 Task: Research Airbnb options in Nanterre, France from 21st December, 2023 to 24th December, 2023 for 1 adult. Place can be private room with 1  bedroom having 1 bed and 1 bathroom. Property type can be flat. Amenities needed are: wifi.
Action: Mouse moved to (535, 143)
Screenshot: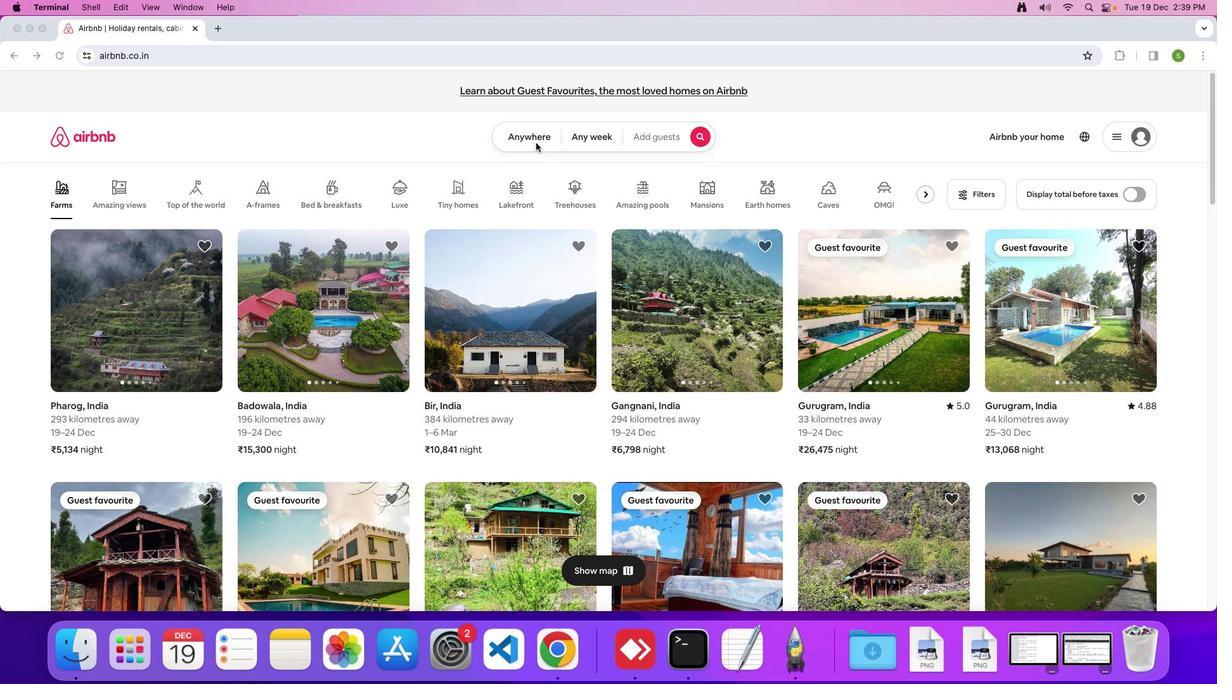 
Action: Mouse pressed left at (535, 143)
Screenshot: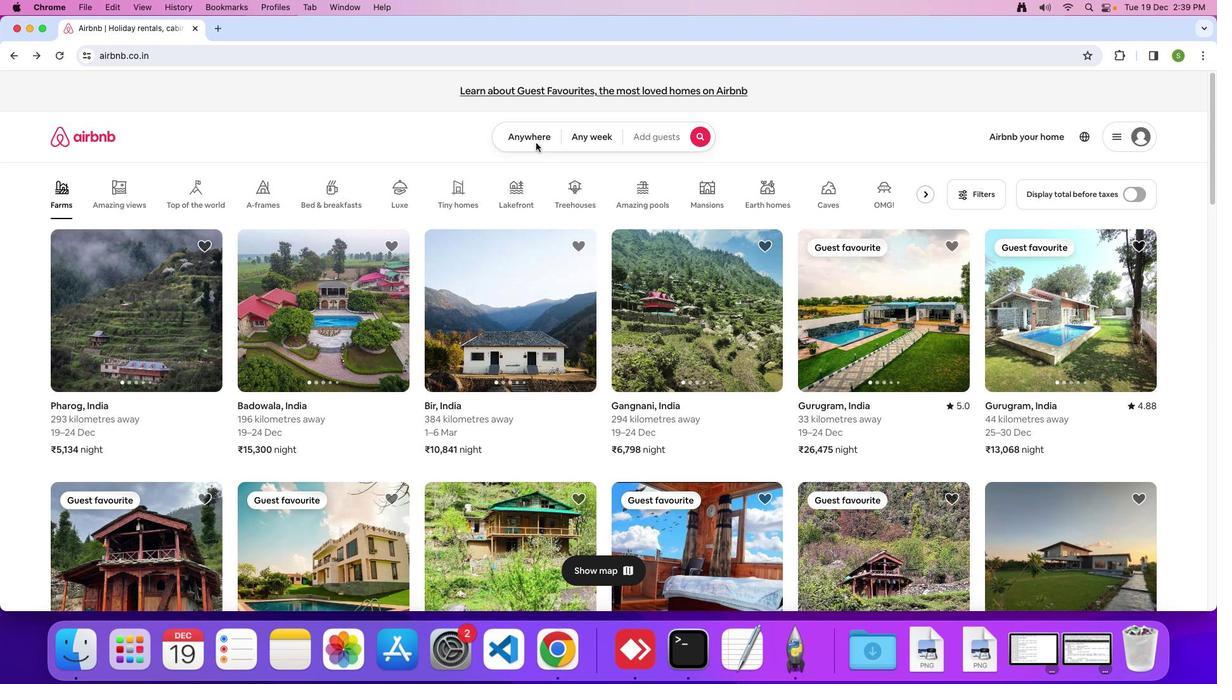 
Action: Mouse moved to (533, 140)
Screenshot: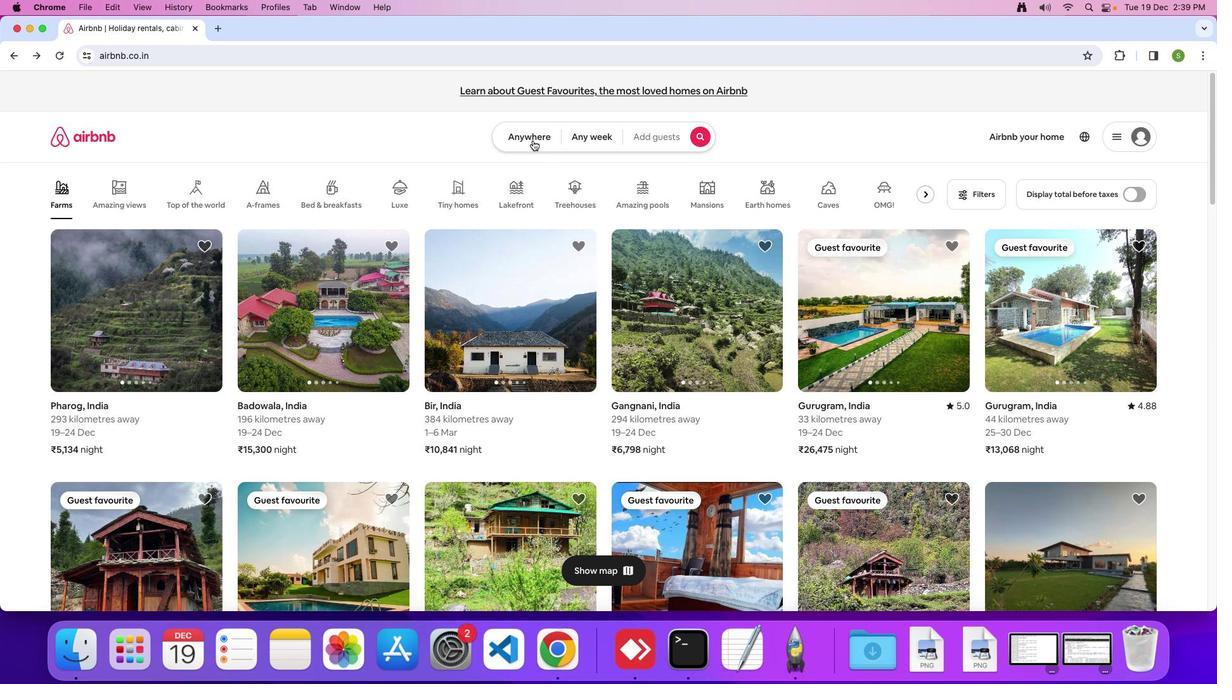 
Action: Mouse pressed left at (533, 140)
Screenshot: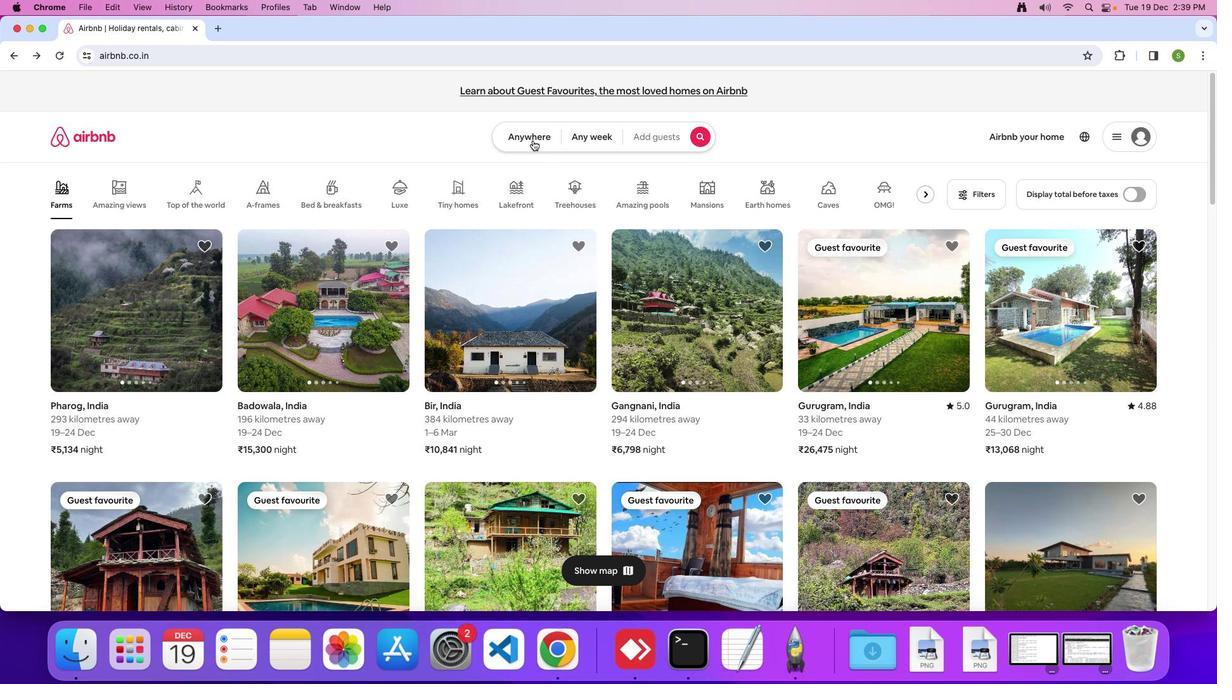 
Action: Mouse moved to (459, 187)
Screenshot: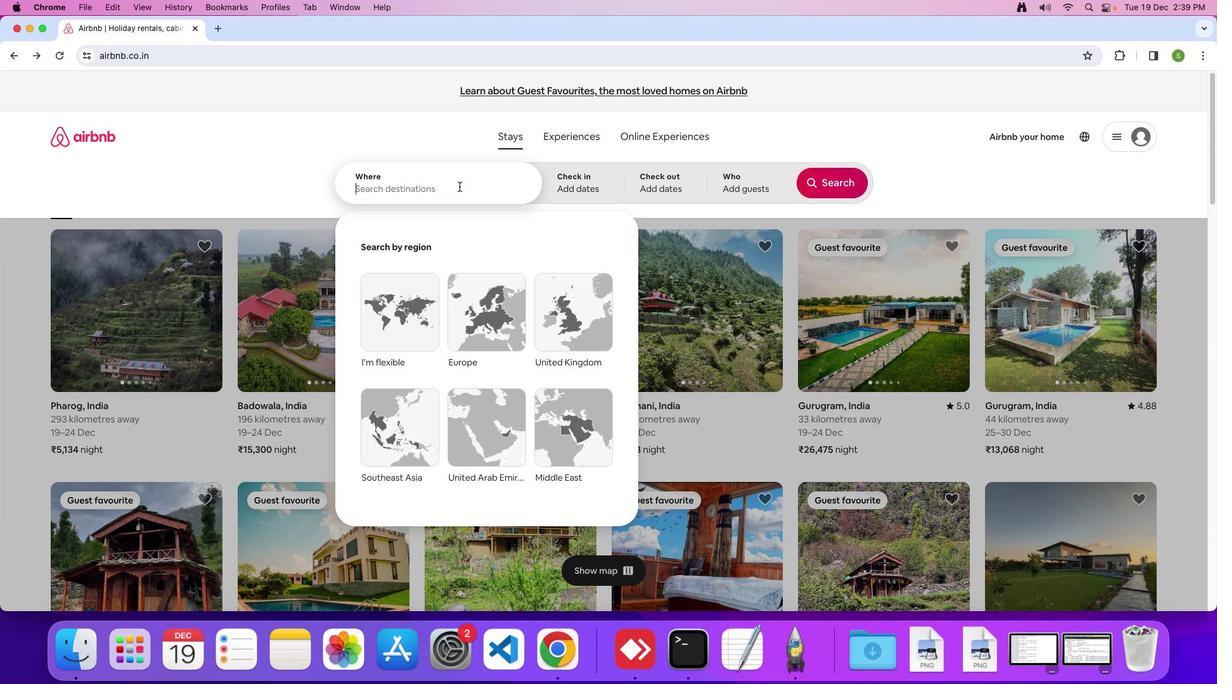 
Action: Mouse pressed left at (459, 187)
Screenshot: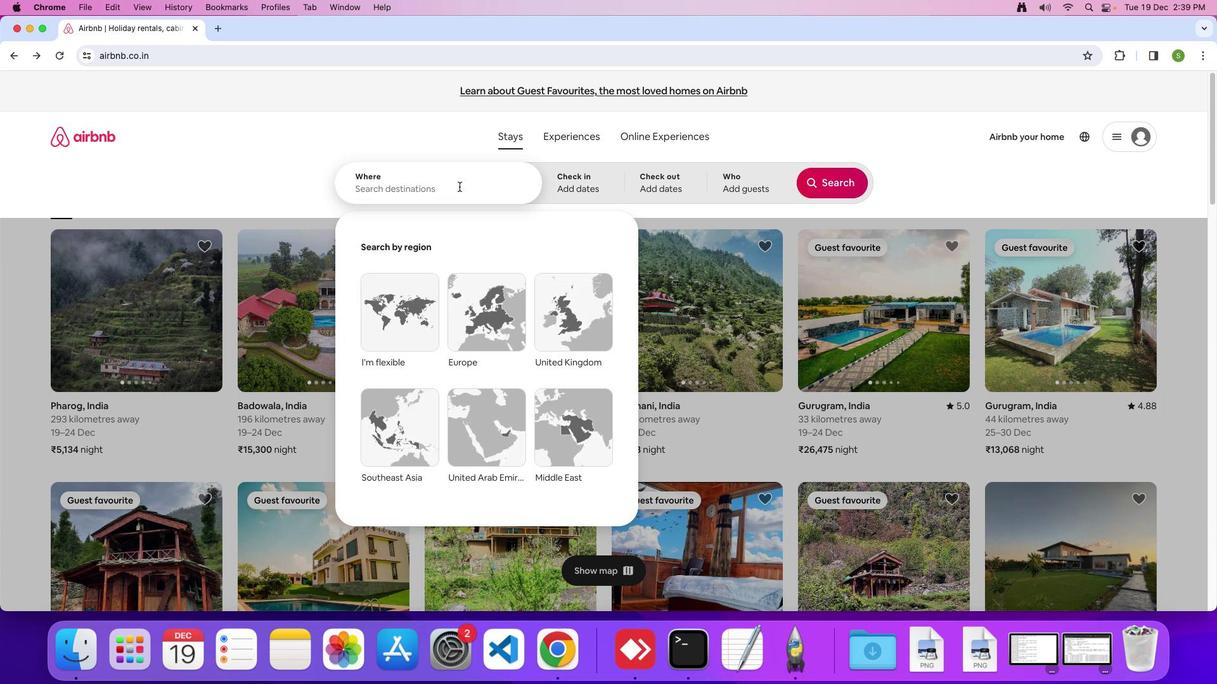 
Action: Mouse moved to (457, 187)
Screenshot: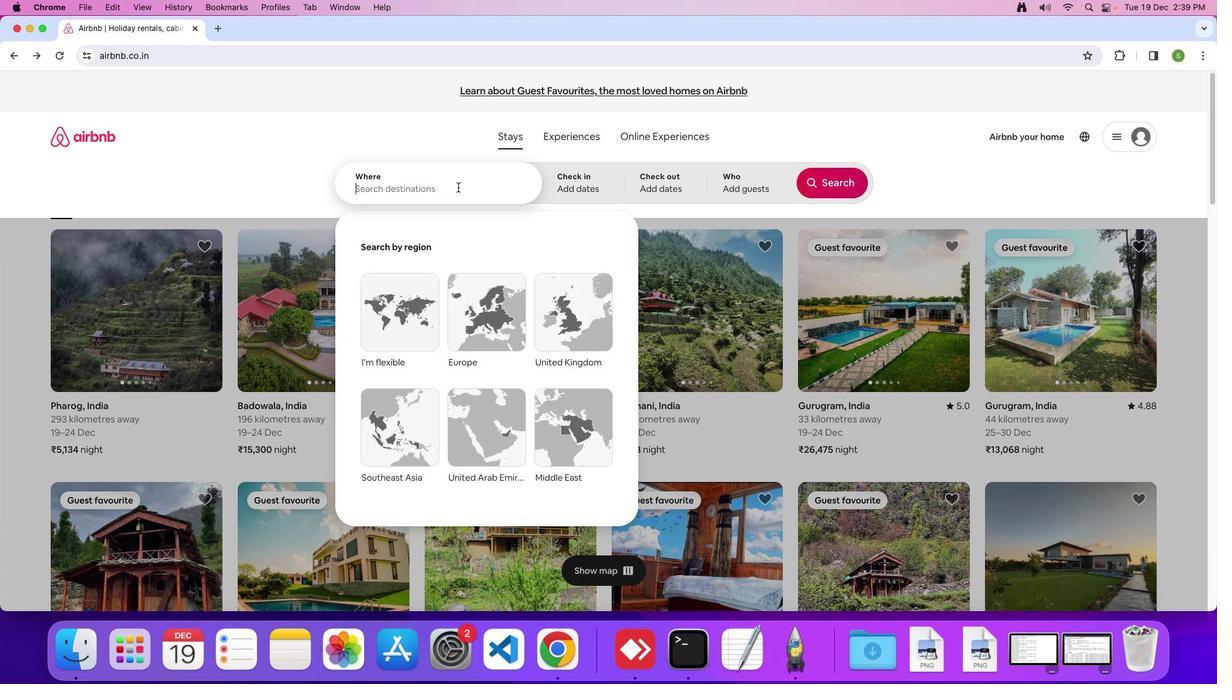 
Action: Key pressed 'N'Key.caps_lock'a''n''t''e''r''r''e'','Key.spaceKey.shift'F''r''a''n''c''e'Key.enter
Screenshot: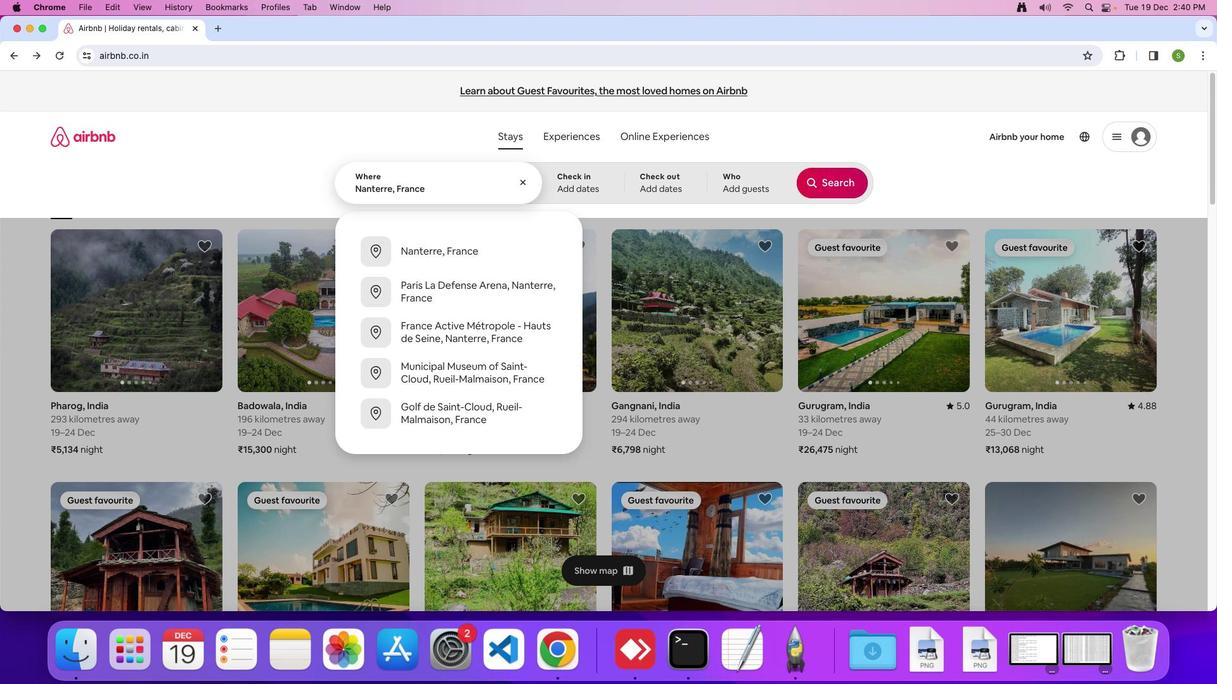 
Action: Mouse moved to (512, 429)
Screenshot: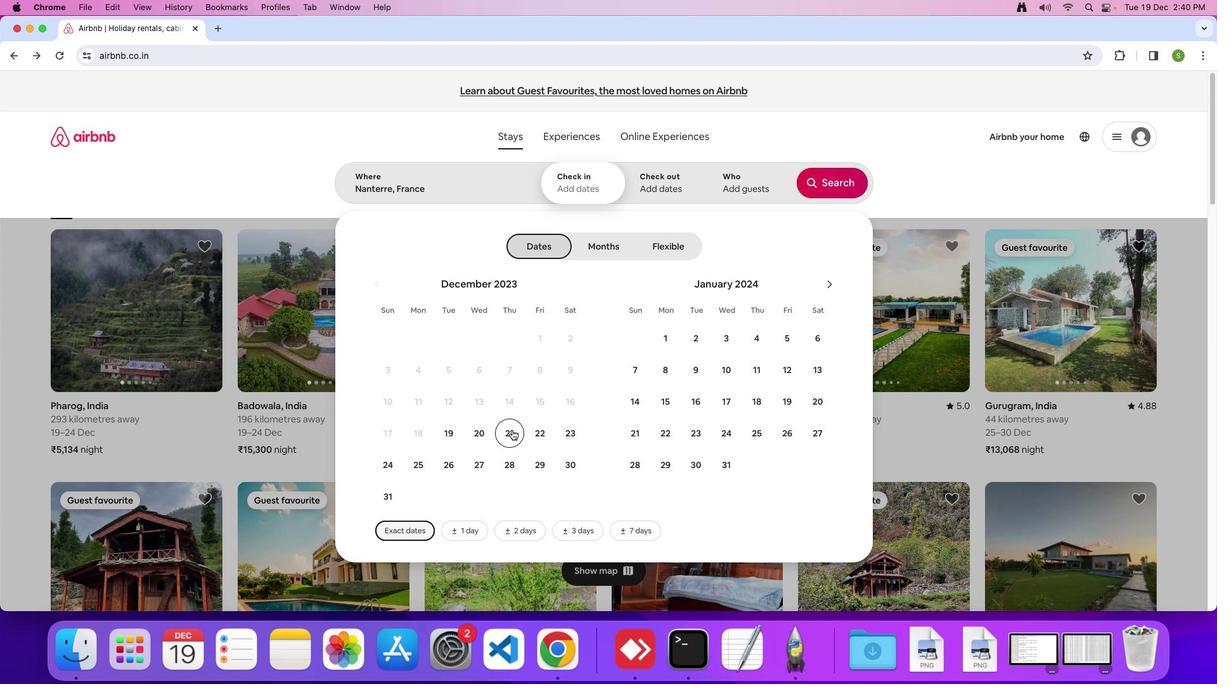 
Action: Mouse pressed left at (512, 429)
Screenshot: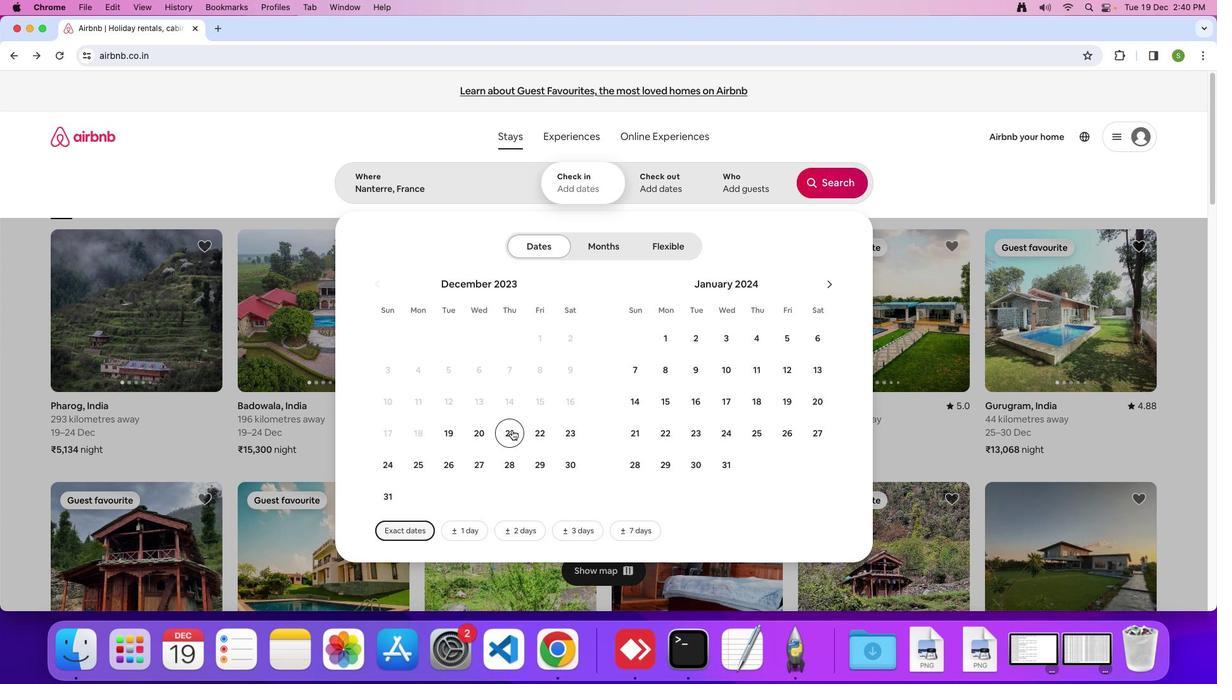 
Action: Mouse moved to (391, 473)
Screenshot: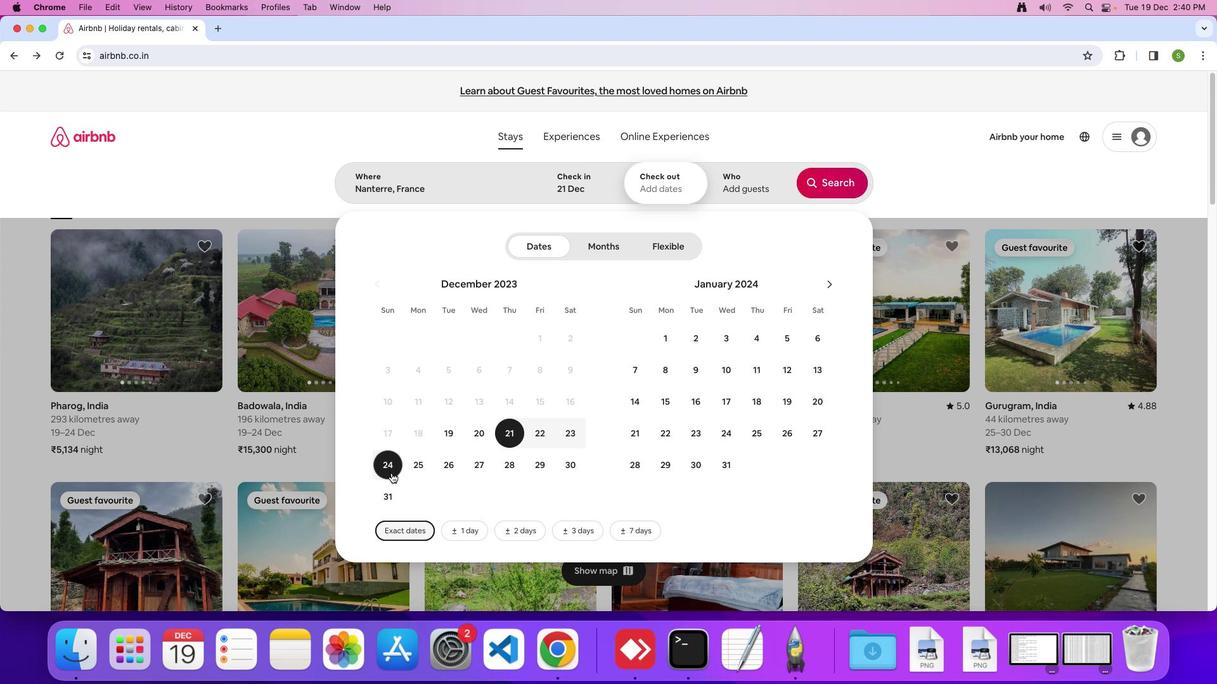 
Action: Mouse pressed left at (391, 473)
Screenshot: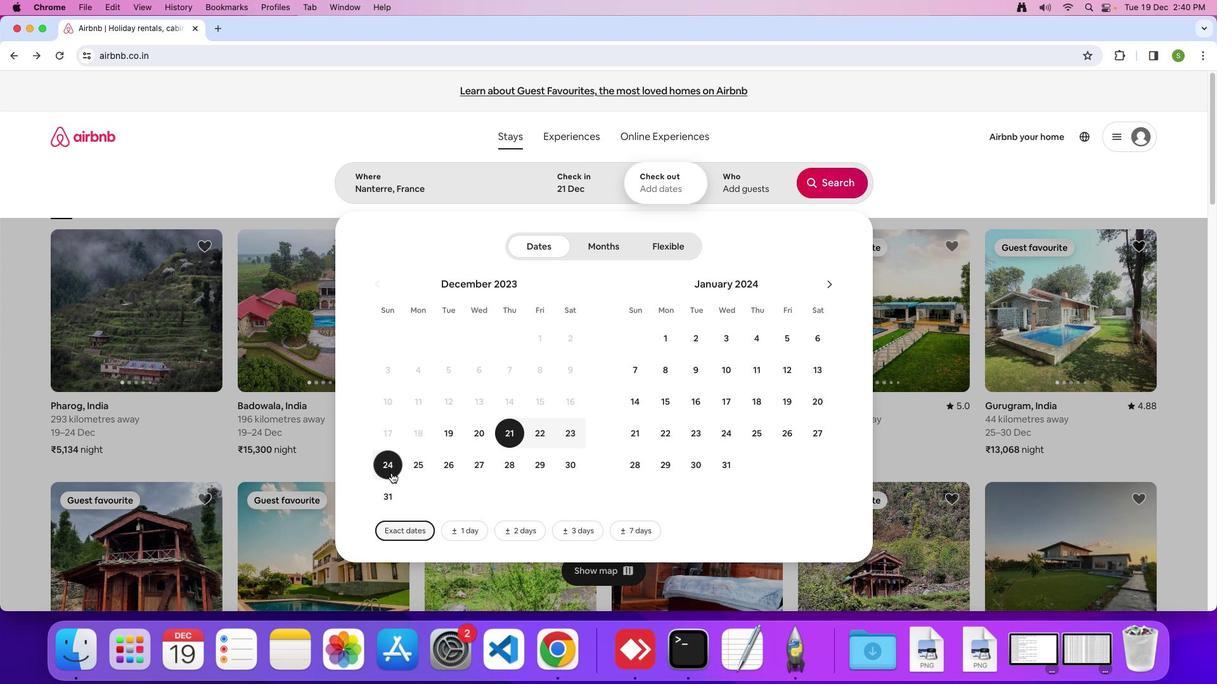 
Action: Mouse moved to (763, 183)
Screenshot: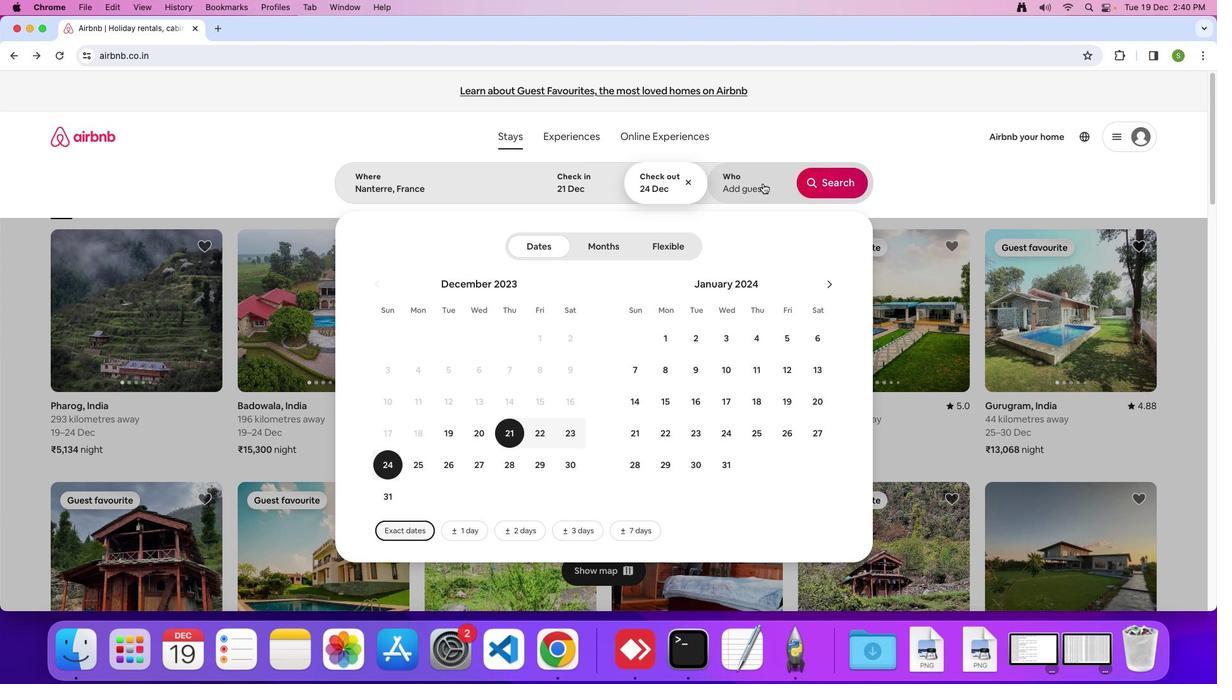 
Action: Mouse pressed left at (763, 183)
Screenshot: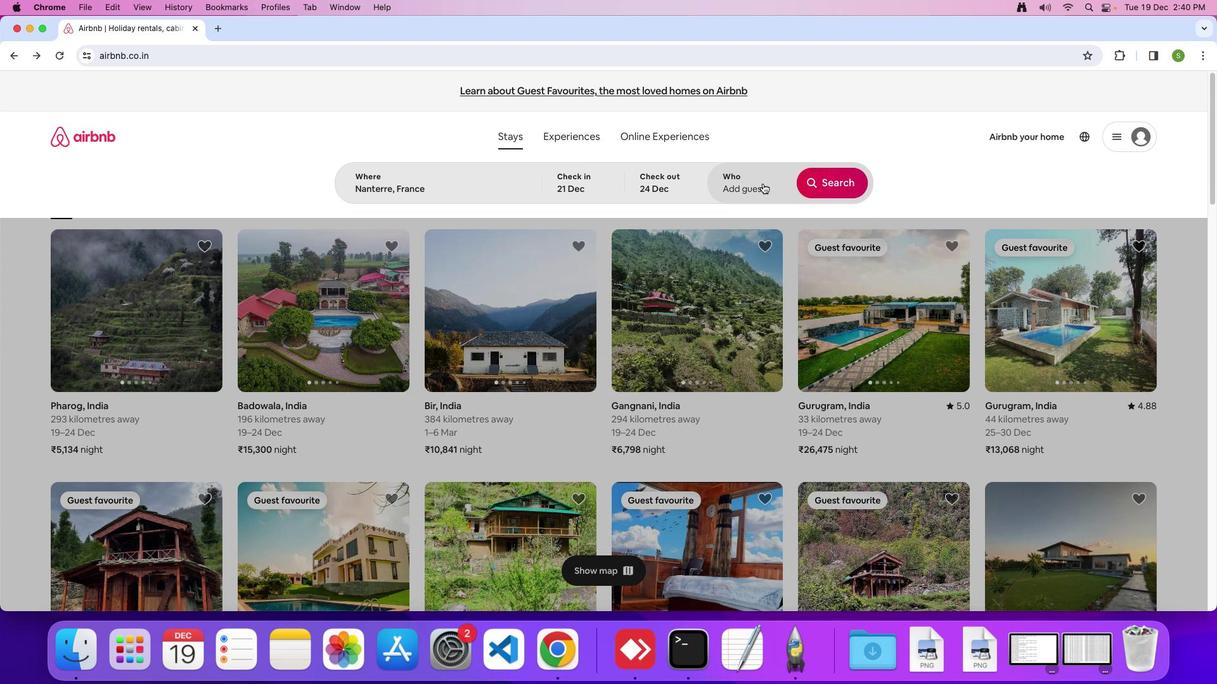 
Action: Mouse moved to (839, 250)
Screenshot: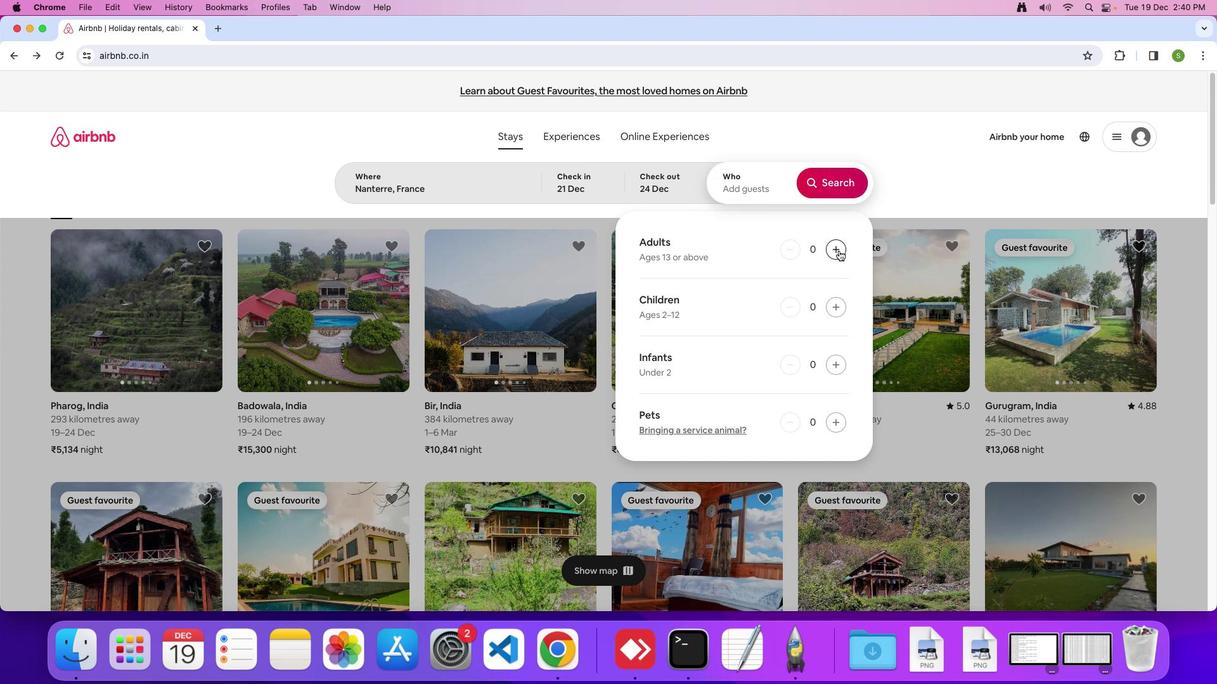 
Action: Mouse pressed left at (839, 250)
Screenshot: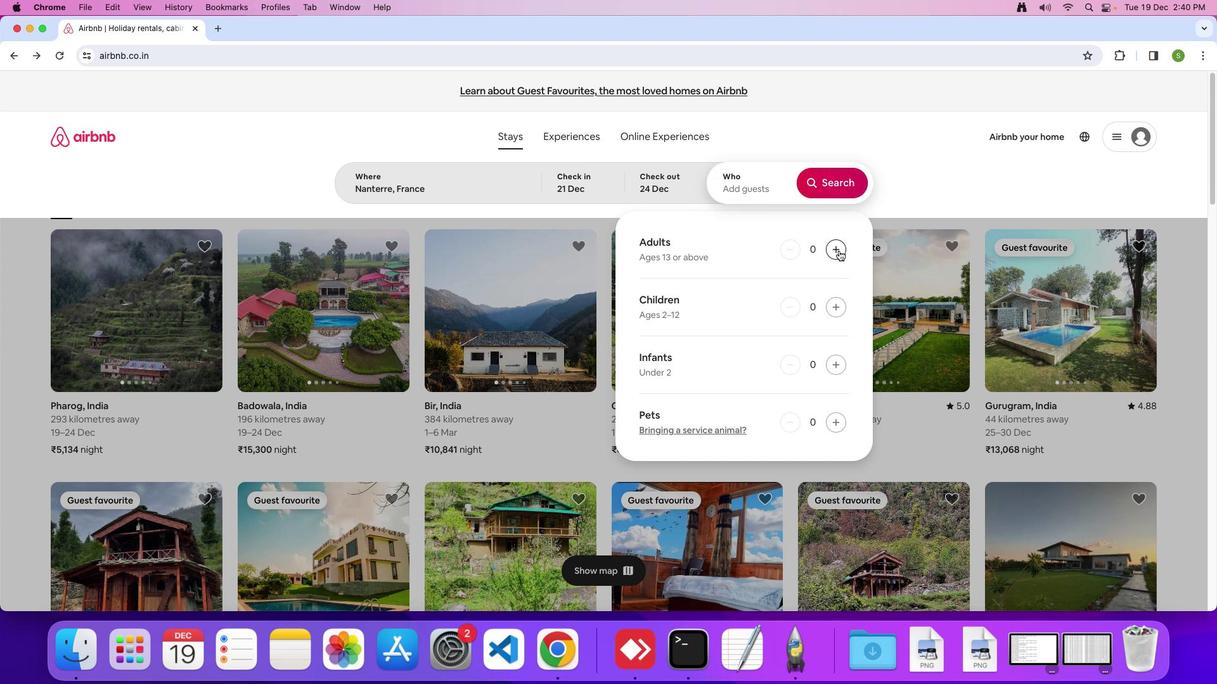 
Action: Mouse moved to (829, 184)
Screenshot: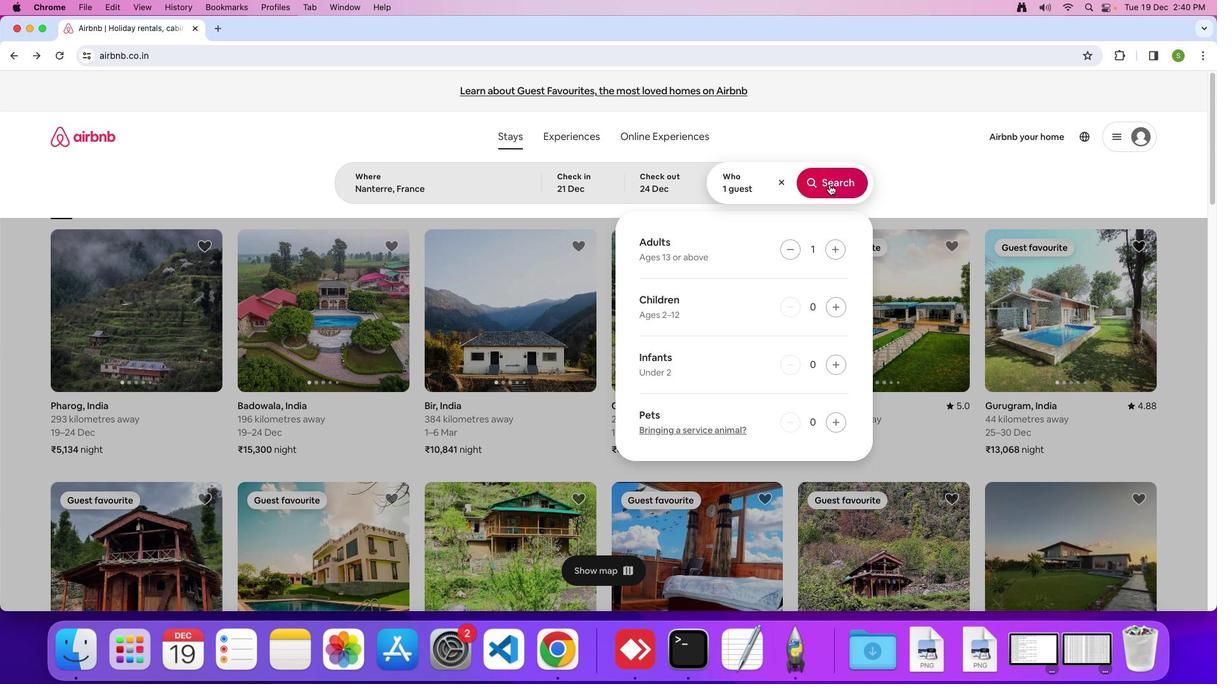 
Action: Mouse pressed left at (829, 184)
Screenshot: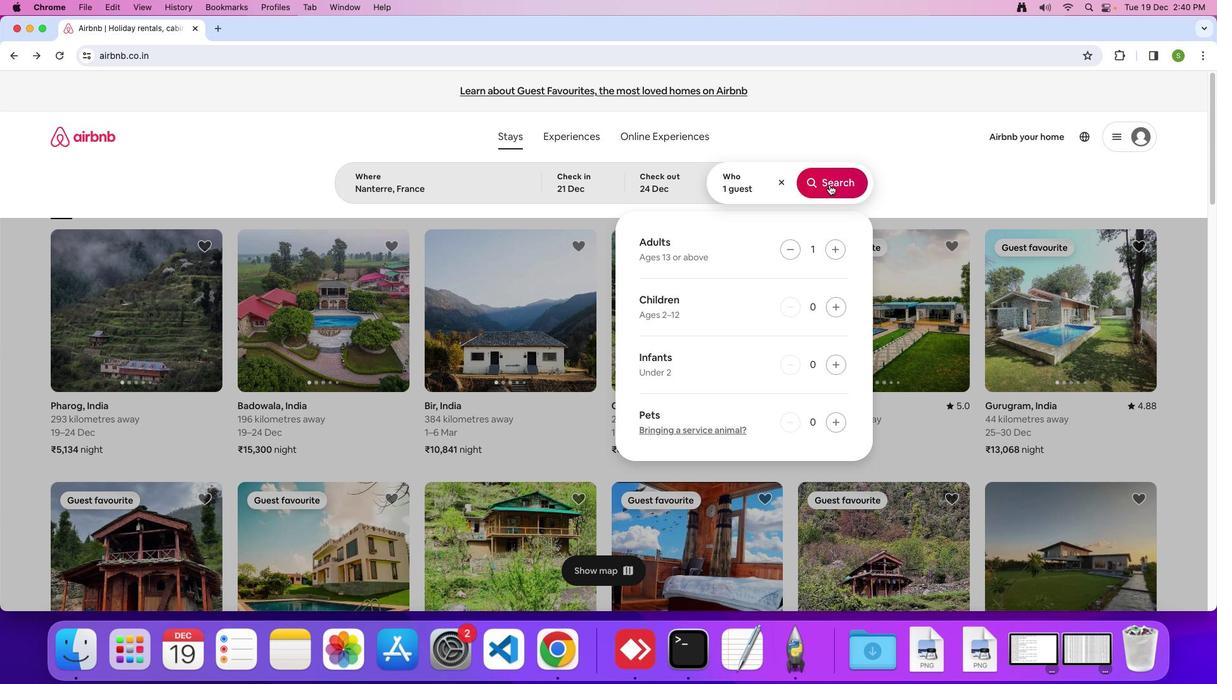 
Action: Mouse moved to (1016, 150)
Screenshot: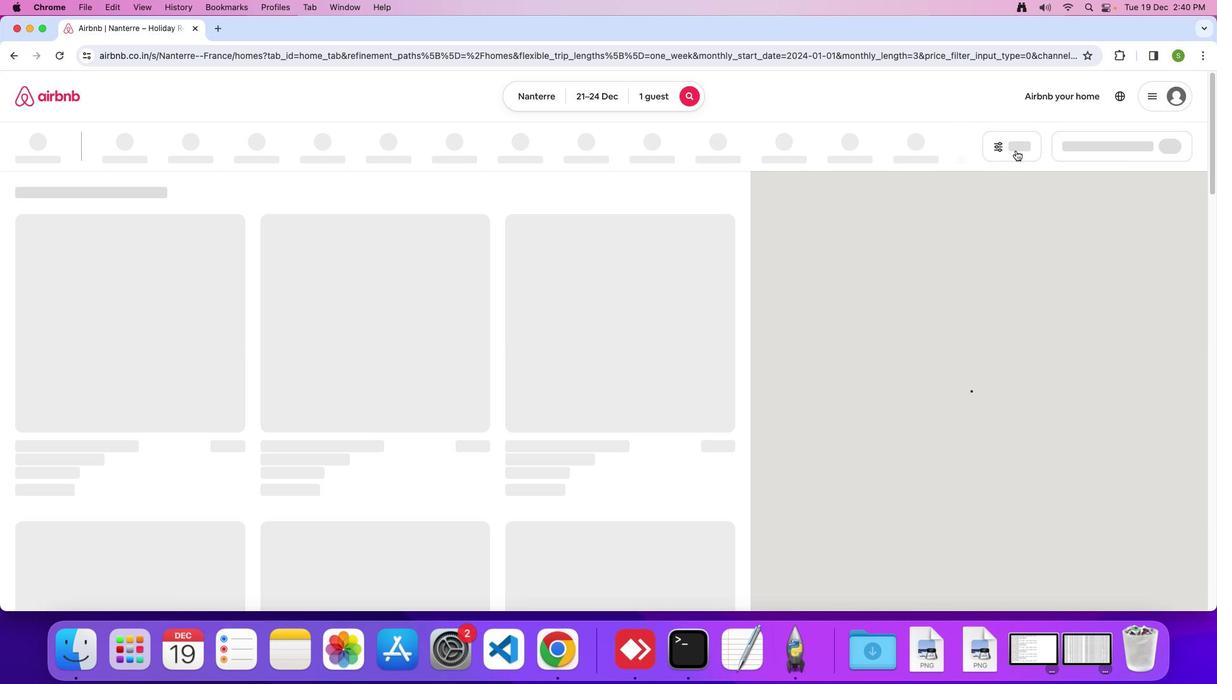 
Action: Mouse pressed left at (1016, 150)
Screenshot: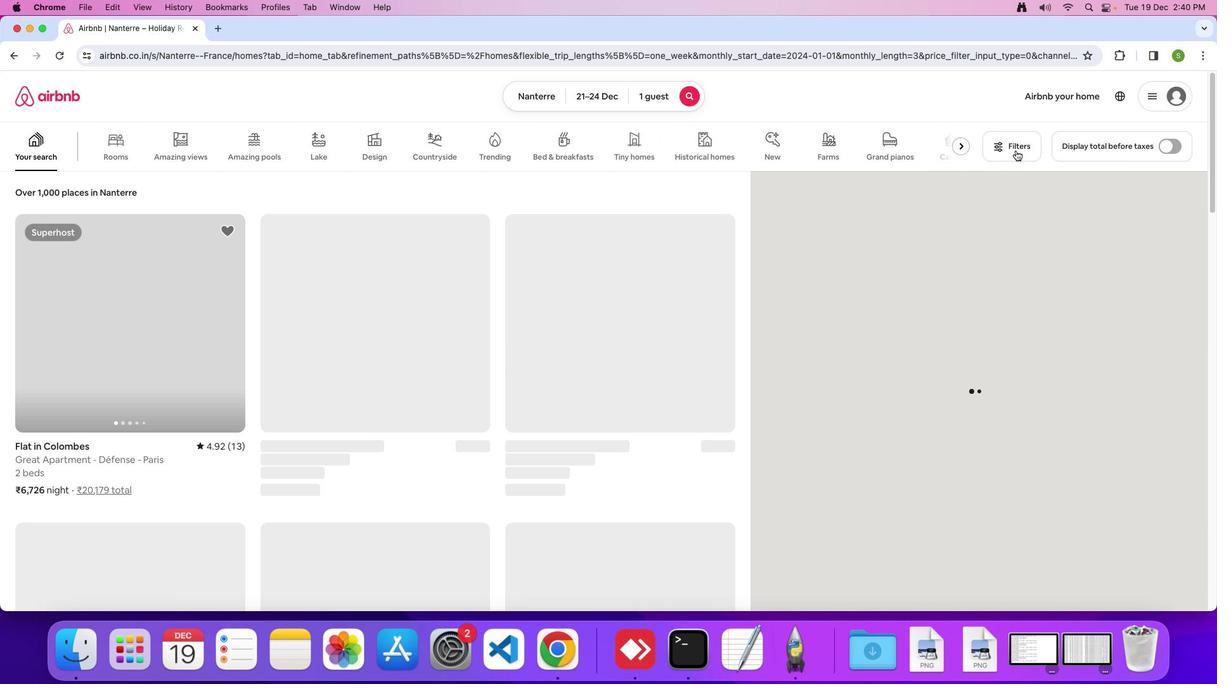 
Action: Mouse moved to (588, 364)
Screenshot: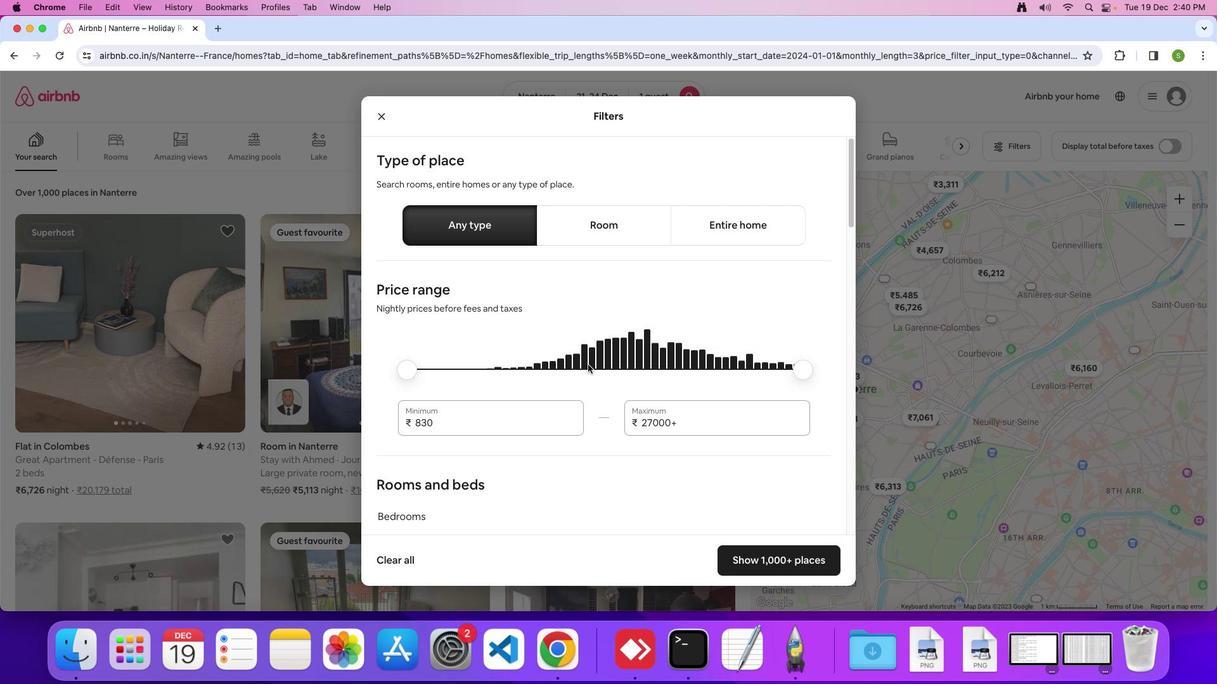 
Action: Mouse scrolled (588, 364) with delta (0, 0)
Screenshot: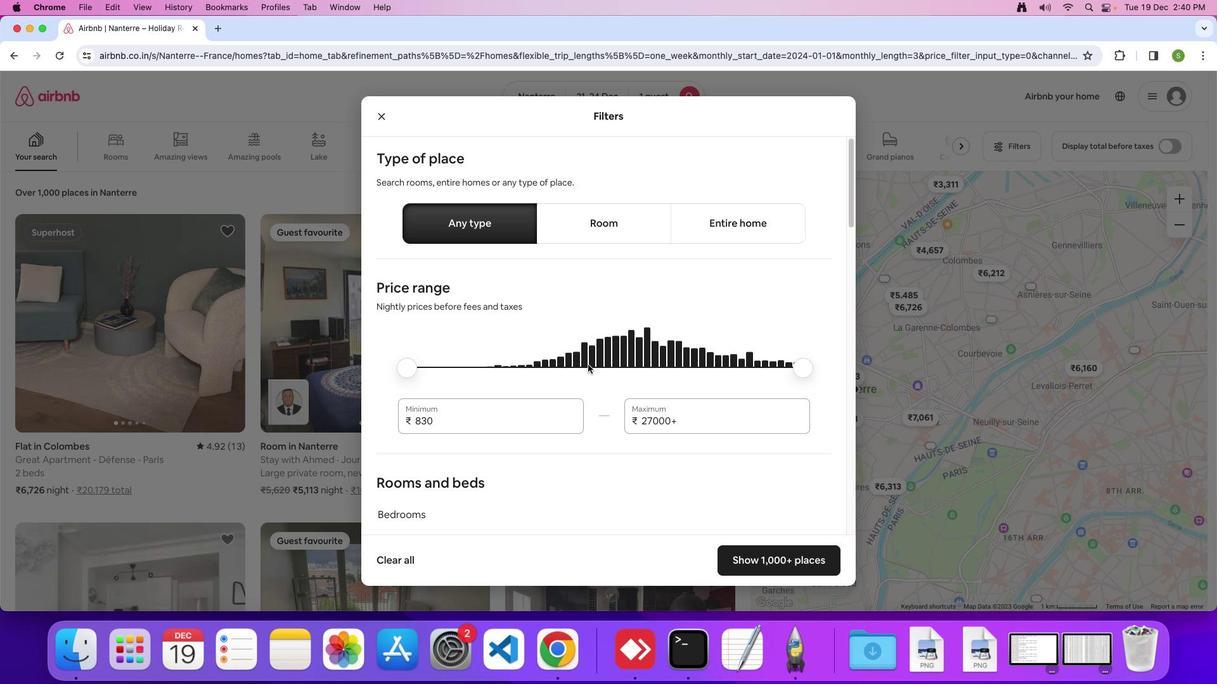 
Action: Mouse scrolled (588, 364) with delta (0, 0)
Screenshot: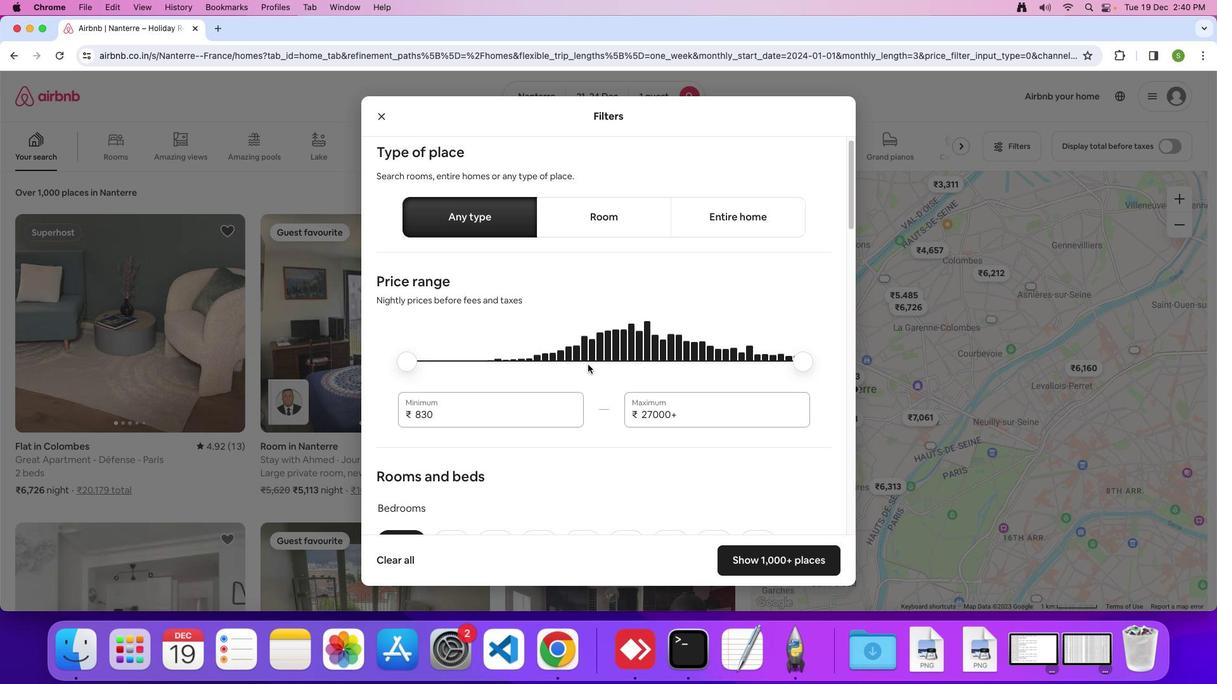 
Action: Mouse scrolled (588, 364) with delta (0, 0)
Screenshot: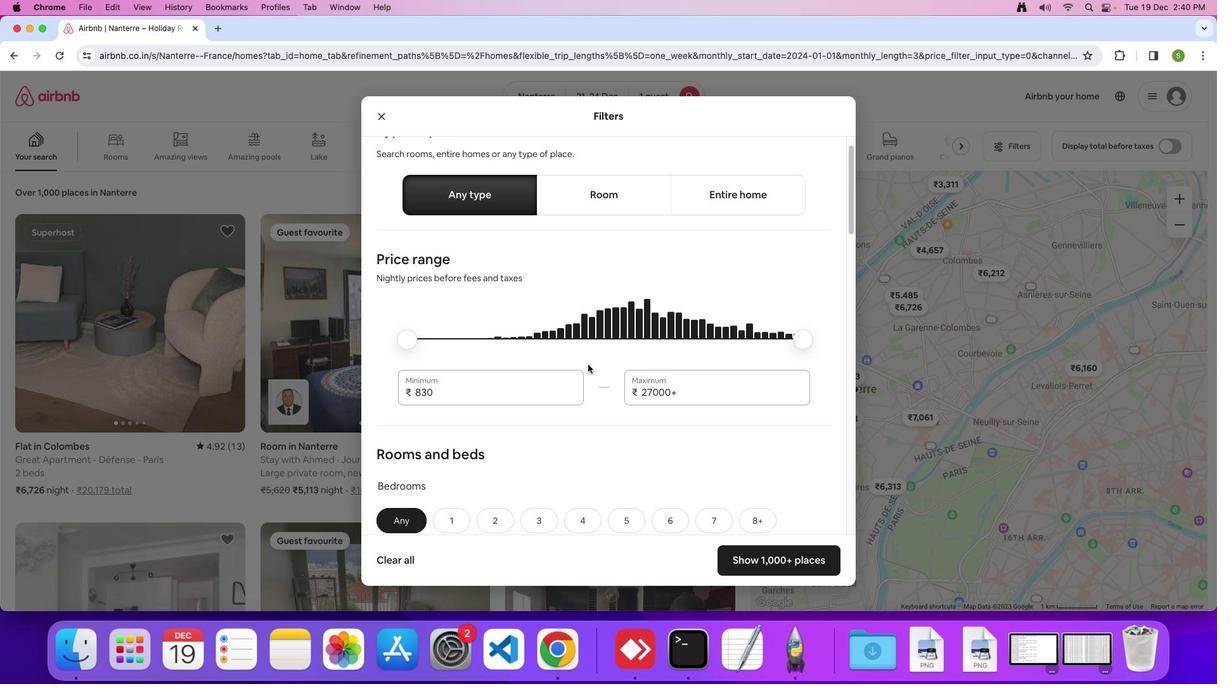 
Action: Mouse scrolled (588, 364) with delta (0, 0)
Screenshot: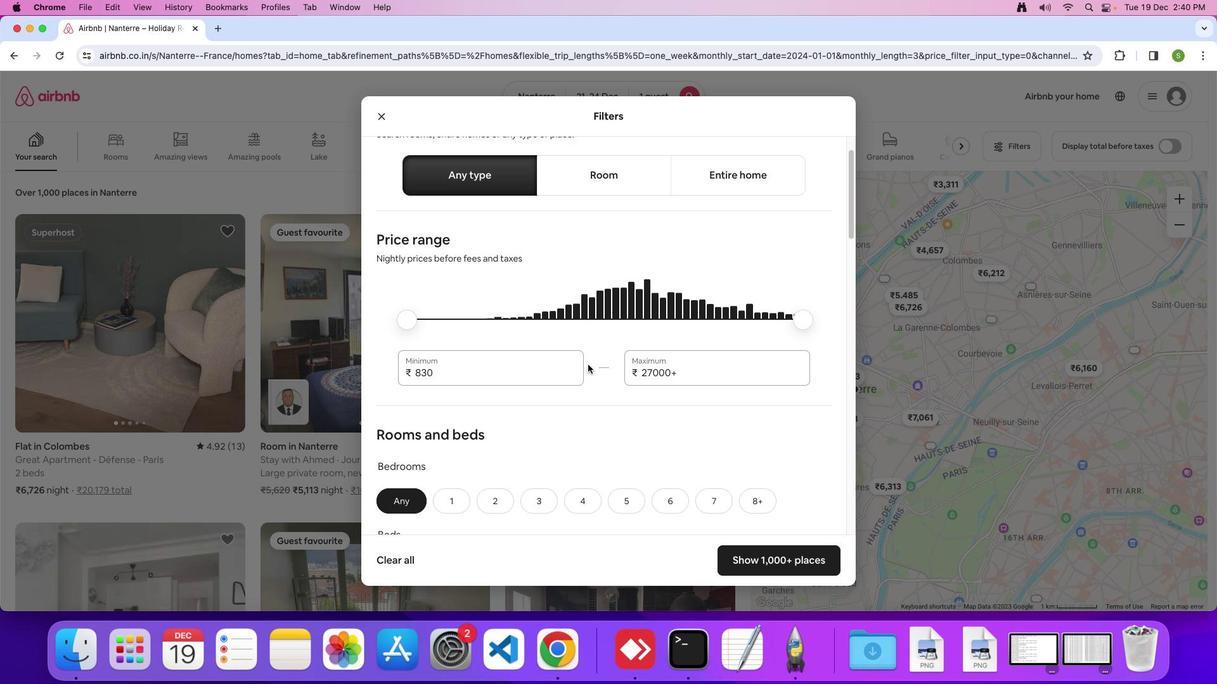 
Action: Mouse scrolled (588, 364) with delta (0, 0)
Screenshot: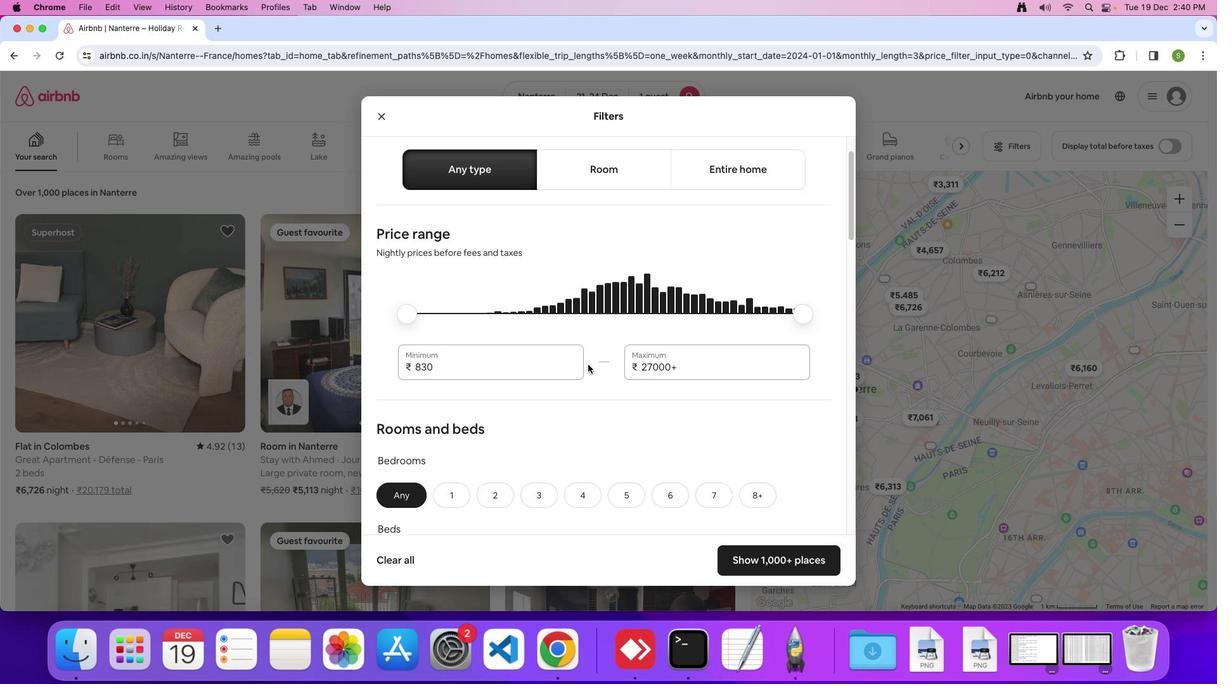 
Action: Mouse scrolled (588, 364) with delta (0, -1)
Screenshot: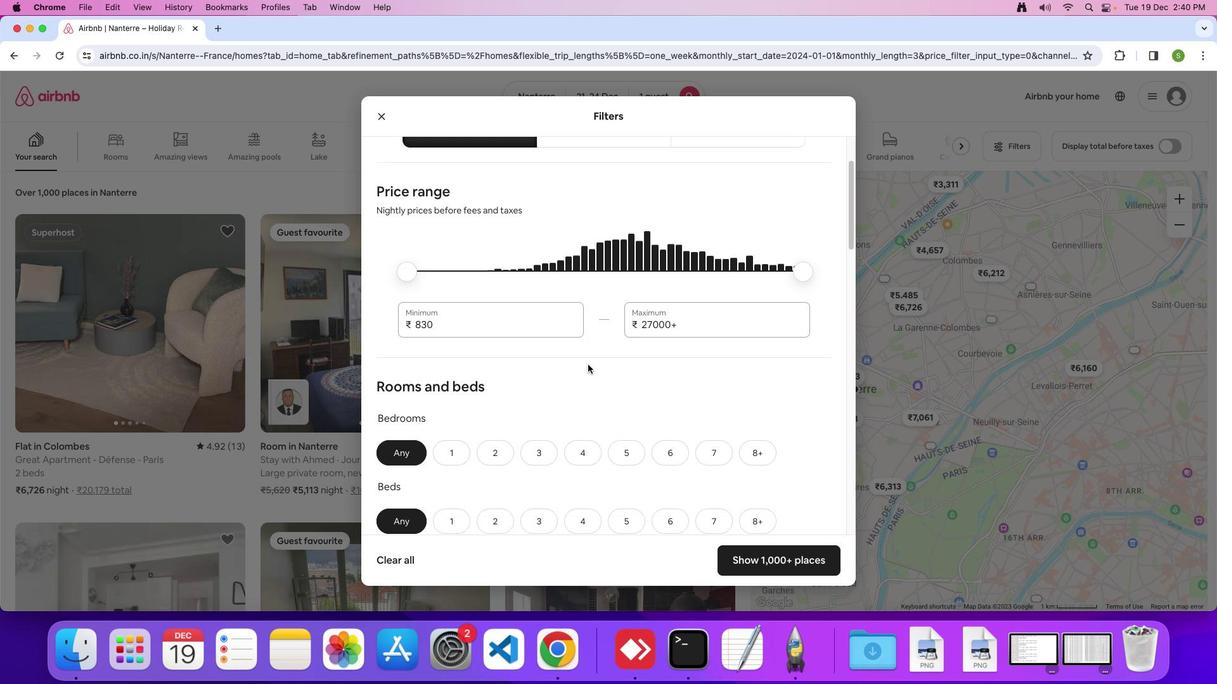 
Action: Mouse scrolled (588, 364) with delta (0, 0)
Screenshot: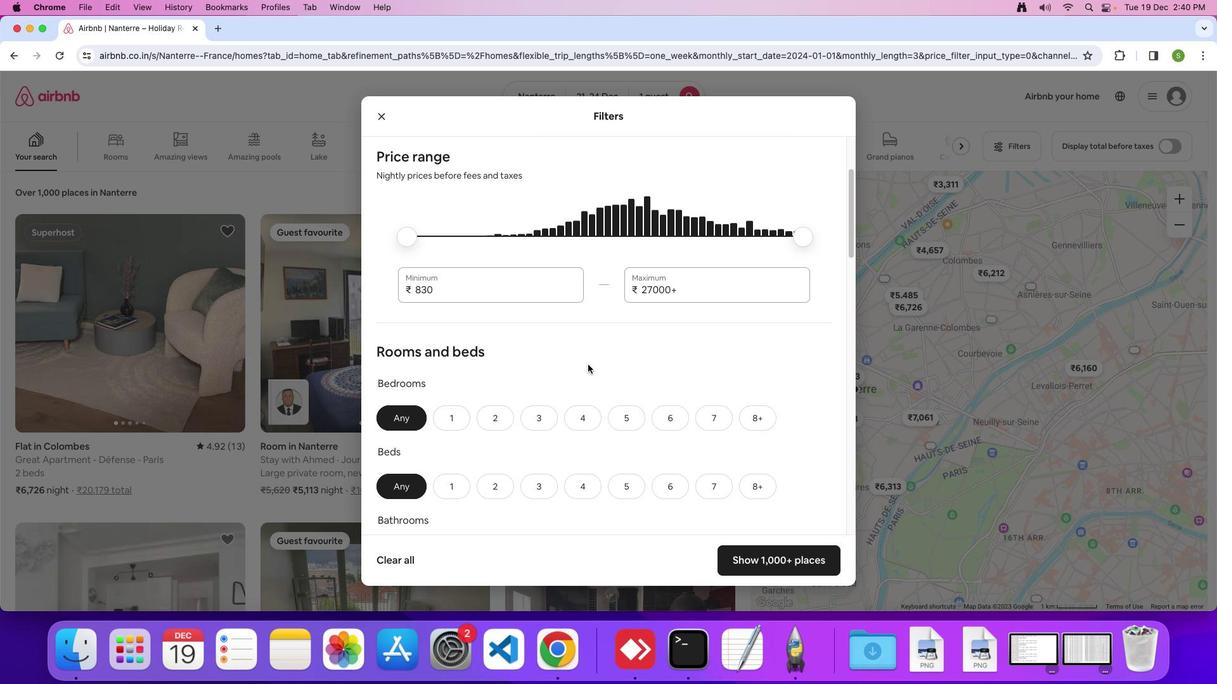 
Action: Mouse scrolled (588, 364) with delta (0, 0)
Screenshot: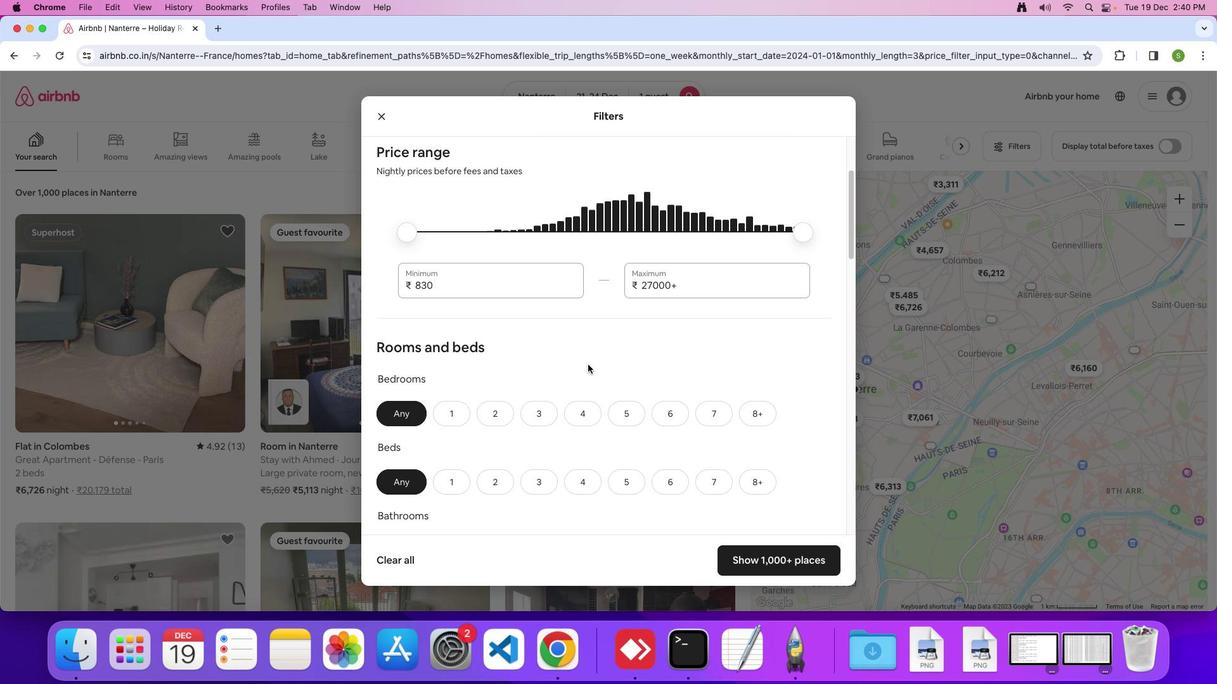 
Action: Mouse scrolled (588, 364) with delta (0, 0)
Screenshot: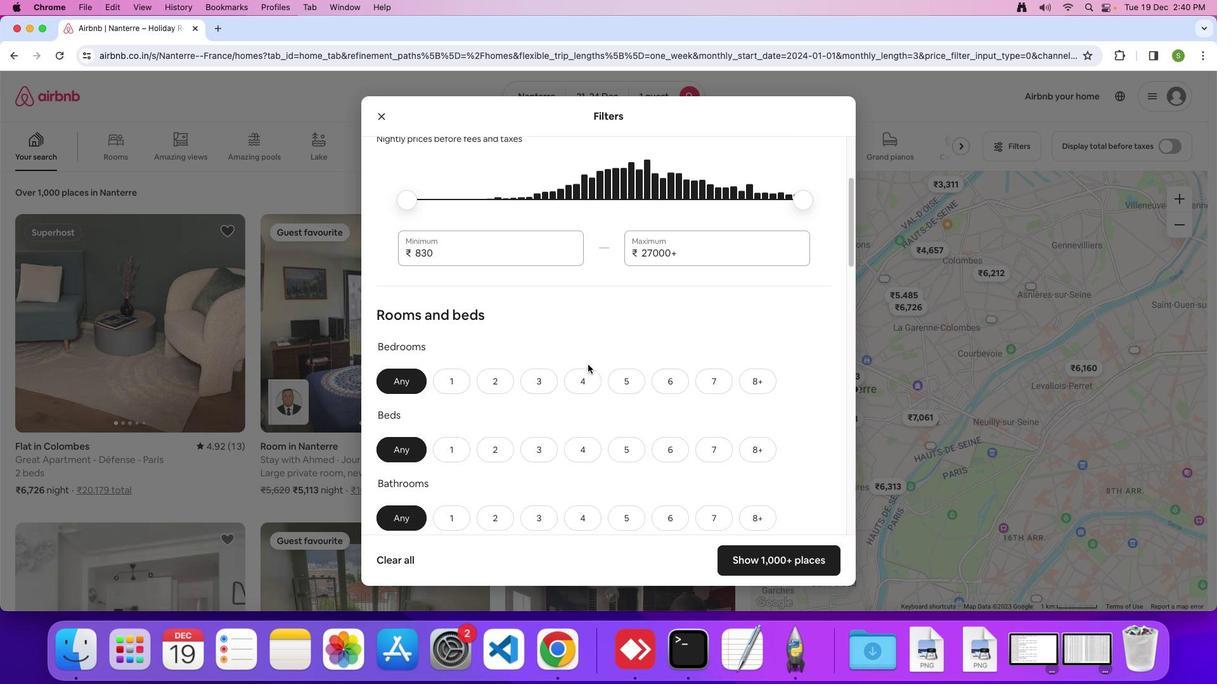
Action: Mouse scrolled (588, 364) with delta (0, 0)
Screenshot: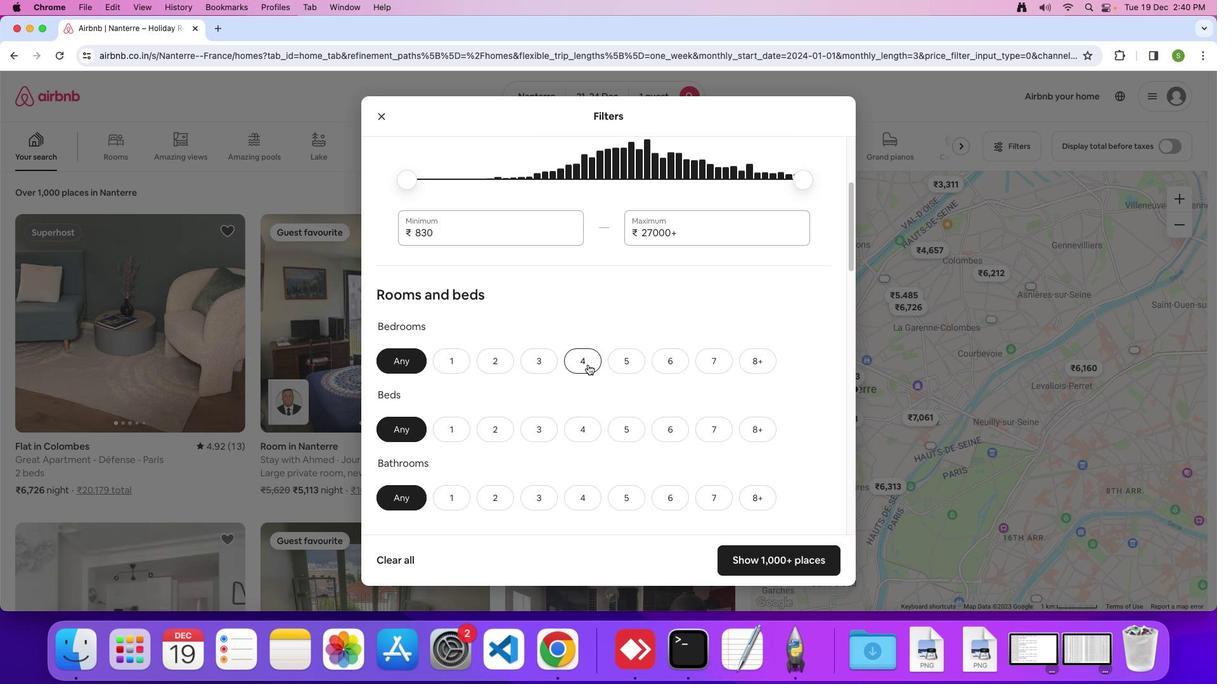 
Action: Mouse moved to (588, 364)
Screenshot: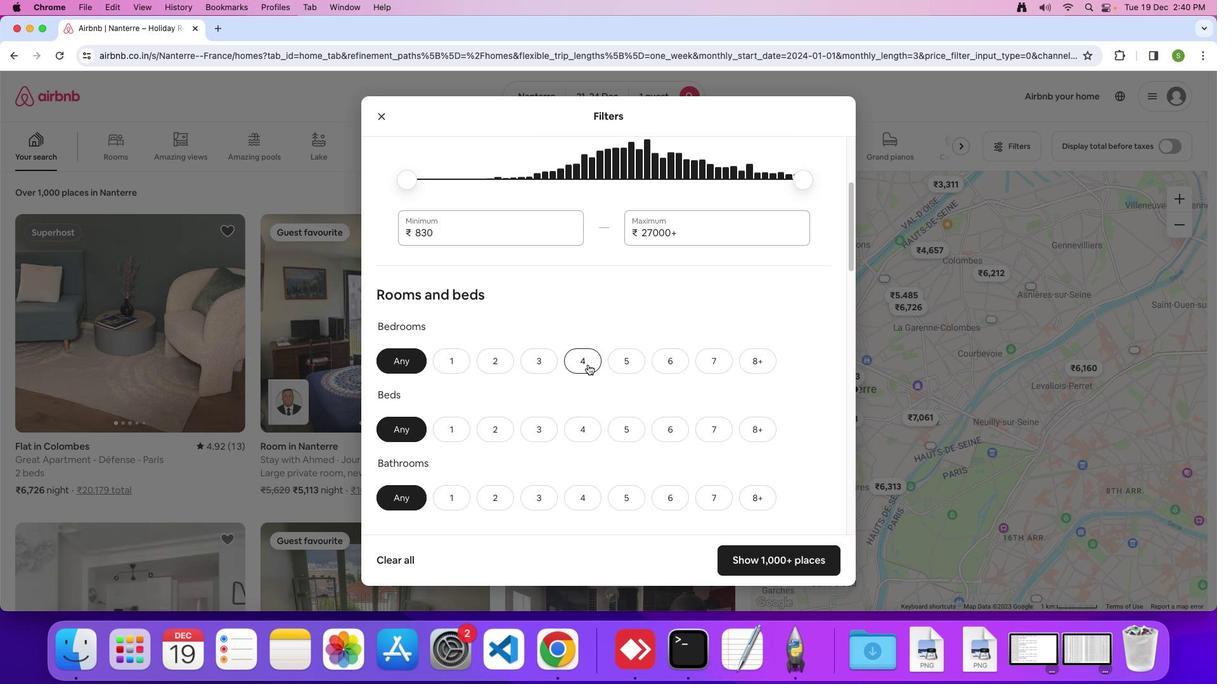 
Action: Mouse scrolled (588, 364) with delta (0, 0)
Screenshot: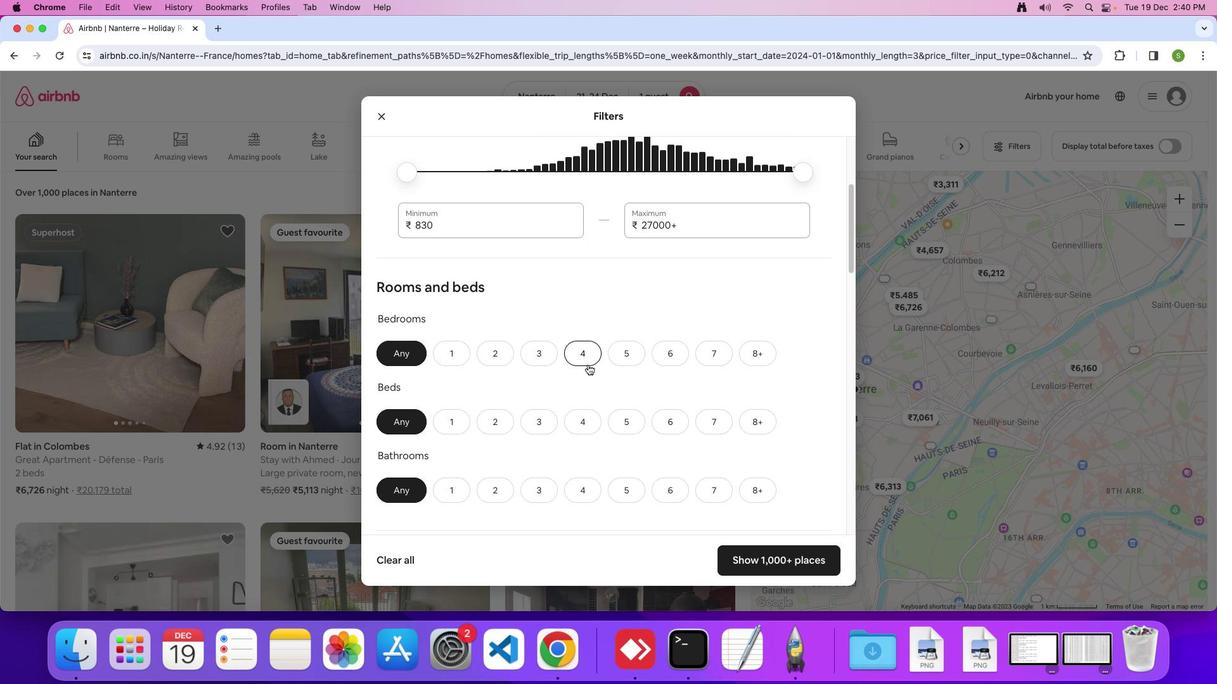 
Action: Mouse scrolled (588, 364) with delta (0, 0)
Screenshot: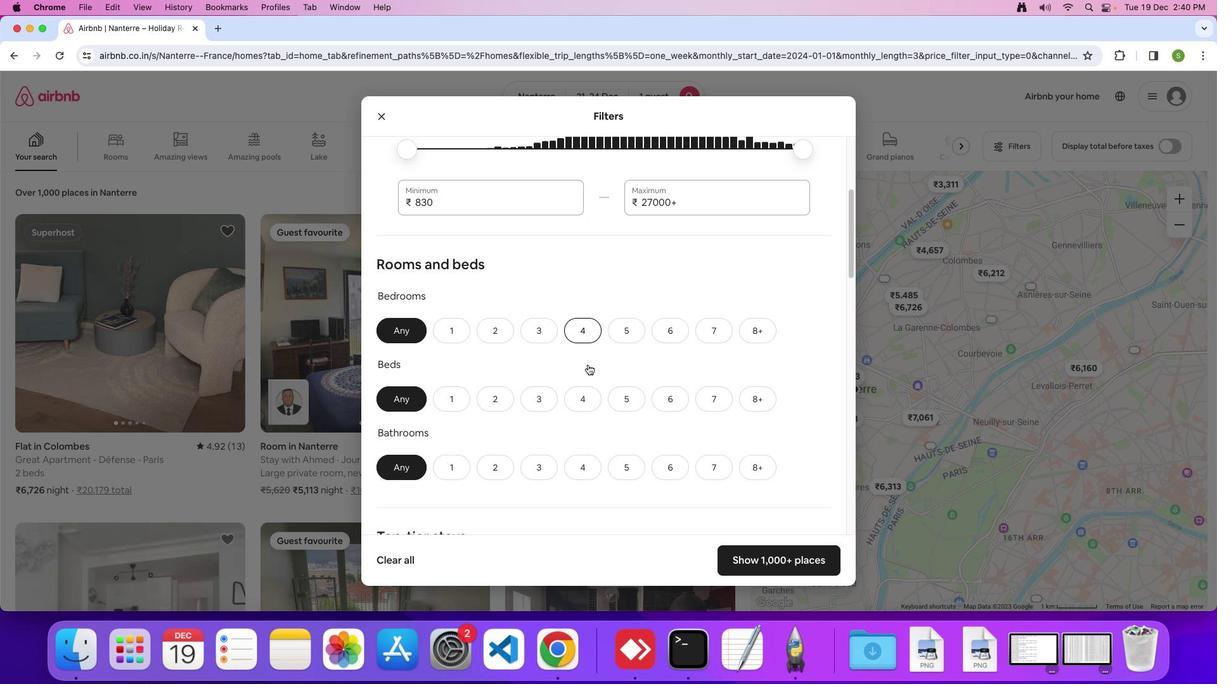 
Action: Mouse moved to (459, 302)
Screenshot: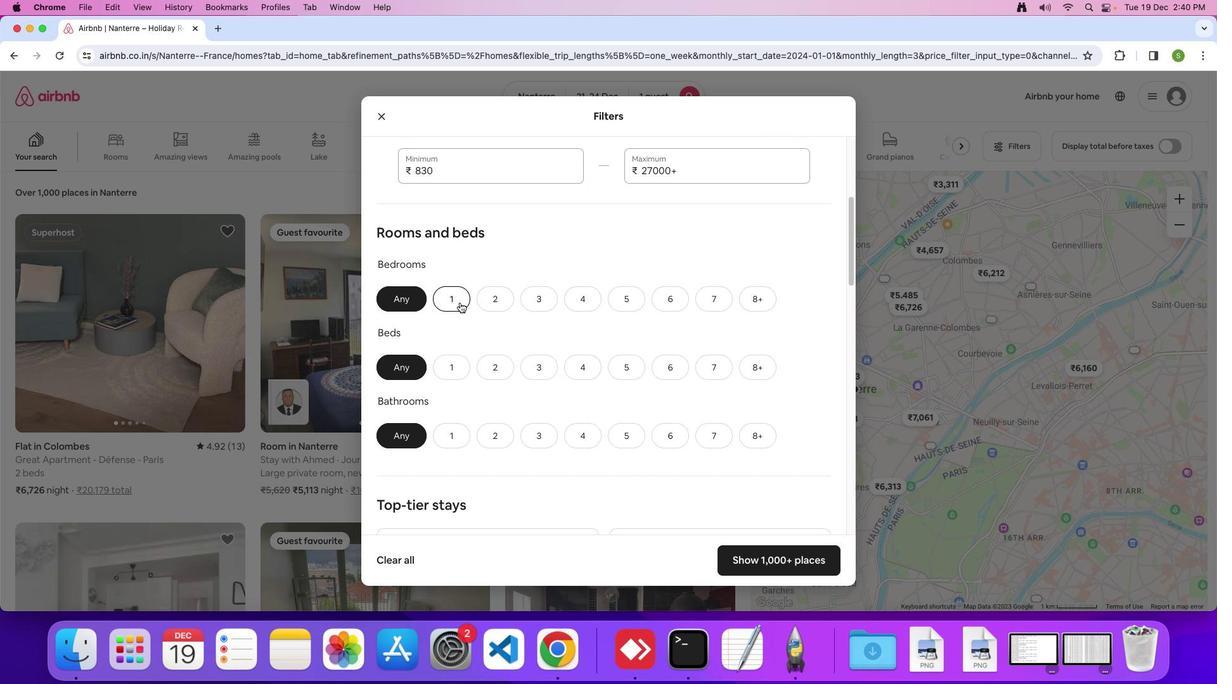 
Action: Mouse pressed left at (459, 302)
Screenshot: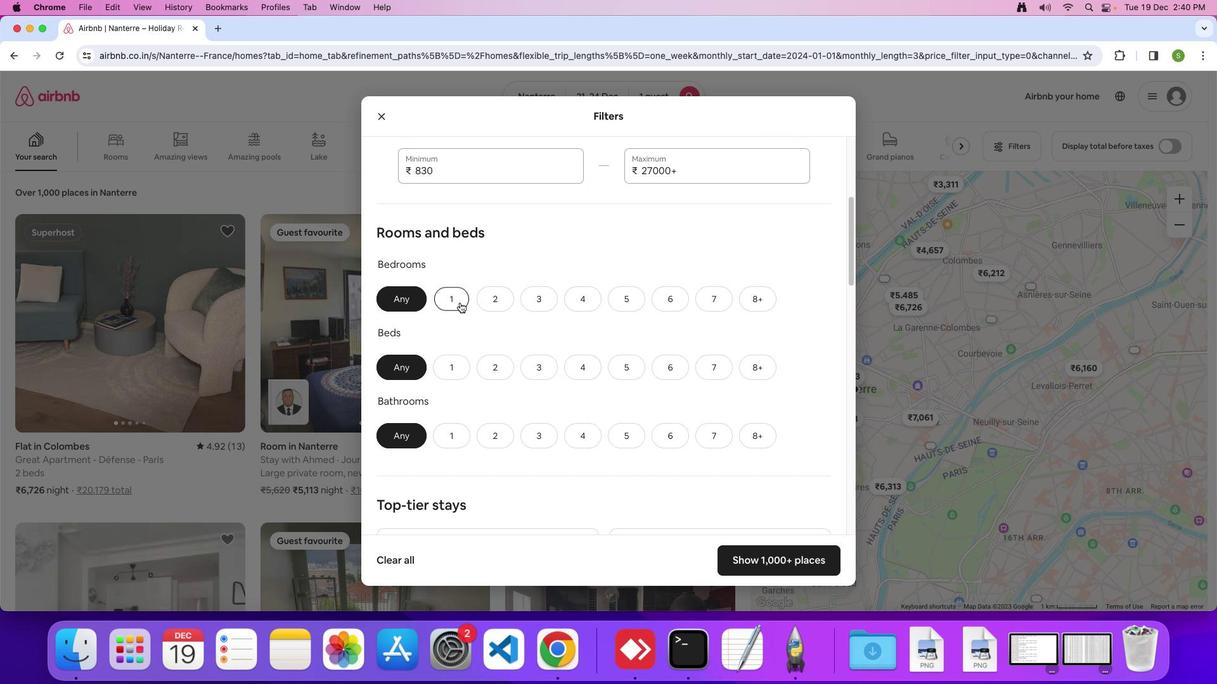 
Action: Mouse moved to (449, 369)
Screenshot: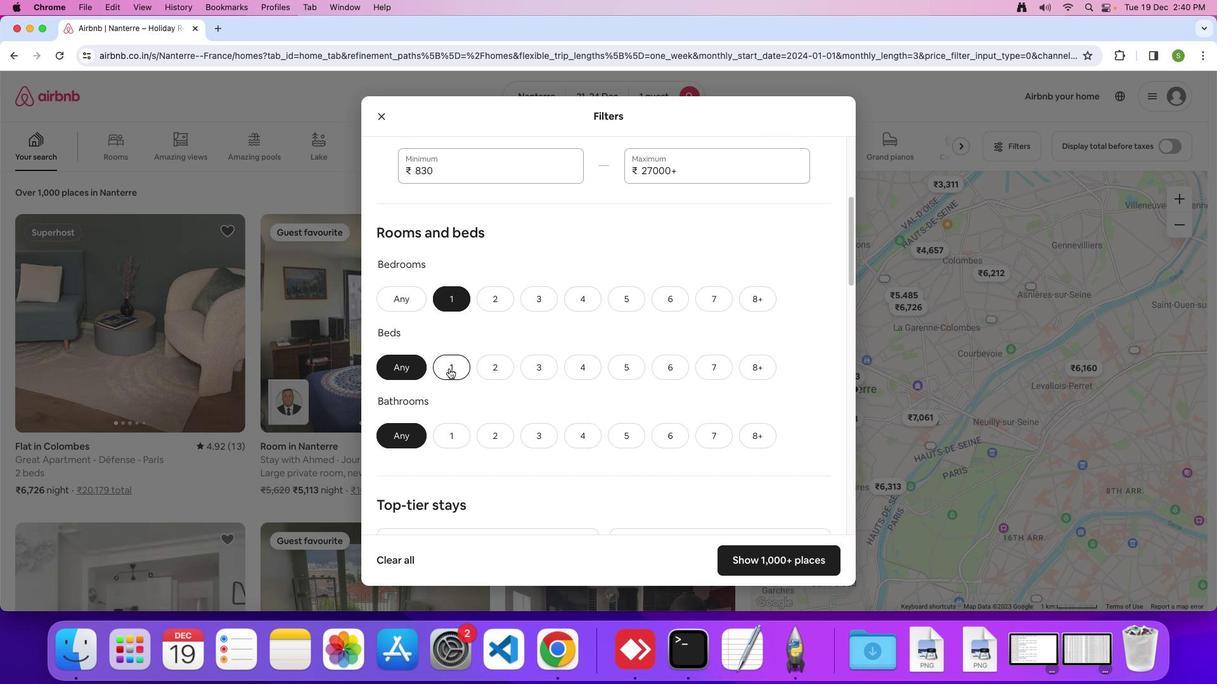 
Action: Mouse pressed left at (449, 369)
Screenshot: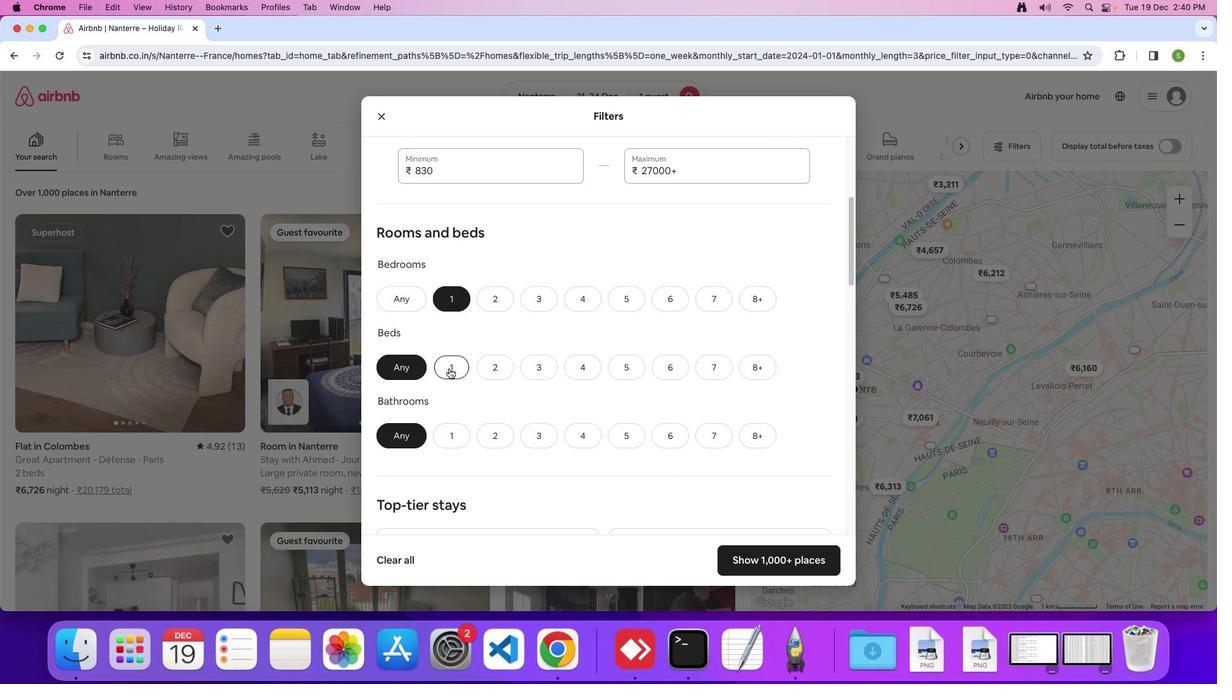 
Action: Mouse moved to (454, 435)
Screenshot: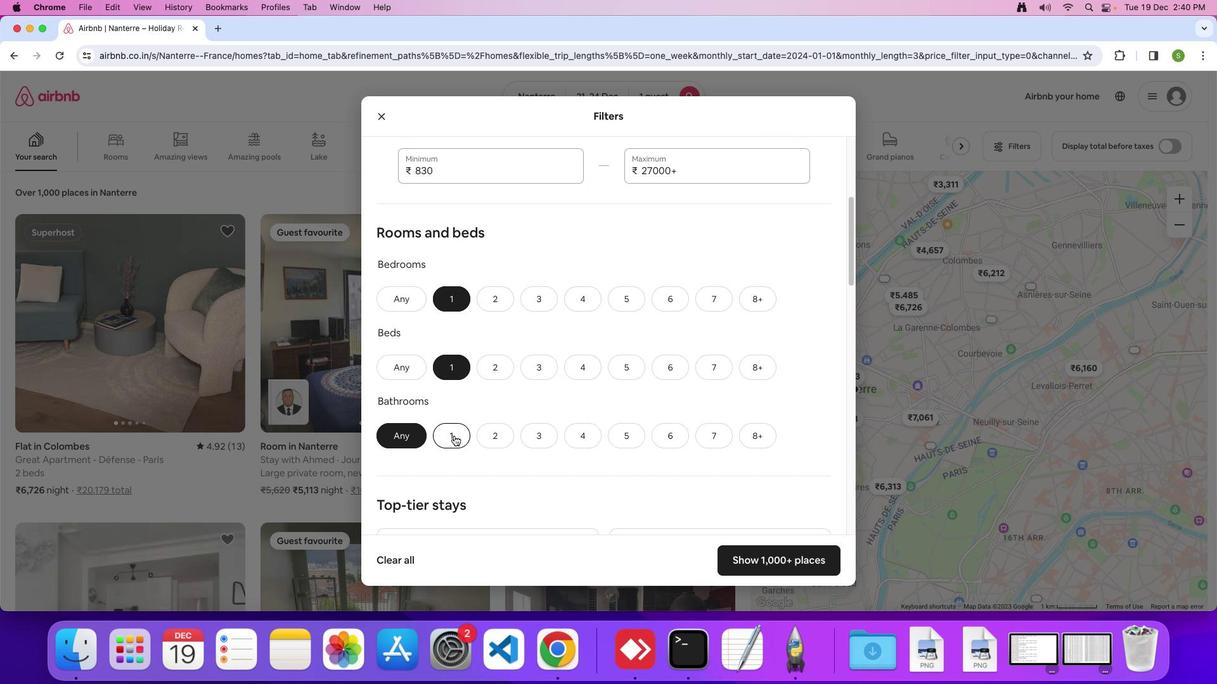 
Action: Mouse pressed left at (454, 435)
Screenshot: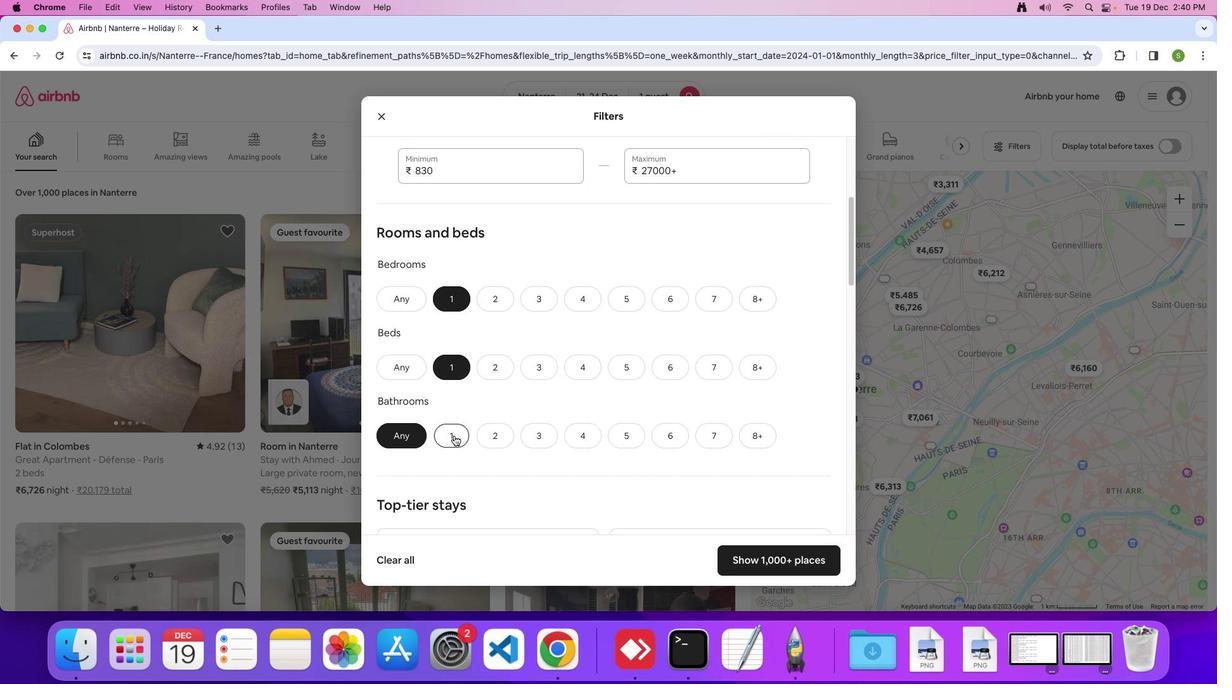 
Action: Mouse moved to (639, 346)
Screenshot: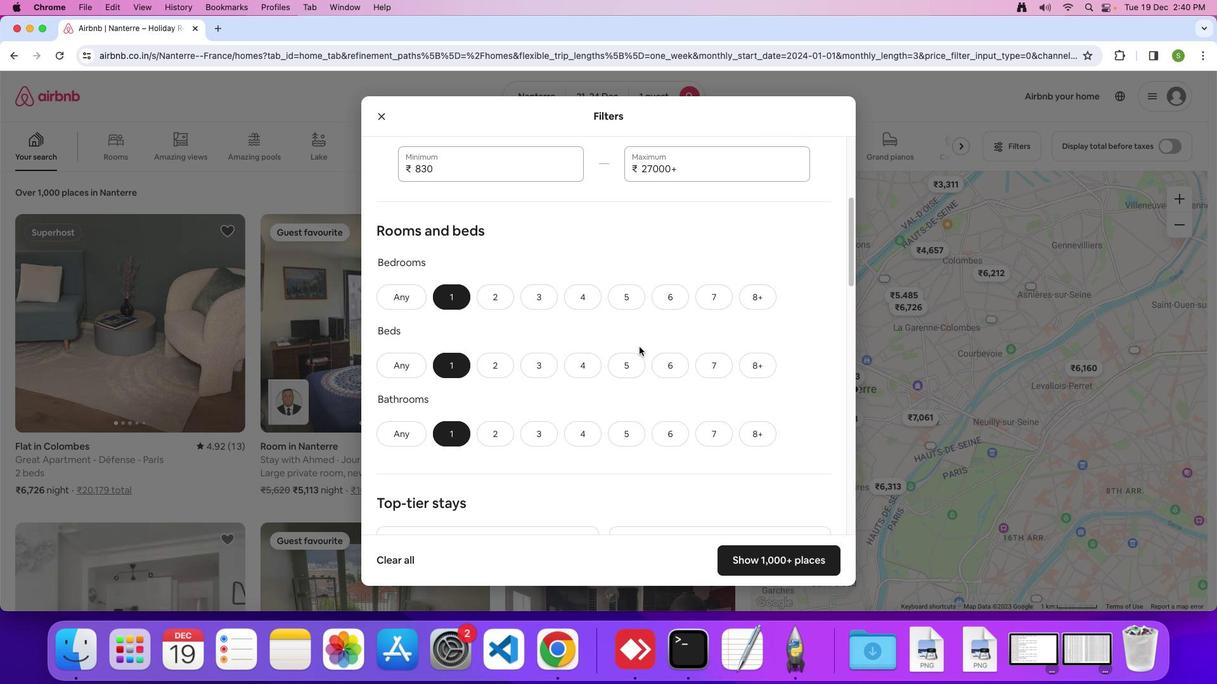 
Action: Mouse scrolled (639, 346) with delta (0, 0)
Screenshot: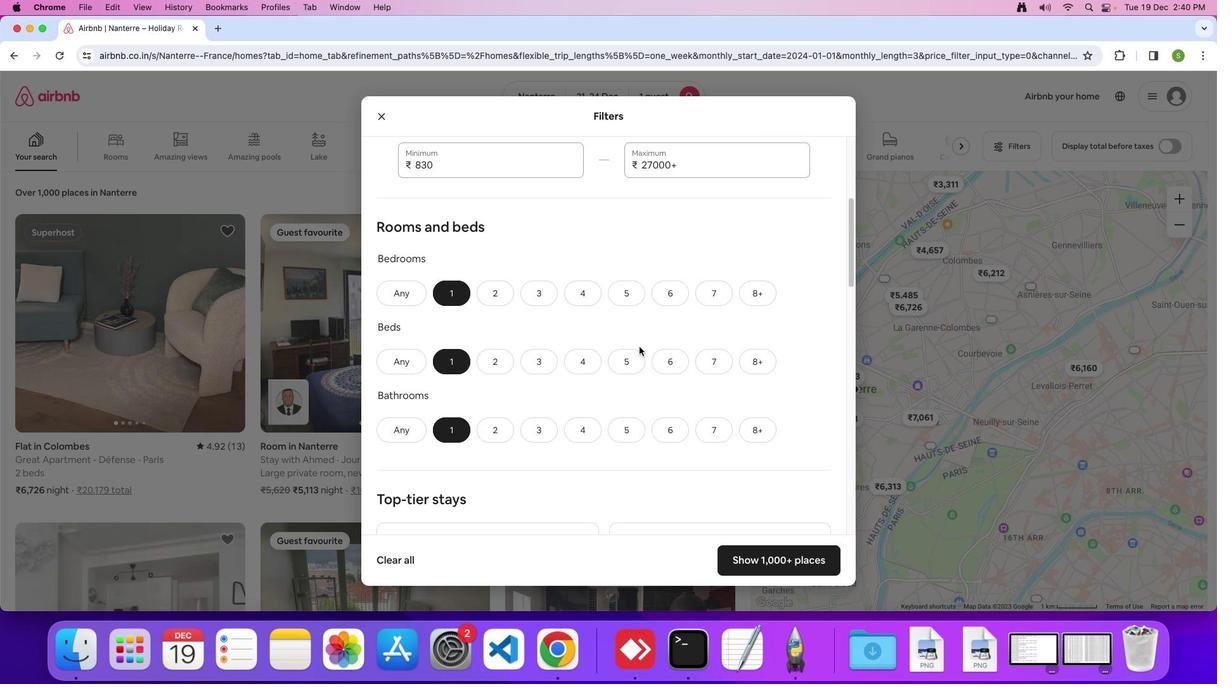 
Action: Mouse scrolled (639, 346) with delta (0, 0)
Screenshot: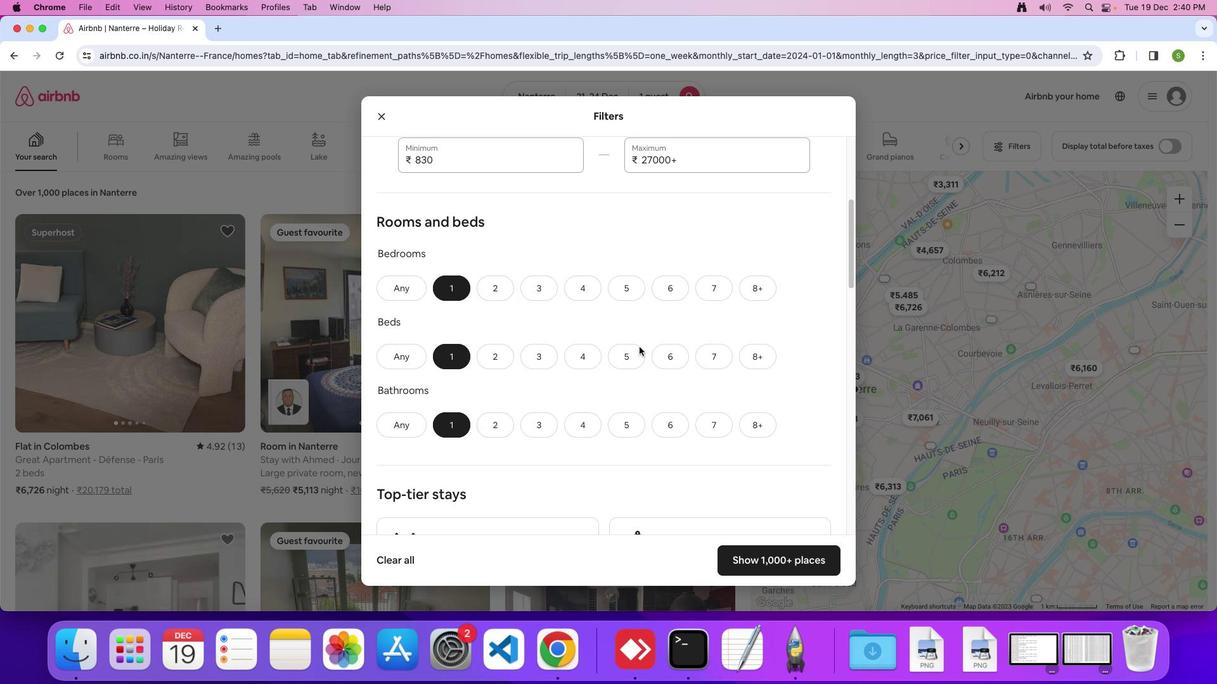 
Action: Mouse scrolled (639, 346) with delta (0, 0)
Screenshot: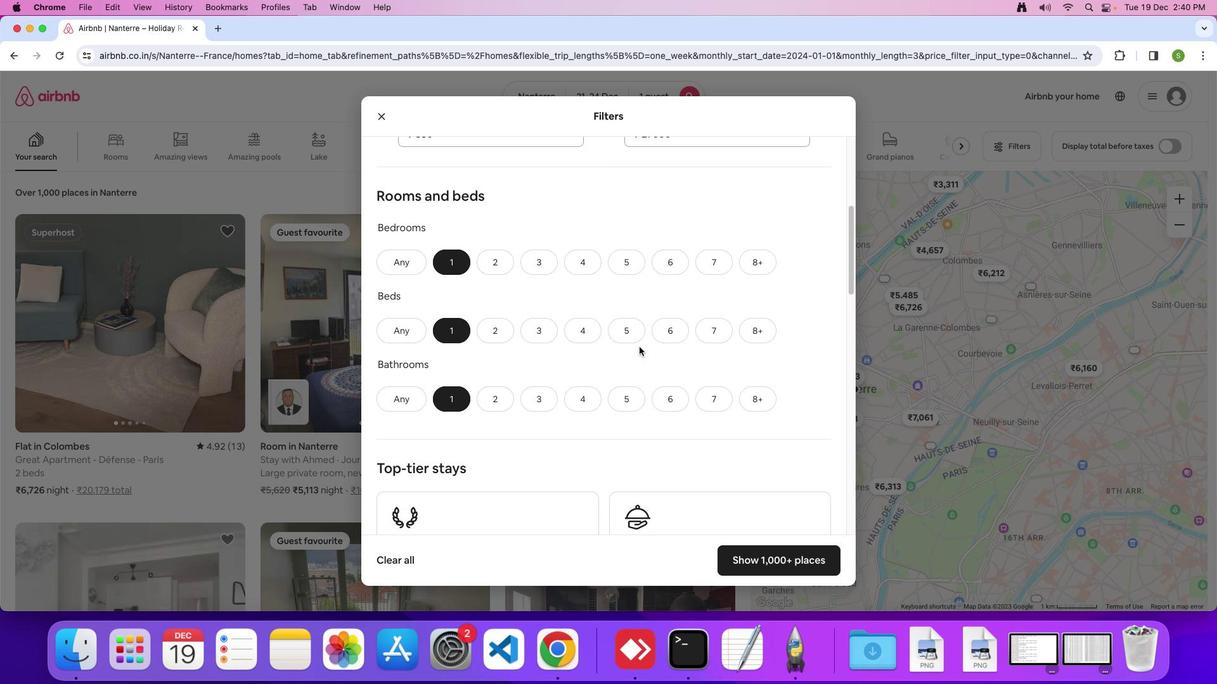
Action: Mouse moved to (639, 346)
Screenshot: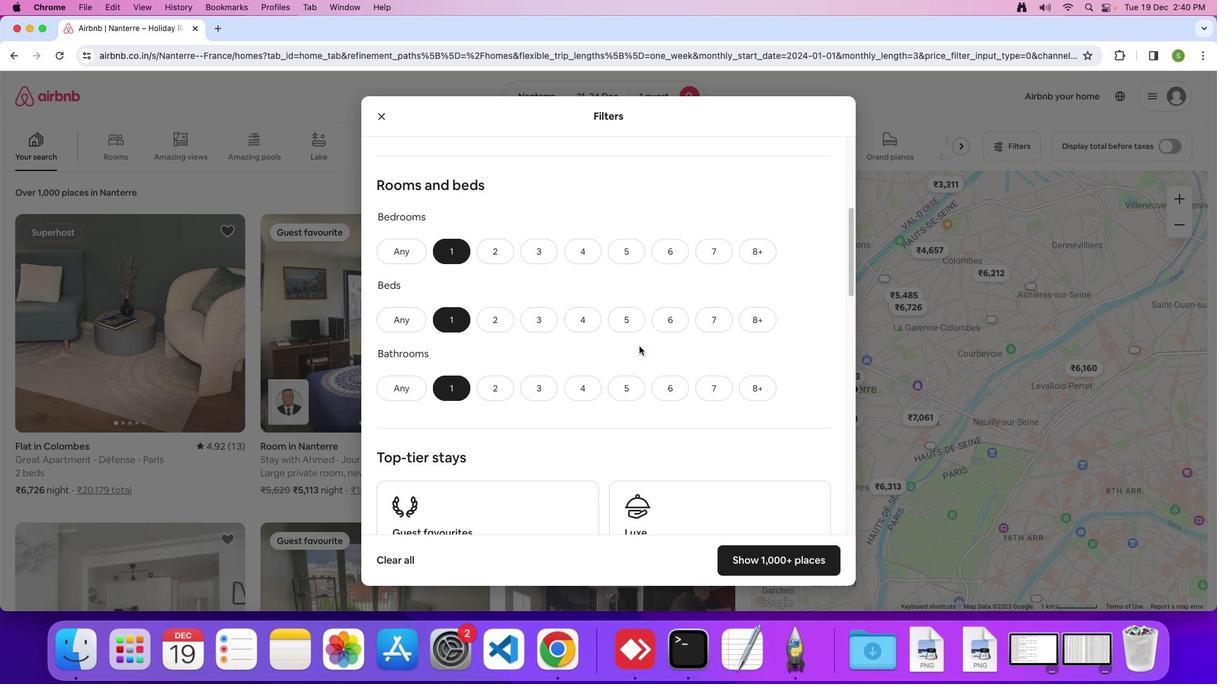 
Action: Mouse scrolled (639, 346) with delta (0, 0)
Screenshot: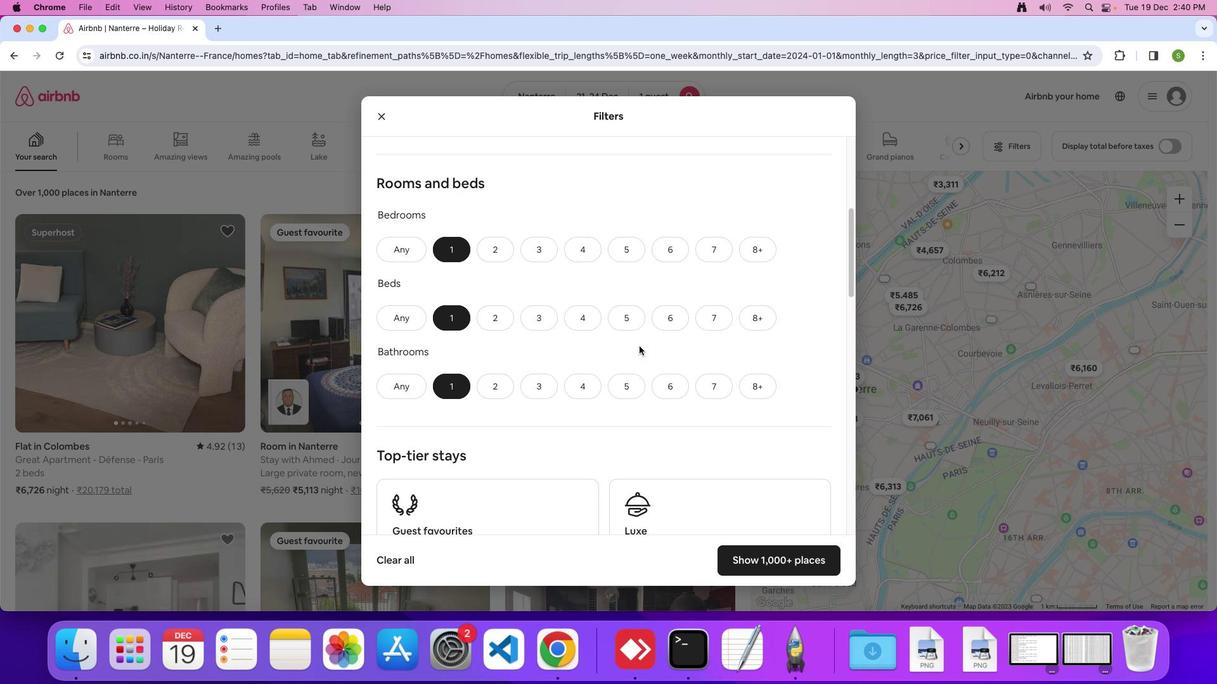 
Action: Mouse moved to (639, 346)
Screenshot: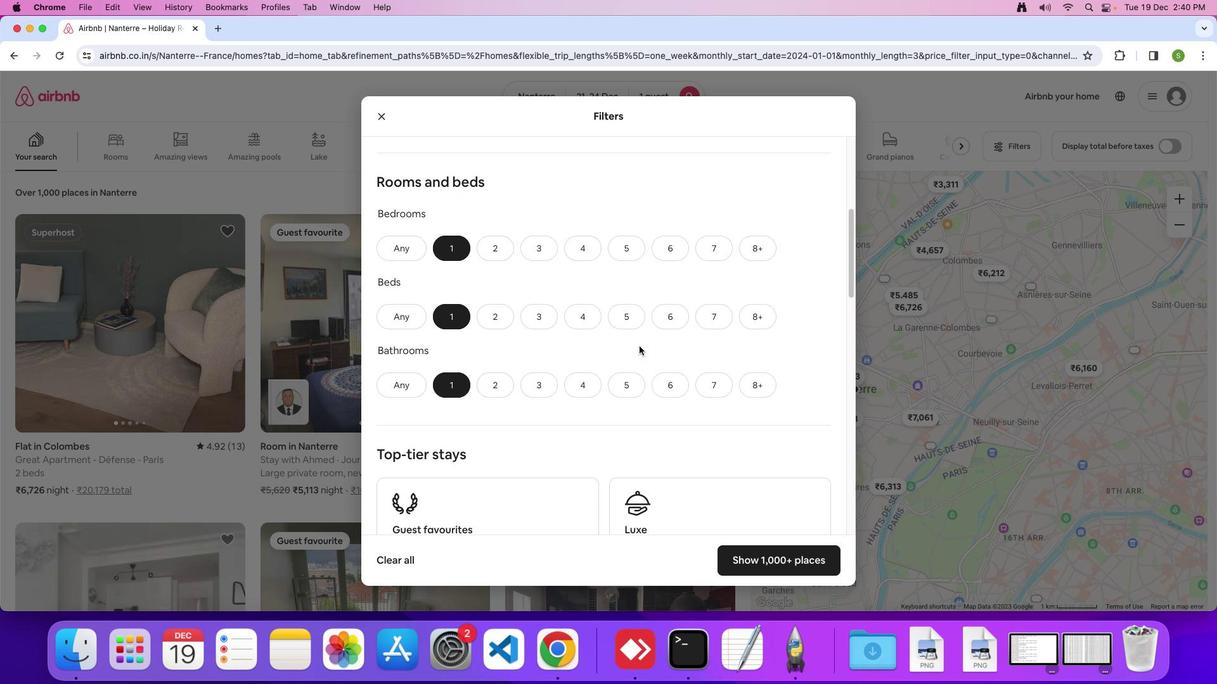 
Action: Mouse scrolled (639, 346) with delta (0, 0)
Screenshot: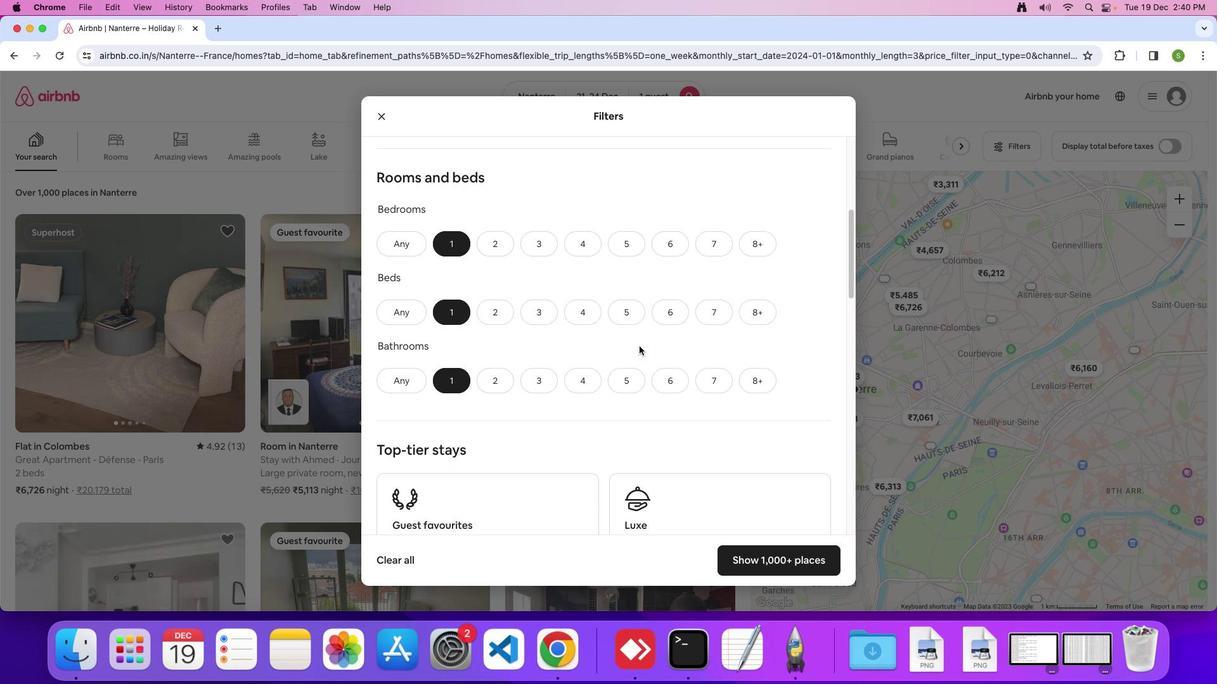 
Action: Mouse moved to (638, 345)
Screenshot: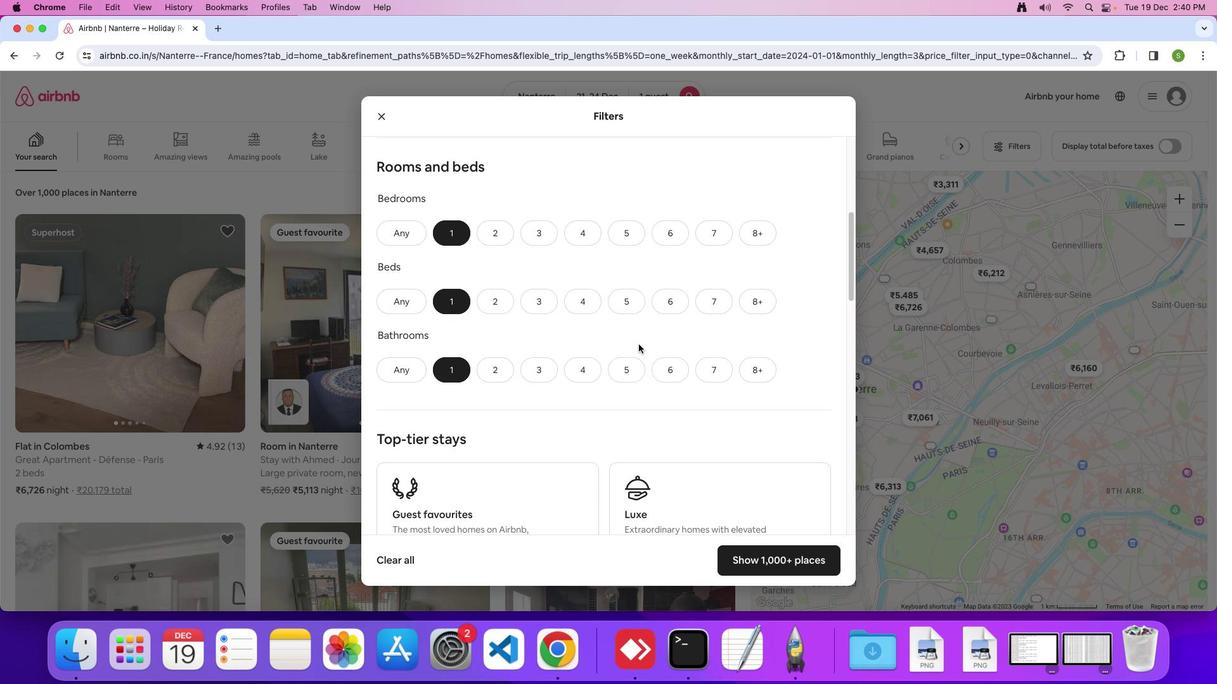 
Action: Mouse scrolled (638, 345) with delta (0, 0)
Screenshot: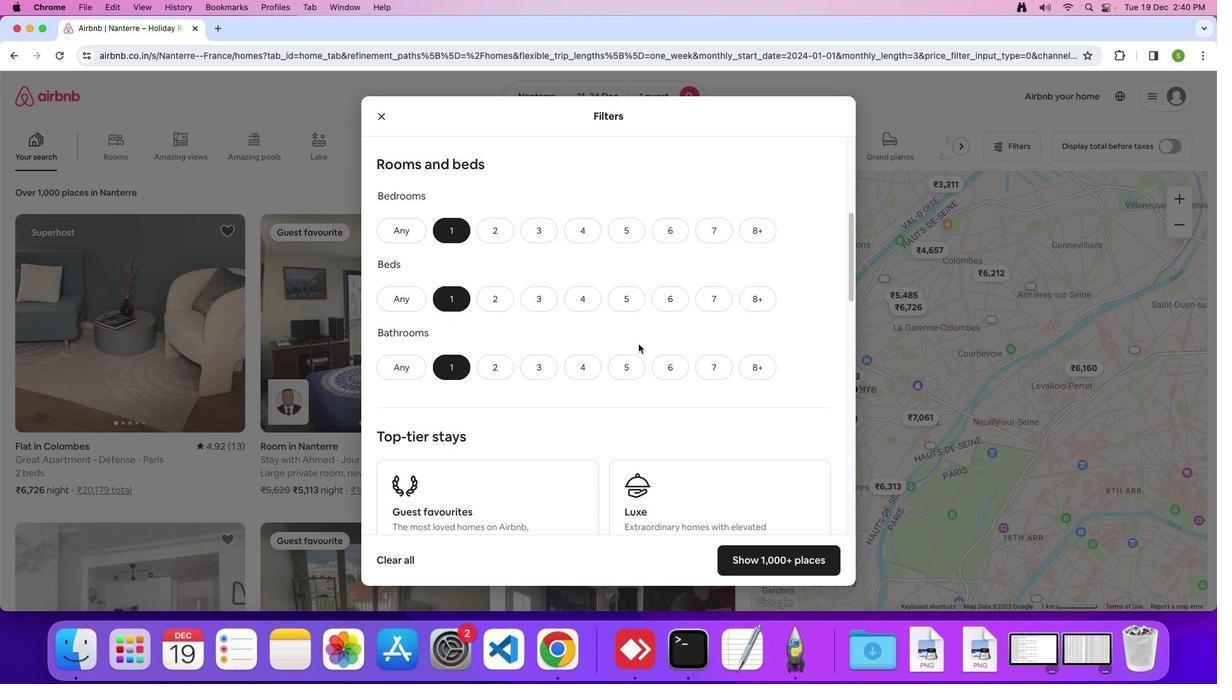 
Action: Mouse moved to (638, 345)
Screenshot: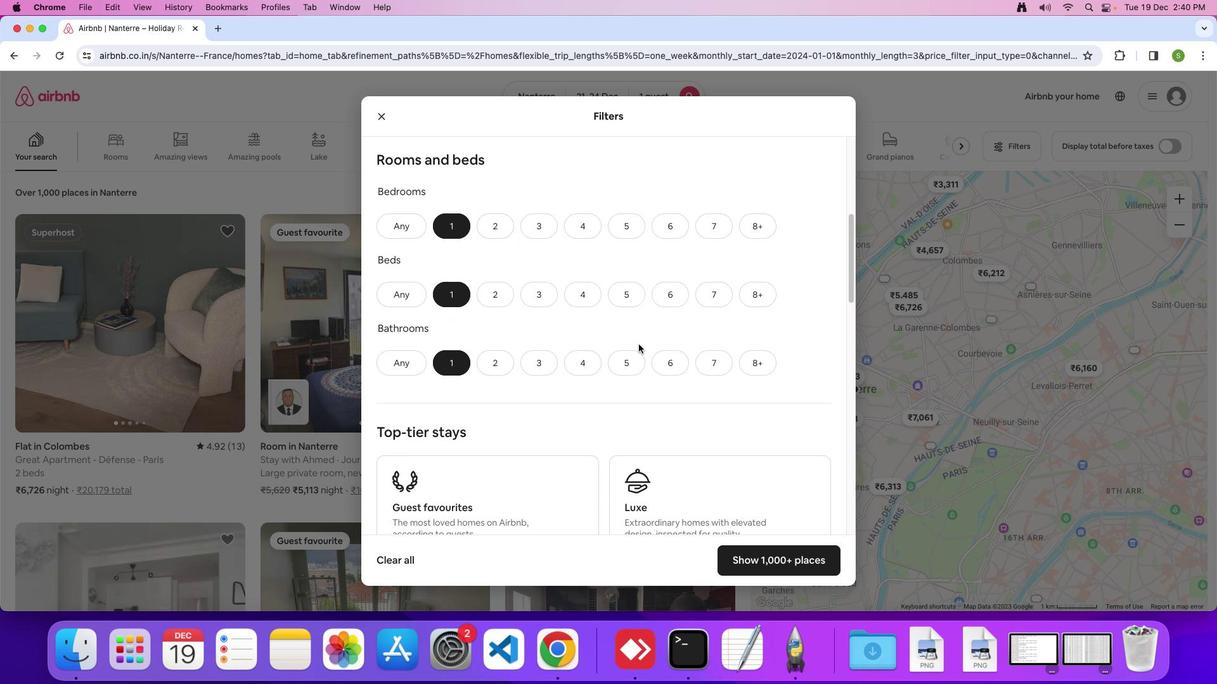 
Action: Mouse scrolled (638, 345) with delta (0, 0)
Screenshot: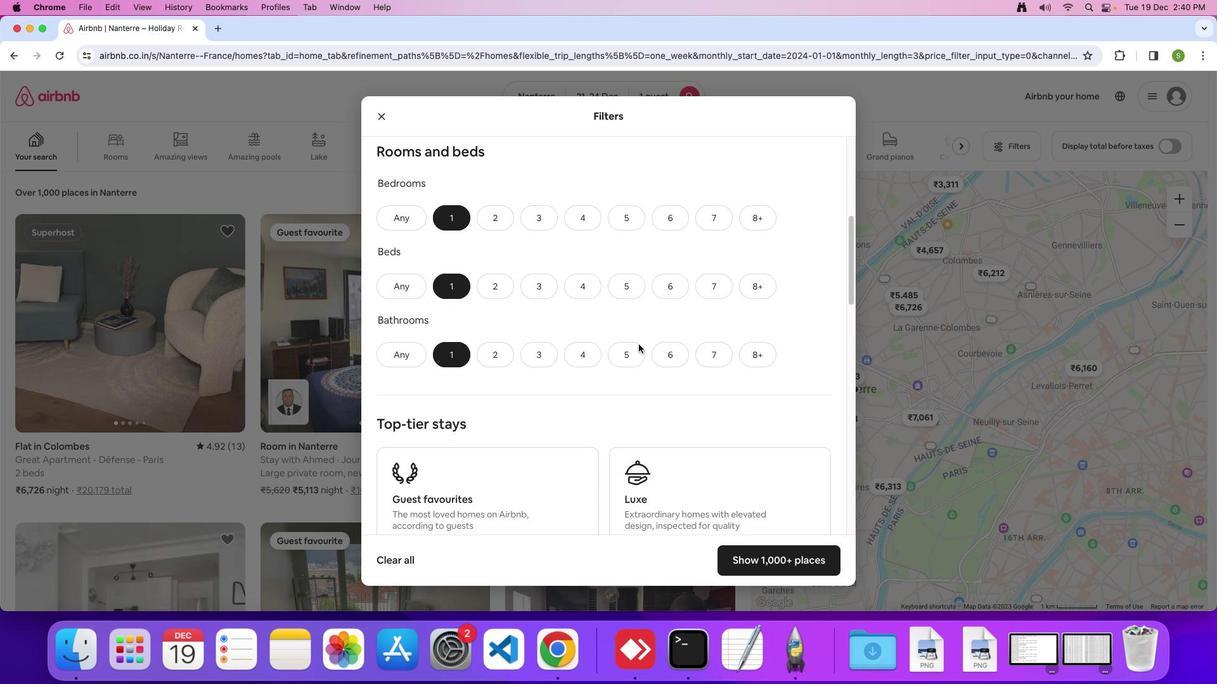 
Action: Mouse scrolled (638, 345) with delta (0, 0)
Screenshot: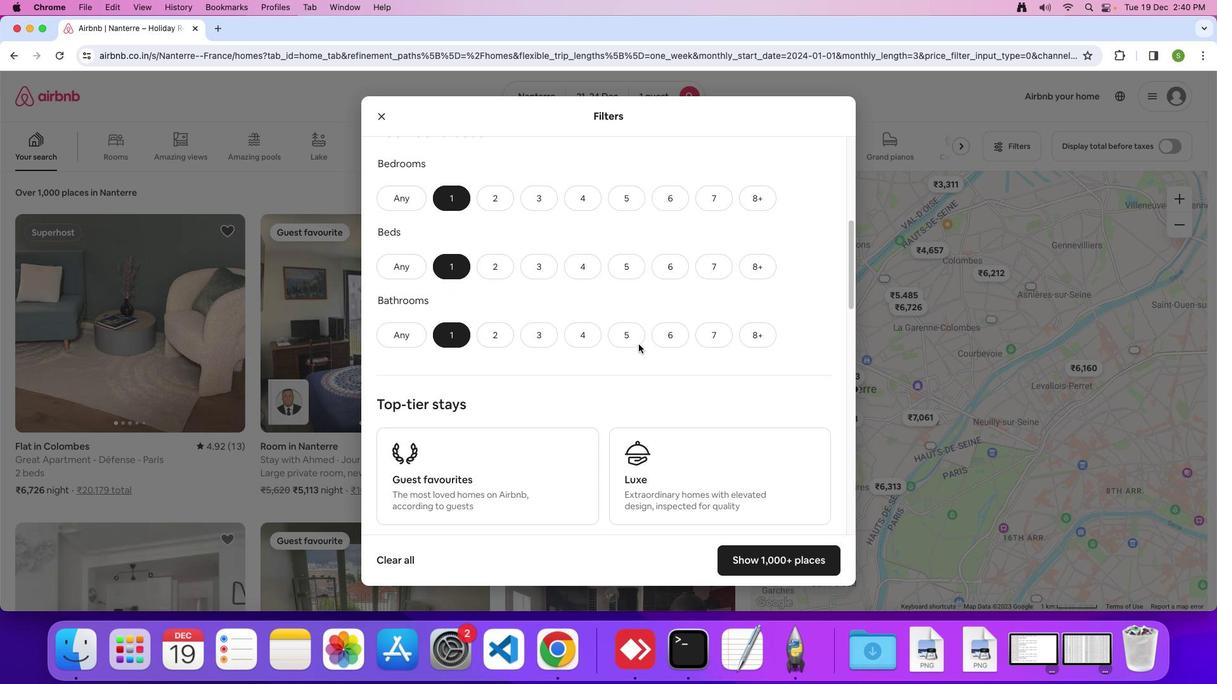 
Action: Mouse scrolled (638, 345) with delta (0, 0)
Screenshot: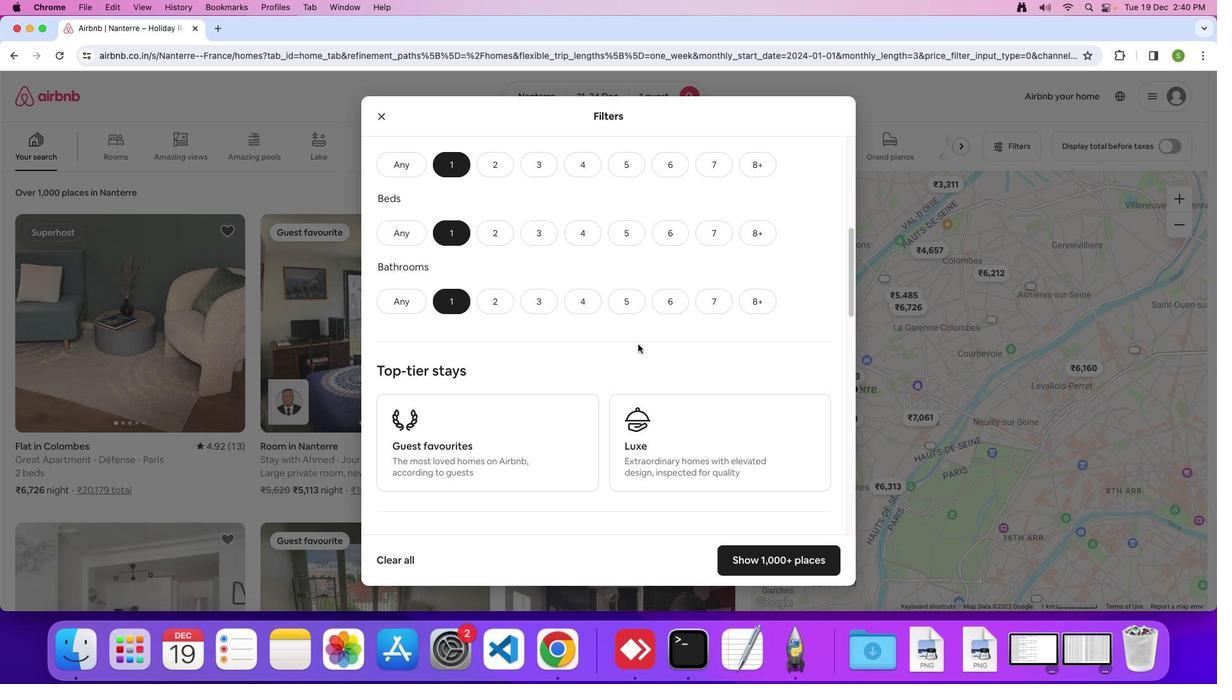 
Action: Mouse moved to (638, 345)
Screenshot: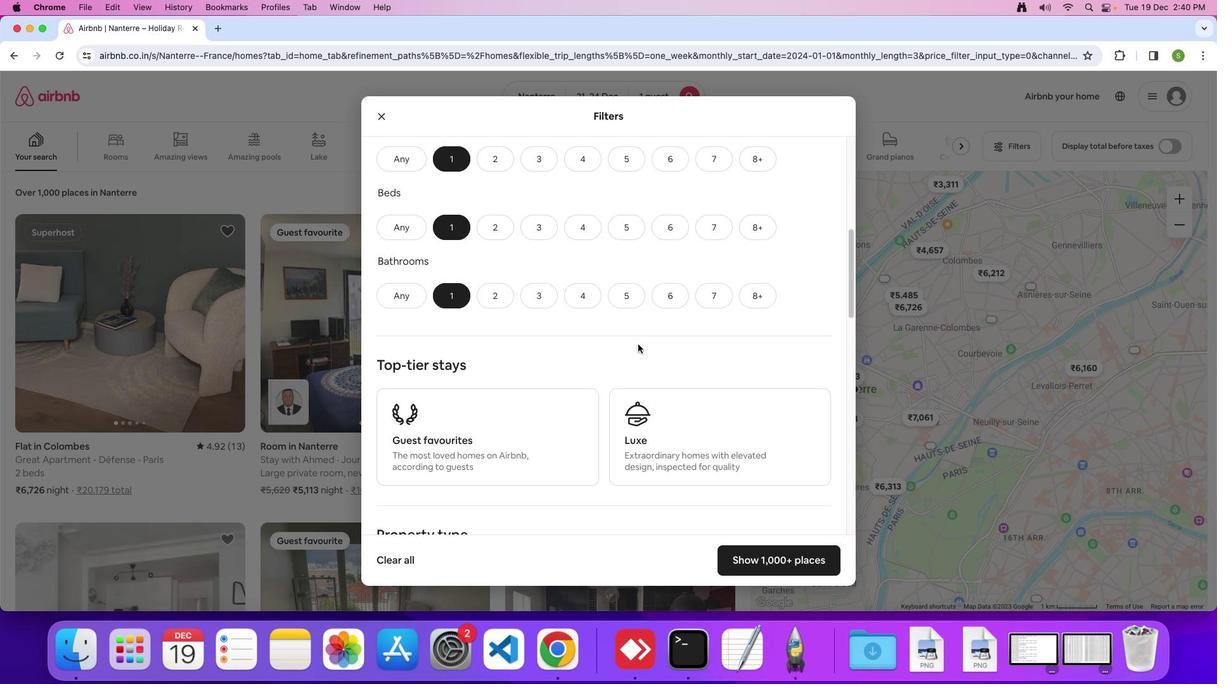 
Action: Mouse scrolled (638, 345) with delta (0, 0)
Screenshot: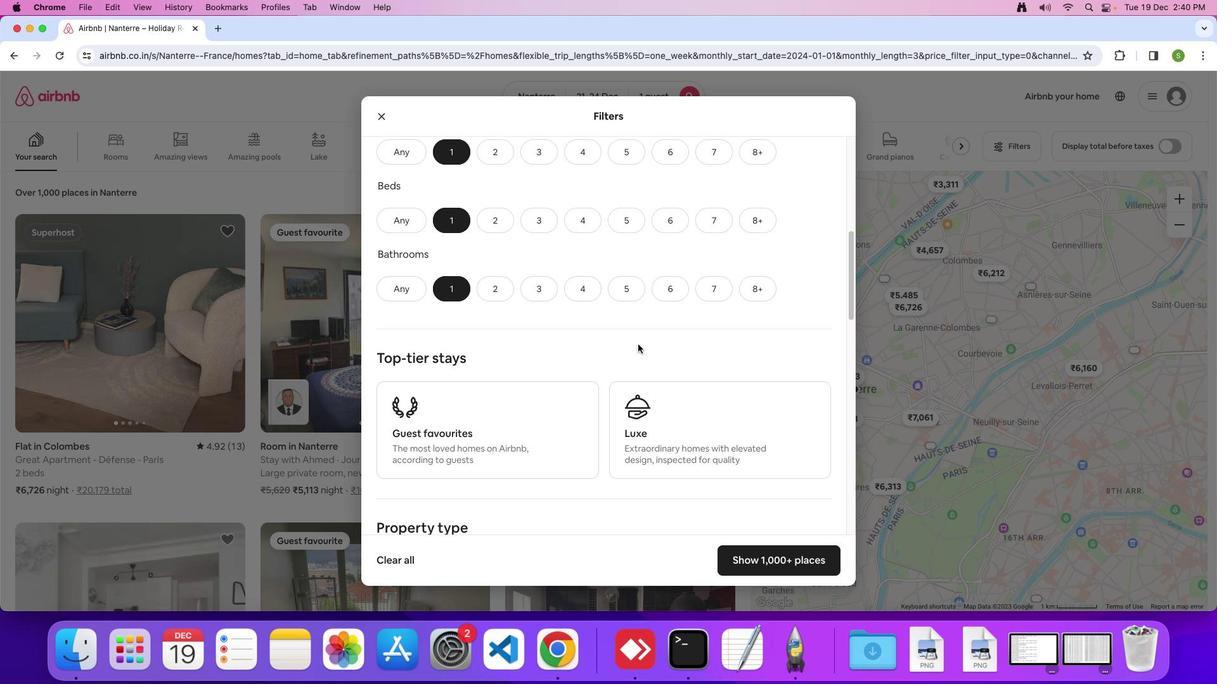 
Action: Mouse scrolled (638, 345) with delta (0, 0)
Screenshot: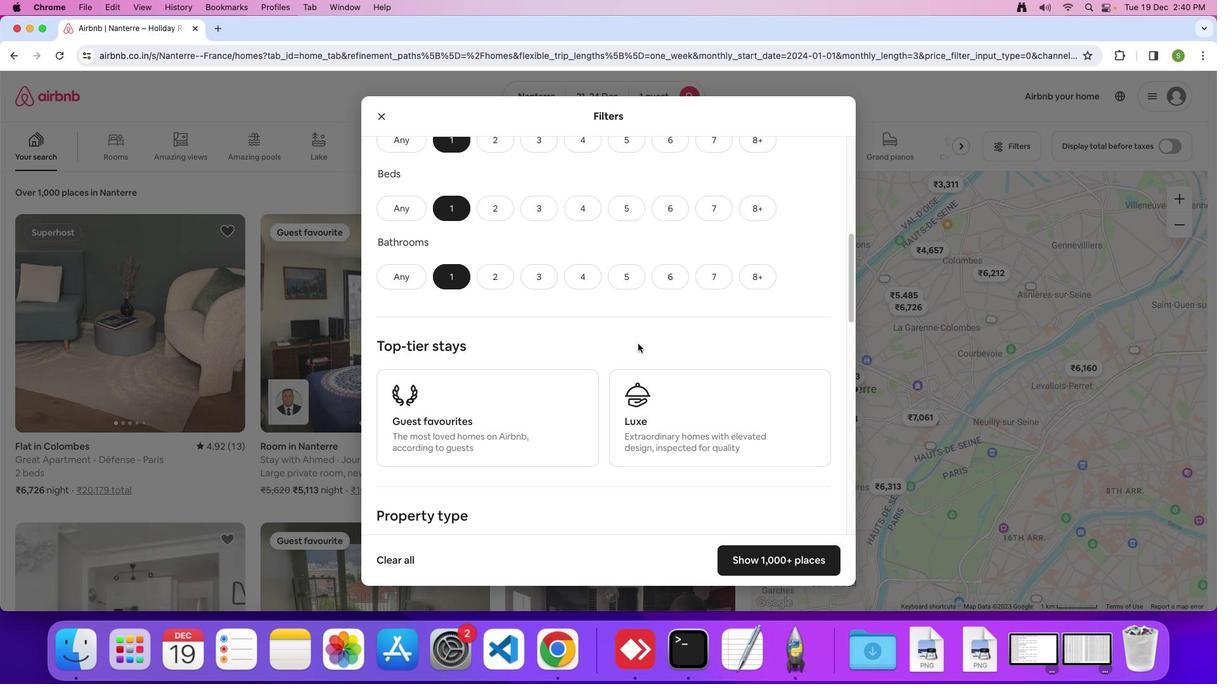 
Action: Mouse moved to (638, 344)
Screenshot: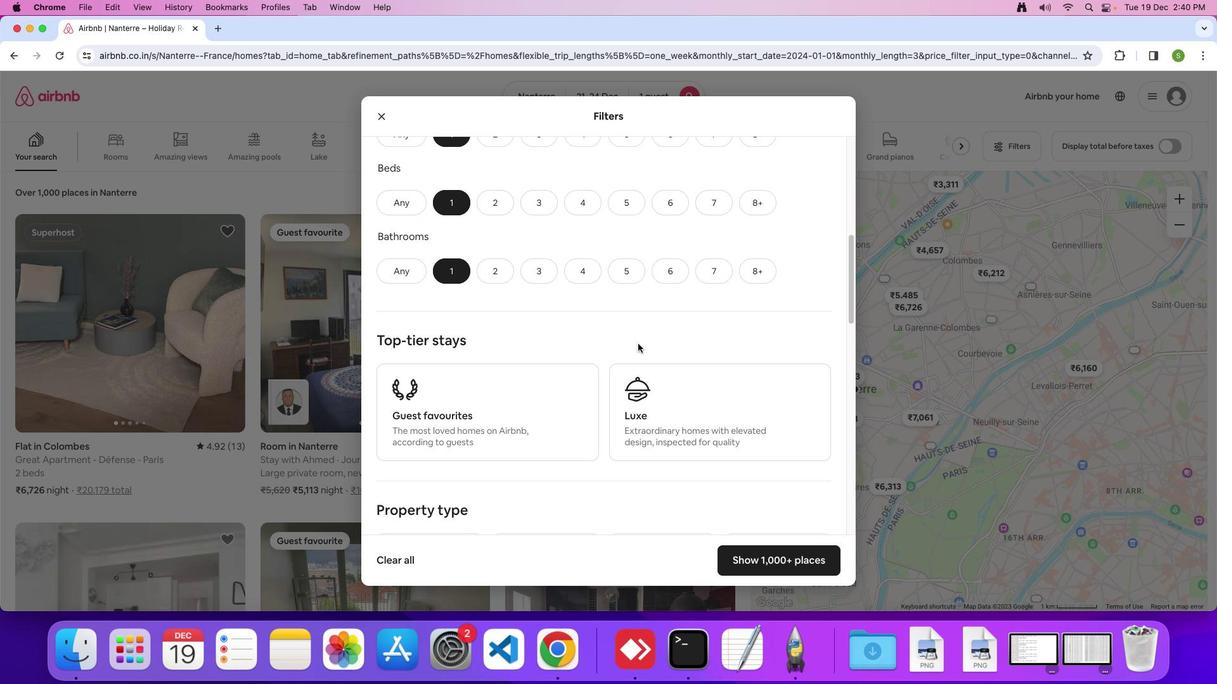 
Action: Mouse scrolled (638, 344) with delta (0, 0)
Screenshot: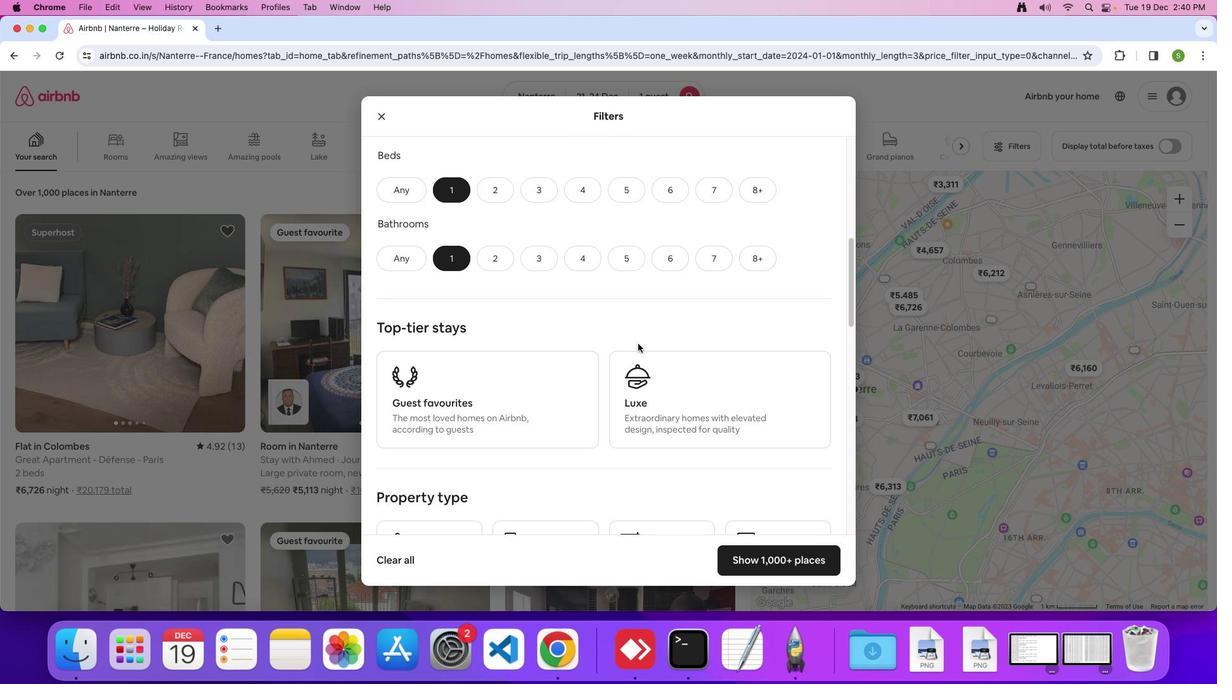 
Action: Mouse moved to (638, 344)
Screenshot: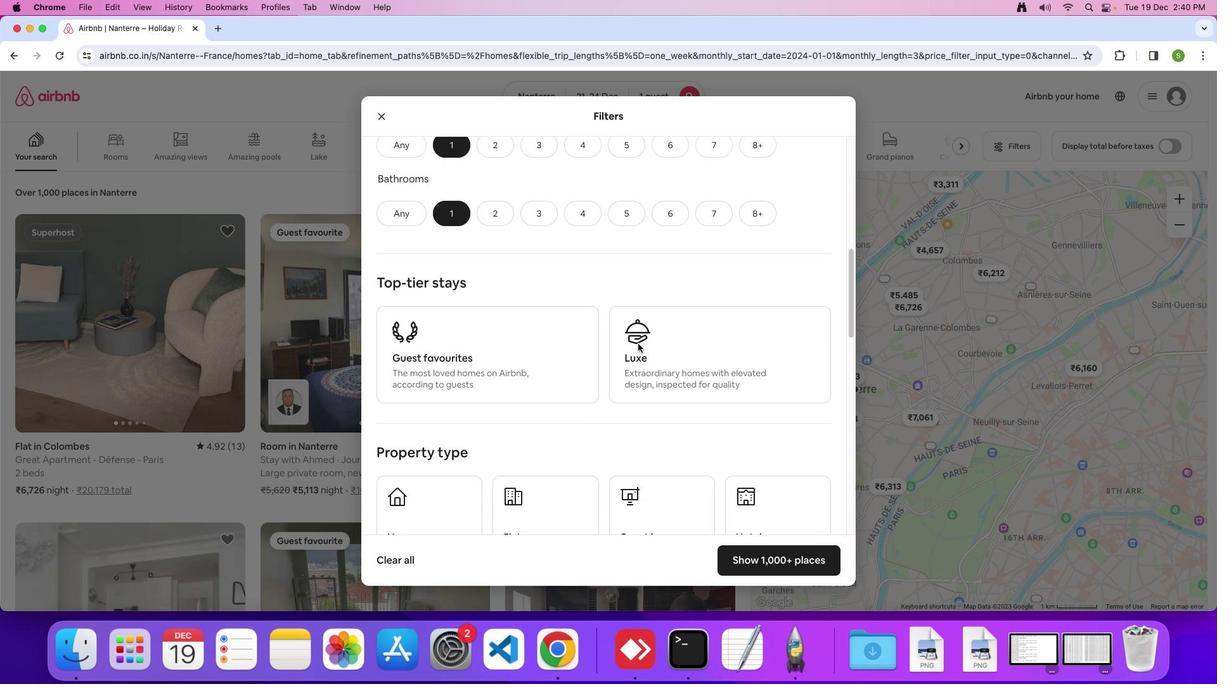 
Action: Mouse scrolled (638, 344) with delta (0, -1)
Screenshot: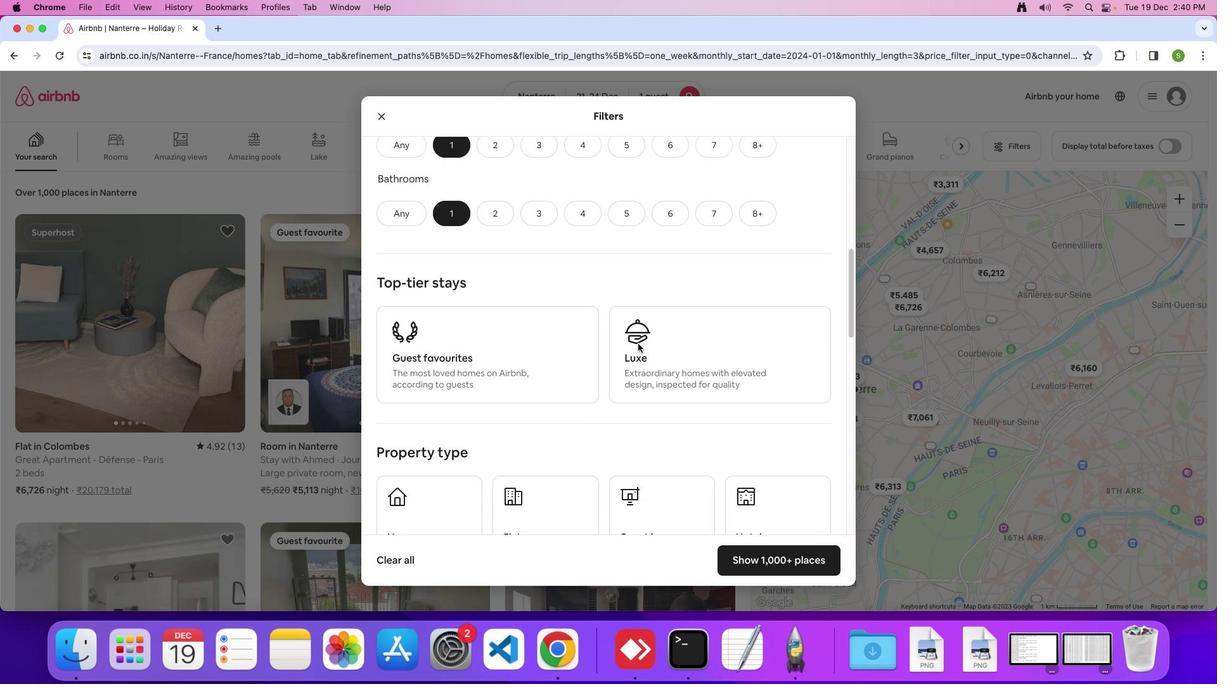 
Action: Mouse moved to (638, 344)
Screenshot: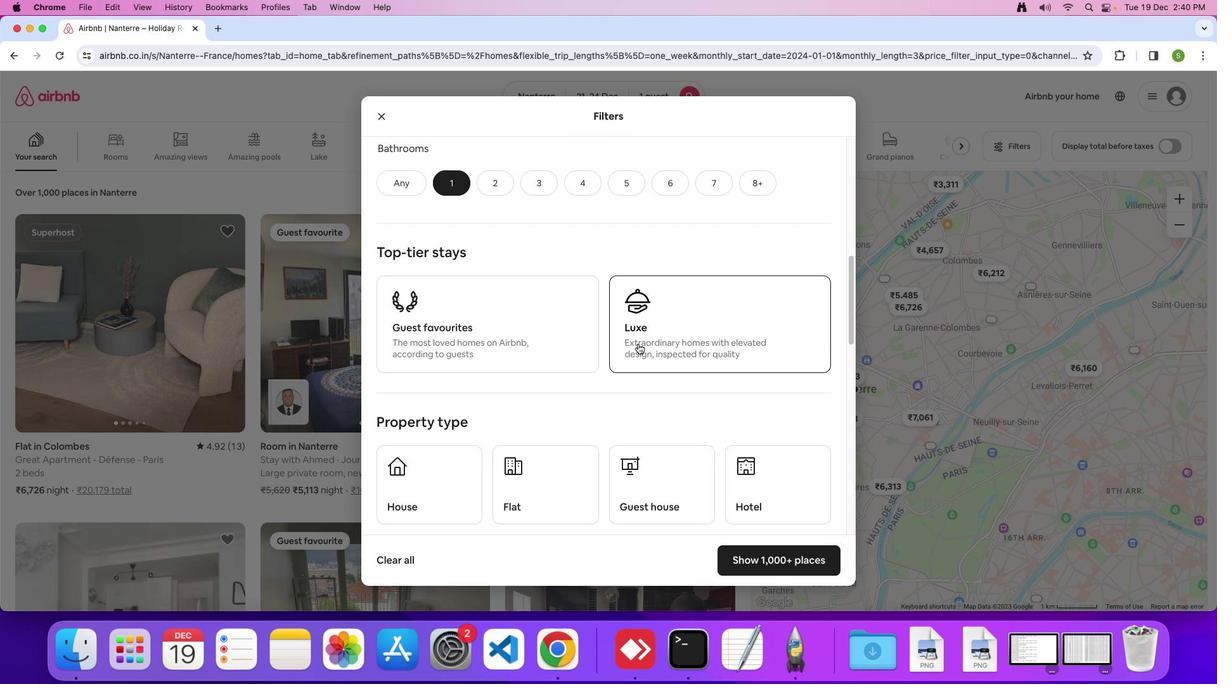 
Action: Mouse scrolled (638, 344) with delta (0, 0)
Screenshot: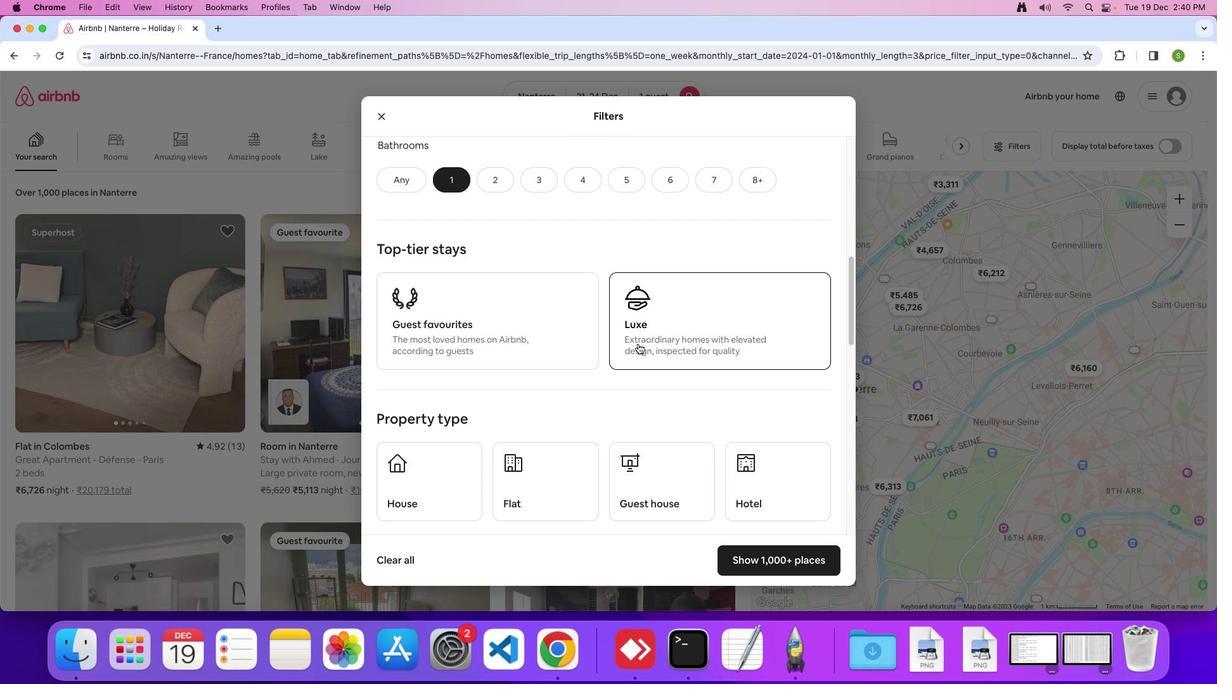 
Action: Mouse scrolled (638, 344) with delta (0, 0)
Screenshot: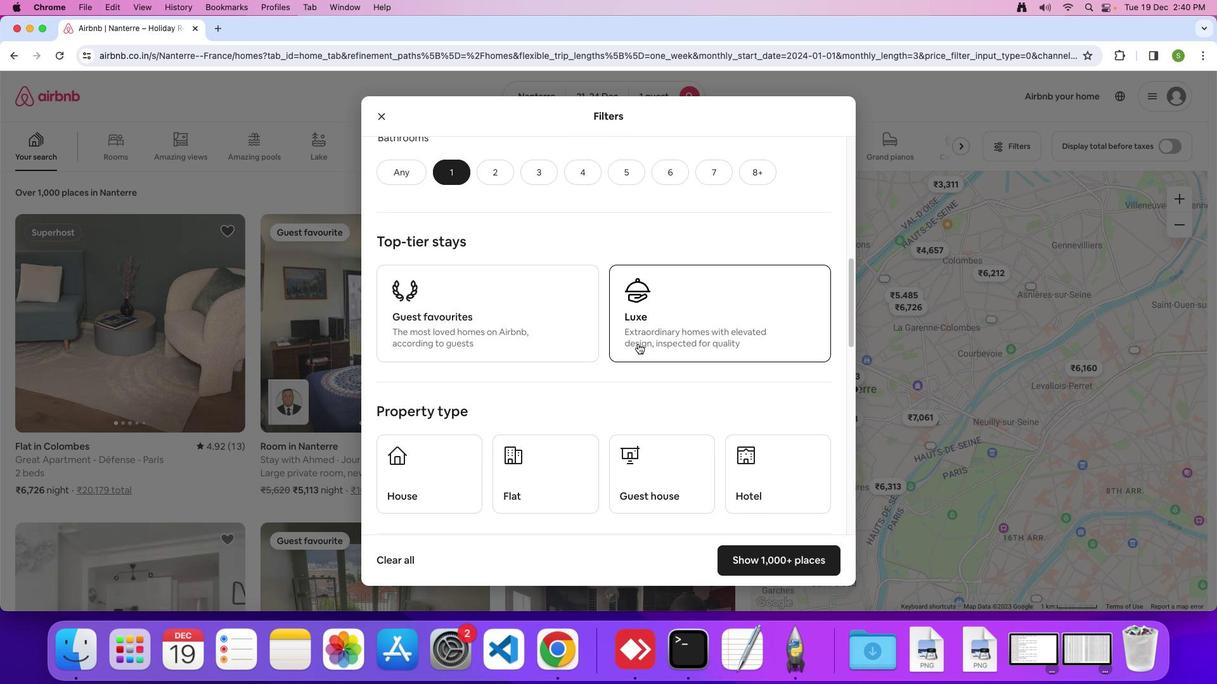 
Action: Mouse scrolled (638, 344) with delta (0, 0)
Screenshot: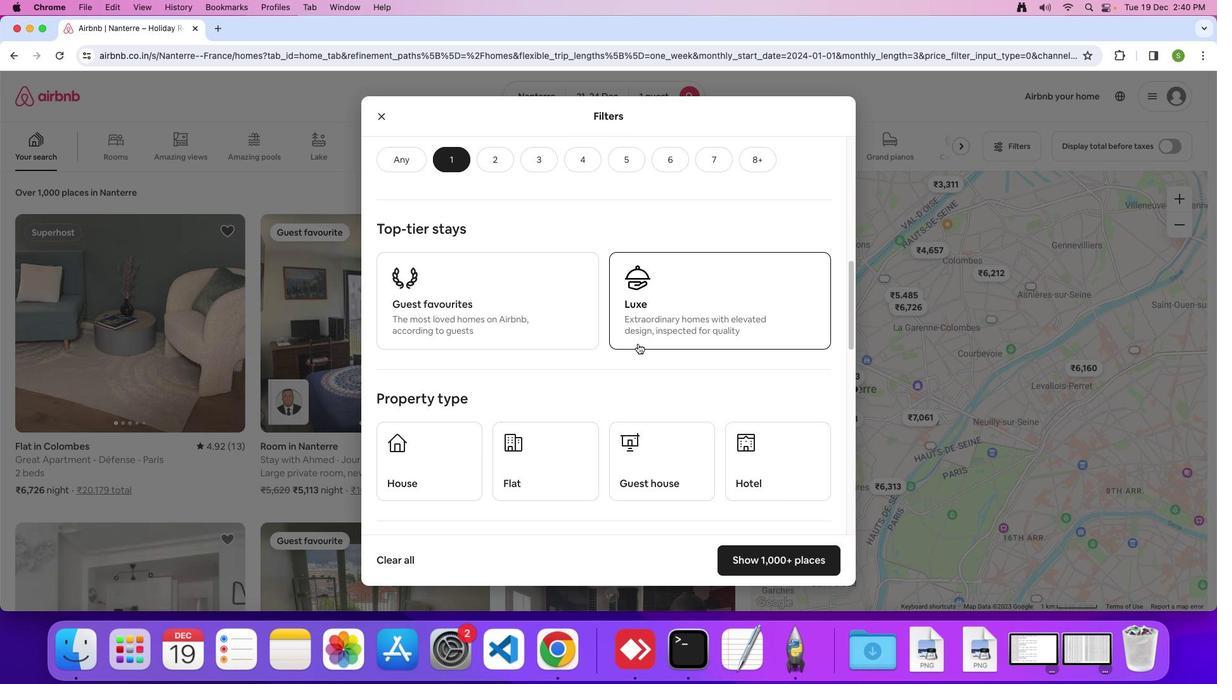 
Action: Mouse scrolled (638, 344) with delta (0, 0)
Screenshot: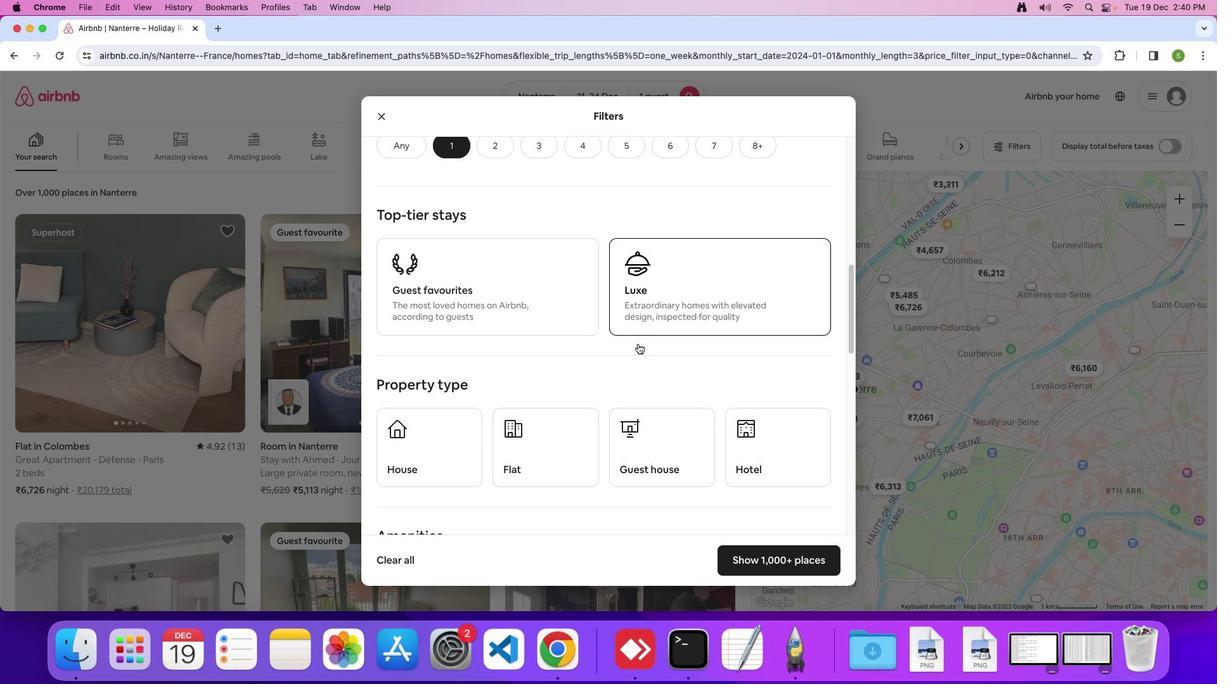 
Action: Mouse scrolled (638, 344) with delta (0, -1)
Screenshot: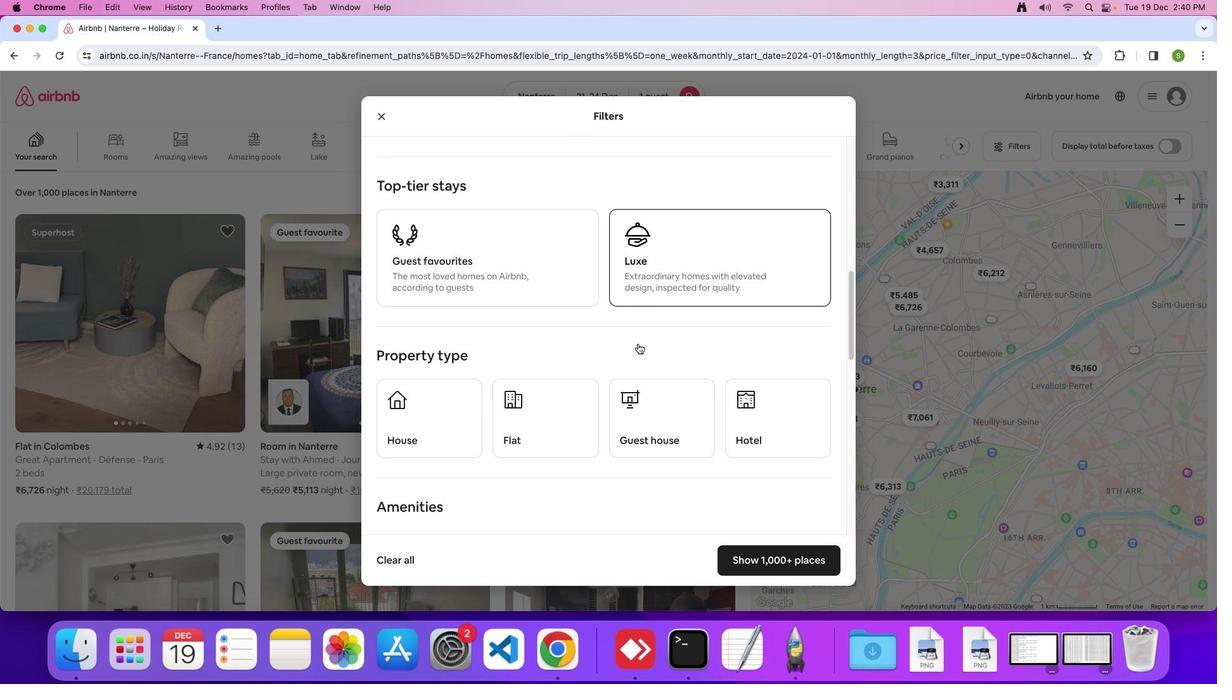 
Action: Mouse moved to (551, 367)
Screenshot: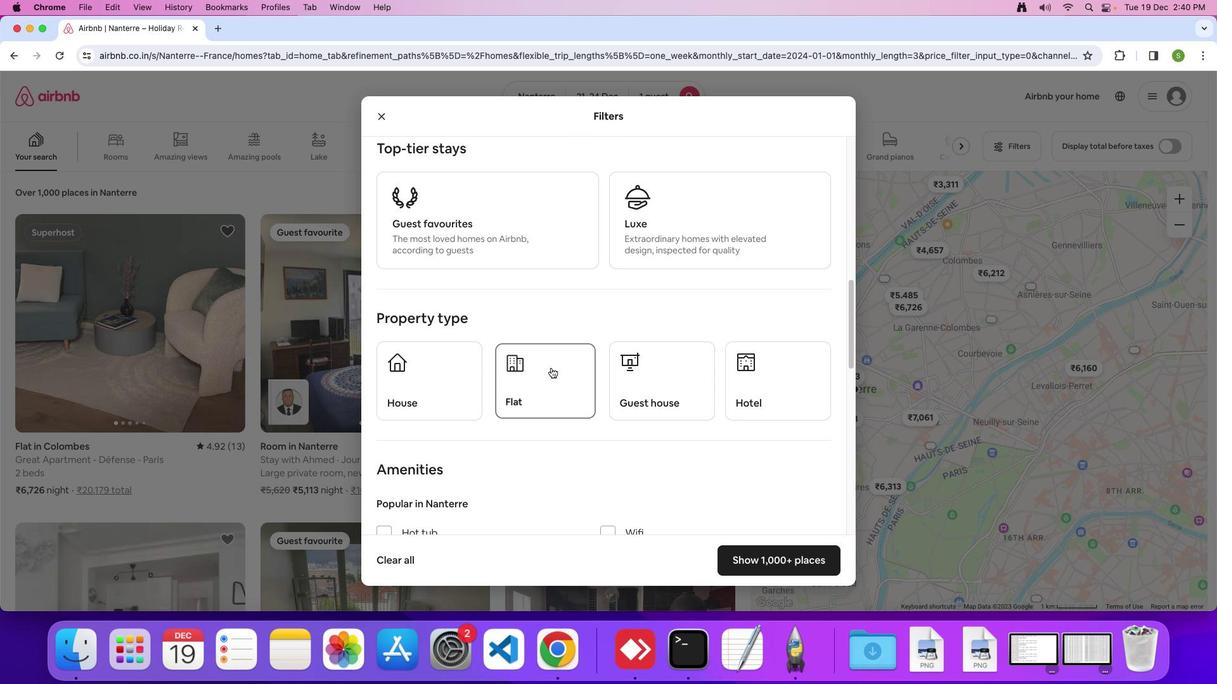 
Action: Mouse pressed left at (551, 367)
Screenshot: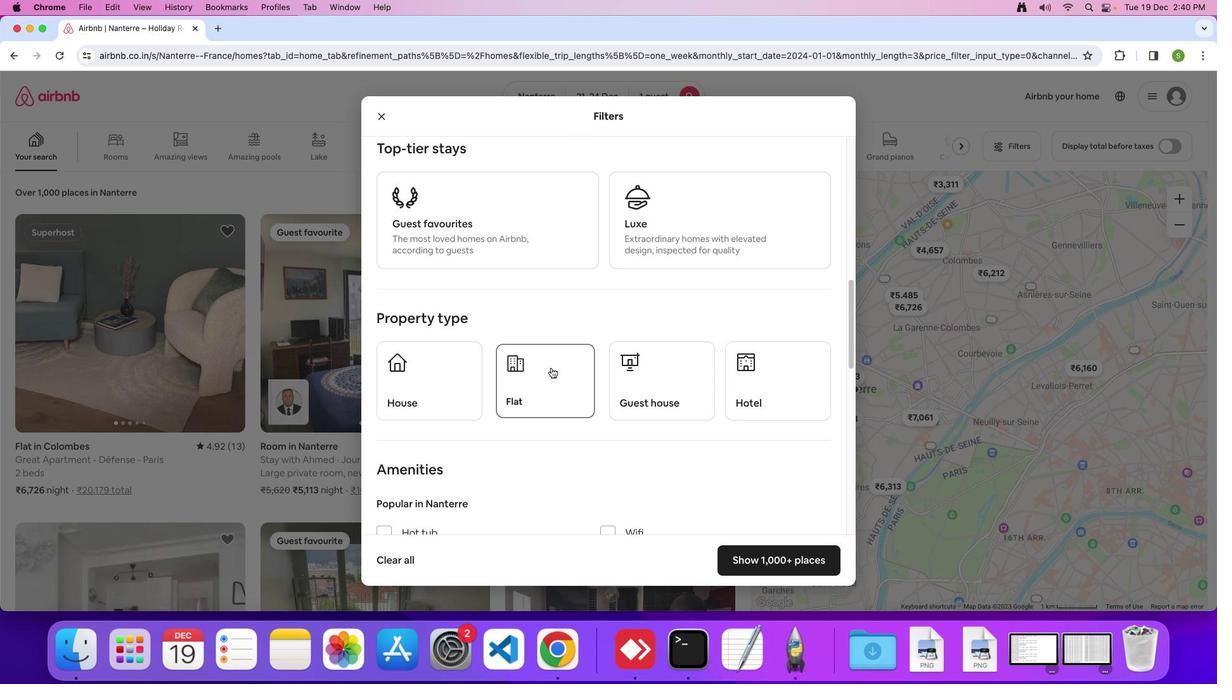 
Action: Mouse moved to (622, 341)
Screenshot: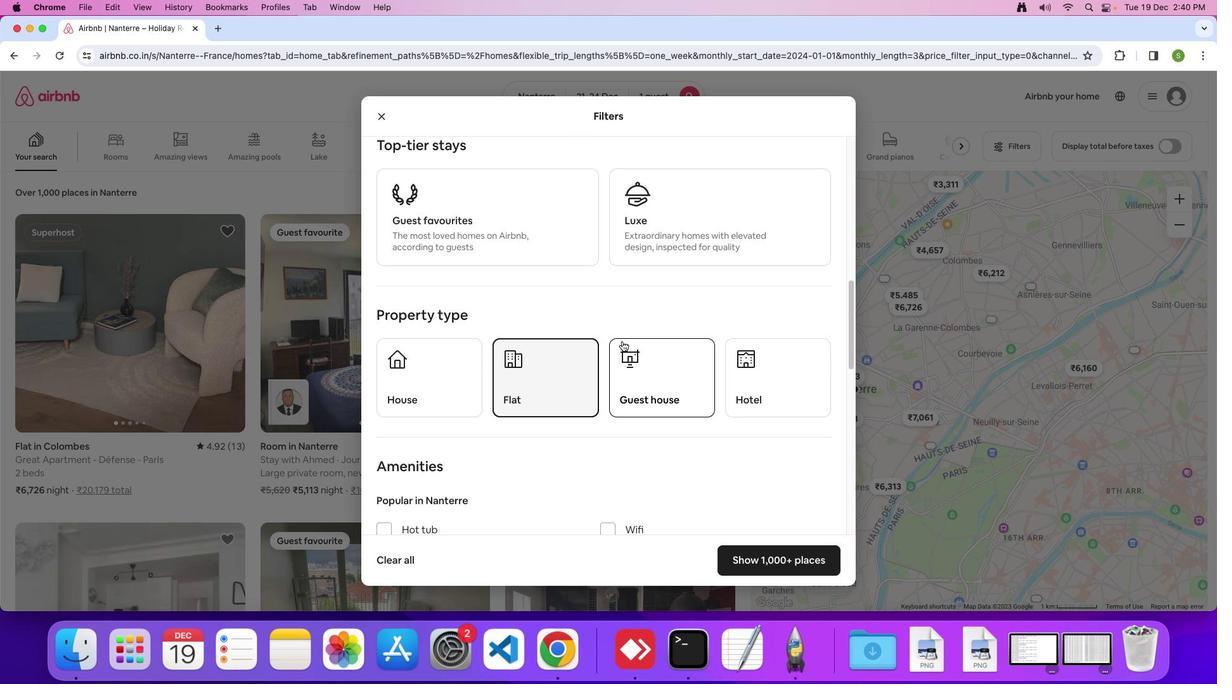 
Action: Mouse scrolled (622, 341) with delta (0, 0)
Screenshot: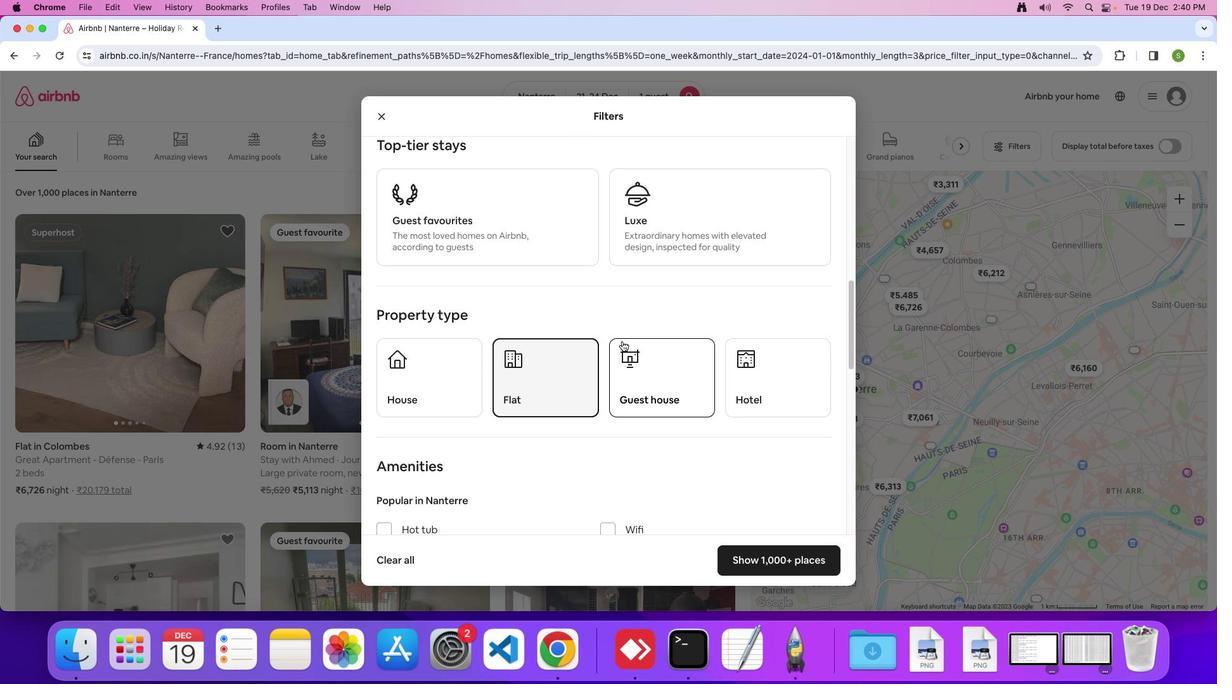 
Action: Mouse scrolled (622, 341) with delta (0, 0)
Screenshot: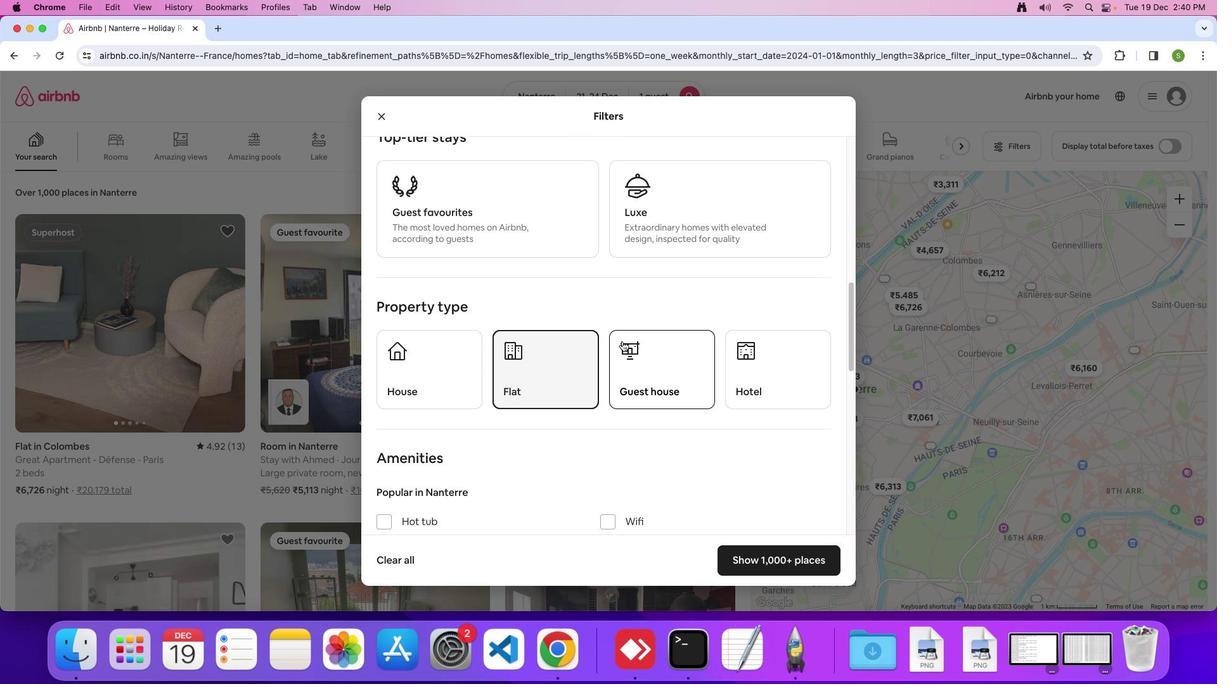
Action: Mouse scrolled (622, 341) with delta (0, 0)
Screenshot: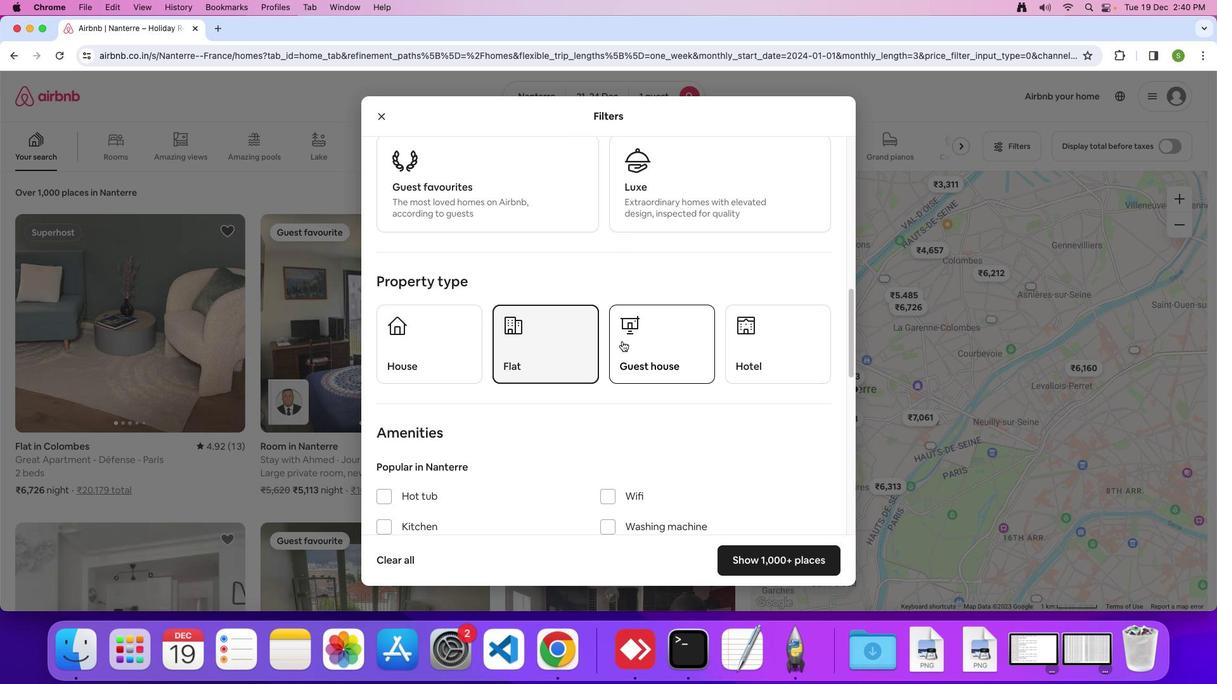 
Action: Mouse scrolled (622, 341) with delta (0, 0)
Screenshot: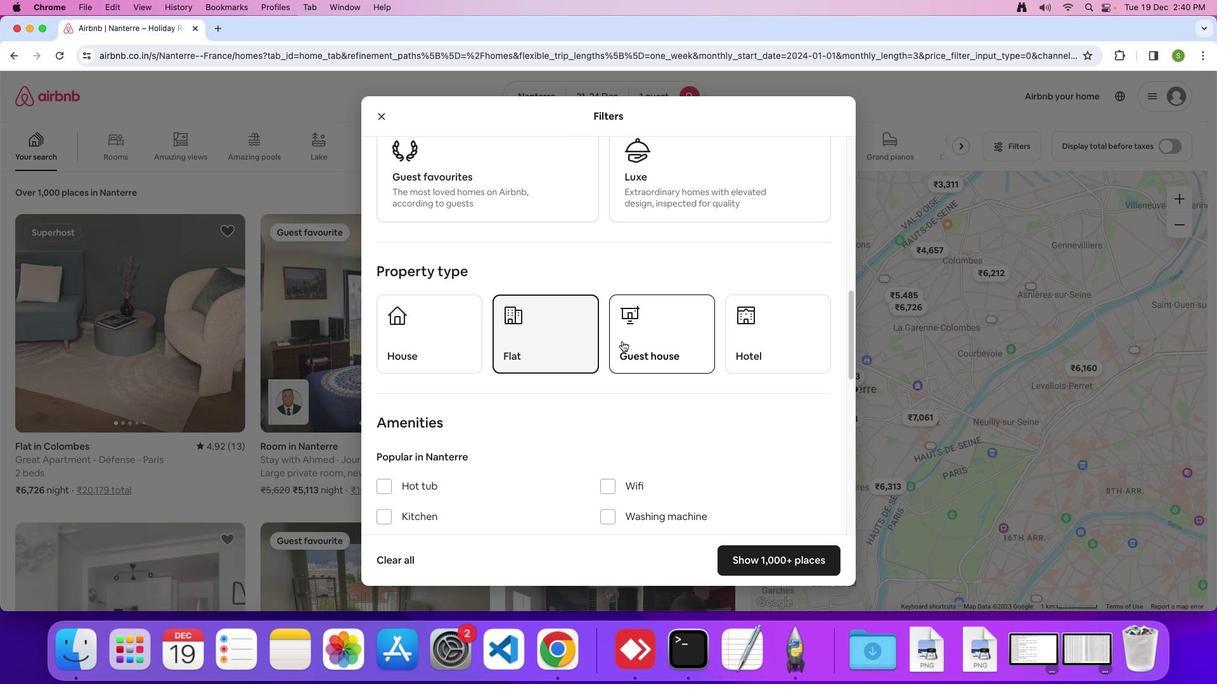 
Action: Mouse moved to (622, 341)
Screenshot: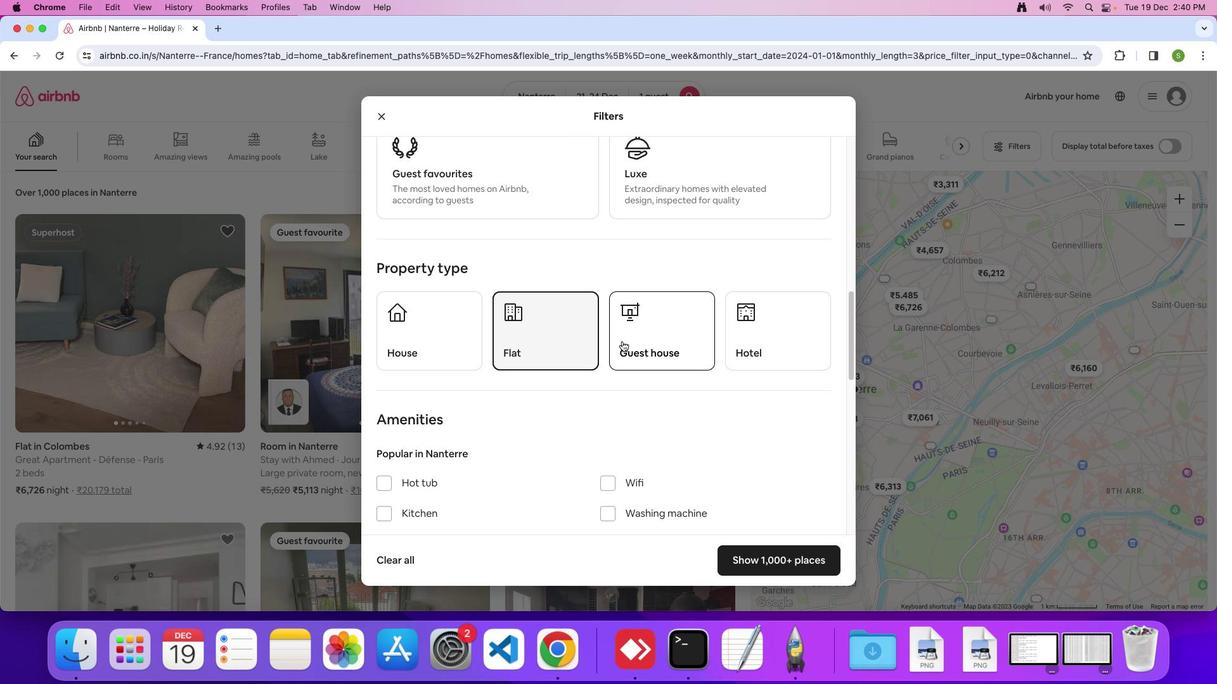 
Action: Mouse scrolled (622, 341) with delta (0, 0)
Screenshot: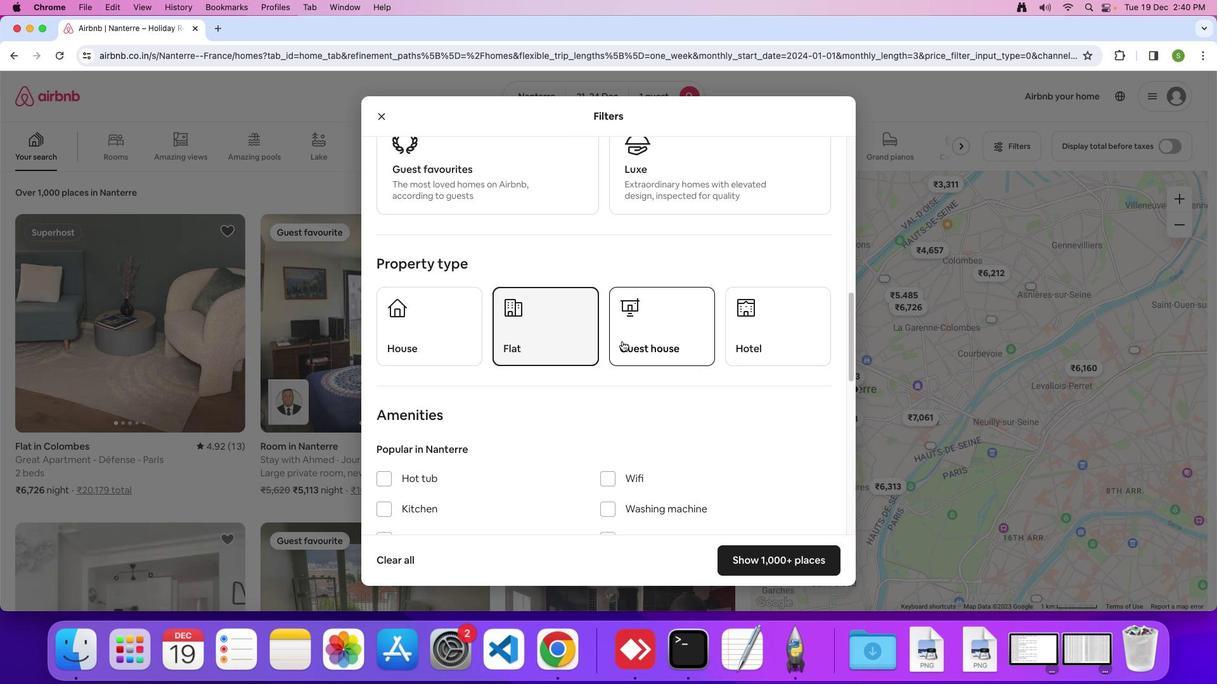 
Action: Mouse scrolled (622, 341) with delta (0, 0)
Screenshot: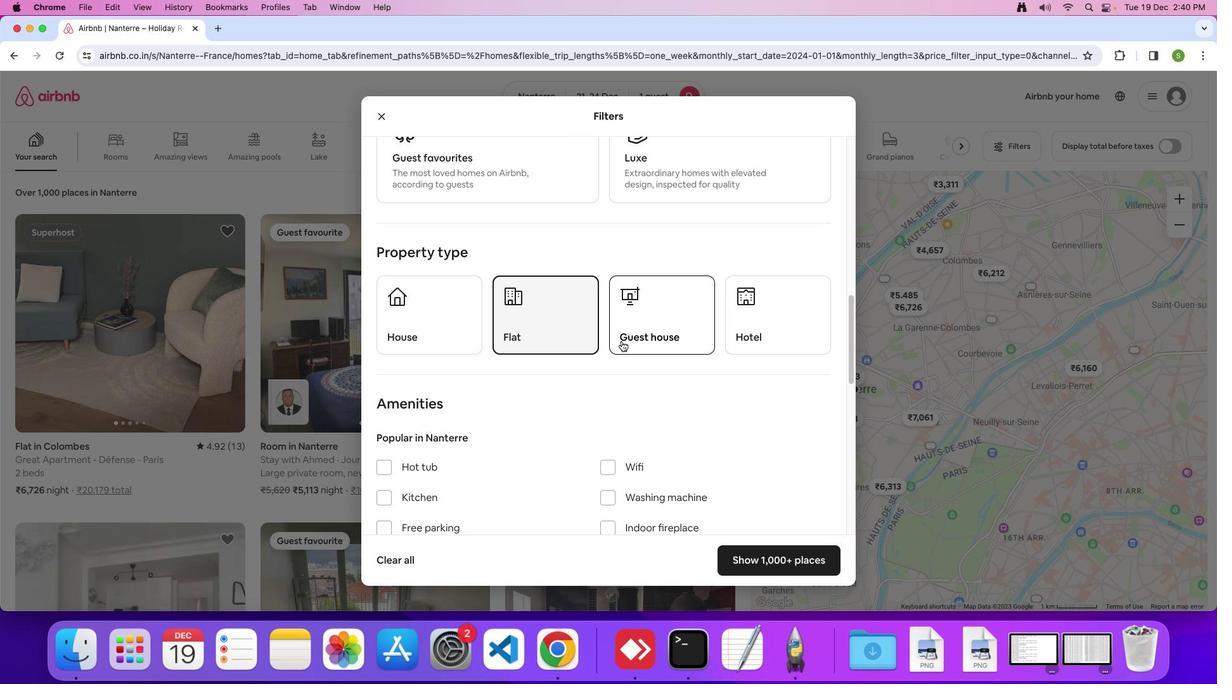 
Action: Mouse moved to (622, 341)
Screenshot: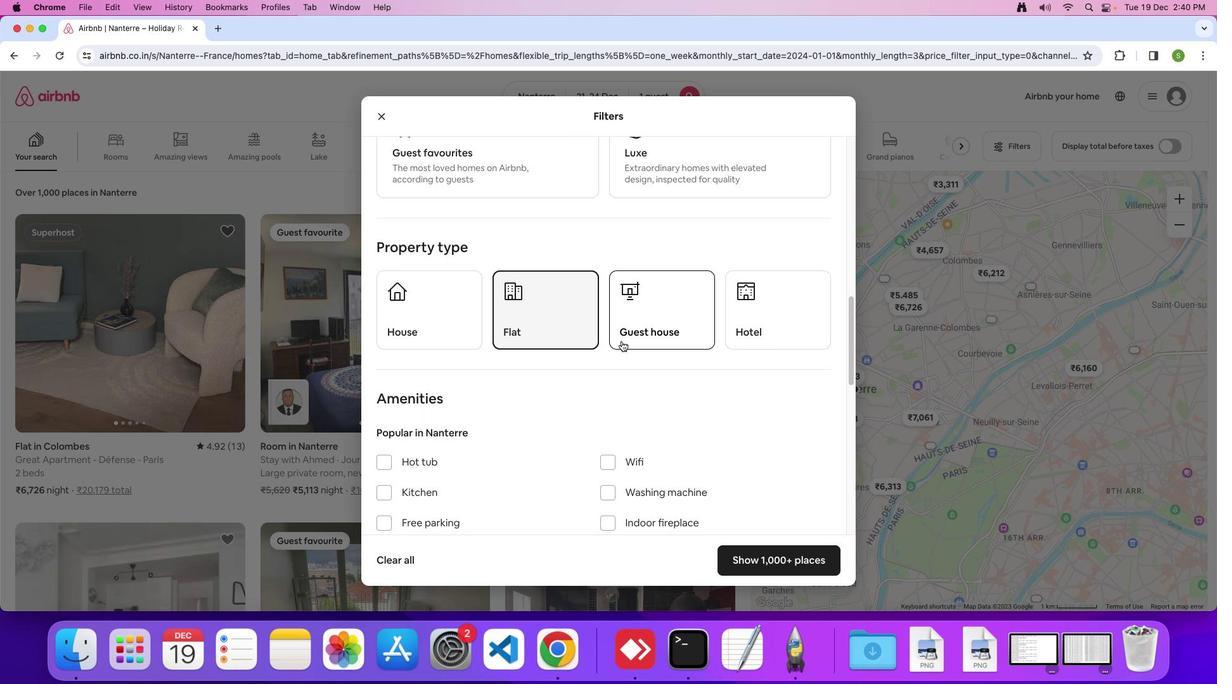 
Action: Mouse scrolled (622, 341) with delta (0, 0)
Screenshot: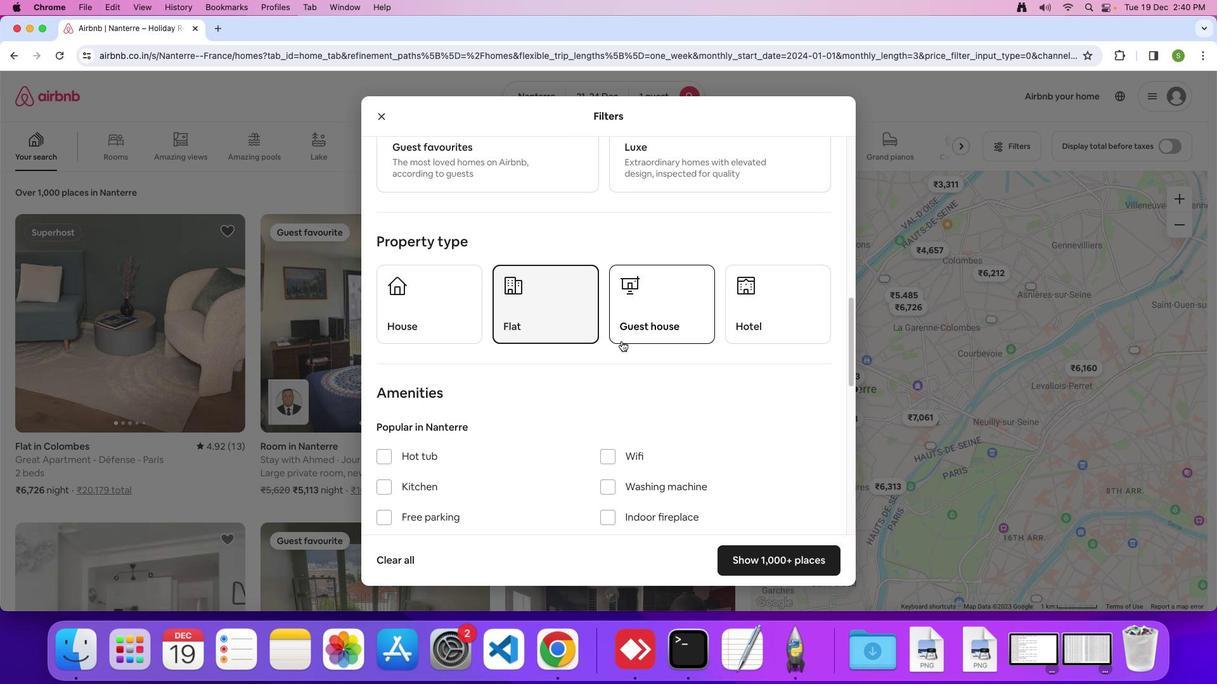 
Action: Mouse scrolled (622, 341) with delta (0, 0)
Screenshot: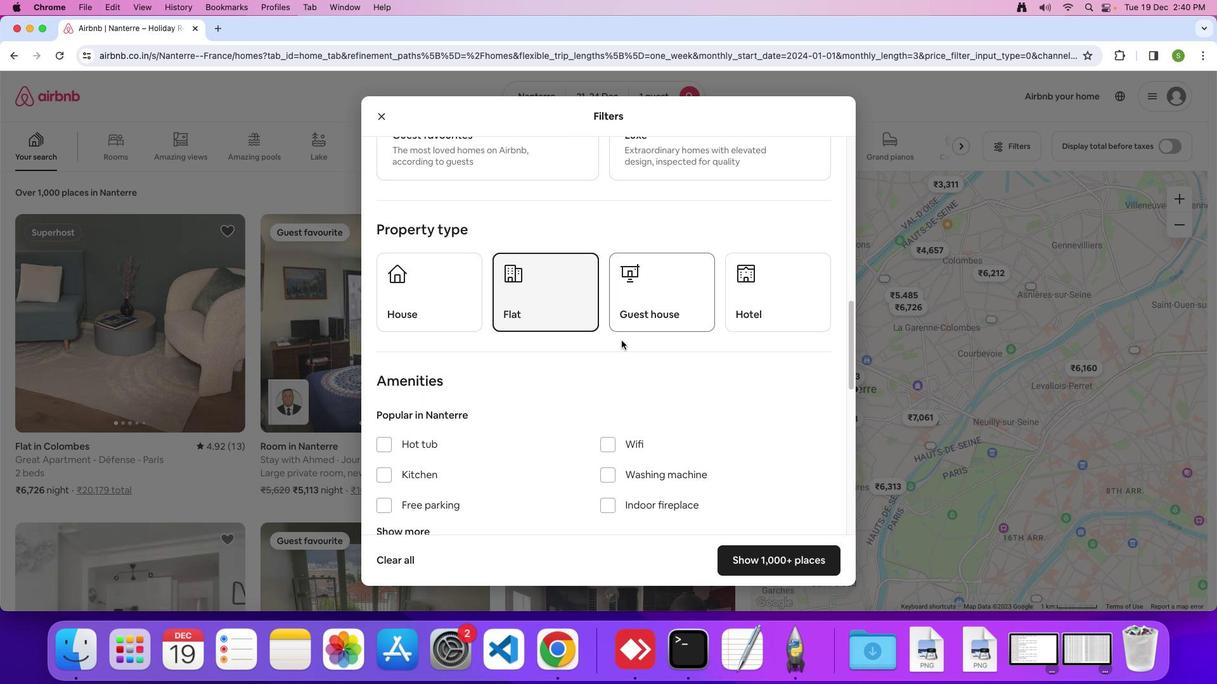 
Action: Mouse scrolled (622, 341) with delta (0, 0)
Screenshot: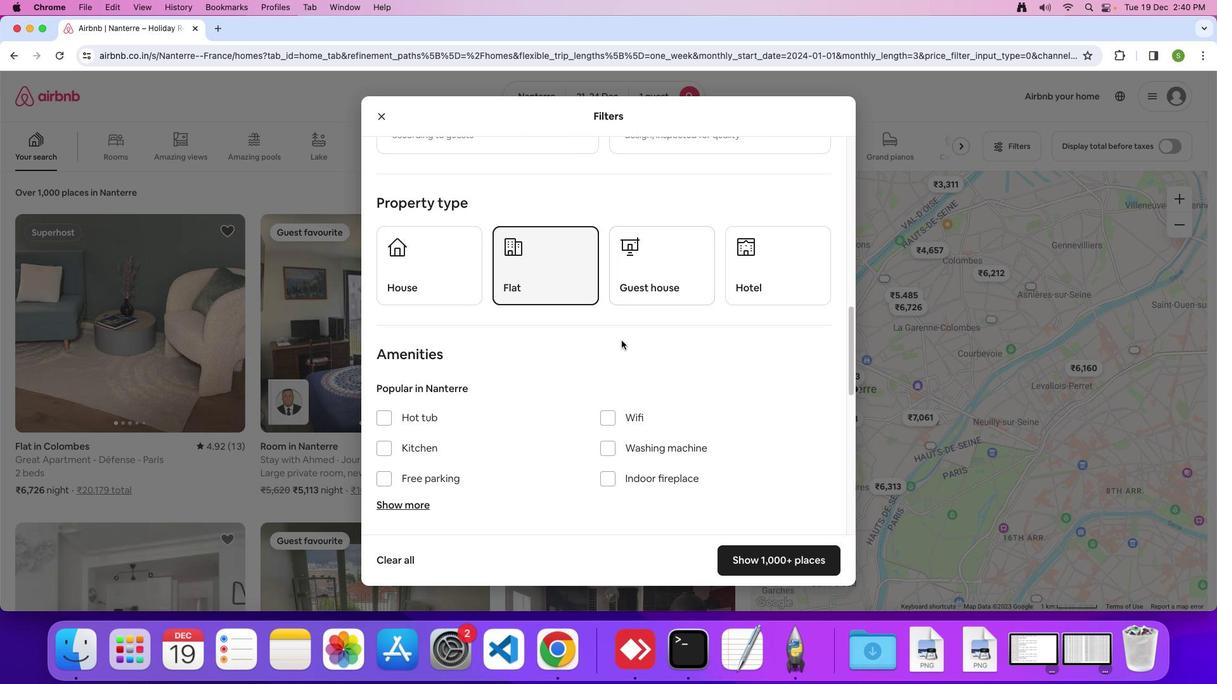 
Action: Mouse moved to (622, 341)
Screenshot: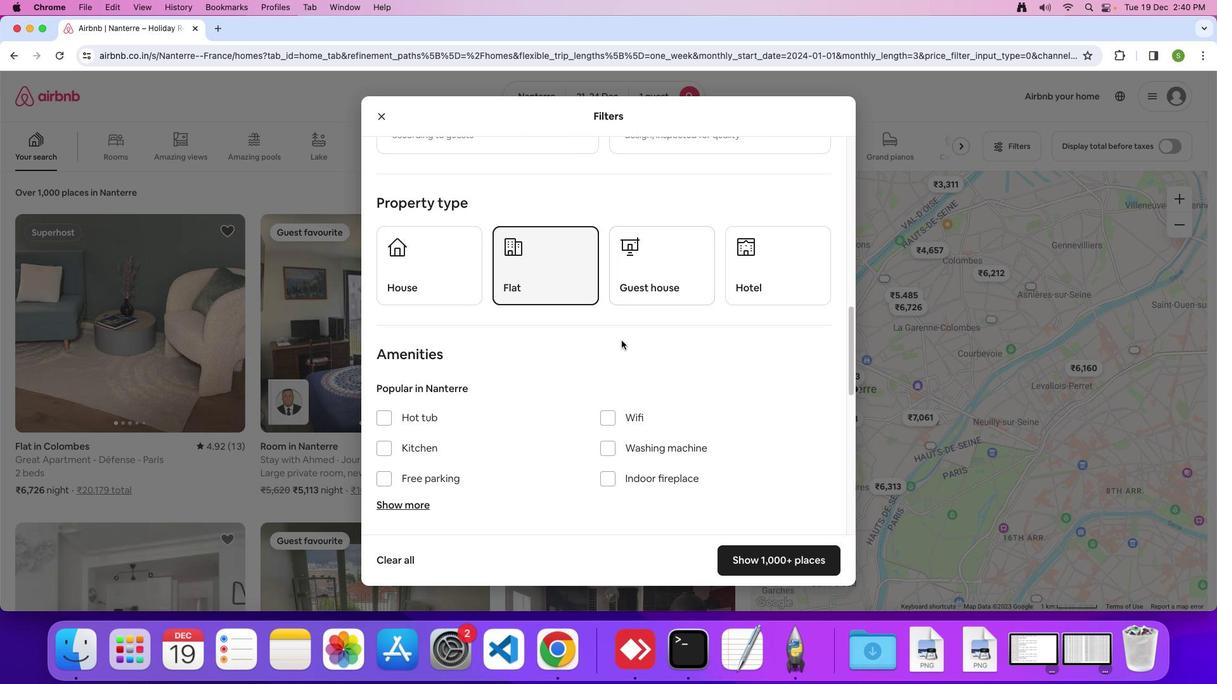 
Action: Mouse scrolled (622, 341) with delta (0, -1)
Screenshot: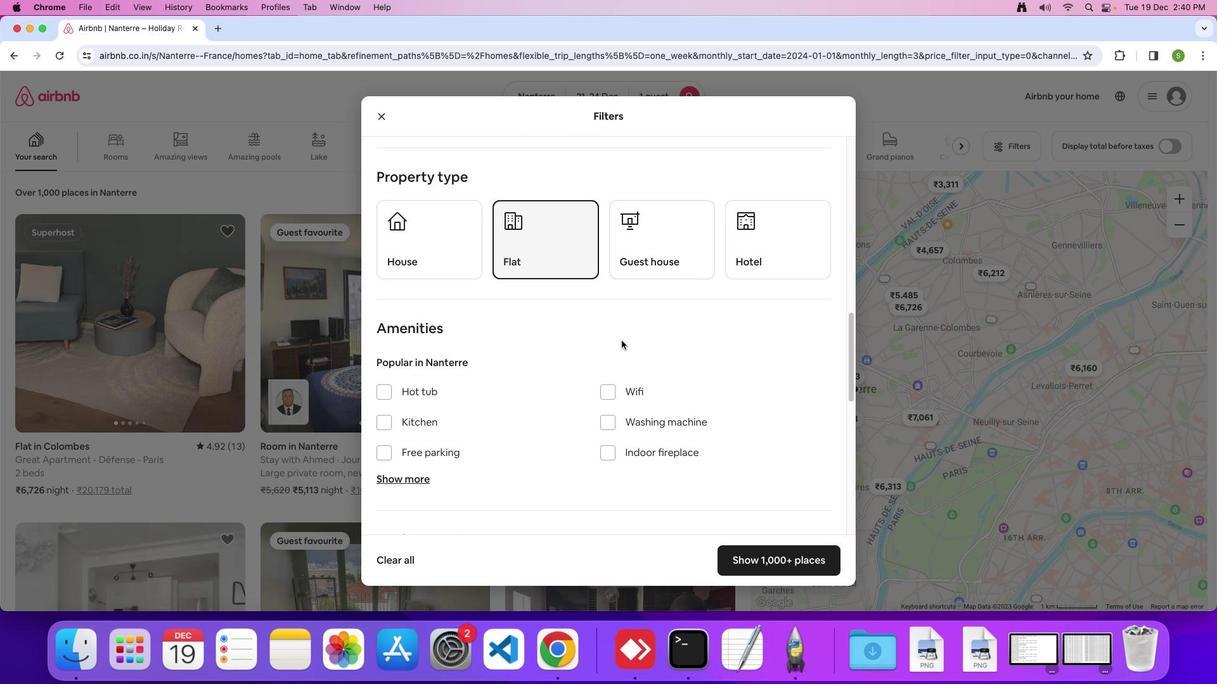 
Action: Mouse moved to (604, 345)
Screenshot: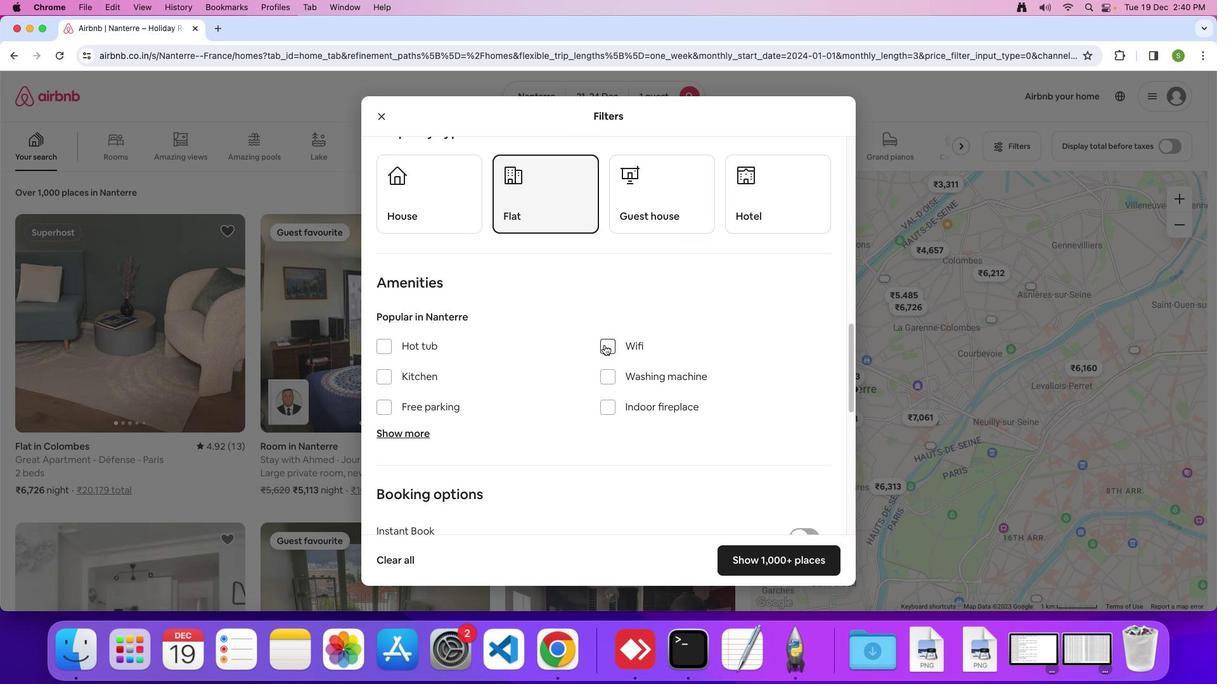 
Action: Mouse pressed left at (604, 345)
Screenshot: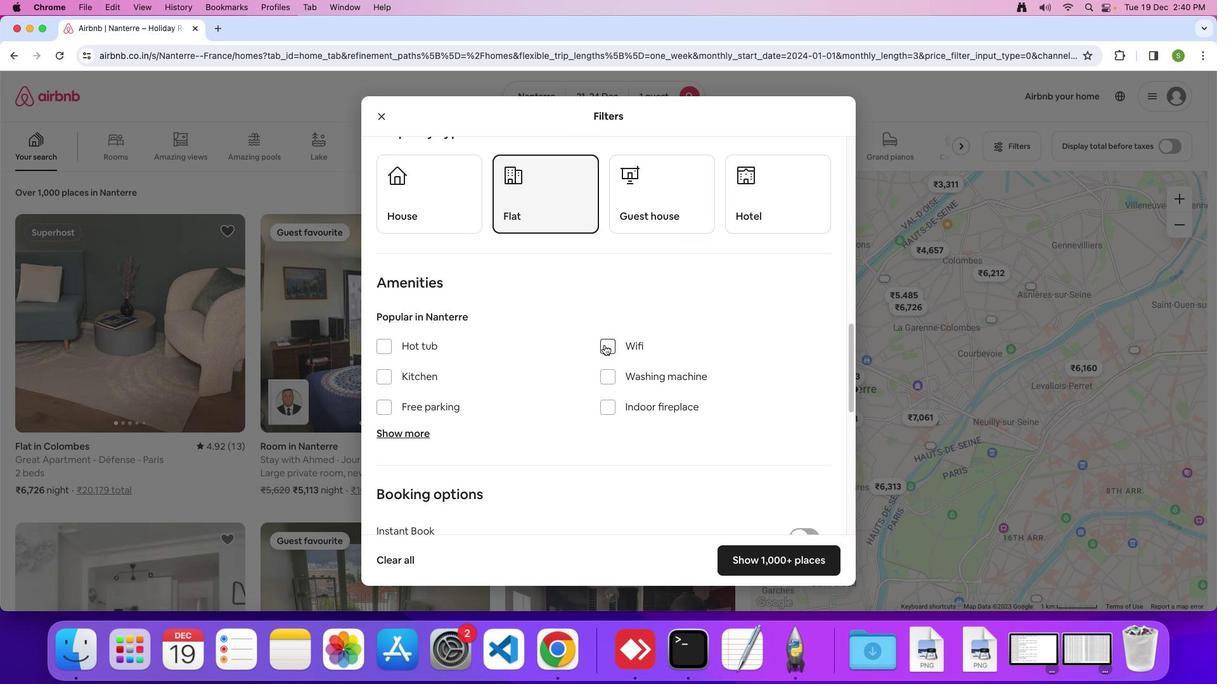 
Action: Mouse moved to (564, 339)
Screenshot: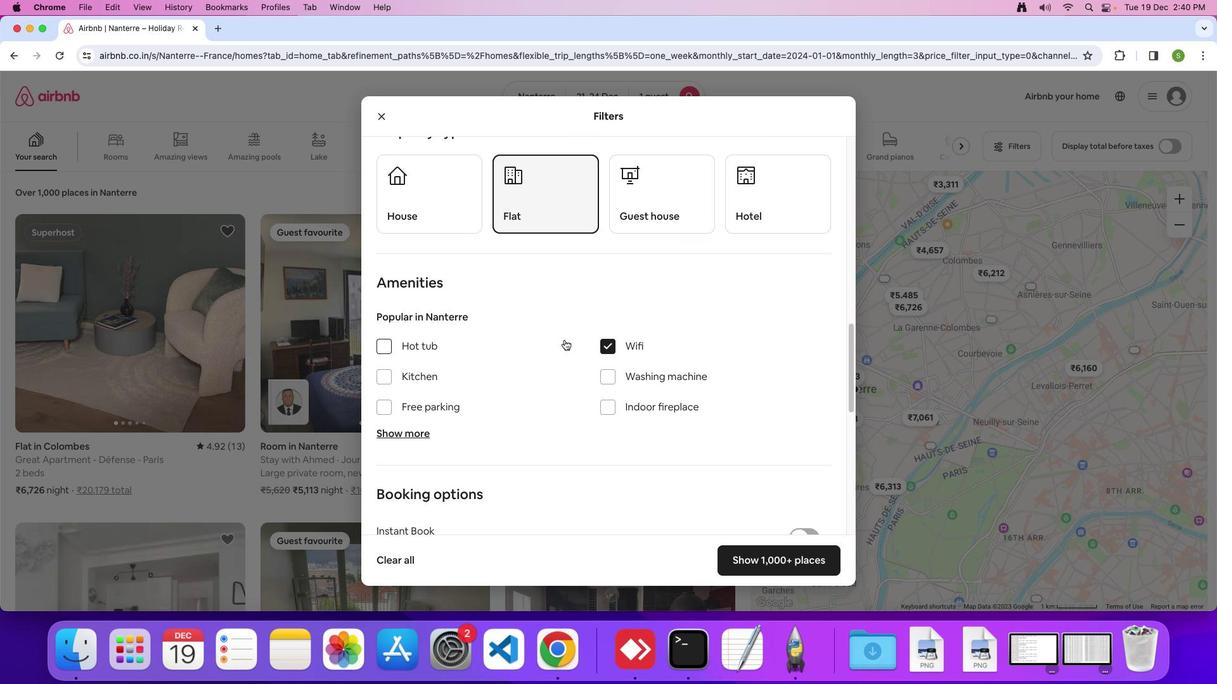 
Action: Mouse scrolled (564, 339) with delta (0, 0)
Screenshot: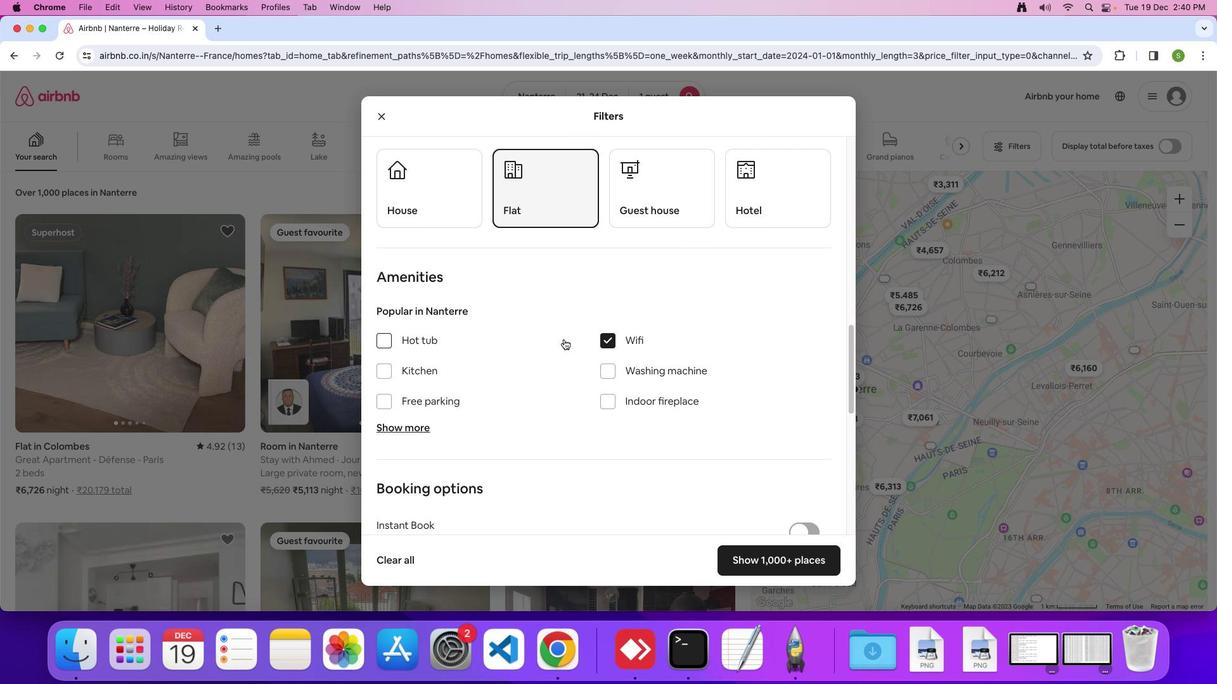 
Action: Mouse moved to (564, 339)
Screenshot: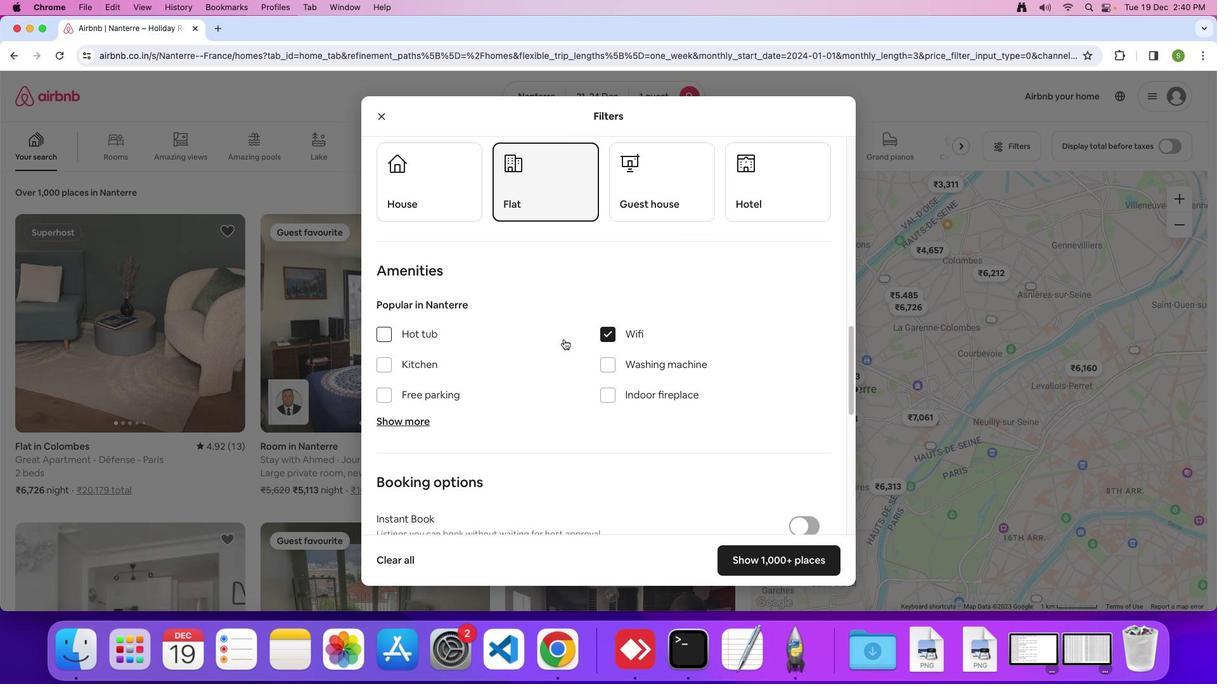 
Action: Mouse scrolled (564, 339) with delta (0, 0)
Screenshot: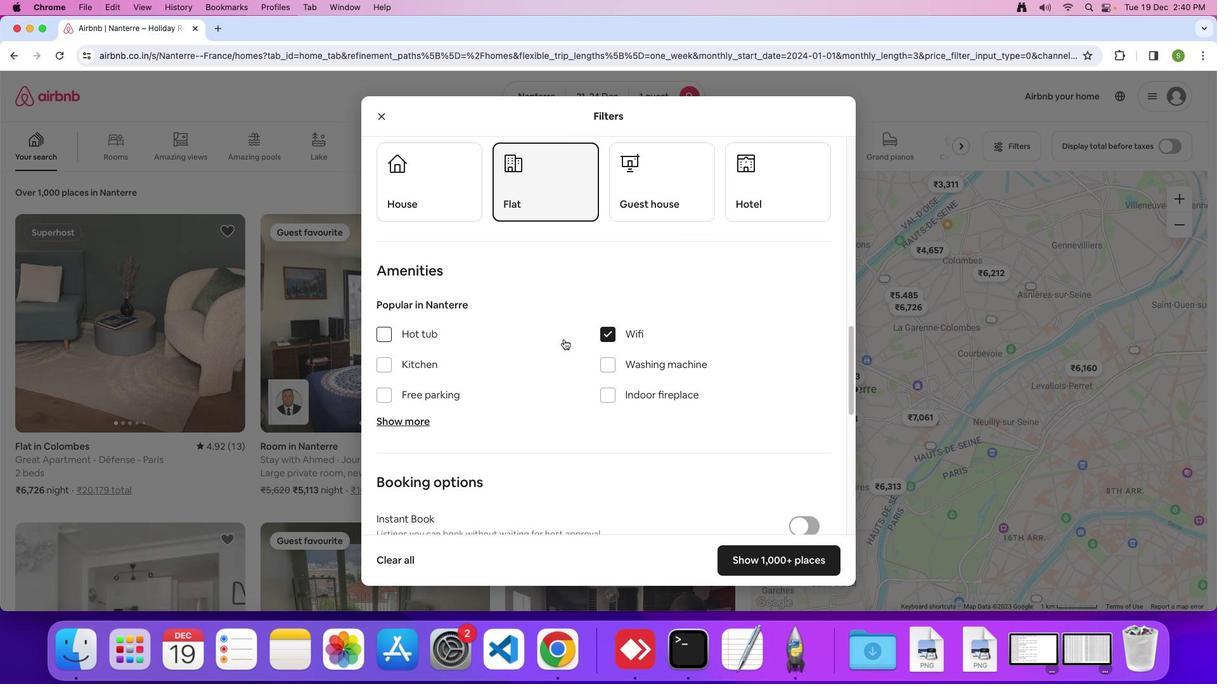 
Action: Mouse moved to (564, 339)
Screenshot: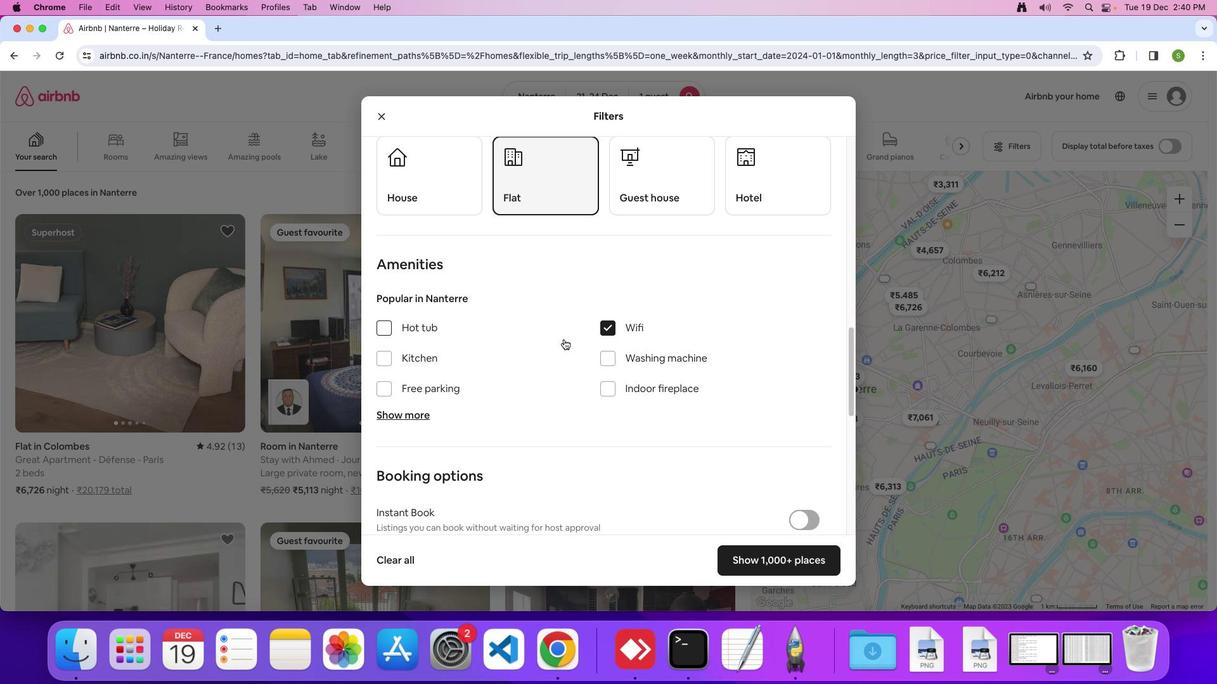 
Action: Mouse scrolled (564, 339) with delta (0, 0)
Screenshot: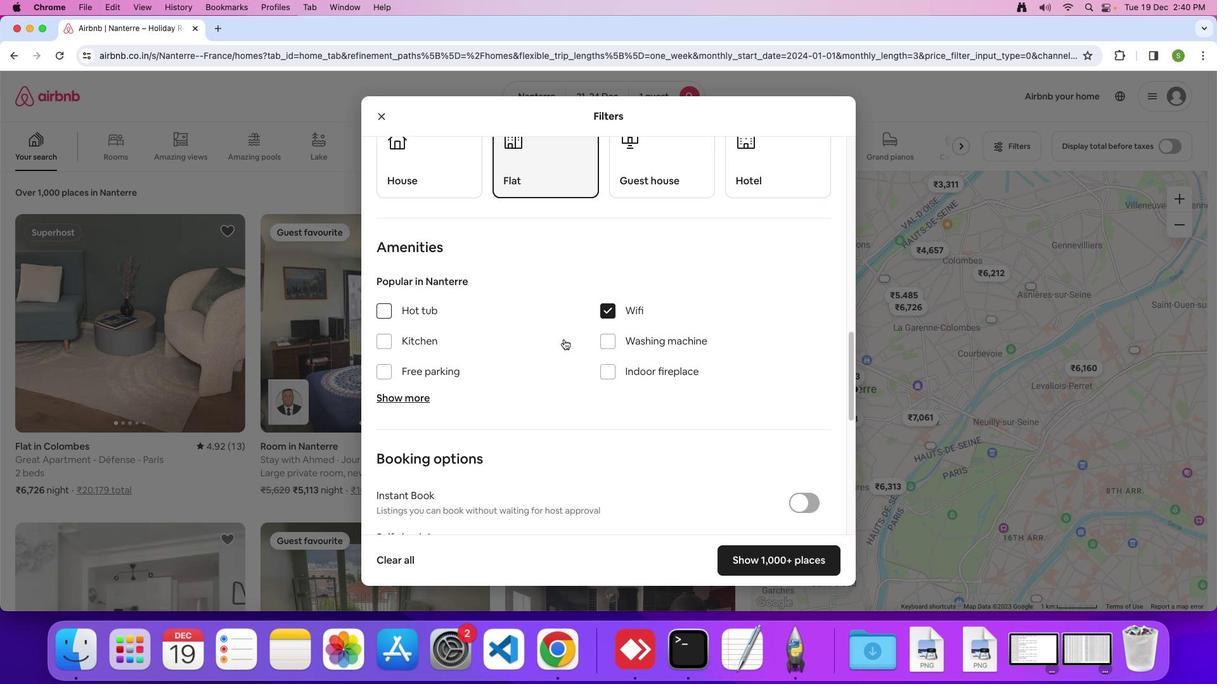 
Action: Mouse moved to (564, 339)
Screenshot: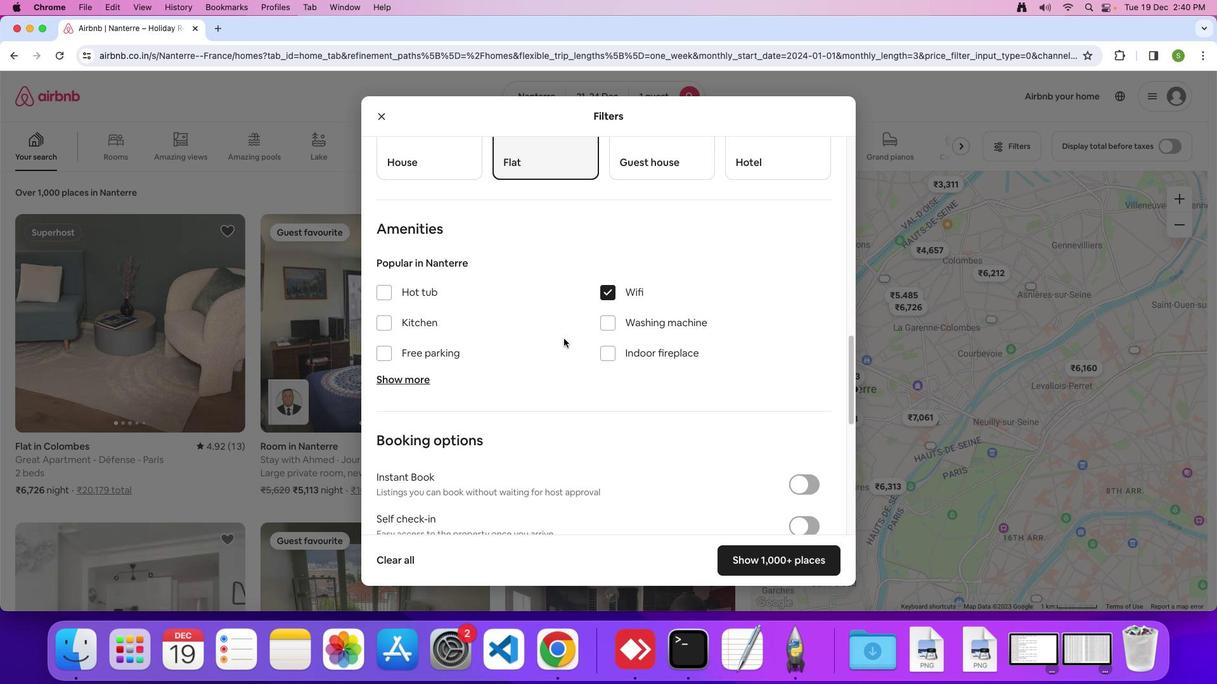
Action: Mouse scrolled (564, 339) with delta (0, 0)
Screenshot: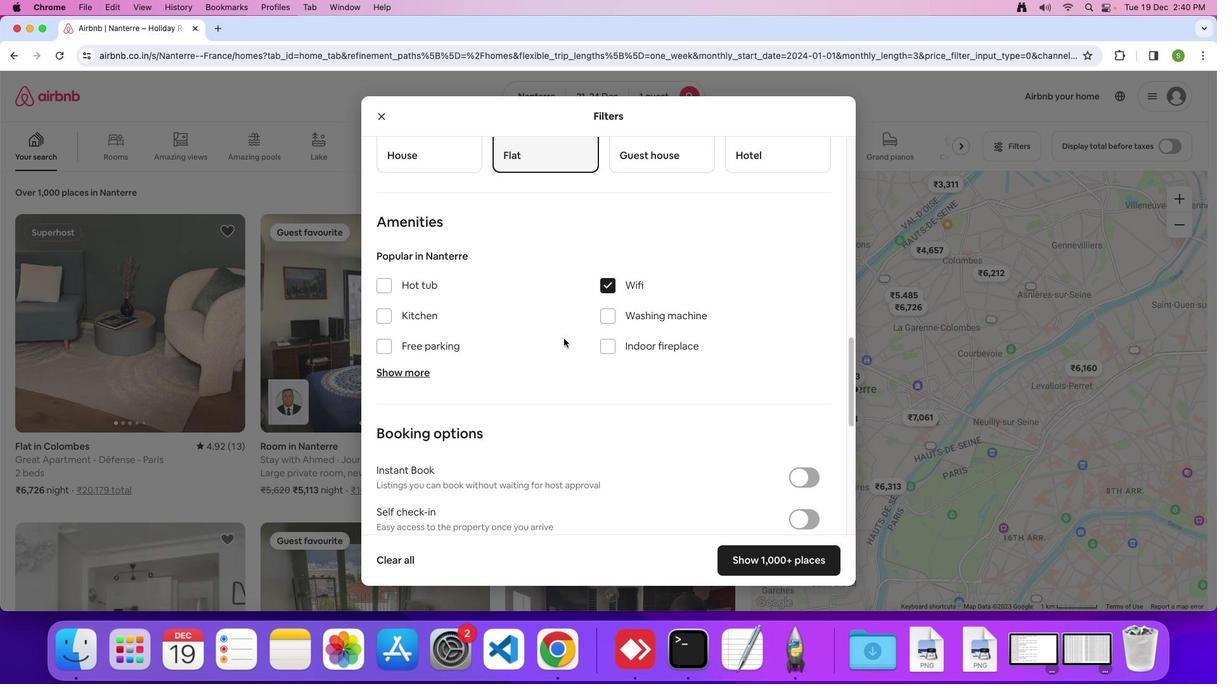 
Action: Mouse moved to (564, 339)
Screenshot: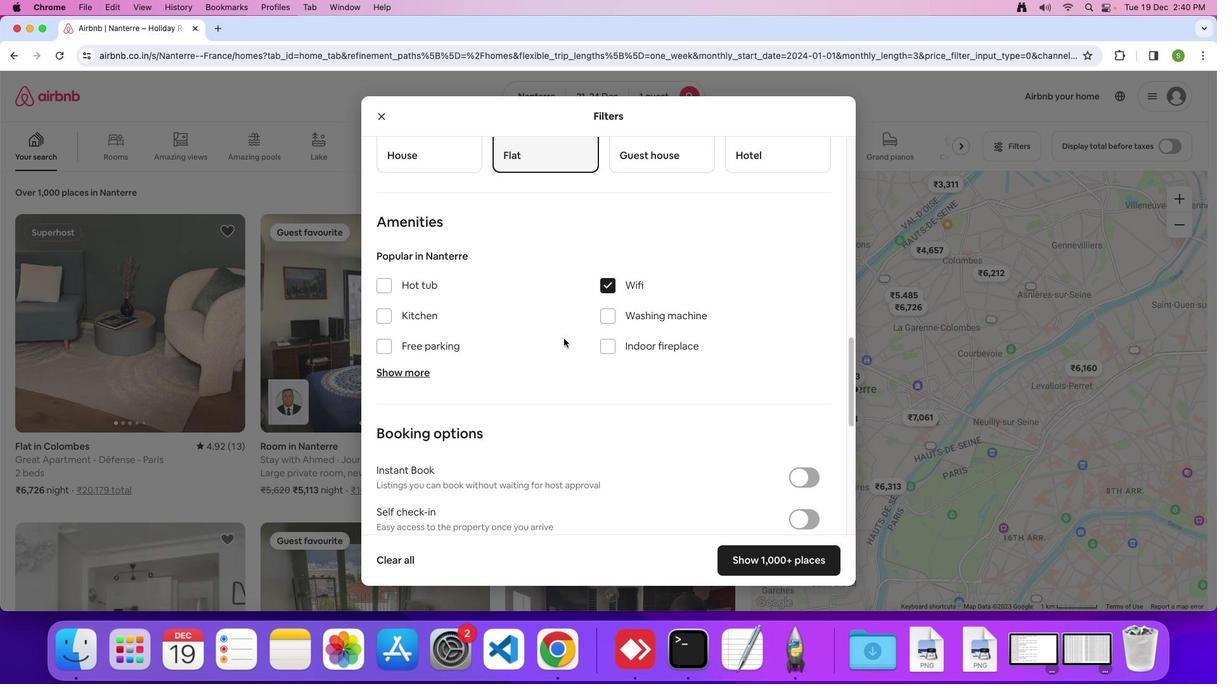 
Action: Mouse scrolled (564, 339) with delta (0, 0)
Screenshot: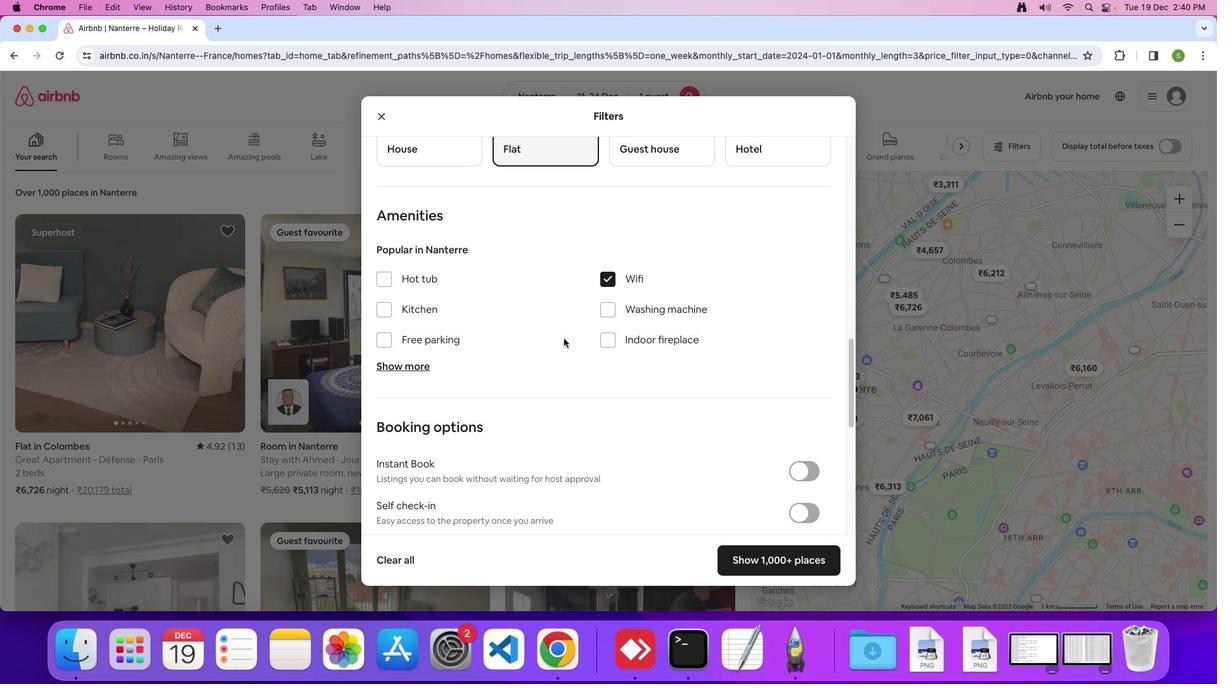 
Action: Mouse moved to (565, 337)
Screenshot: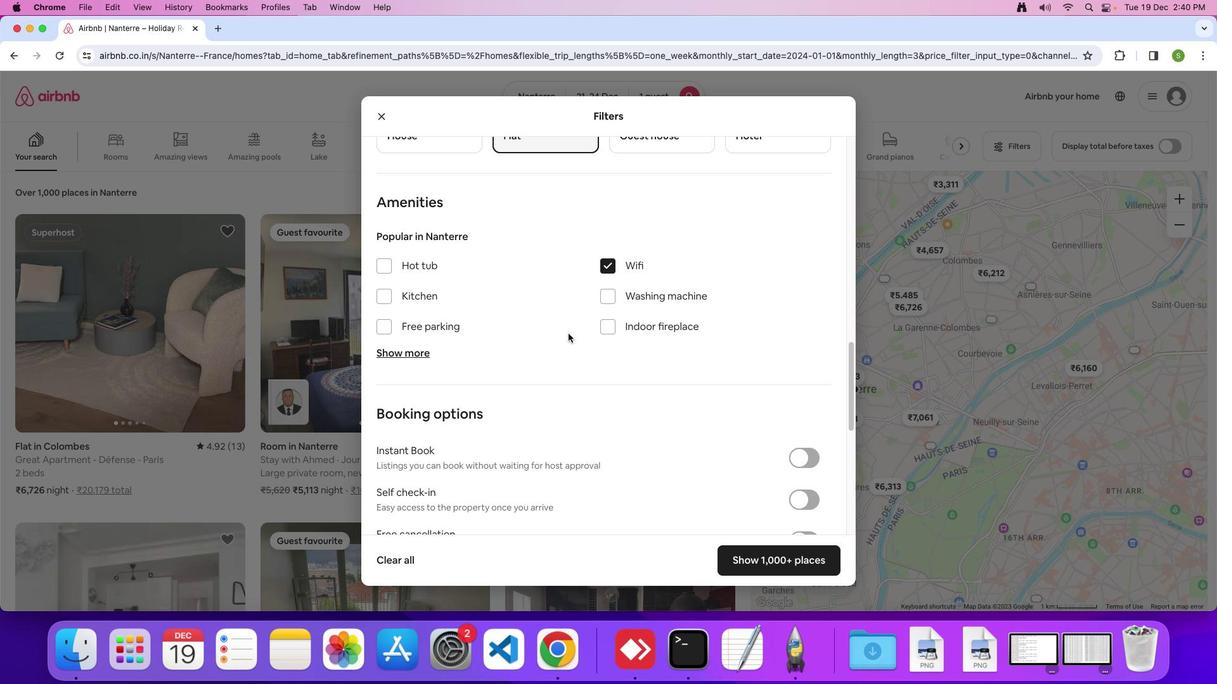 
Action: Mouse scrolled (565, 337) with delta (0, 0)
Screenshot: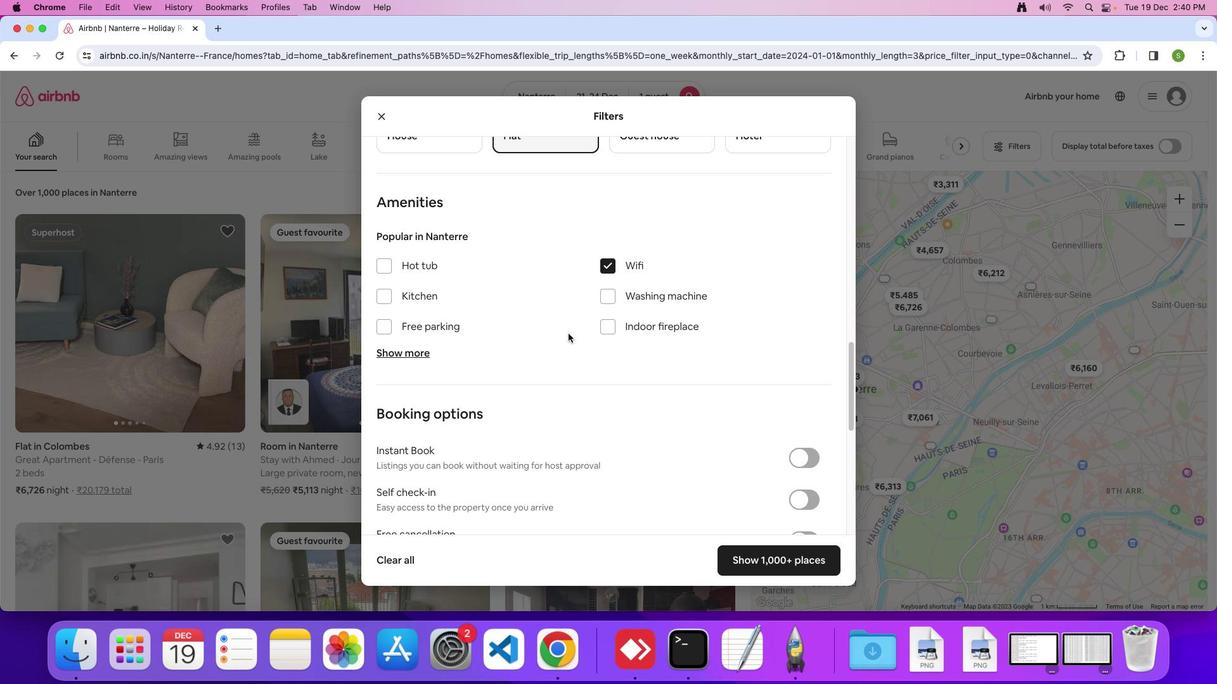 
Action: Mouse moved to (566, 335)
Screenshot: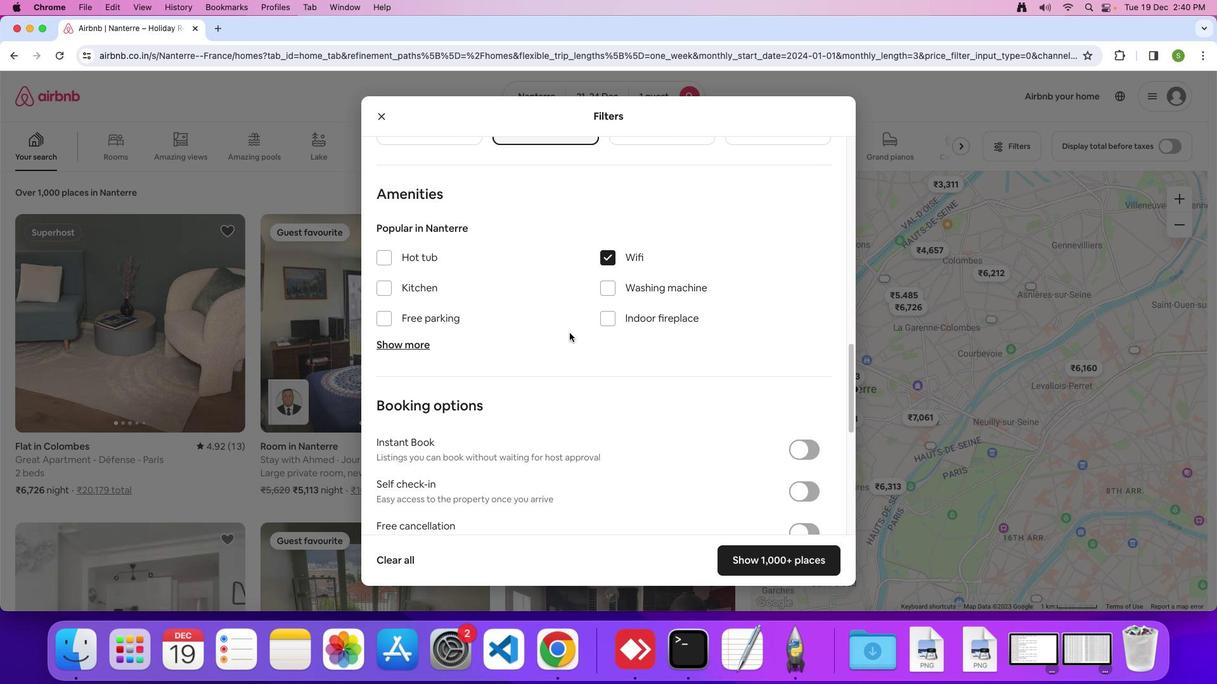 
Action: Mouse scrolled (566, 335) with delta (0, 0)
Screenshot: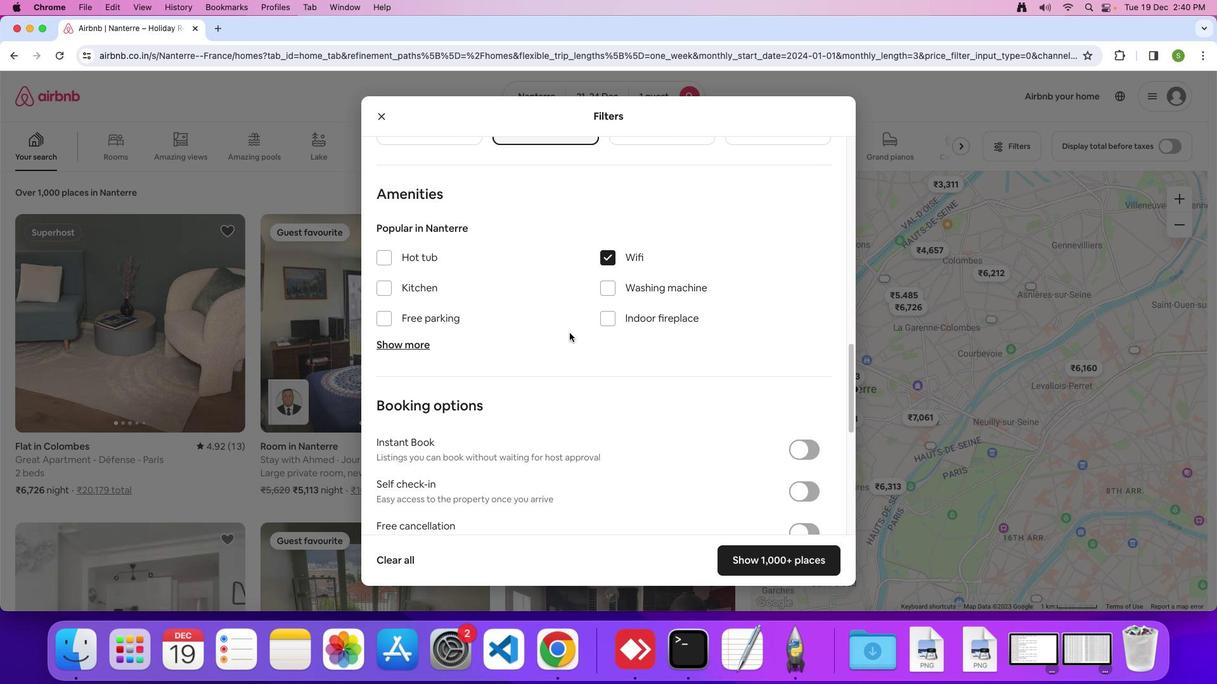 
Action: Mouse moved to (568, 334)
Screenshot: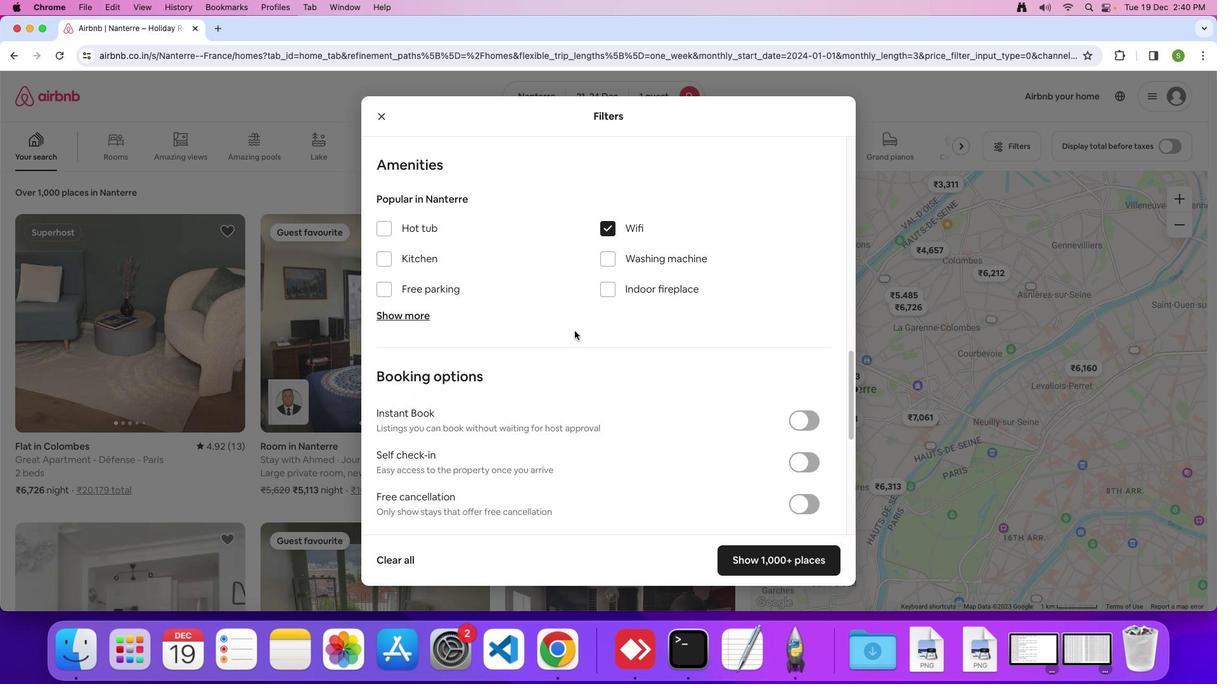 
Action: Mouse scrolled (568, 334) with delta (0, 0)
Screenshot: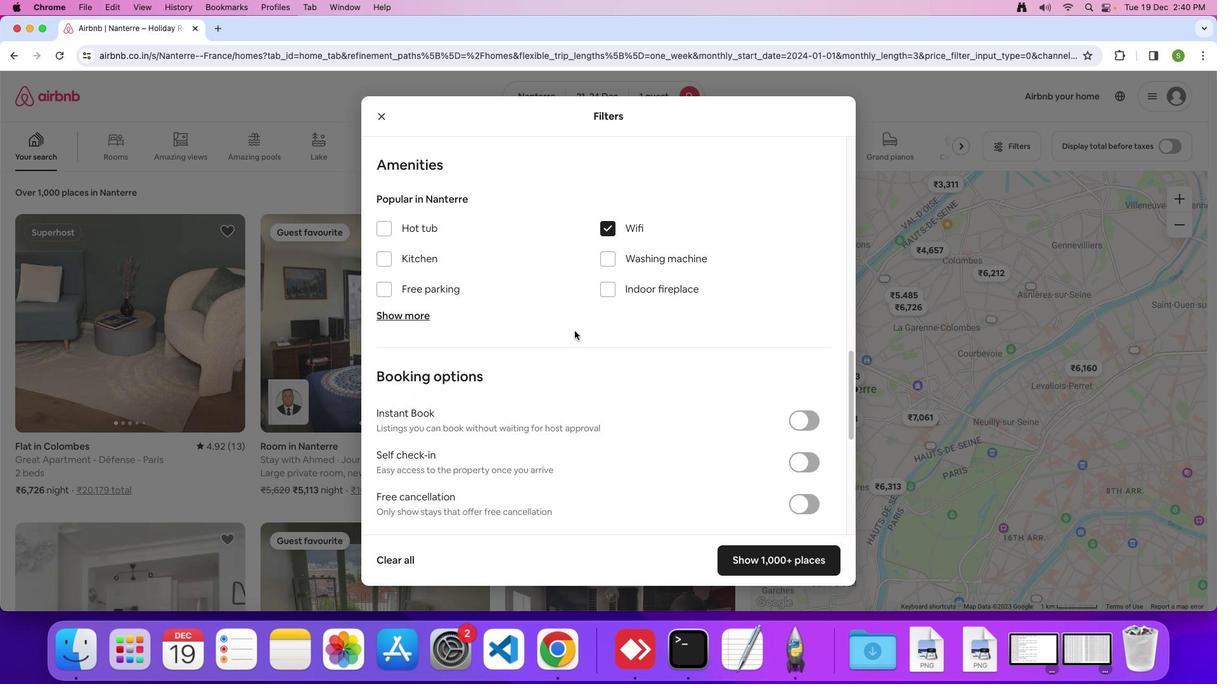 
Action: Mouse moved to (620, 336)
Screenshot: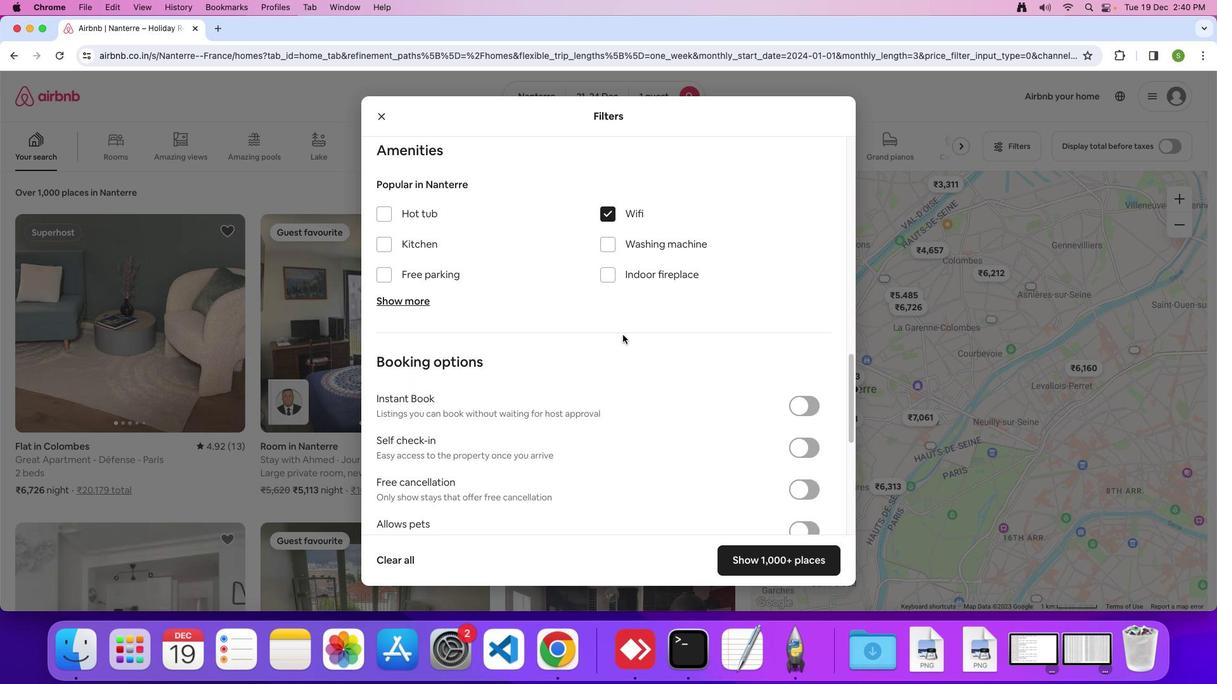 
Action: Mouse scrolled (620, 336) with delta (0, 0)
Screenshot: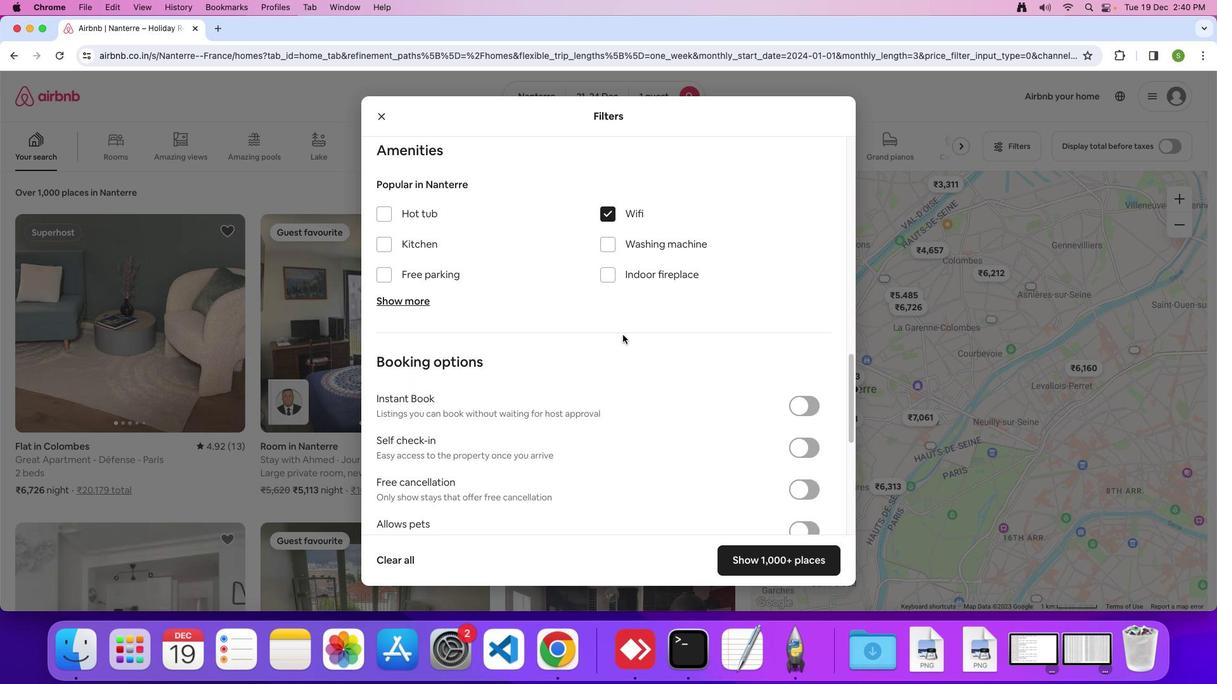 
Action: Mouse moved to (622, 336)
Screenshot: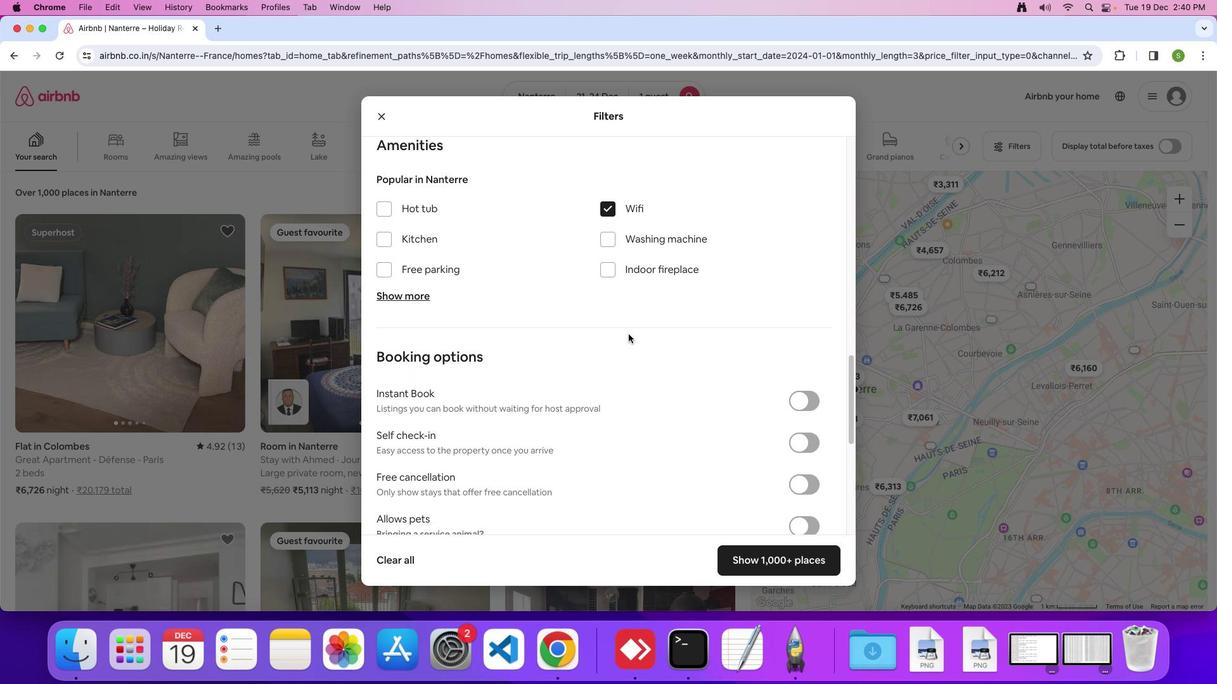 
Action: Mouse scrolled (622, 336) with delta (0, 0)
Screenshot: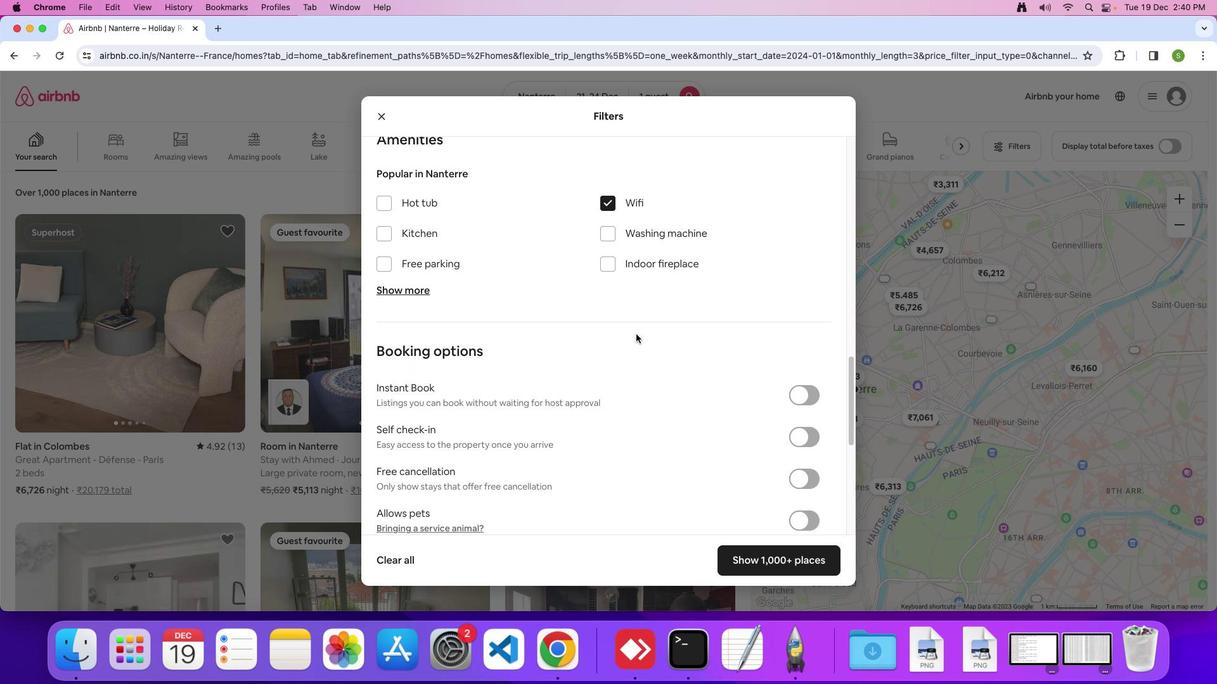 
Action: Mouse moved to (710, 346)
Screenshot: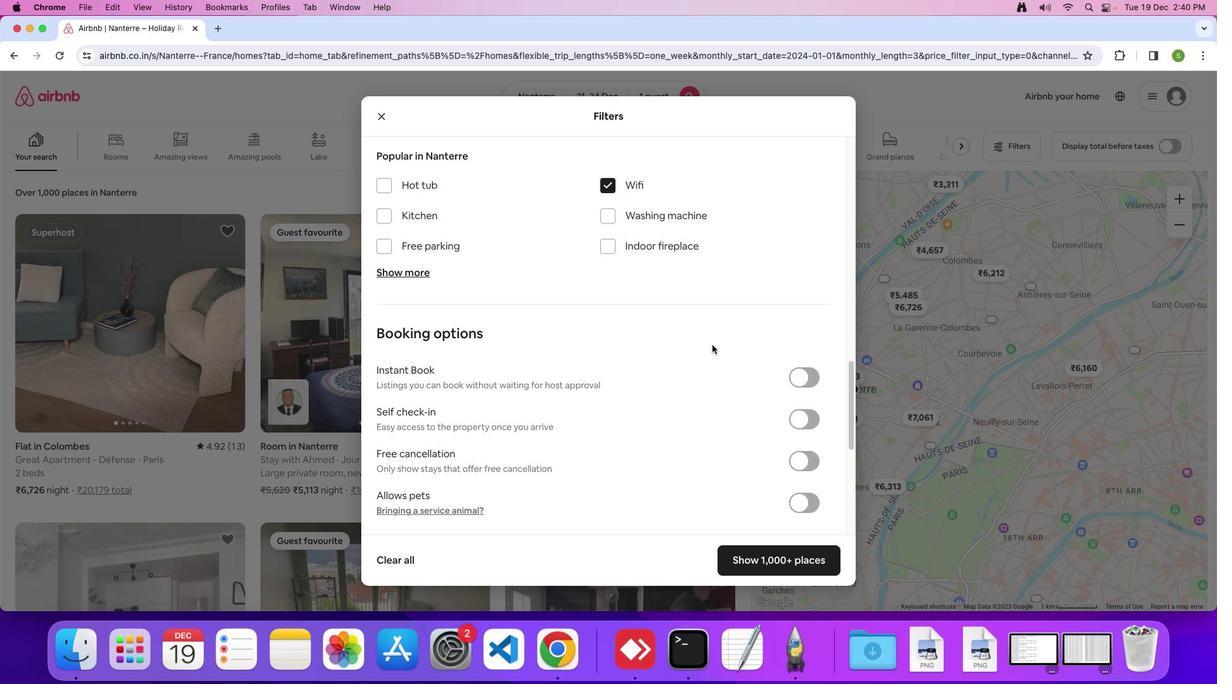 
Action: Mouse scrolled (710, 346) with delta (0, 0)
Screenshot: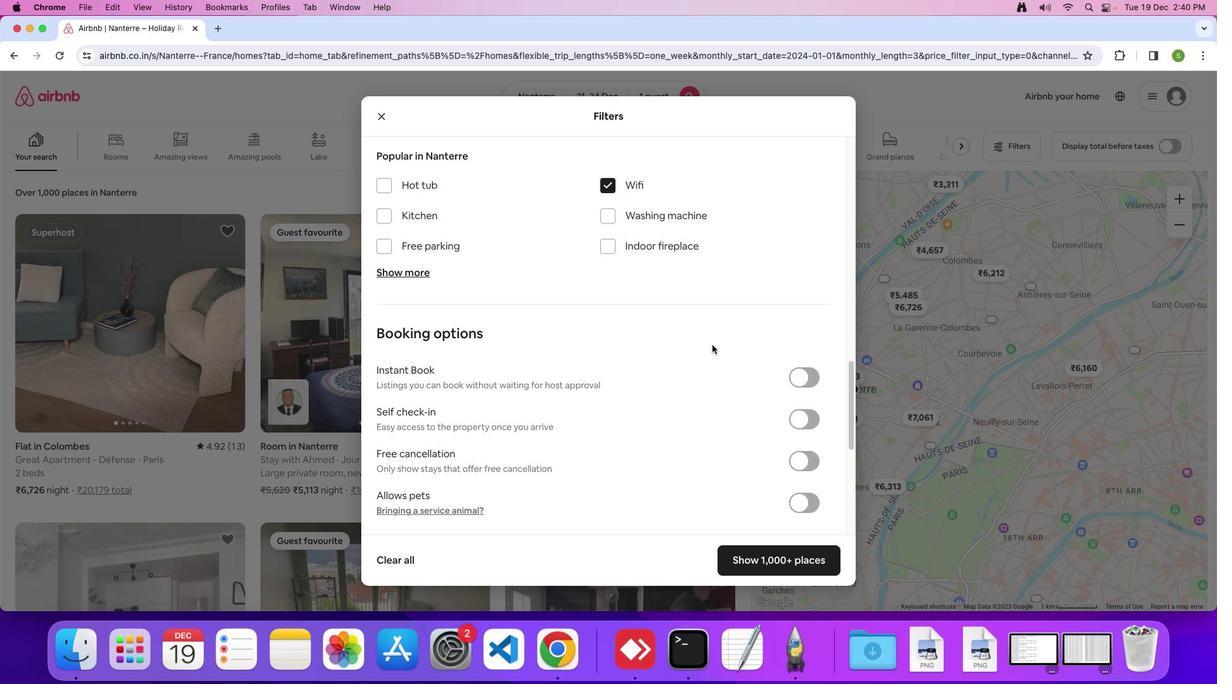 
Action: Mouse moved to (712, 345)
Screenshot: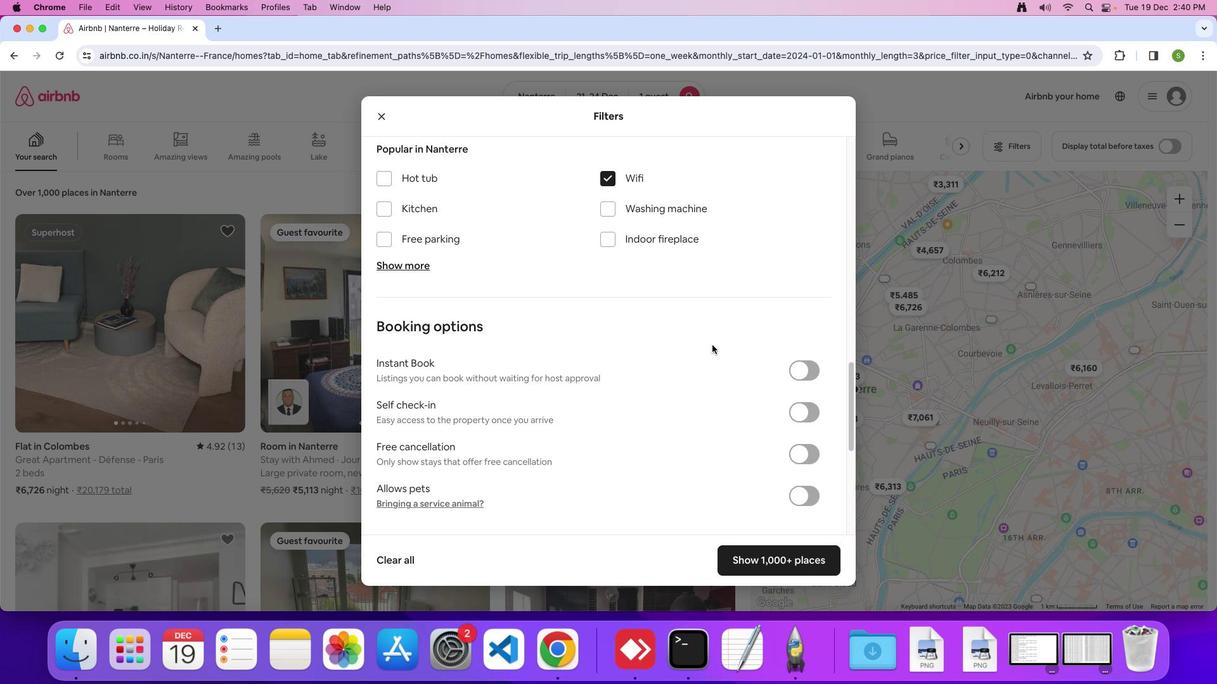 
Action: Mouse scrolled (712, 345) with delta (0, 0)
Screenshot: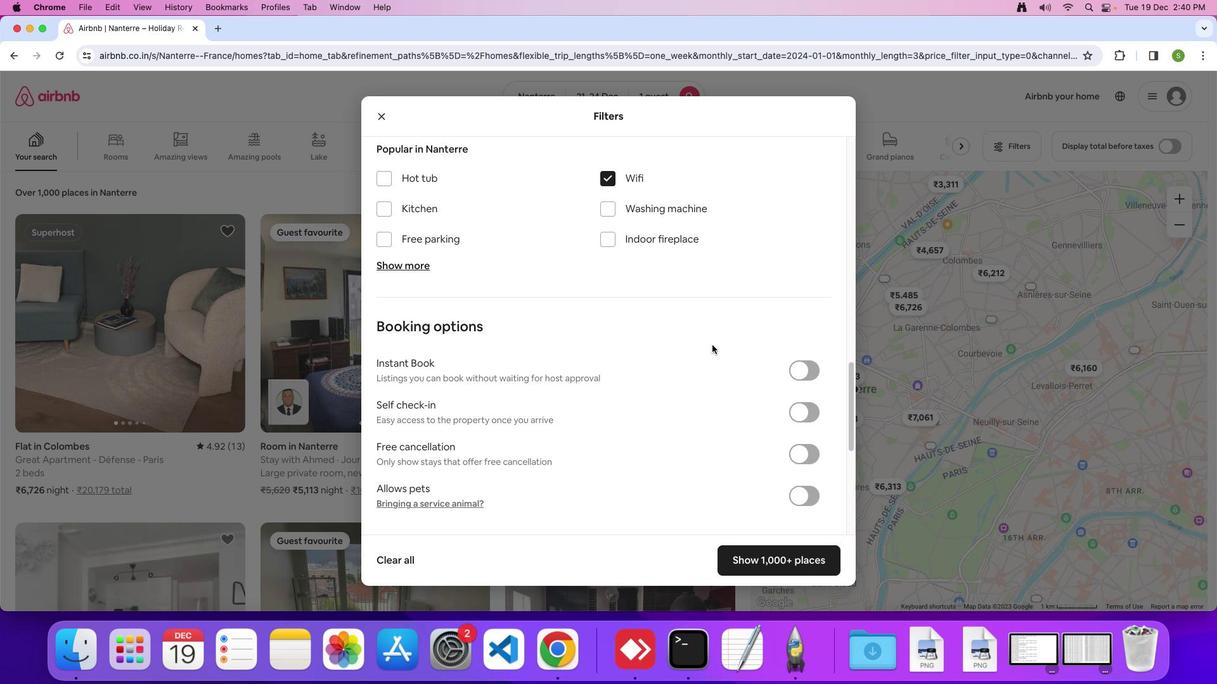 
Action: Mouse moved to (721, 349)
Screenshot: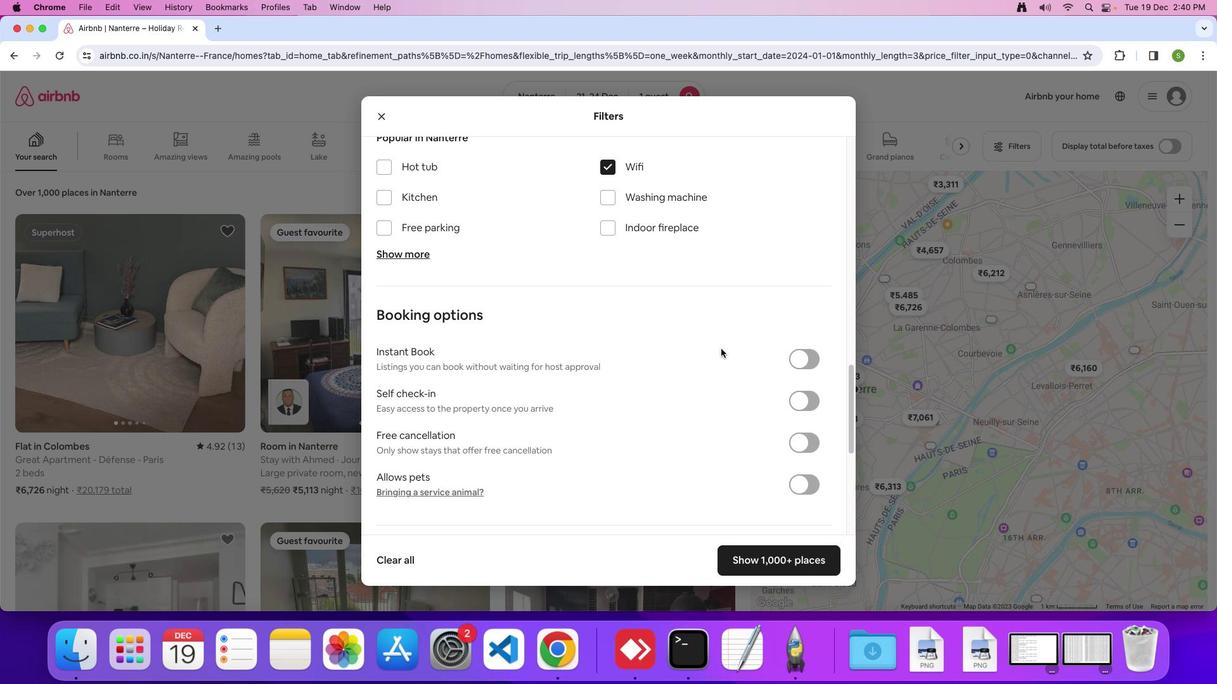 
Action: Mouse scrolled (721, 349) with delta (0, 0)
Screenshot: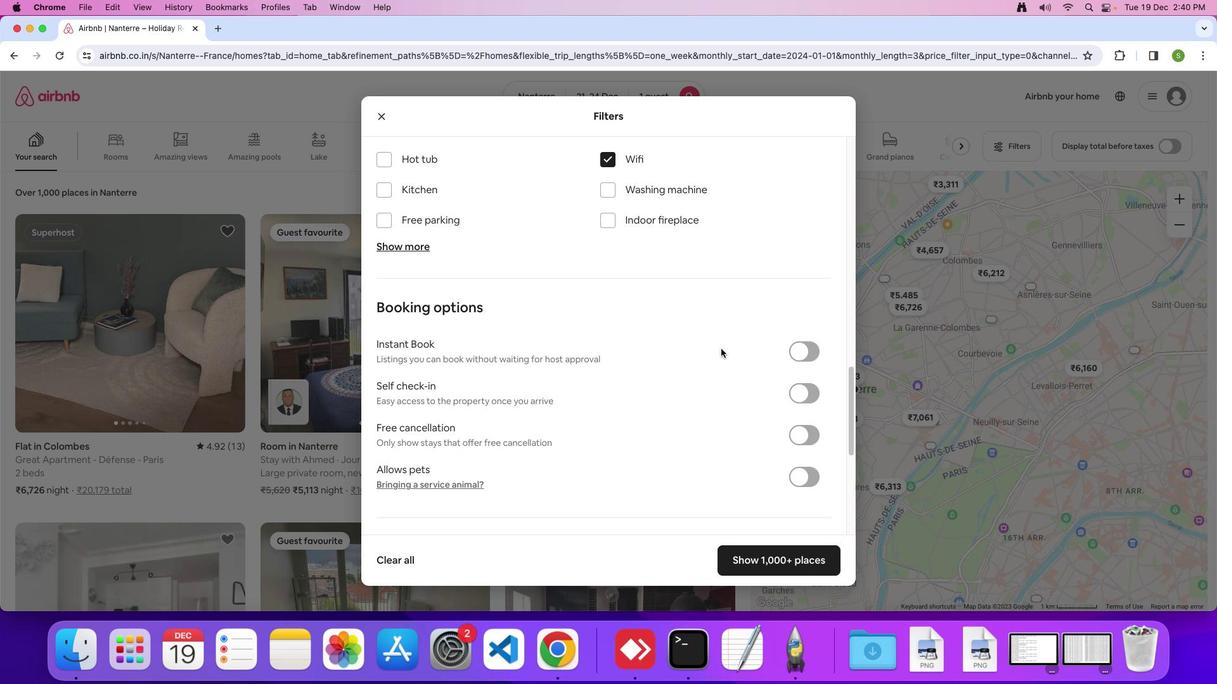 
Action: Mouse scrolled (721, 349) with delta (0, 0)
Screenshot: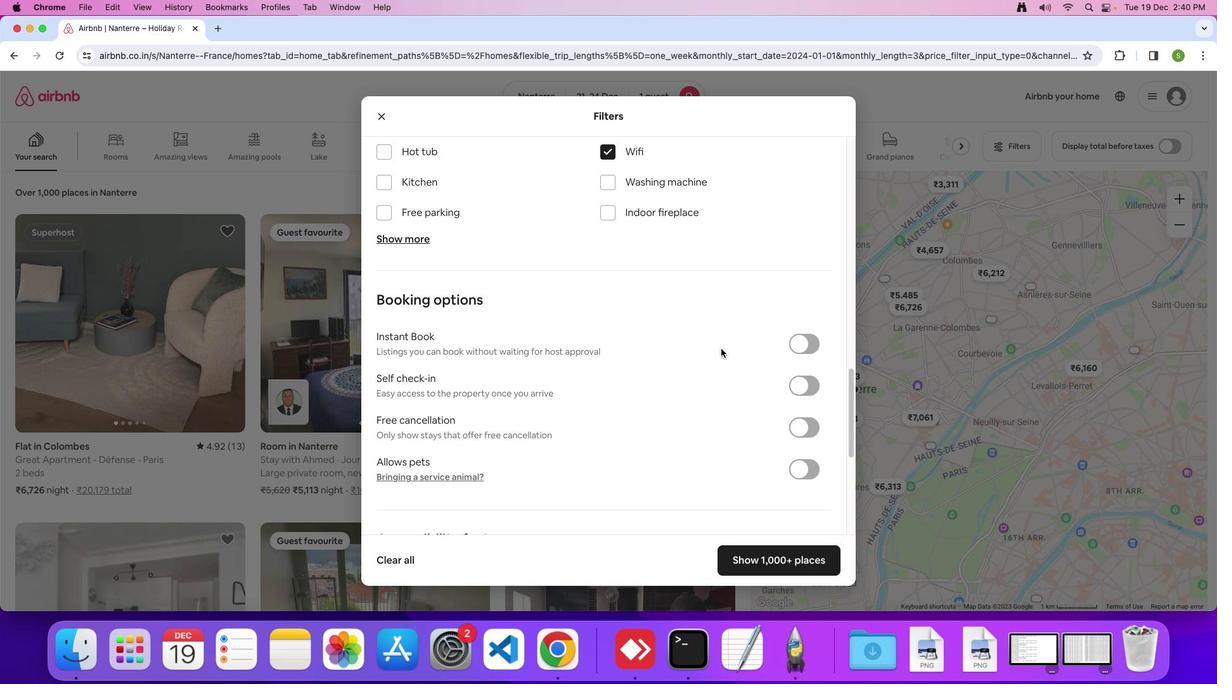 
Action: Mouse scrolled (721, 349) with delta (0, -1)
Screenshot: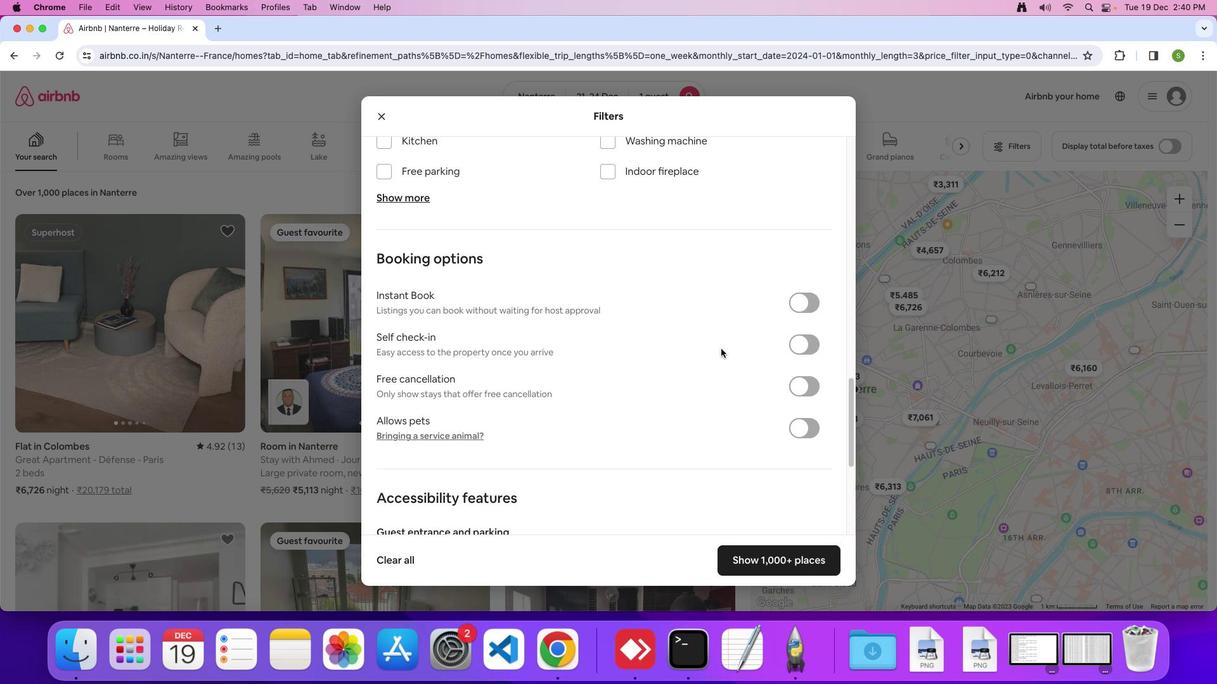
Action: Mouse scrolled (721, 349) with delta (0, 0)
Screenshot: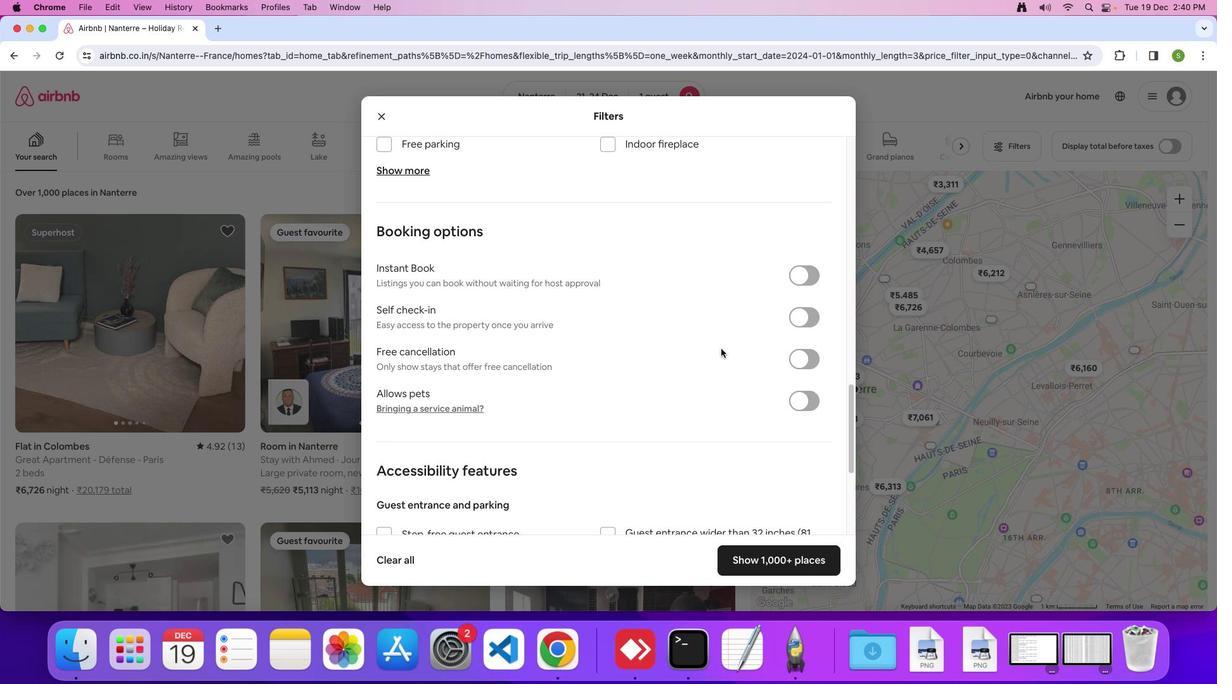 
Action: Mouse scrolled (721, 349) with delta (0, 0)
Screenshot: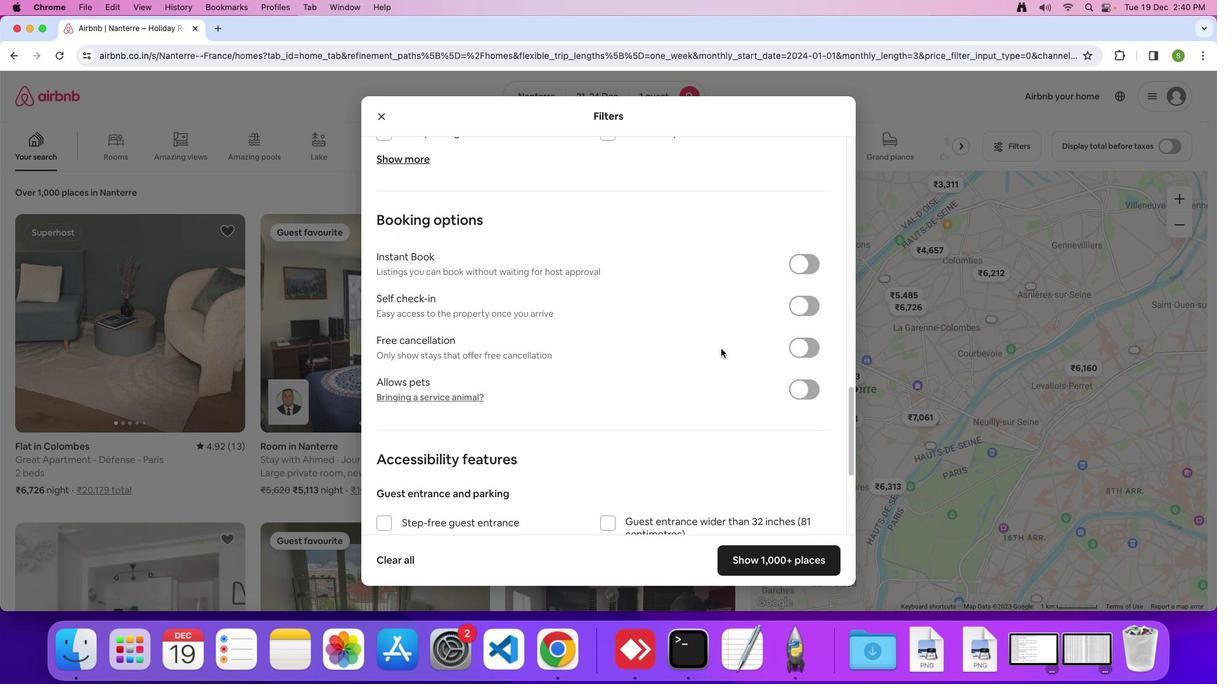 
Action: Mouse scrolled (721, 349) with delta (0, 0)
Screenshot: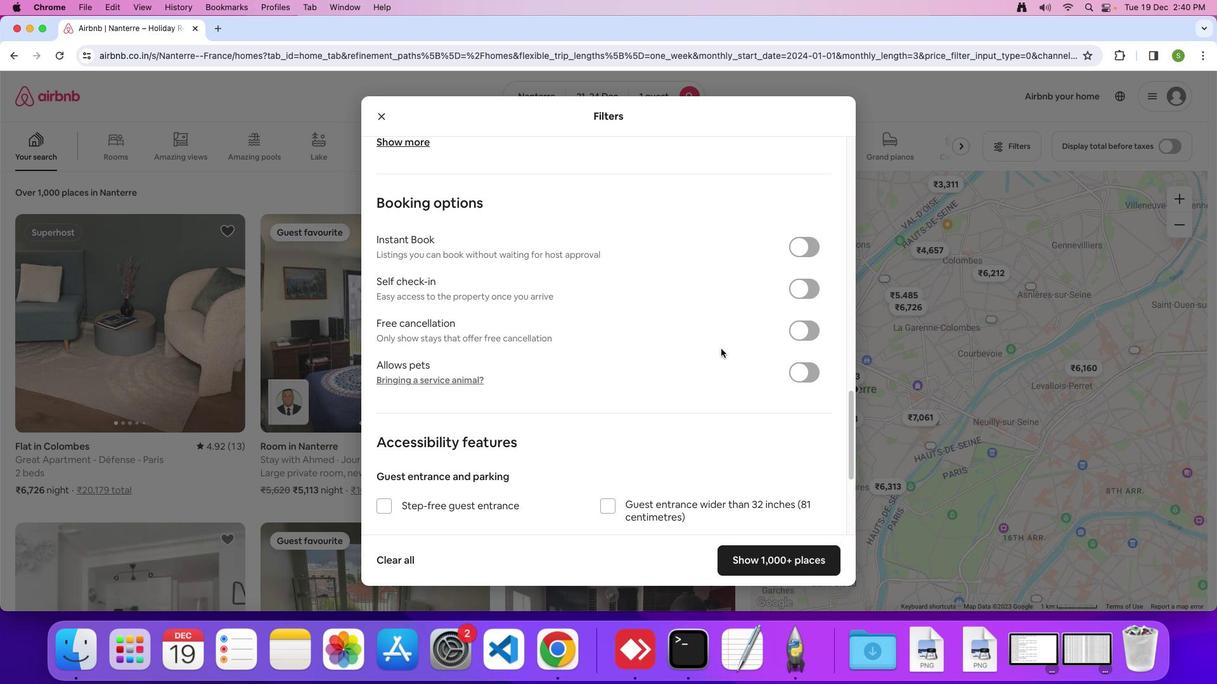 
Action: Mouse scrolled (721, 349) with delta (0, 0)
Screenshot: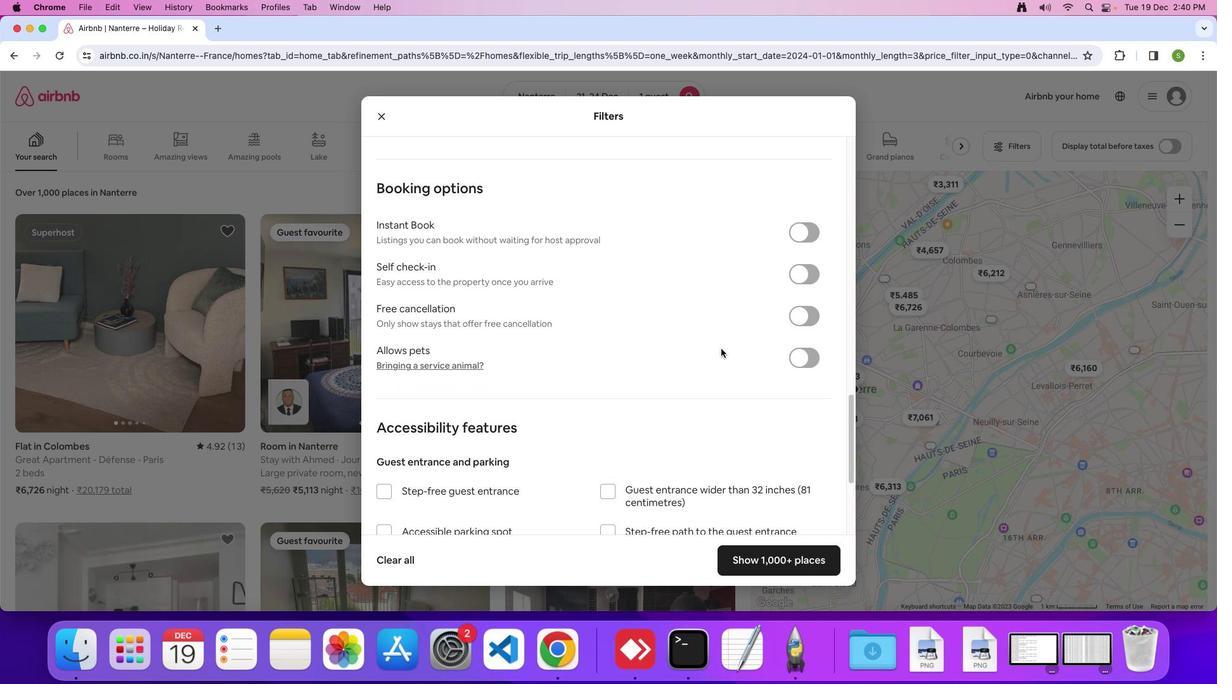
Action: Mouse scrolled (721, 349) with delta (0, -1)
Screenshot: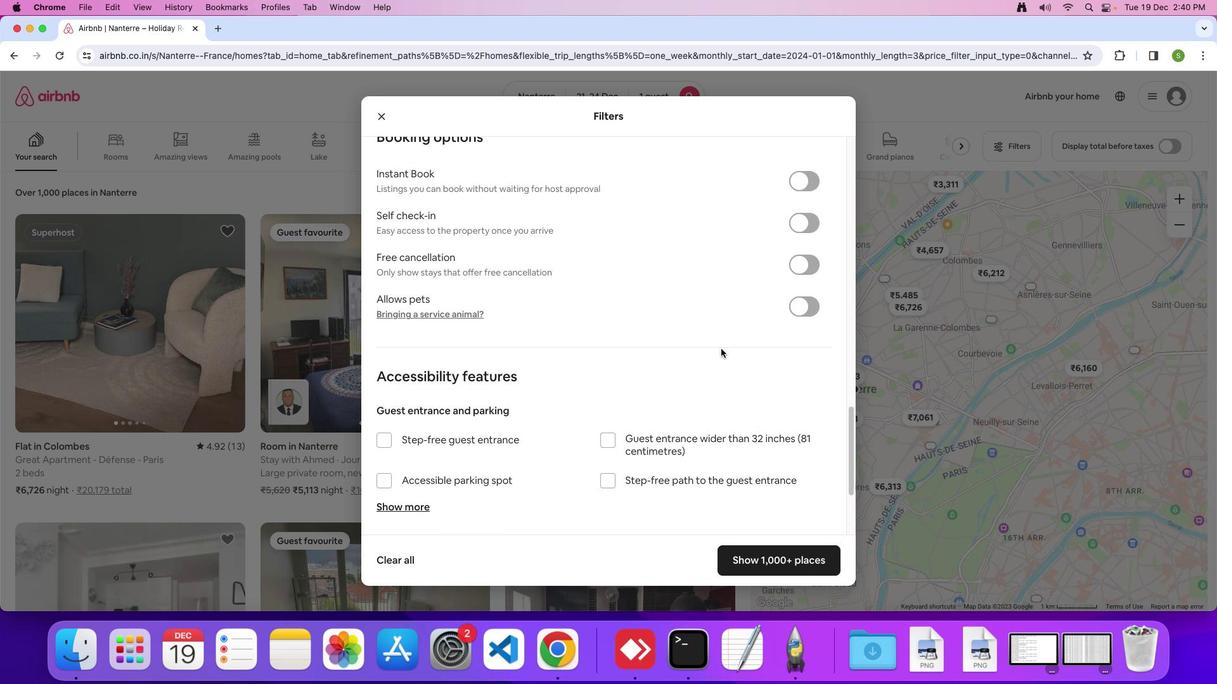 
Action: Mouse scrolled (721, 349) with delta (0, 0)
Screenshot: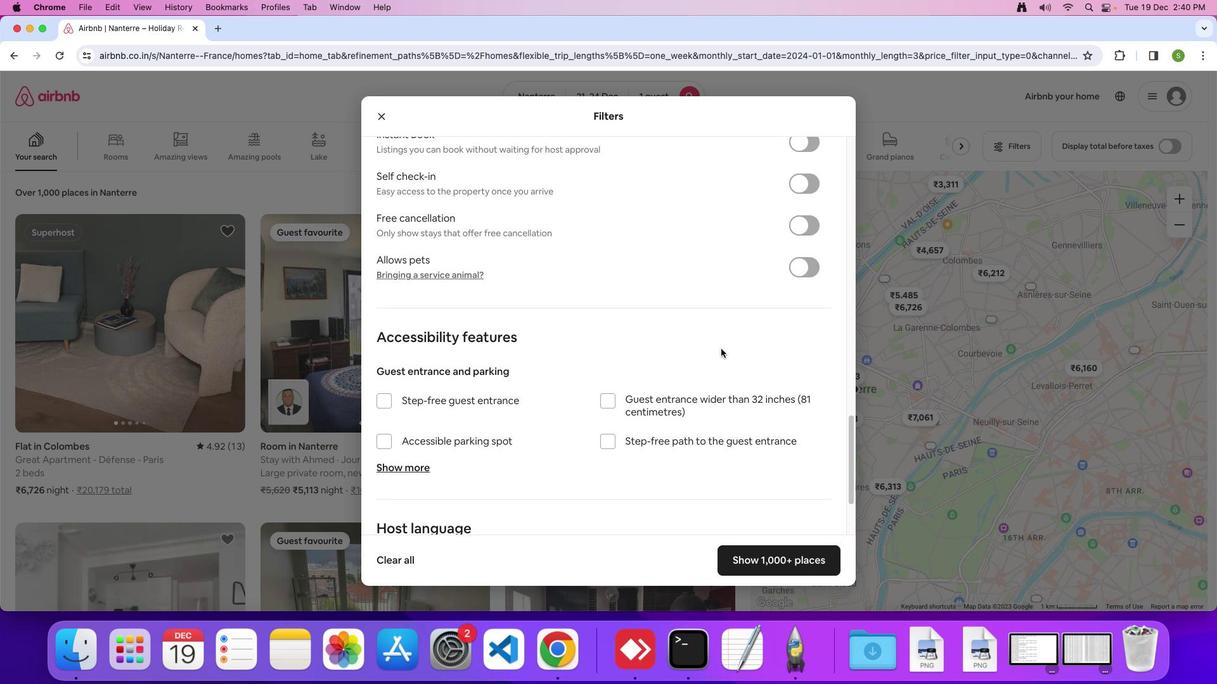 
Action: Mouse scrolled (721, 349) with delta (0, 0)
Screenshot: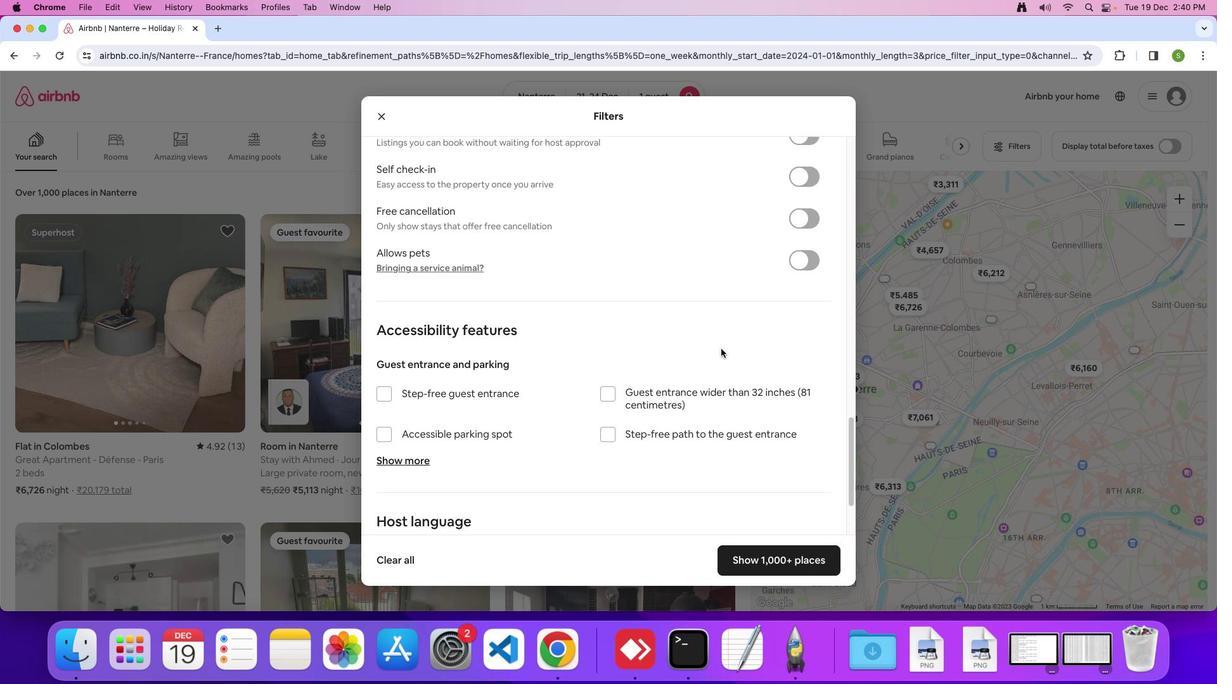 
Action: Mouse scrolled (721, 349) with delta (0, 0)
Screenshot: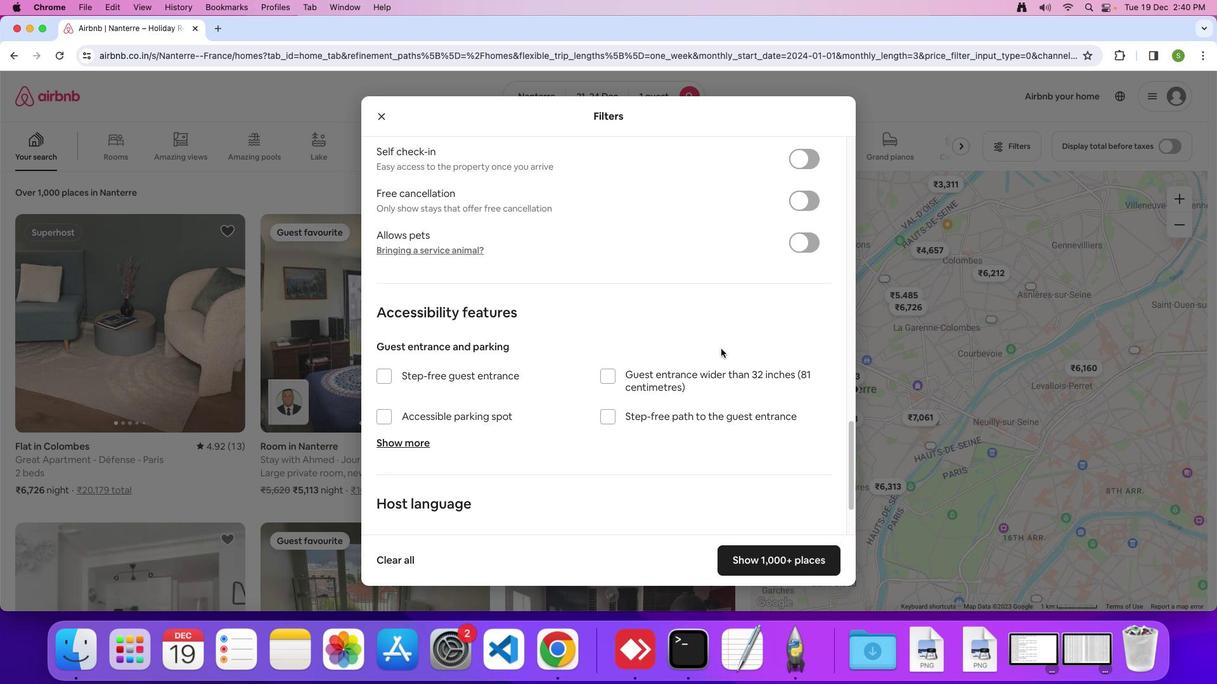 
Action: Mouse scrolled (721, 349) with delta (0, 0)
Screenshot: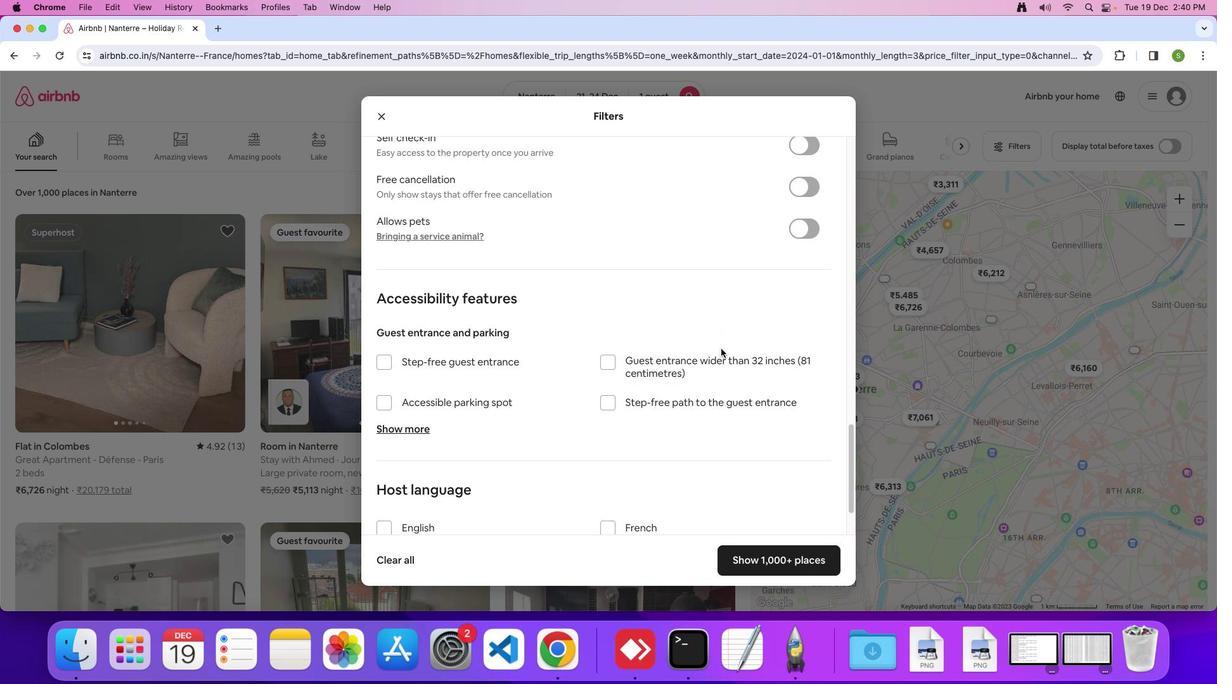 
Action: Mouse scrolled (721, 349) with delta (0, -1)
Screenshot: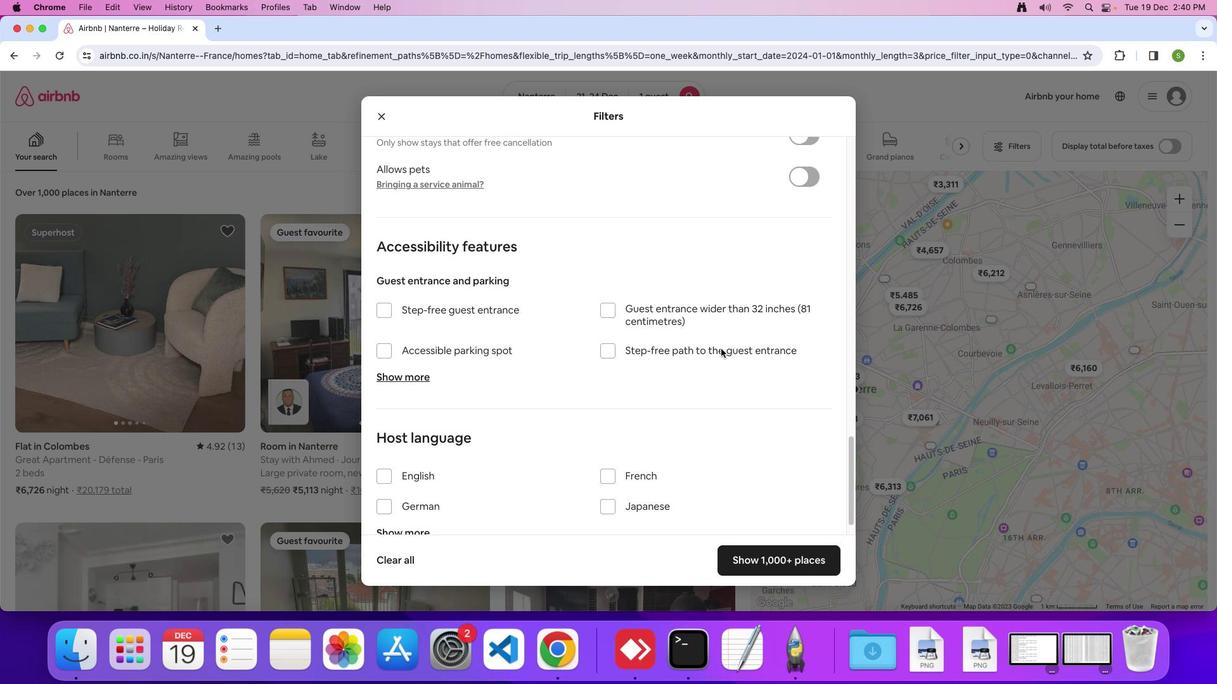 
Action: Mouse scrolled (721, 349) with delta (0, 0)
Screenshot: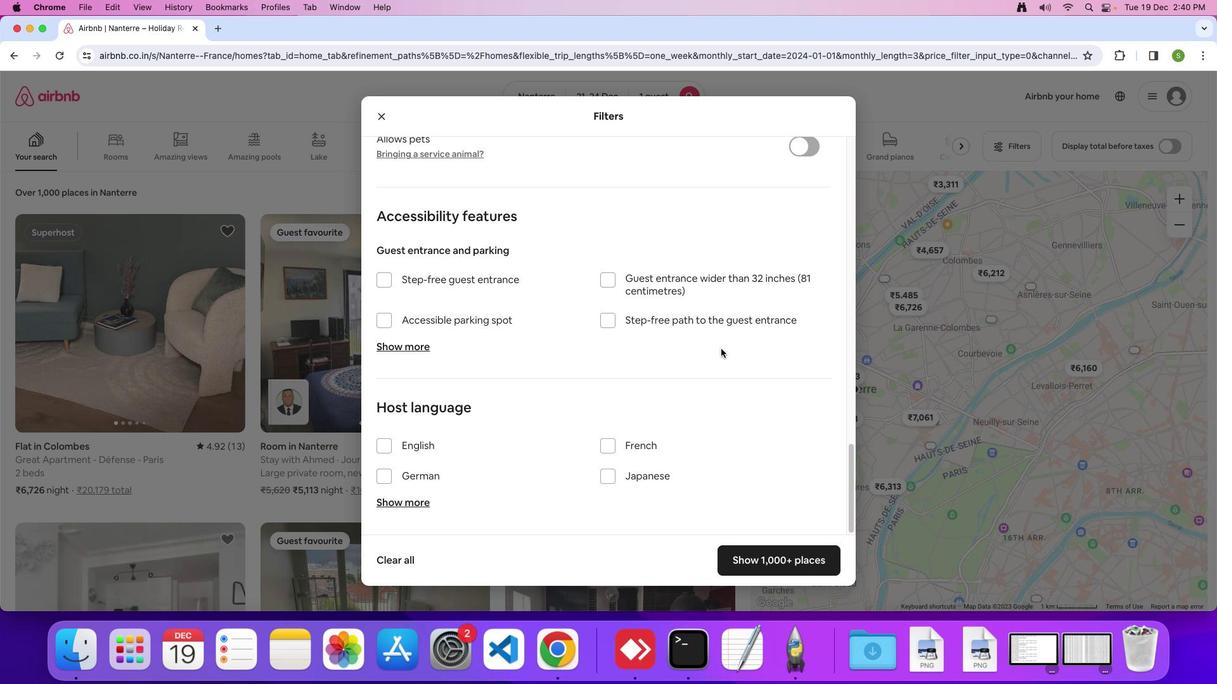 
Action: Mouse scrolled (721, 349) with delta (0, 0)
Screenshot: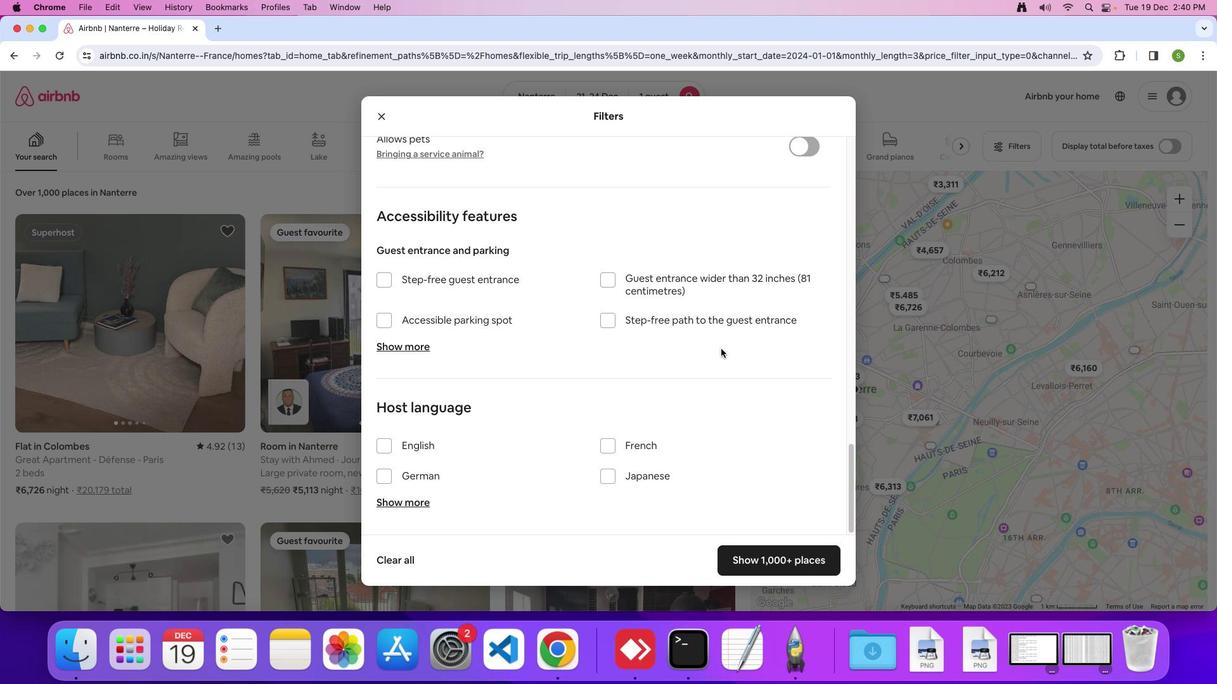 
Action: Mouse moved to (721, 349)
Screenshot: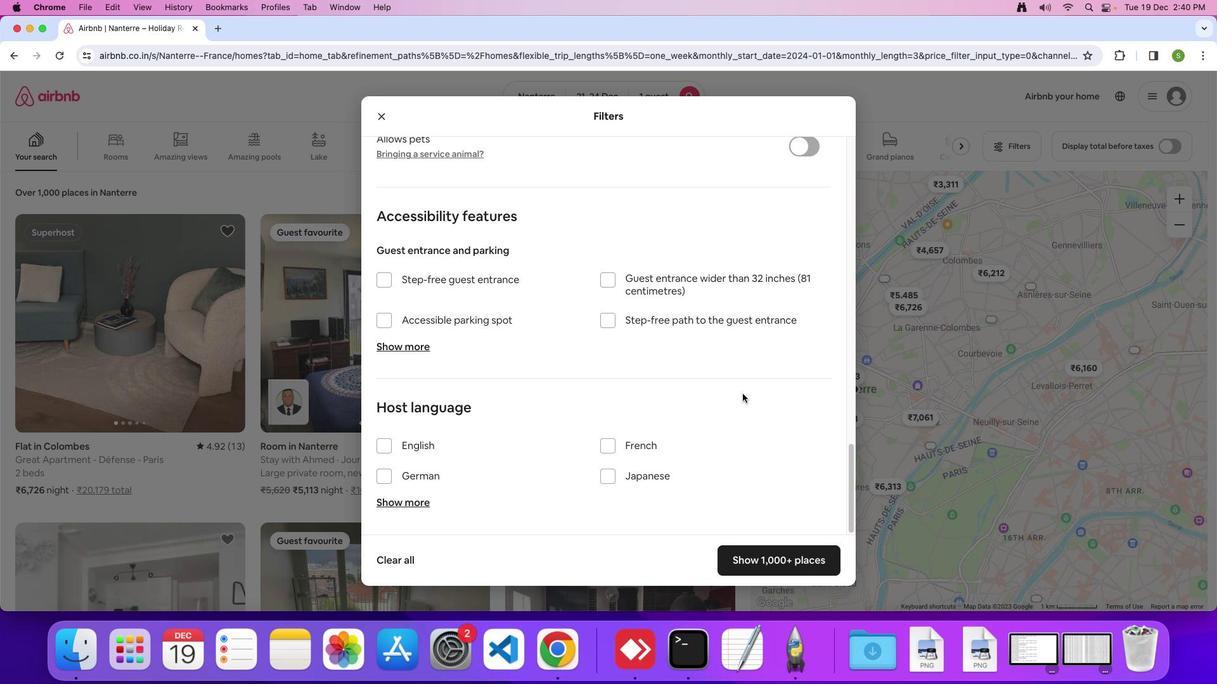 
Action: Mouse scrolled (721, 349) with delta (0, 0)
Screenshot: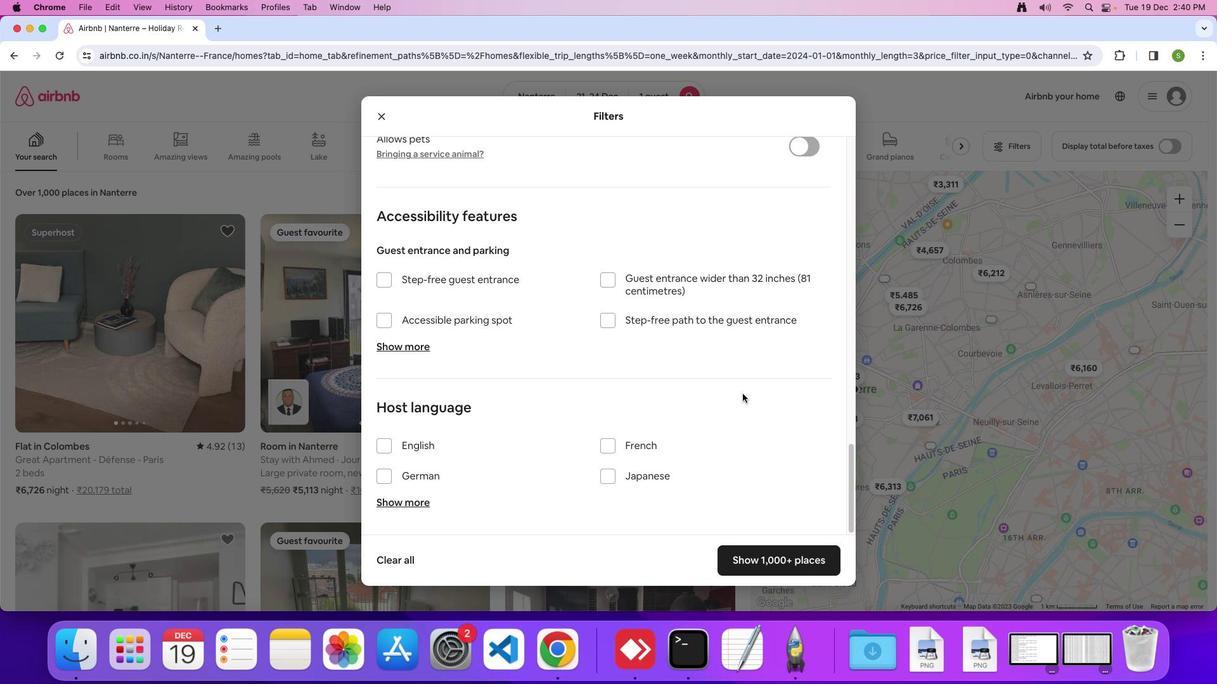 
Action: Mouse moved to (782, 559)
Screenshot: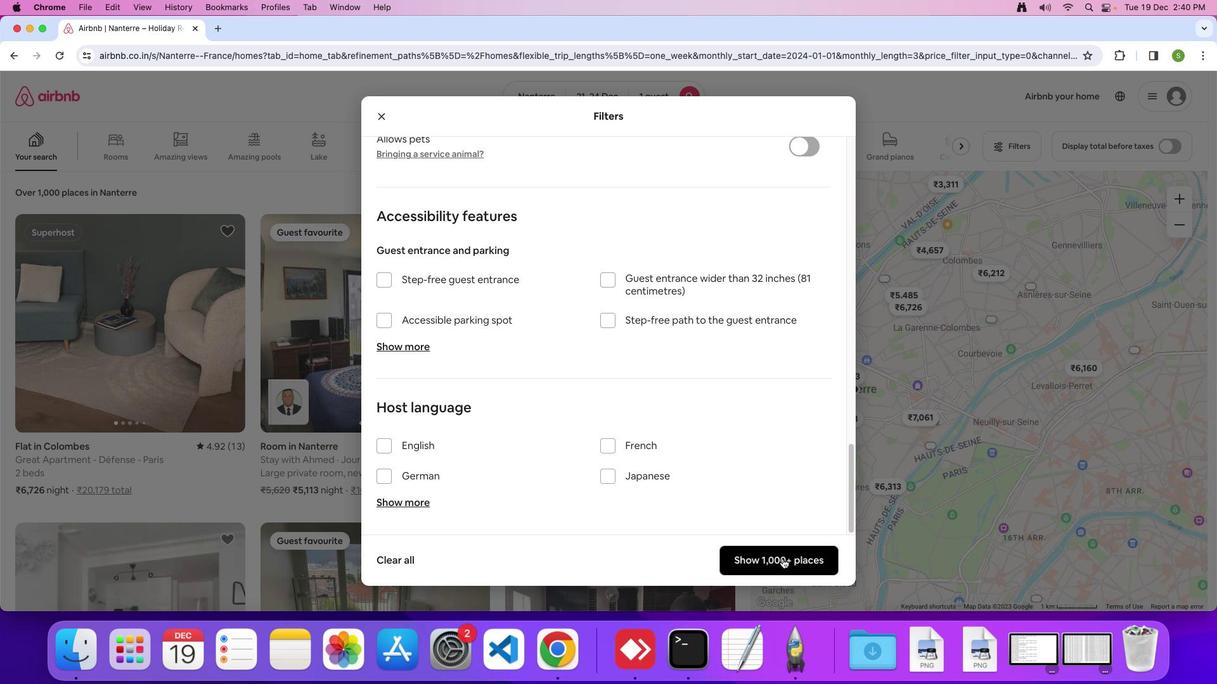 
Action: Mouse pressed left at (782, 559)
Screenshot: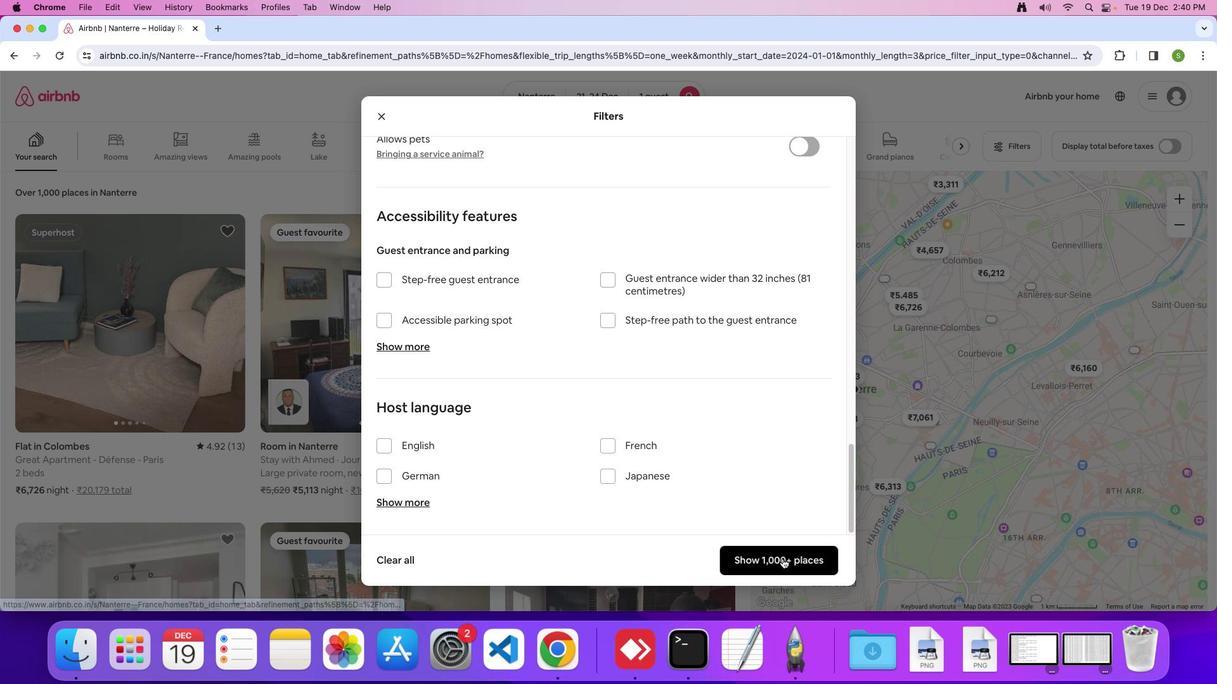 
Action: Mouse moved to (161, 313)
Screenshot: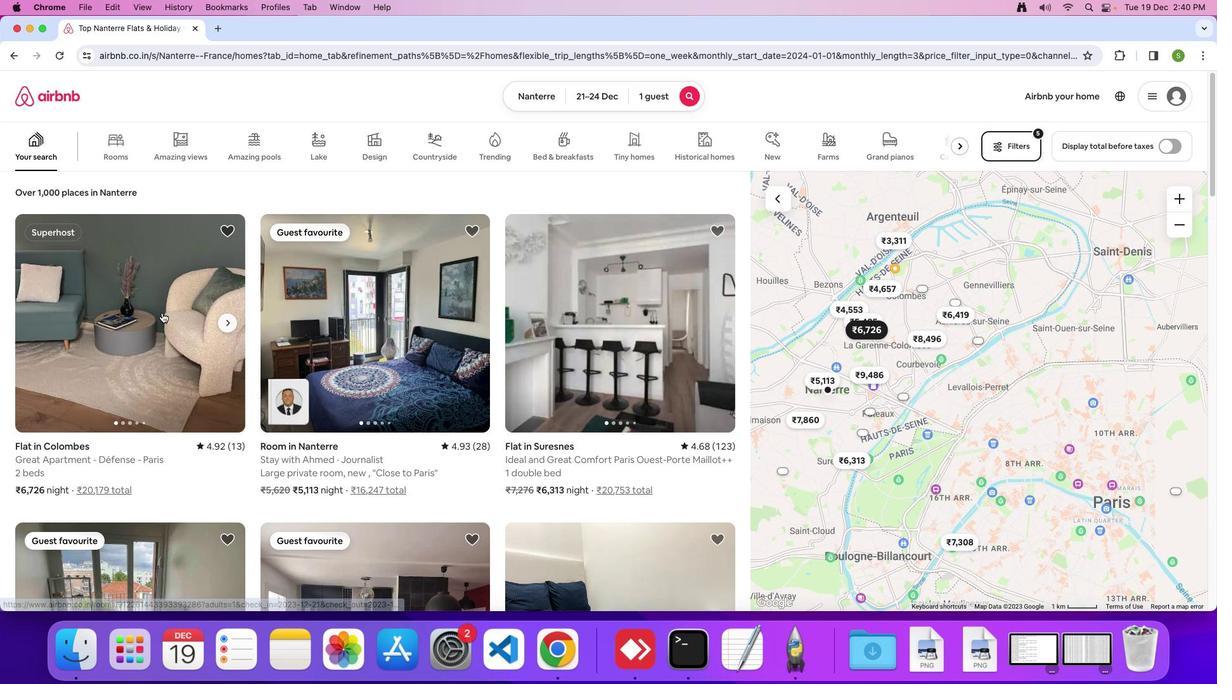 
Action: Mouse pressed left at (161, 313)
Screenshot: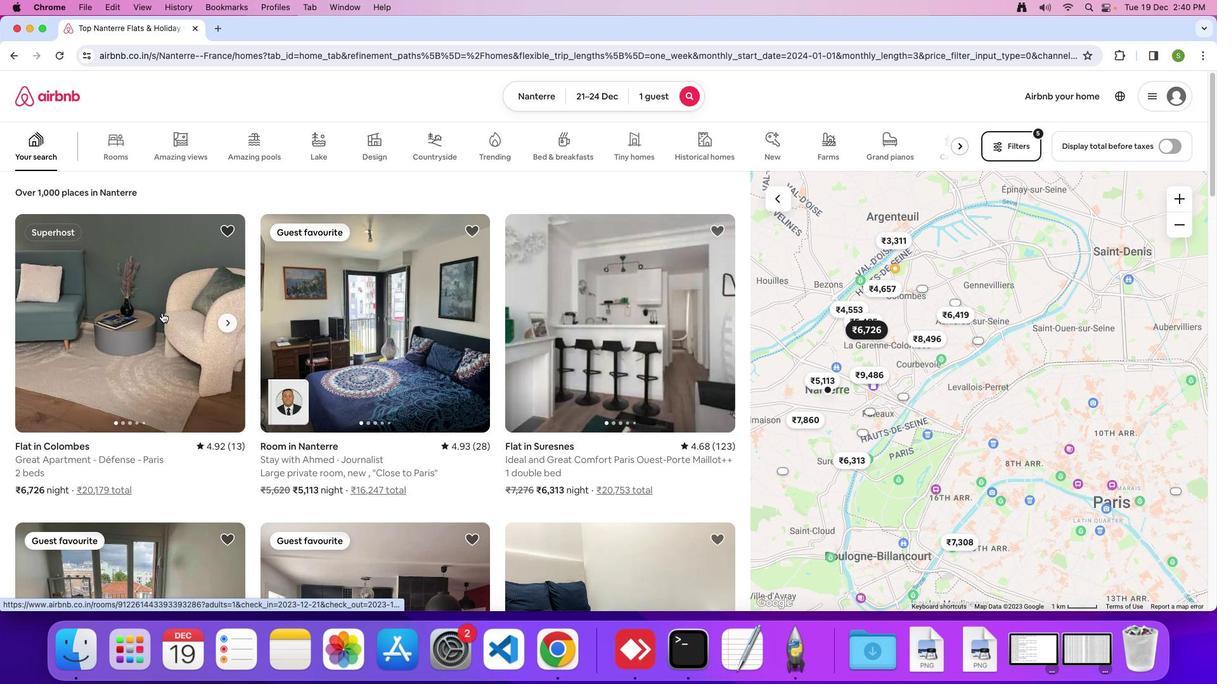 
Action: Mouse moved to (500, 265)
Screenshot: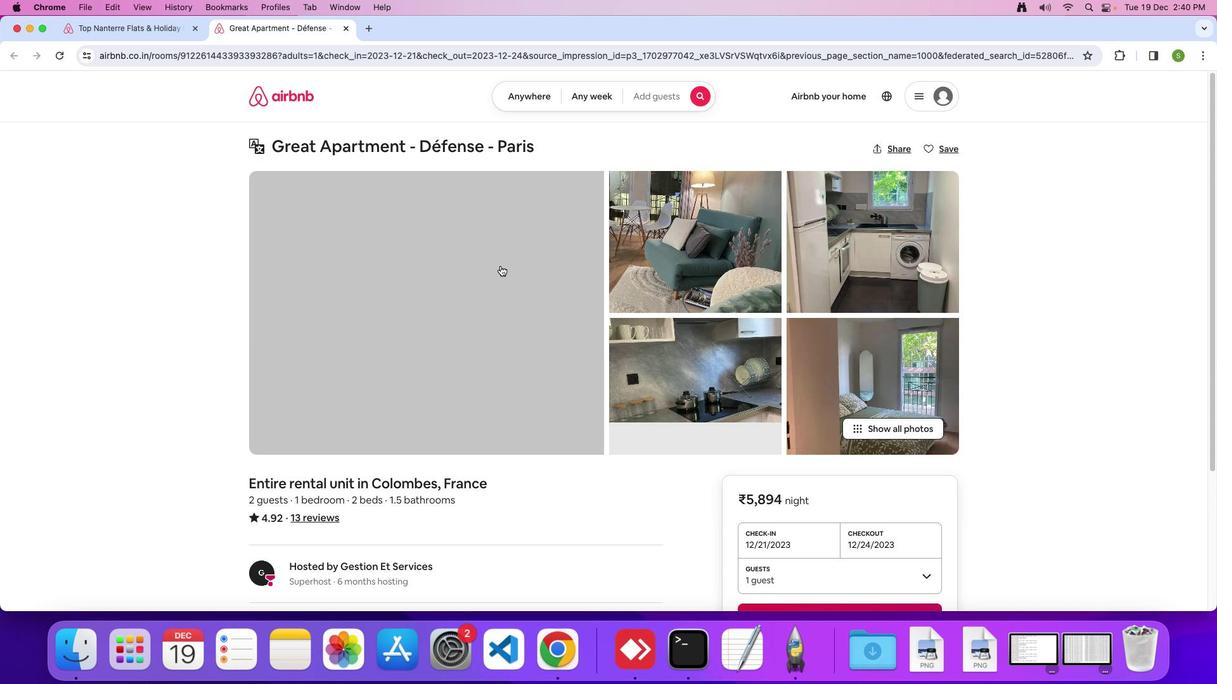 
Action: Mouse pressed left at (500, 265)
Screenshot: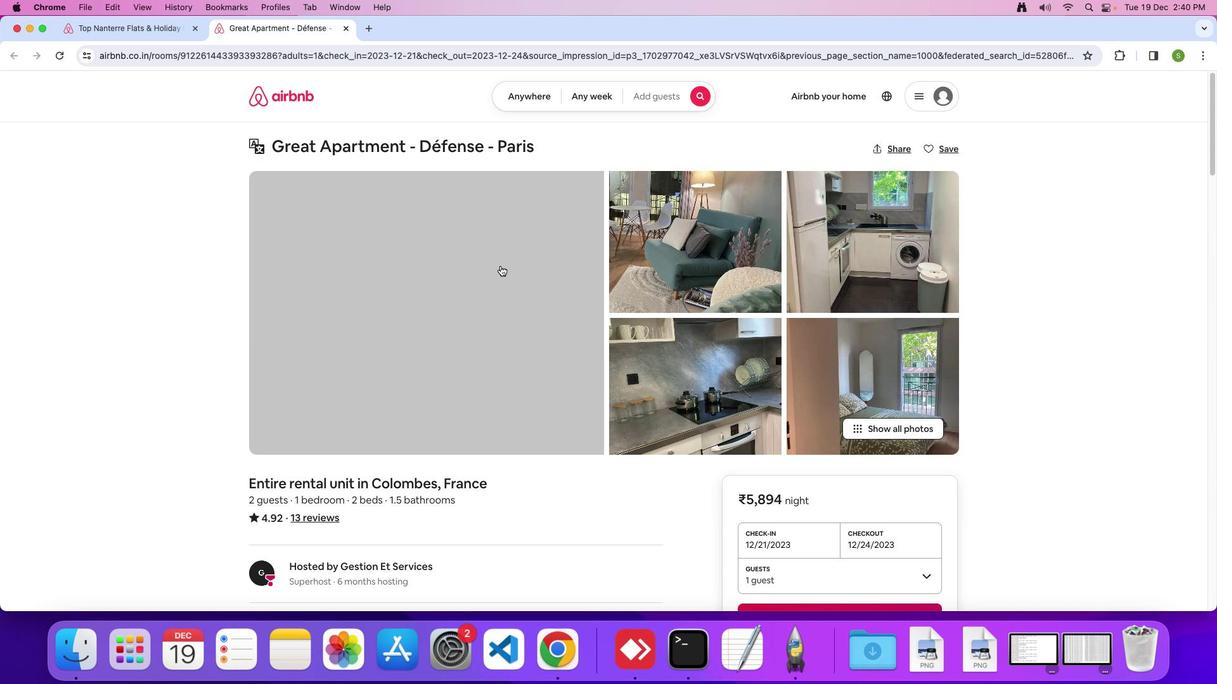 
Action: Mouse moved to (610, 308)
Screenshot: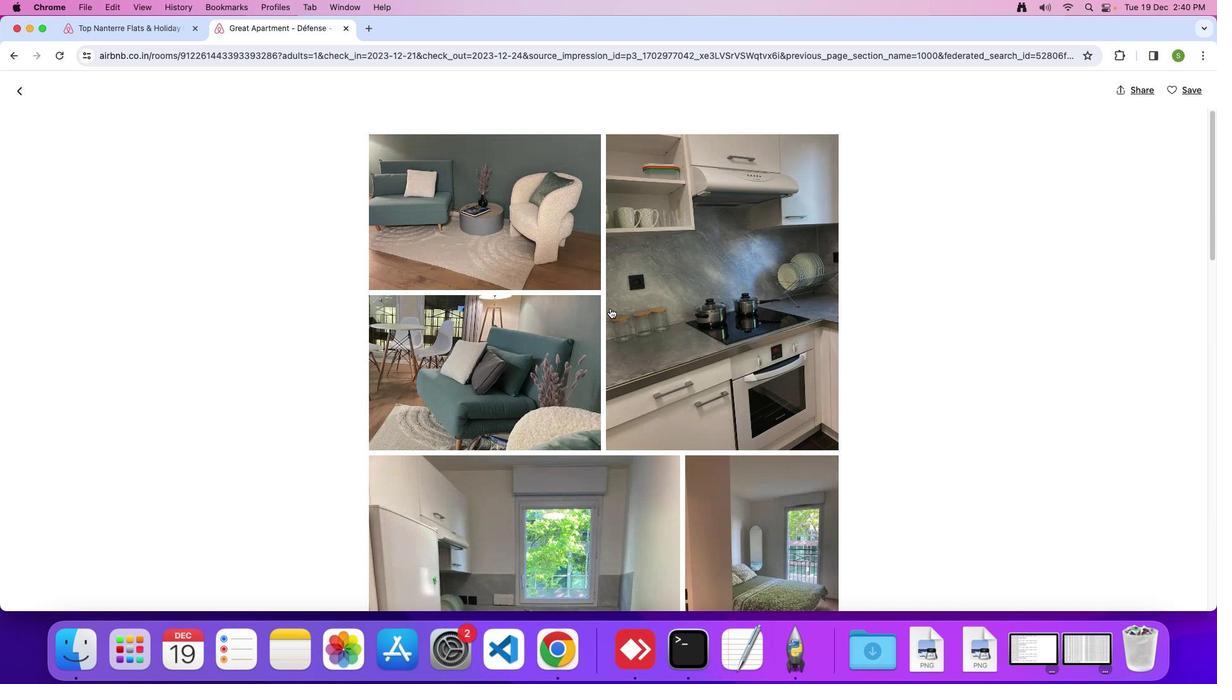 
Action: Mouse scrolled (610, 308) with delta (0, 0)
Screenshot: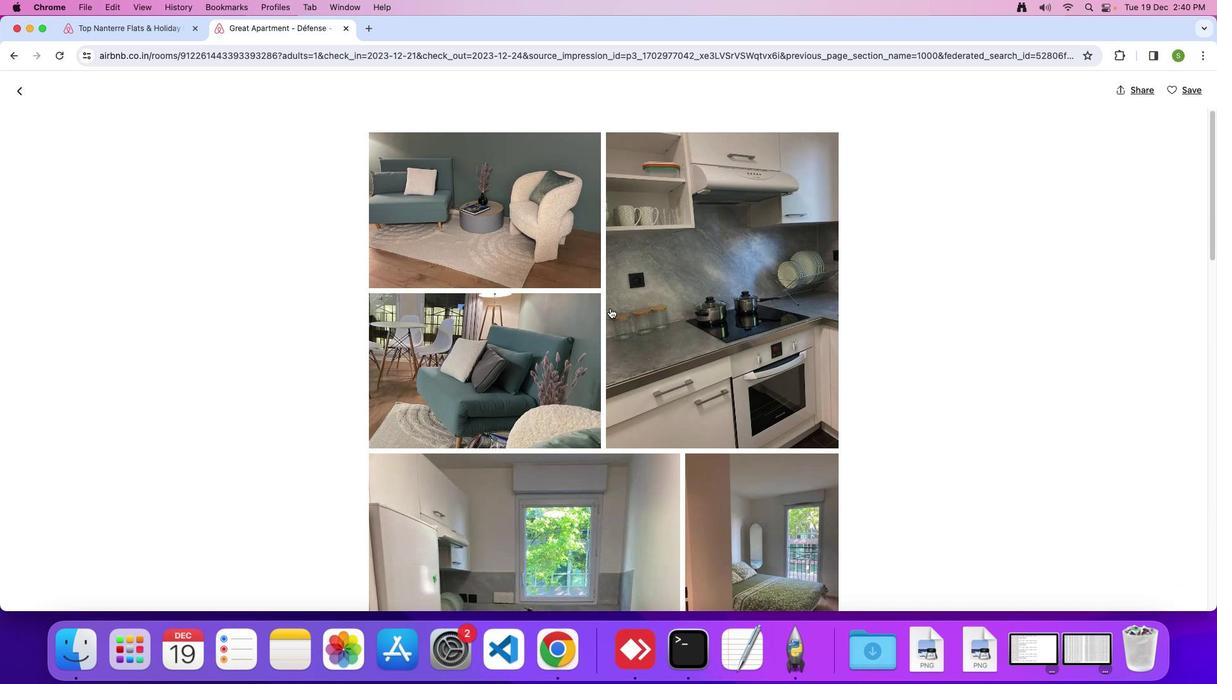 
Action: Mouse scrolled (610, 308) with delta (0, 0)
Screenshot: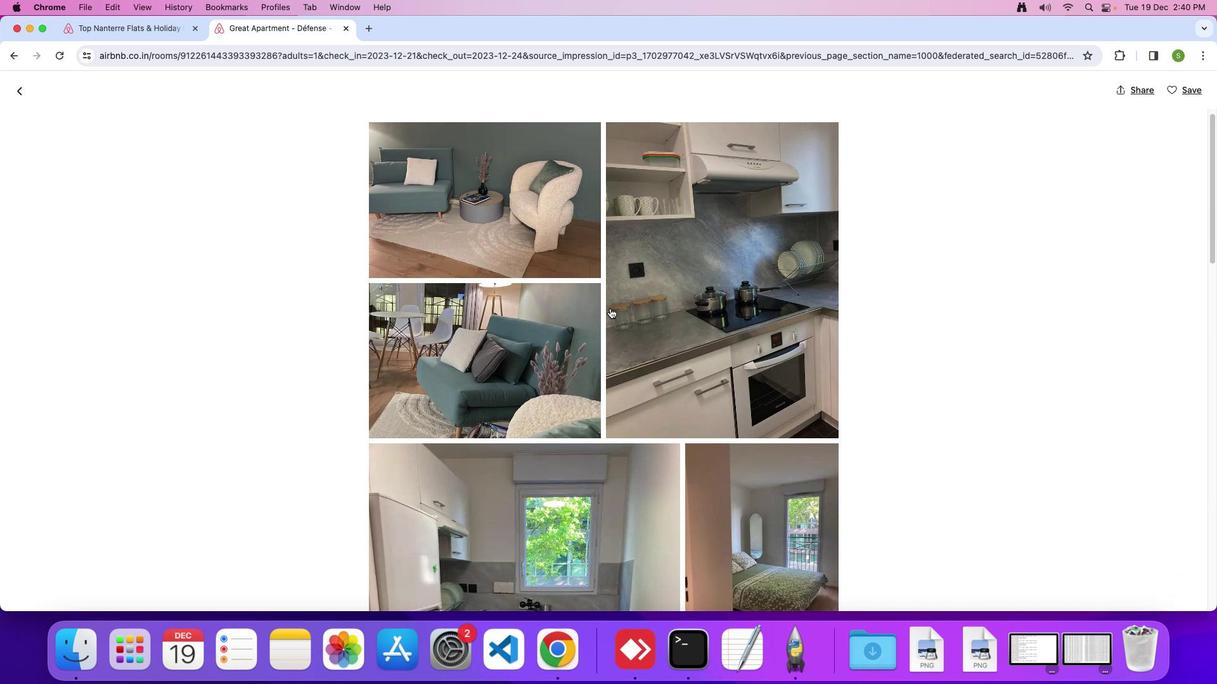 
Action: Mouse scrolled (610, 308) with delta (0, -1)
Screenshot: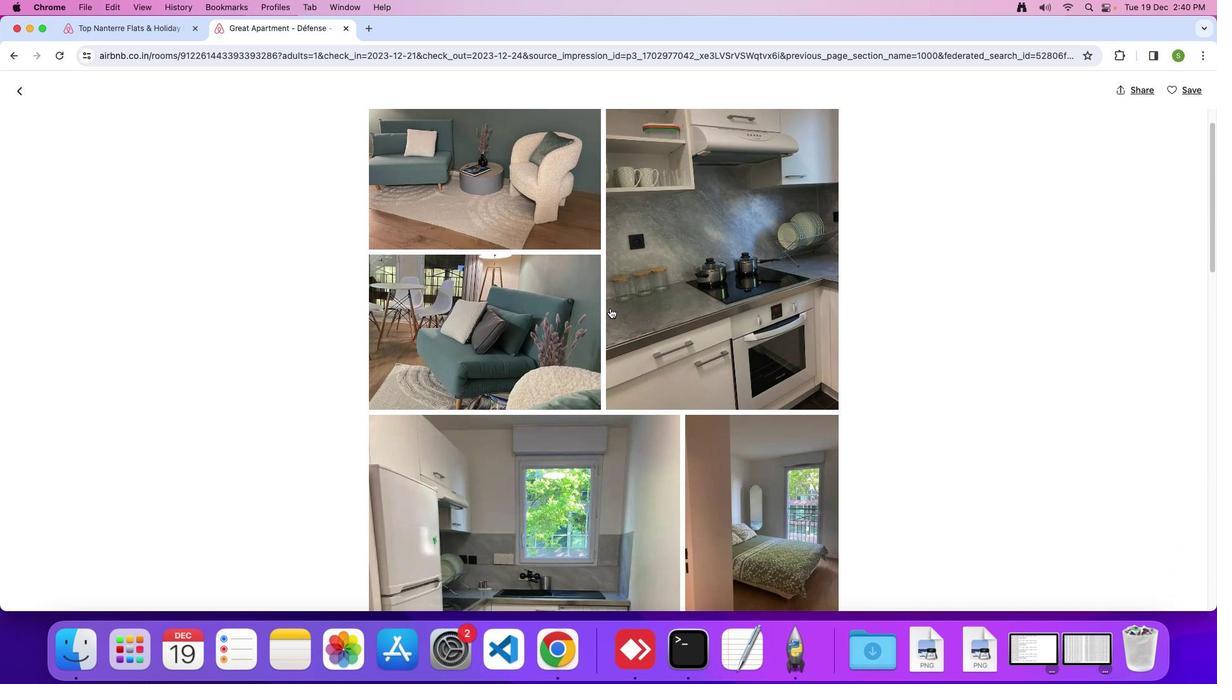 
Action: Mouse scrolled (610, 308) with delta (0, 0)
Screenshot: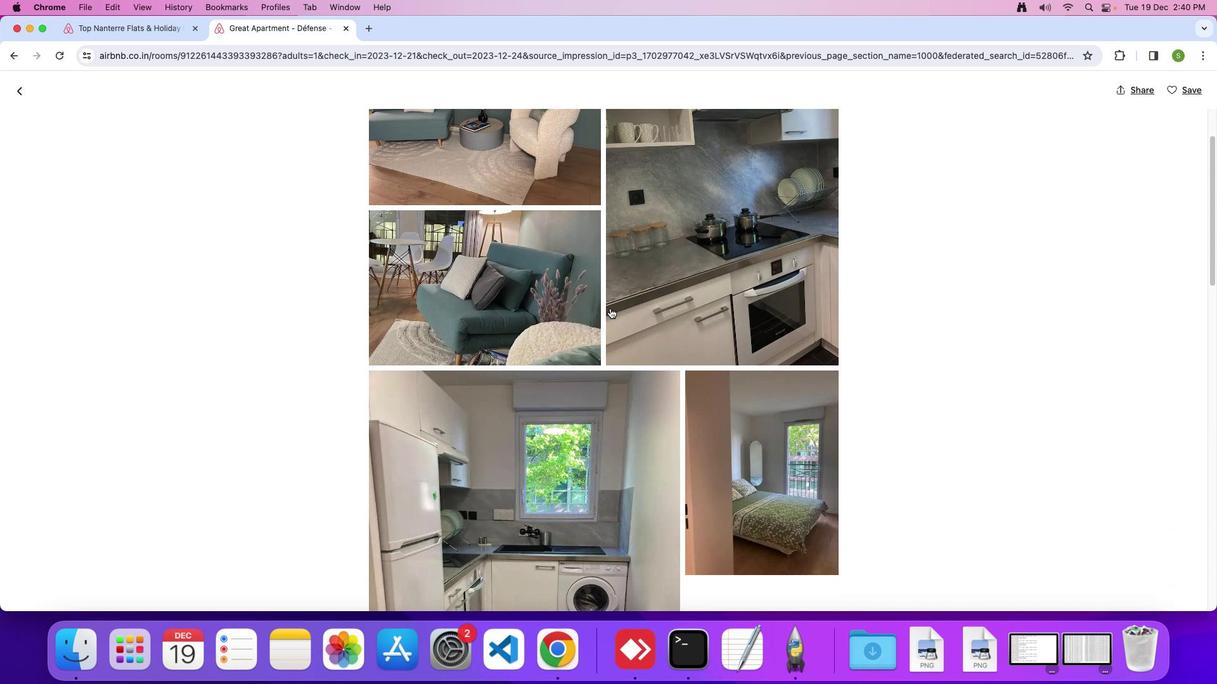 
Action: Mouse scrolled (610, 308) with delta (0, 0)
Screenshot: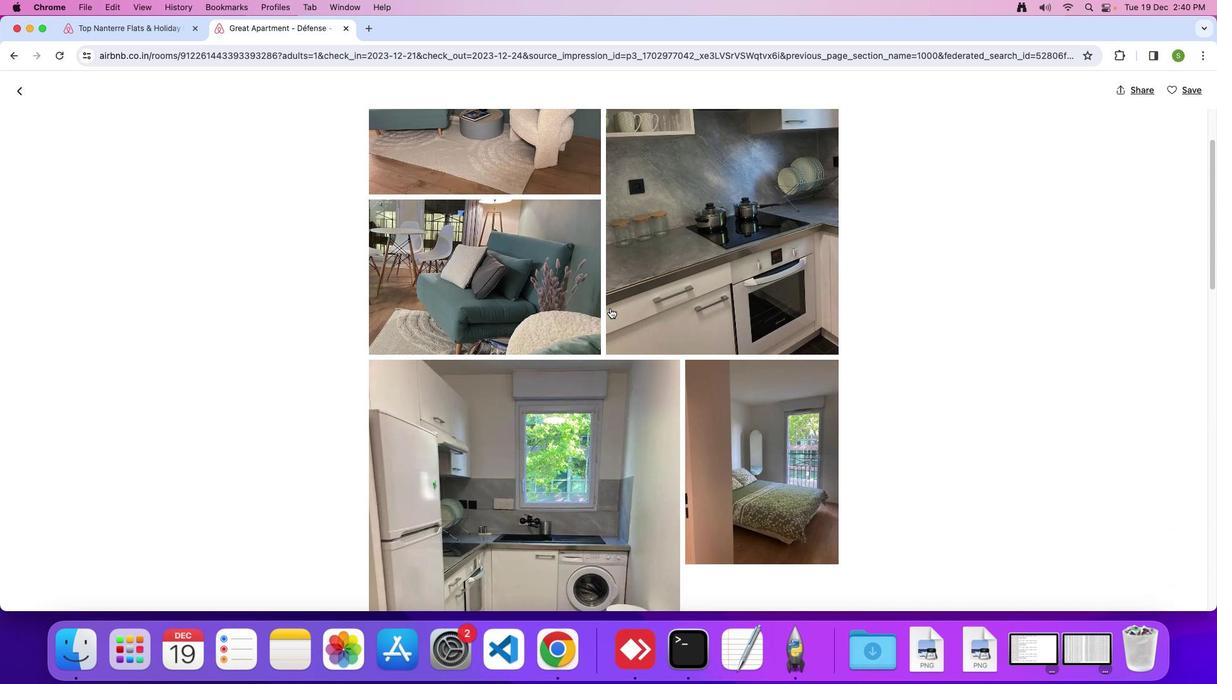 
Action: Mouse scrolled (610, 308) with delta (0, -1)
Screenshot: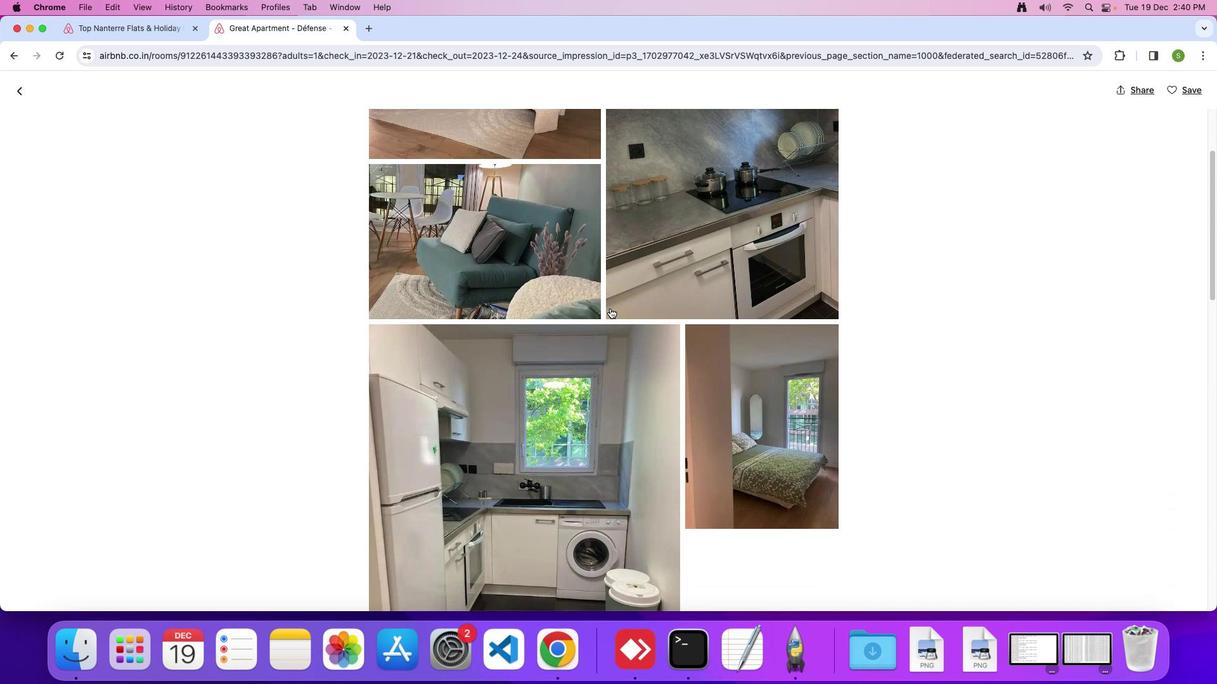 
Action: Mouse scrolled (610, 308) with delta (0, 0)
Screenshot: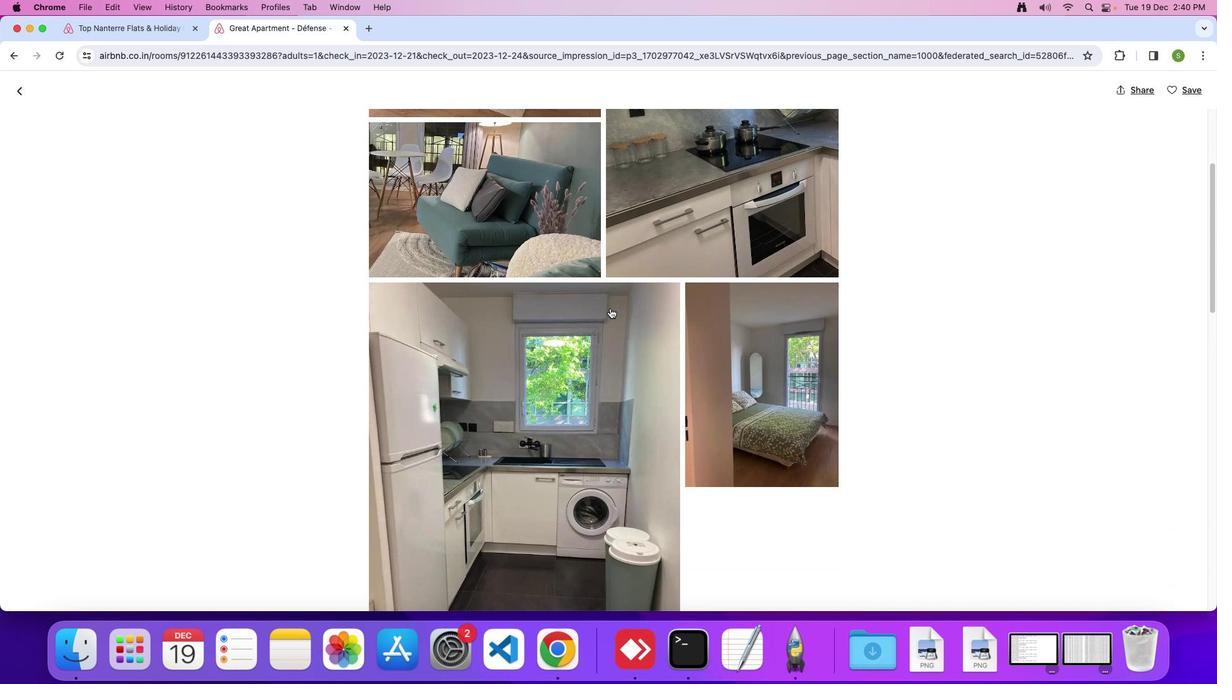 
Action: Mouse scrolled (610, 308) with delta (0, 0)
Screenshot: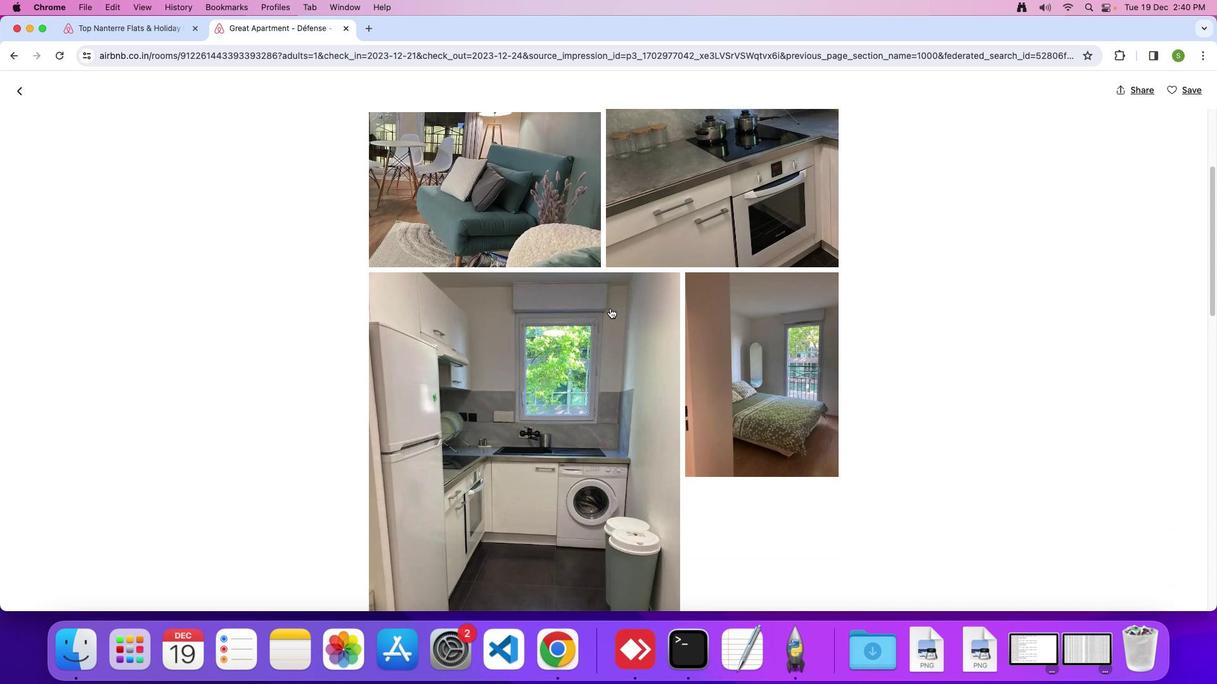 
Action: Mouse scrolled (610, 308) with delta (0, 0)
Screenshot: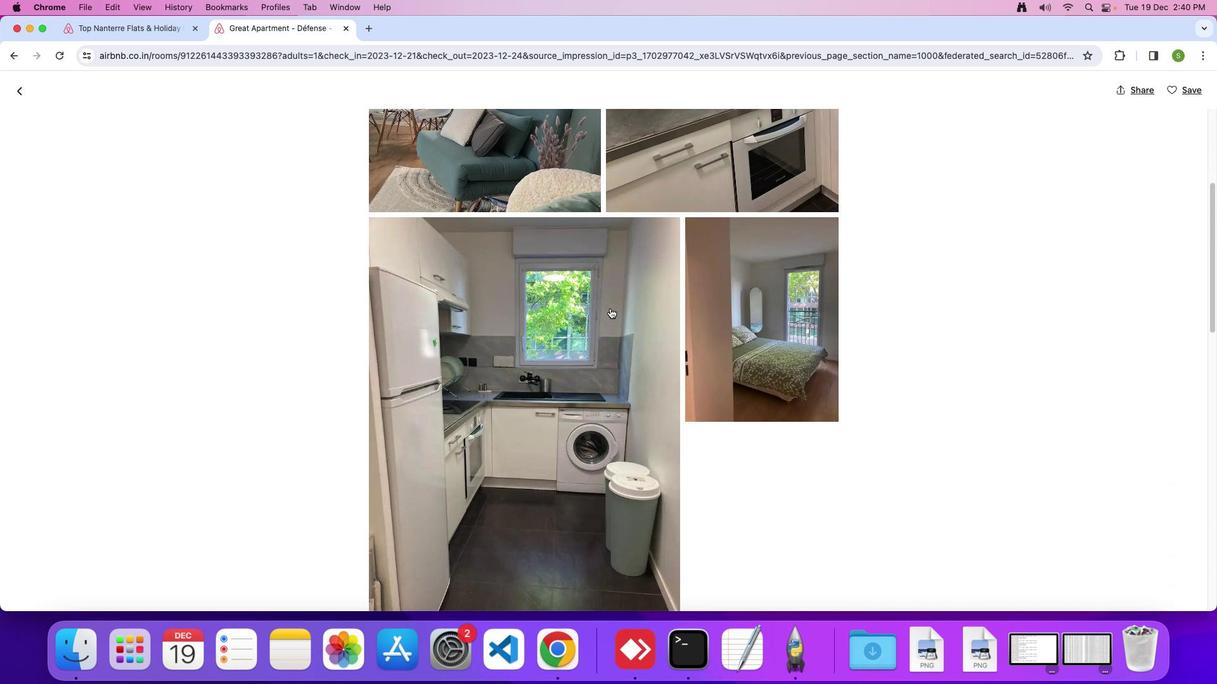 
Action: Mouse scrolled (610, 308) with delta (0, 0)
Screenshot: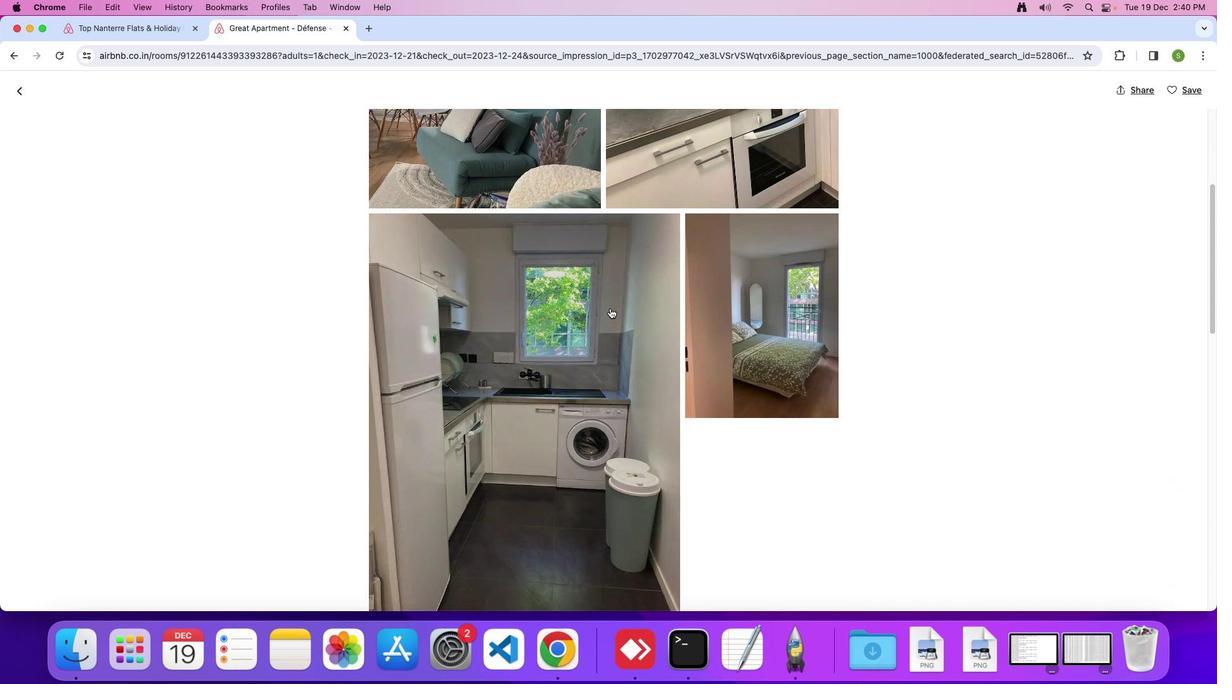 
Action: Mouse scrolled (610, 308) with delta (0, 0)
Screenshot: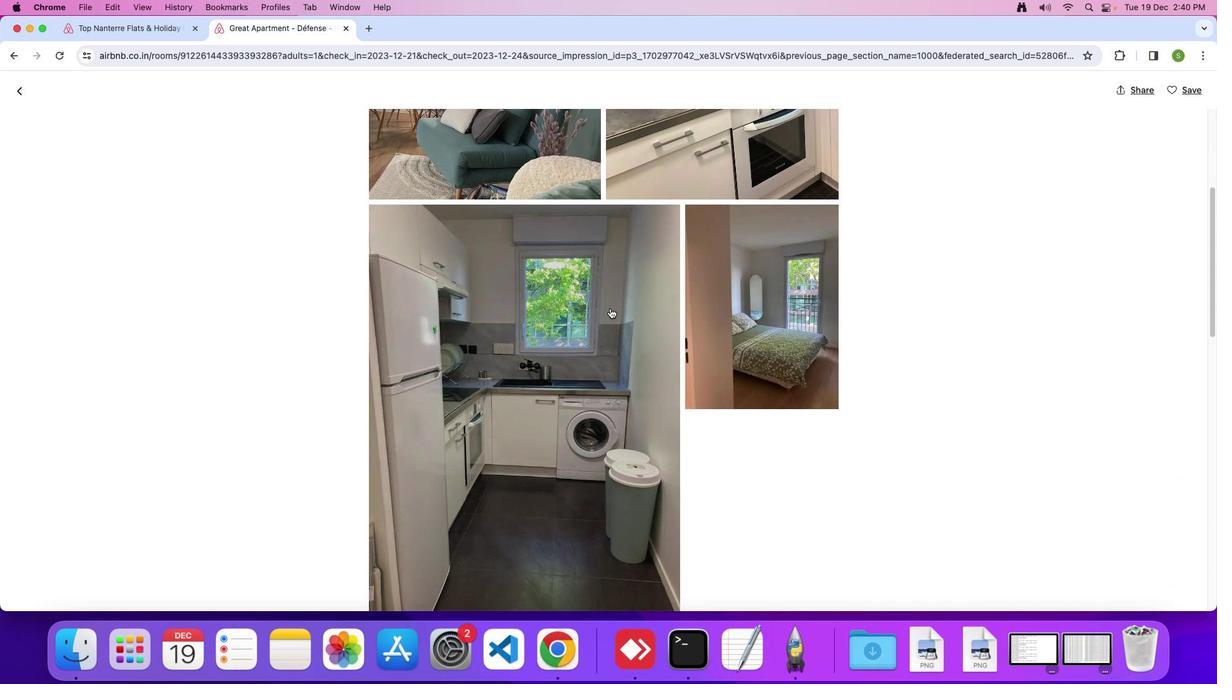 
Action: Mouse scrolled (610, 308) with delta (0, 0)
Screenshot: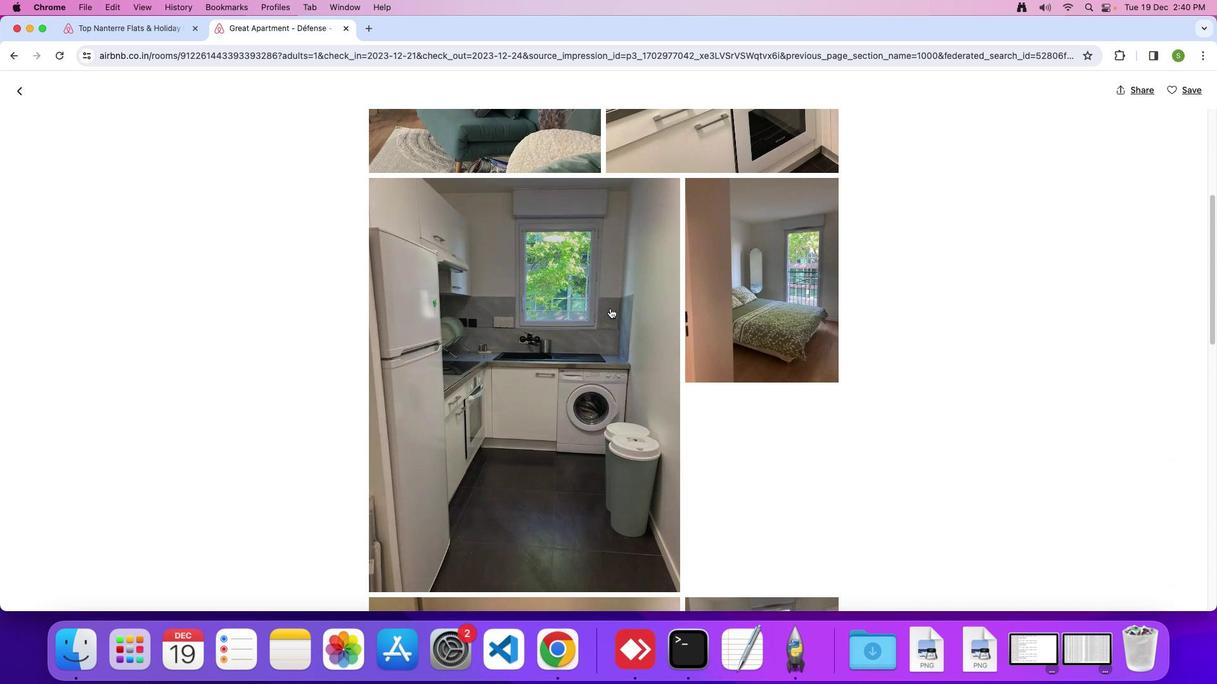 
Action: Mouse scrolled (610, 308) with delta (0, 0)
Screenshot: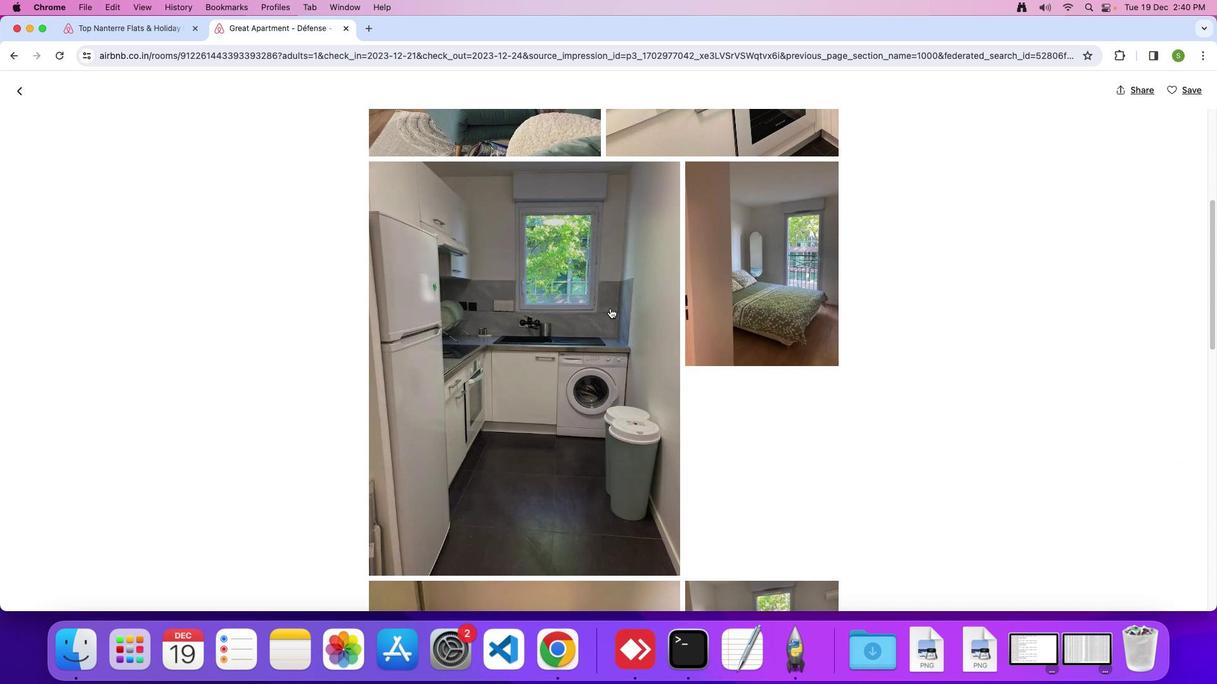 
Action: Mouse scrolled (610, 308) with delta (0, 0)
Screenshot: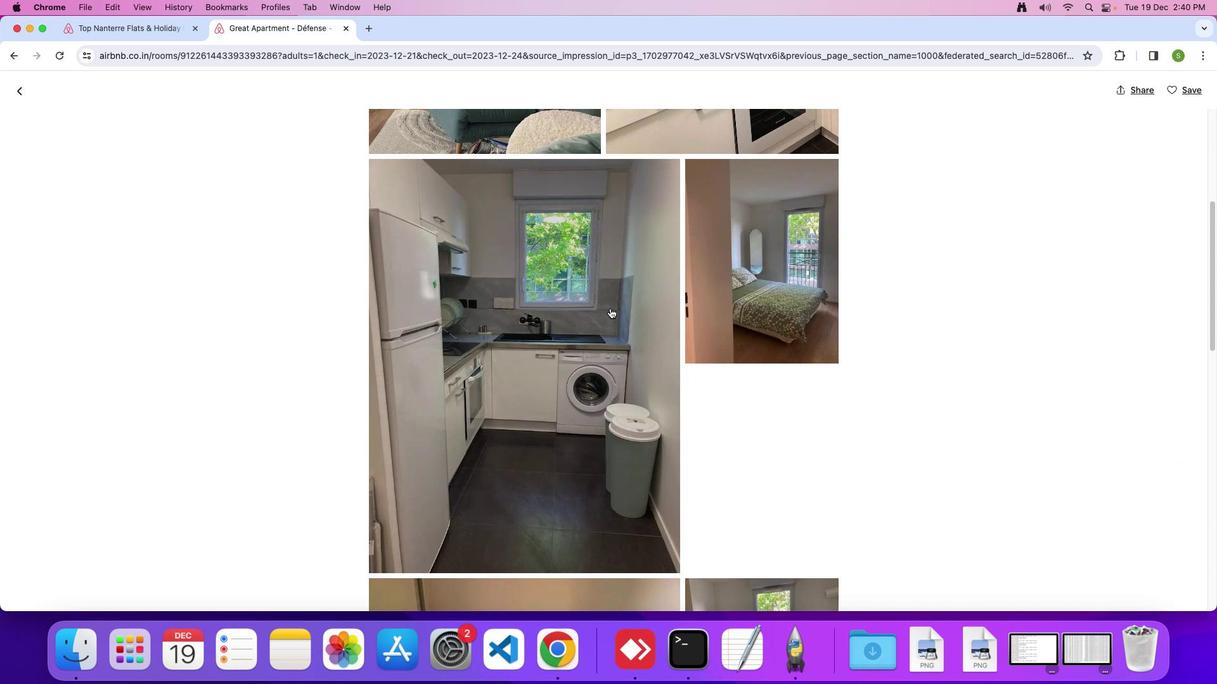 
Action: Mouse scrolled (610, 308) with delta (0, 0)
Screenshot: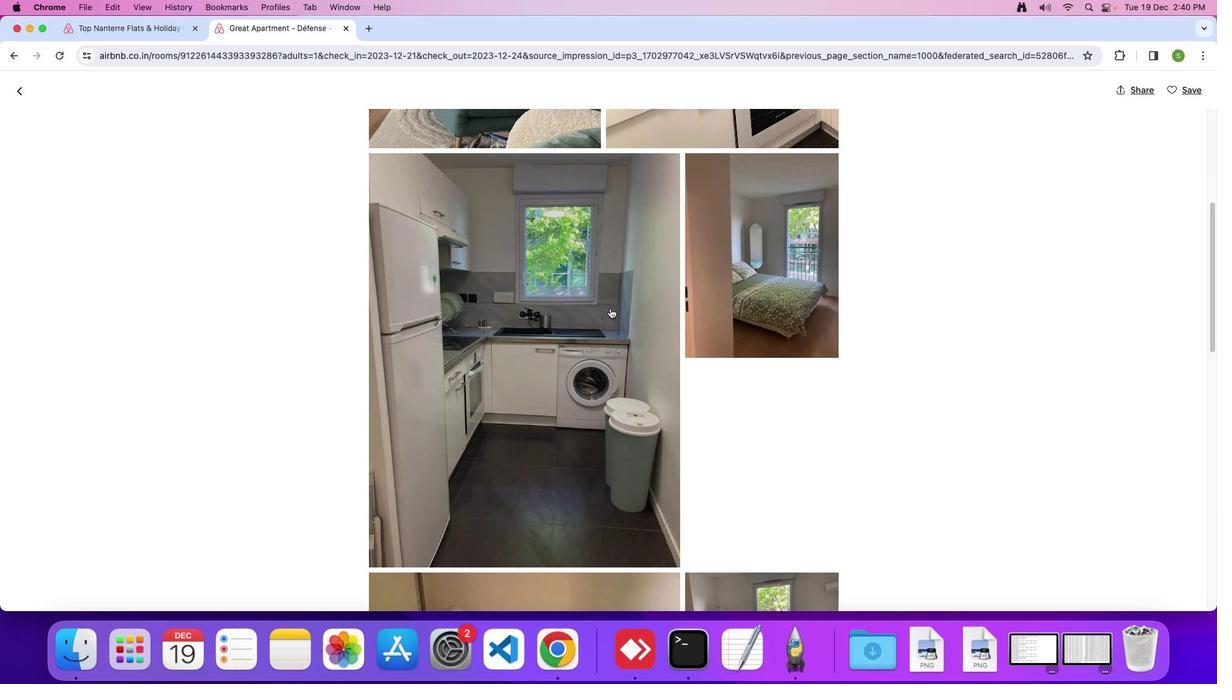 
Action: Mouse scrolled (610, 308) with delta (0, 0)
Screenshot: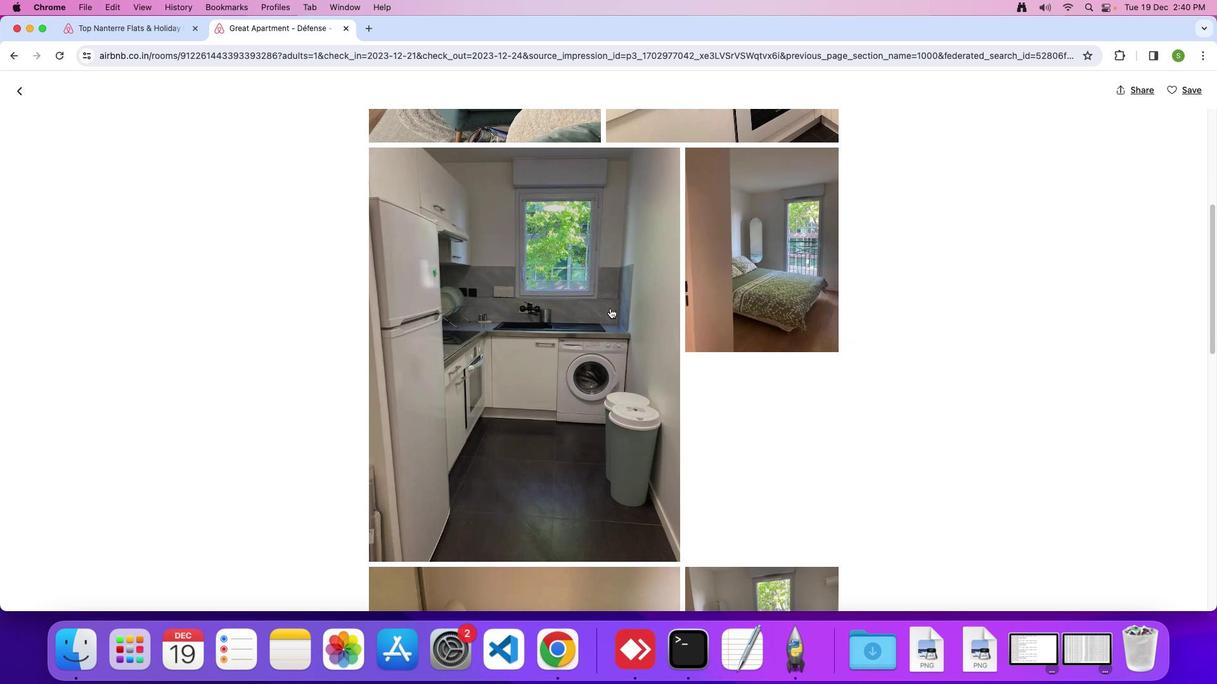 
Action: Mouse scrolled (610, 308) with delta (0, -1)
Screenshot: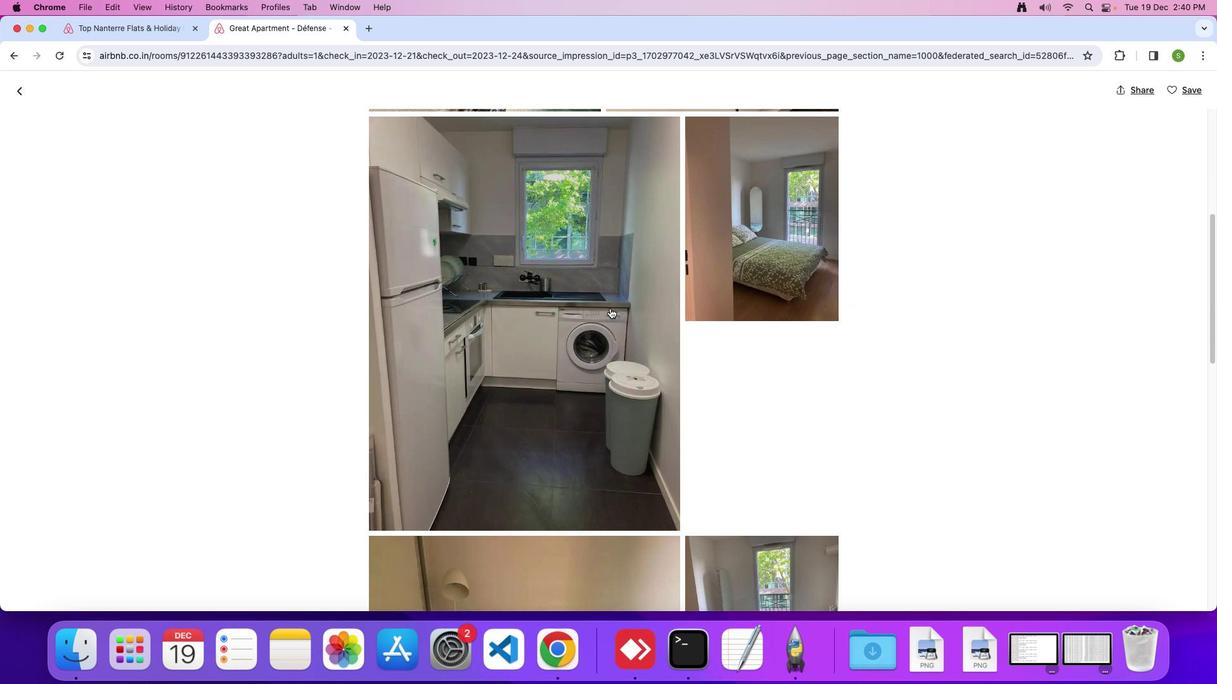 
Action: Mouse scrolled (610, 308) with delta (0, 0)
Screenshot: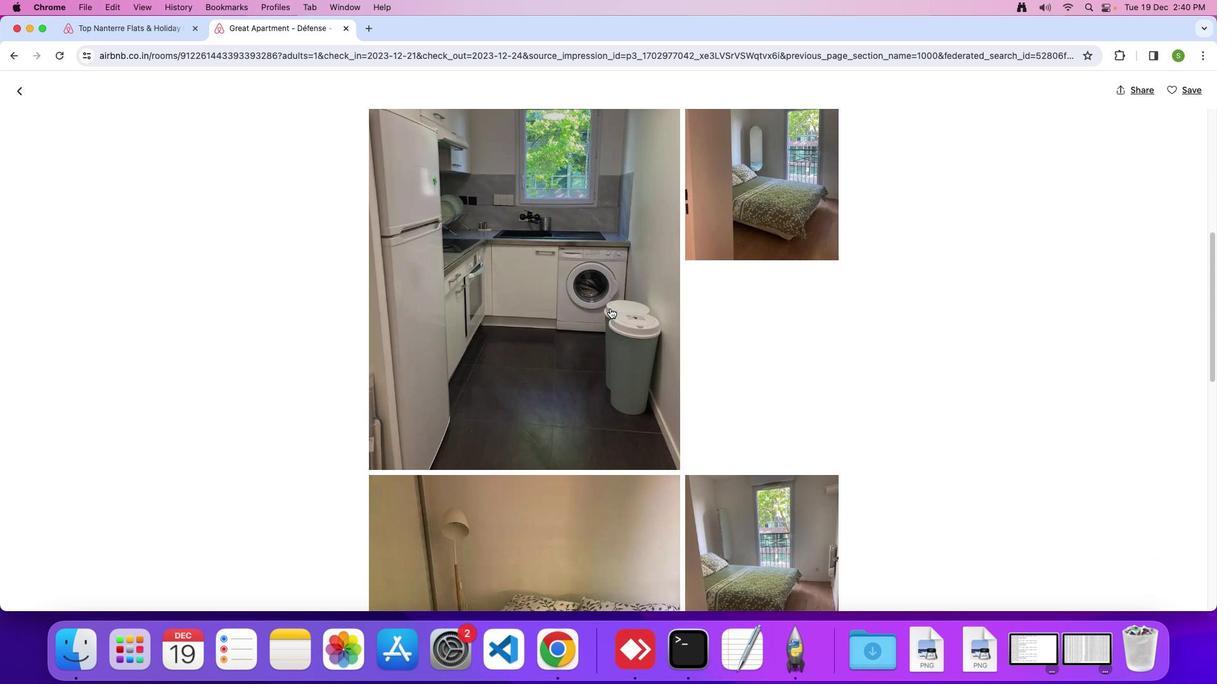 
Action: Mouse scrolled (610, 308) with delta (0, 0)
Screenshot: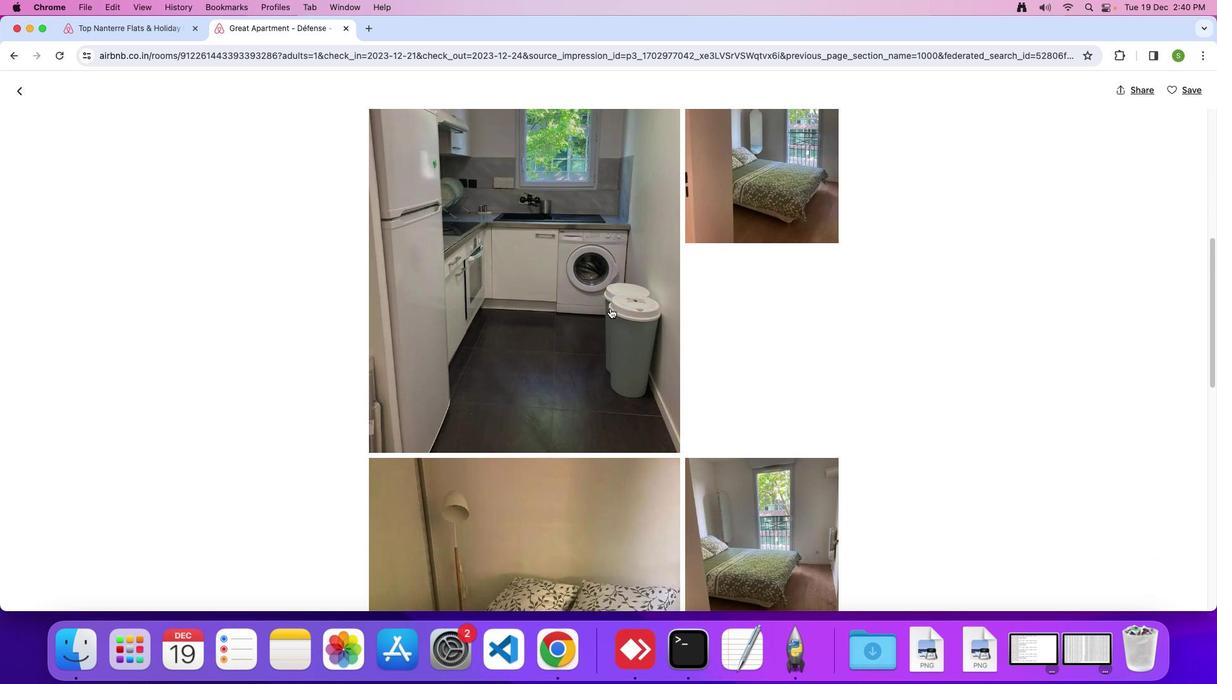 
Action: Mouse scrolled (610, 308) with delta (0, -1)
Screenshot: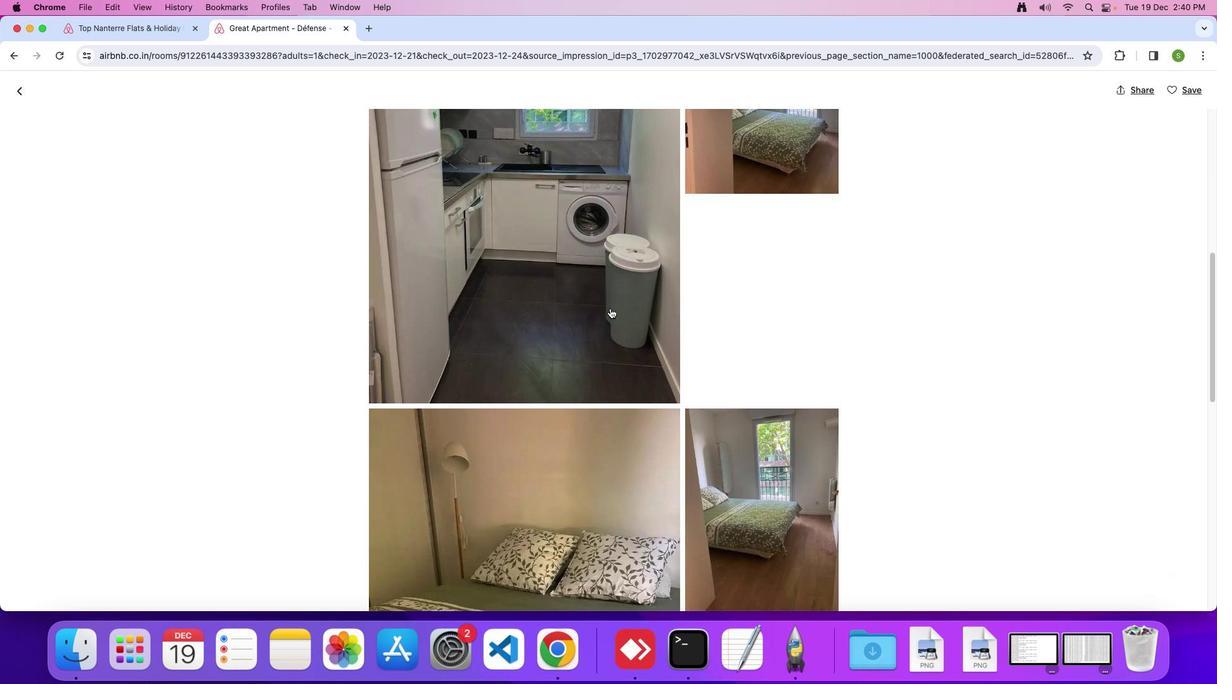 
Action: Mouse scrolled (610, 308) with delta (0, 0)
Screenshot: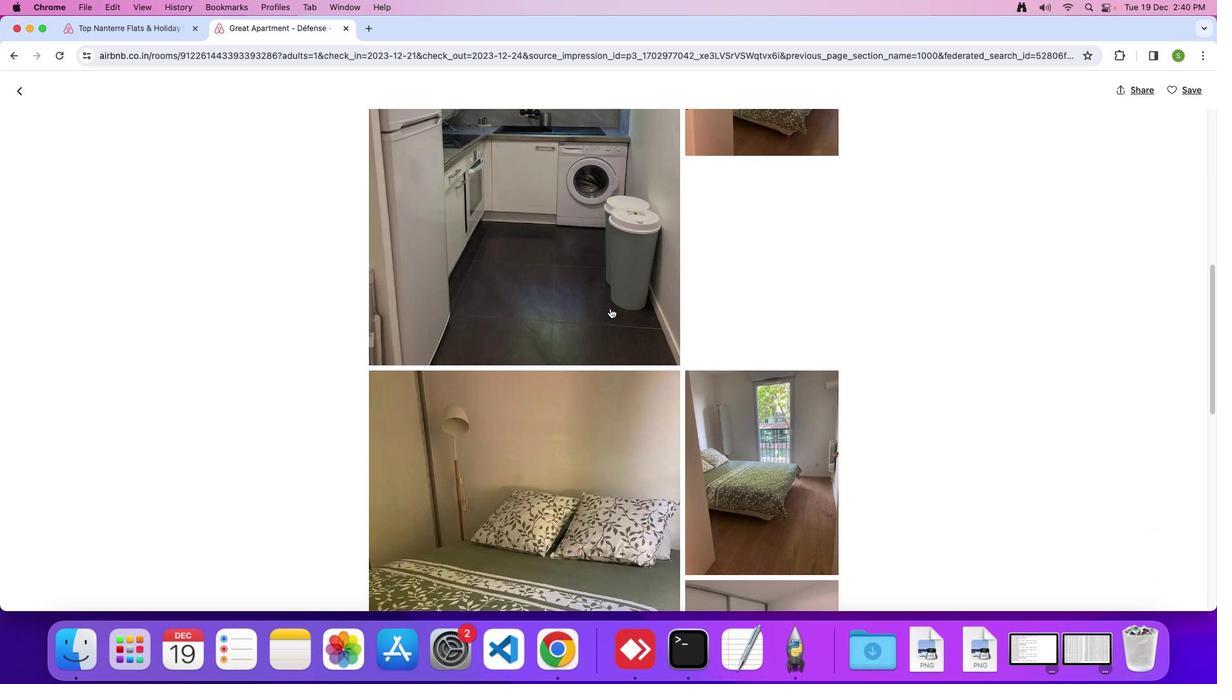 
Action: Mouse moved to (610, 308)
Screenshot: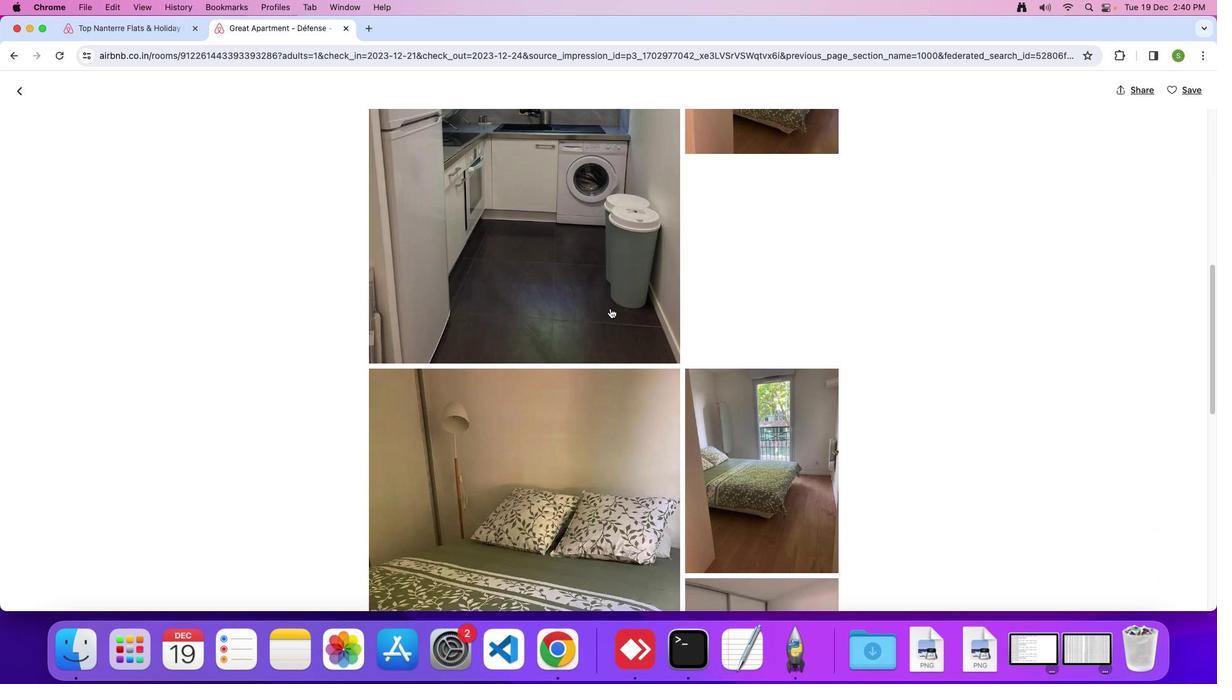 
Action: Mouse scrolled (610, 308) with delta (0, 0)
Screenshot: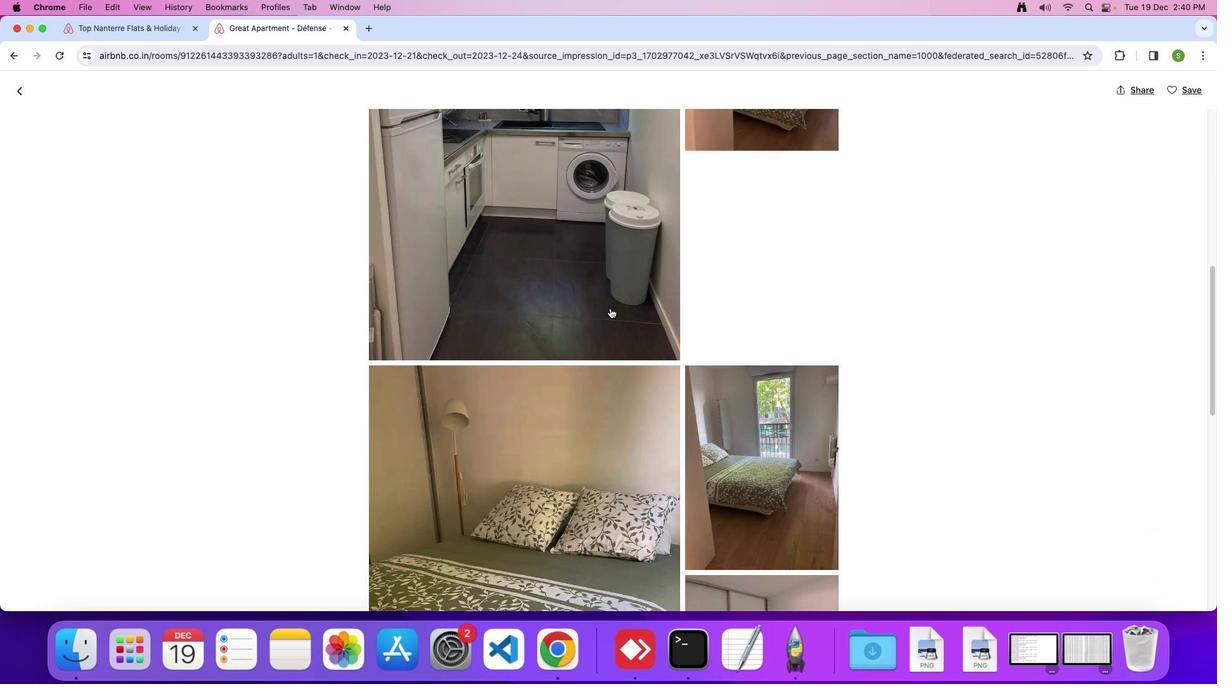 
Action: Mouse moved to (610, 308)
Screenshot: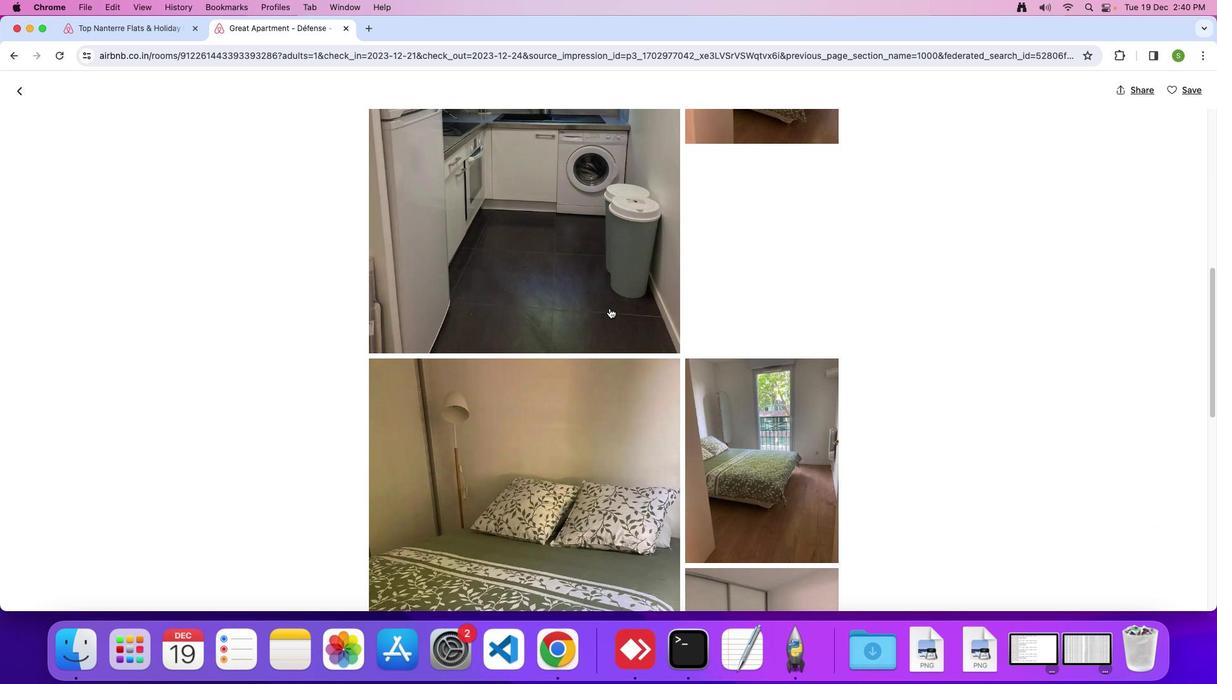
Action: Mouse scrolled (610, 308) with delta (0, 0)
Screenshot: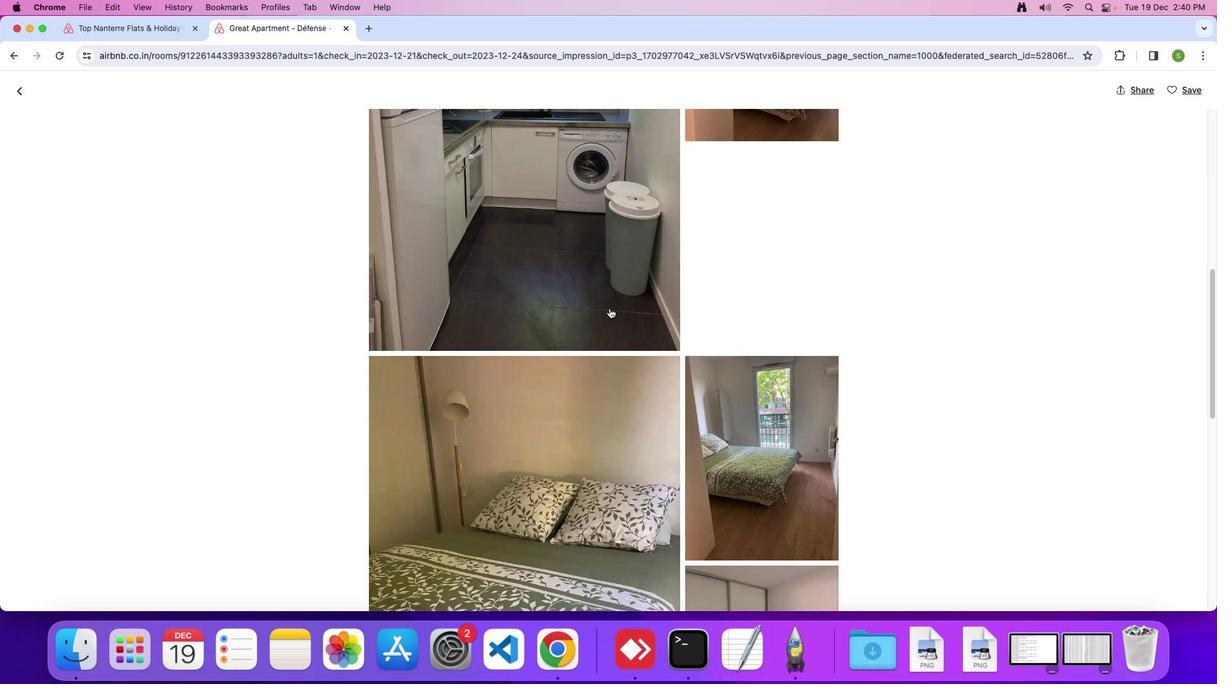 
Action: Mouse scrolled (610, 308) with delta (0, 0)
Screenshot: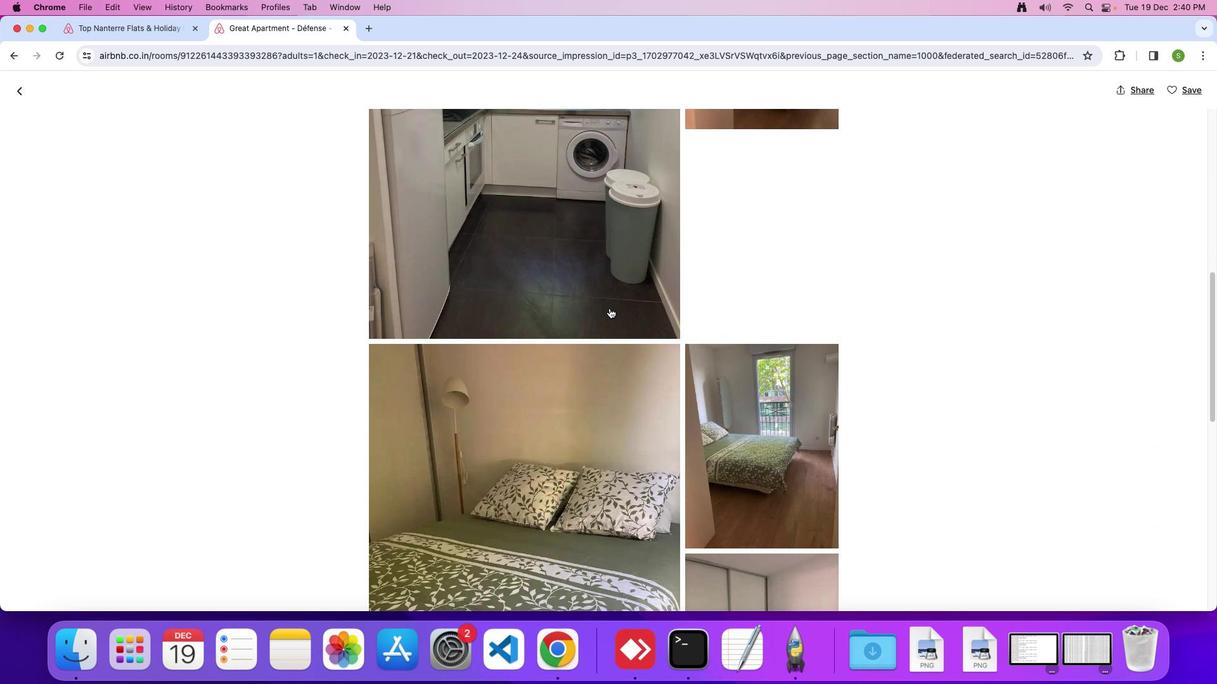 
Action: Mouse moved to (610, 308)
Screenshot: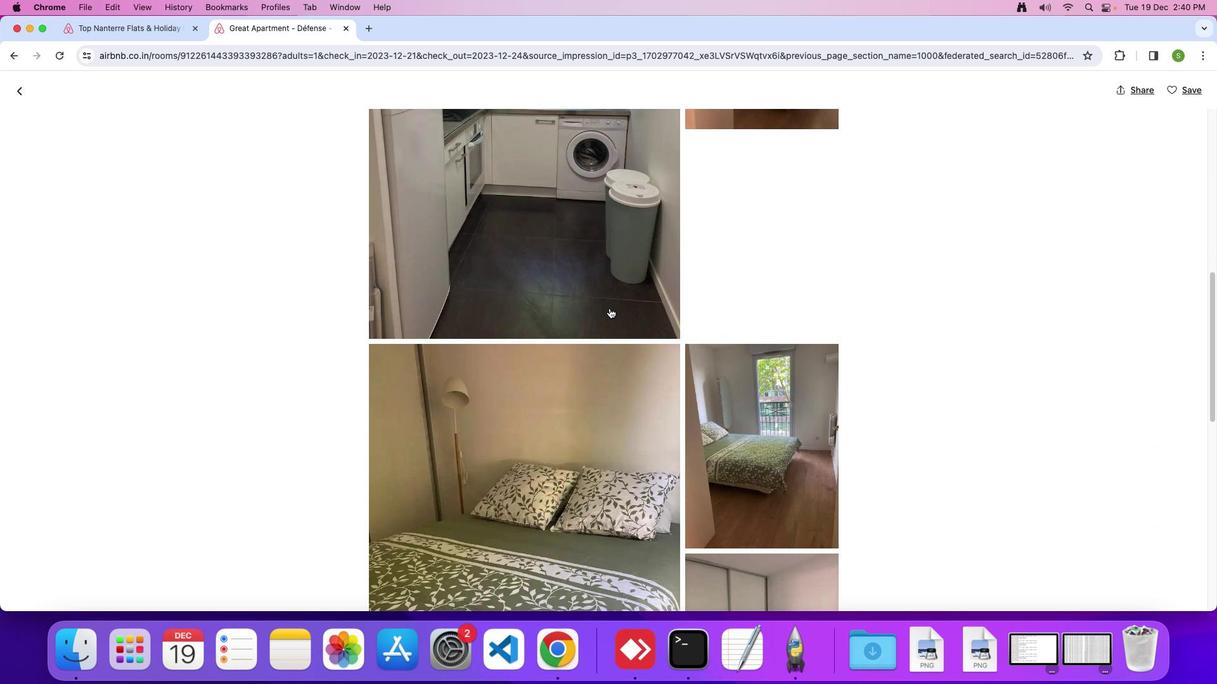 
Action: Mouse scrolled (610, 308) with delta (0, 0)
Screenshot: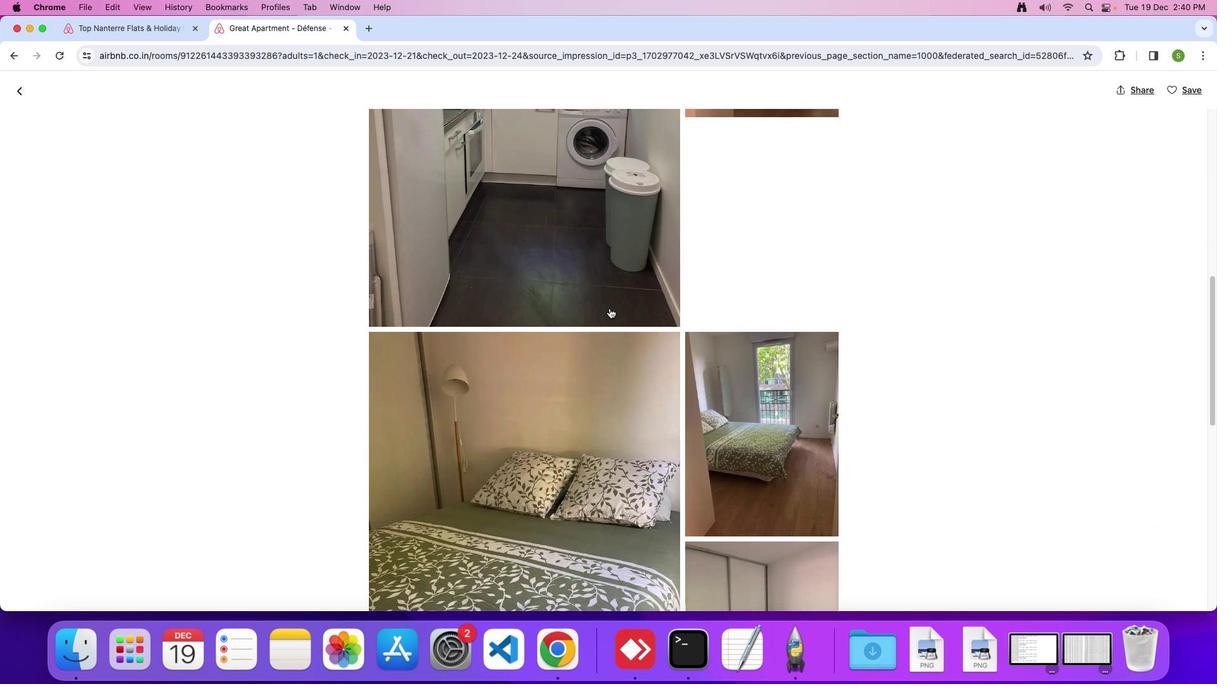 
Action: Mouse scrolled (610, 308) with delta (0, 0)
Screenshot: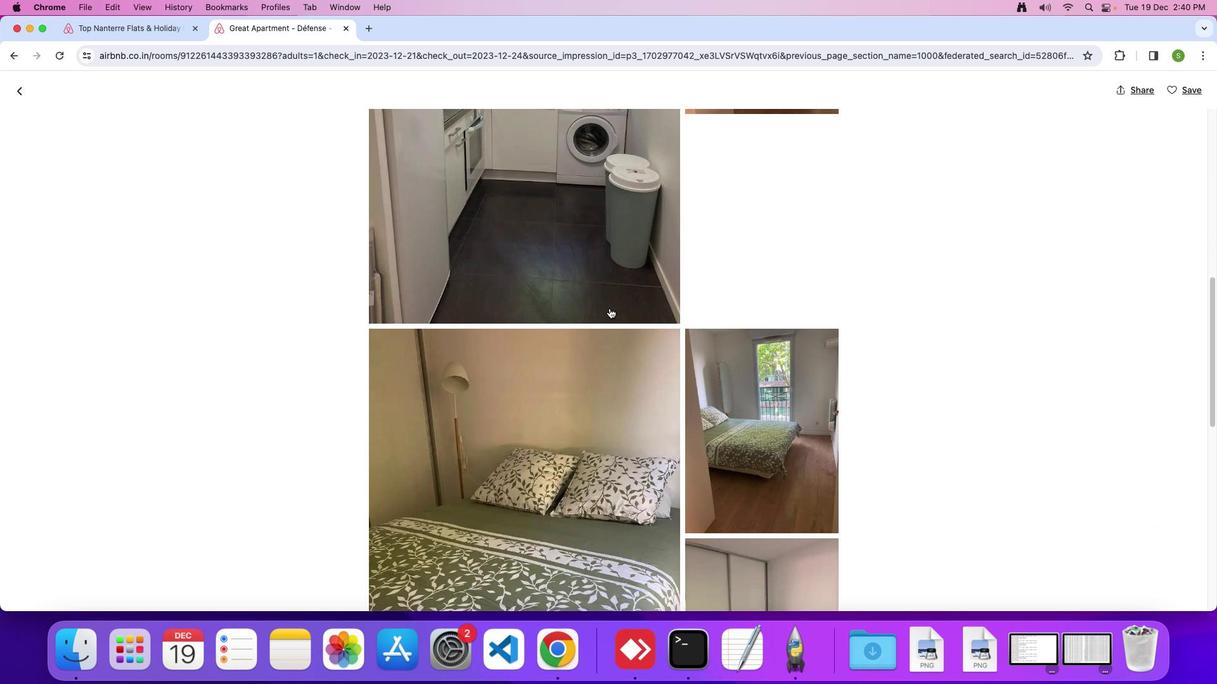 
Action: Mouse scrolled (610, 308) with delta (0, 0)
Screenshot: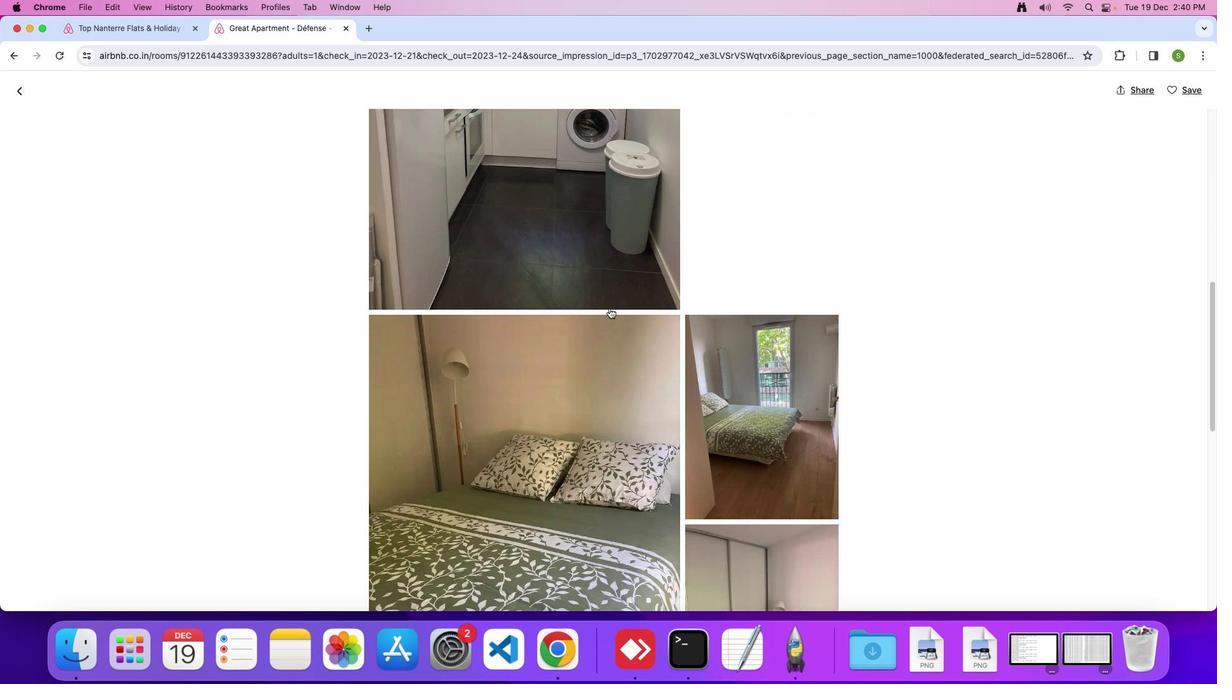 
Action: Mouse scrolled (610, 308) with delta (0, -1)
Screenshot: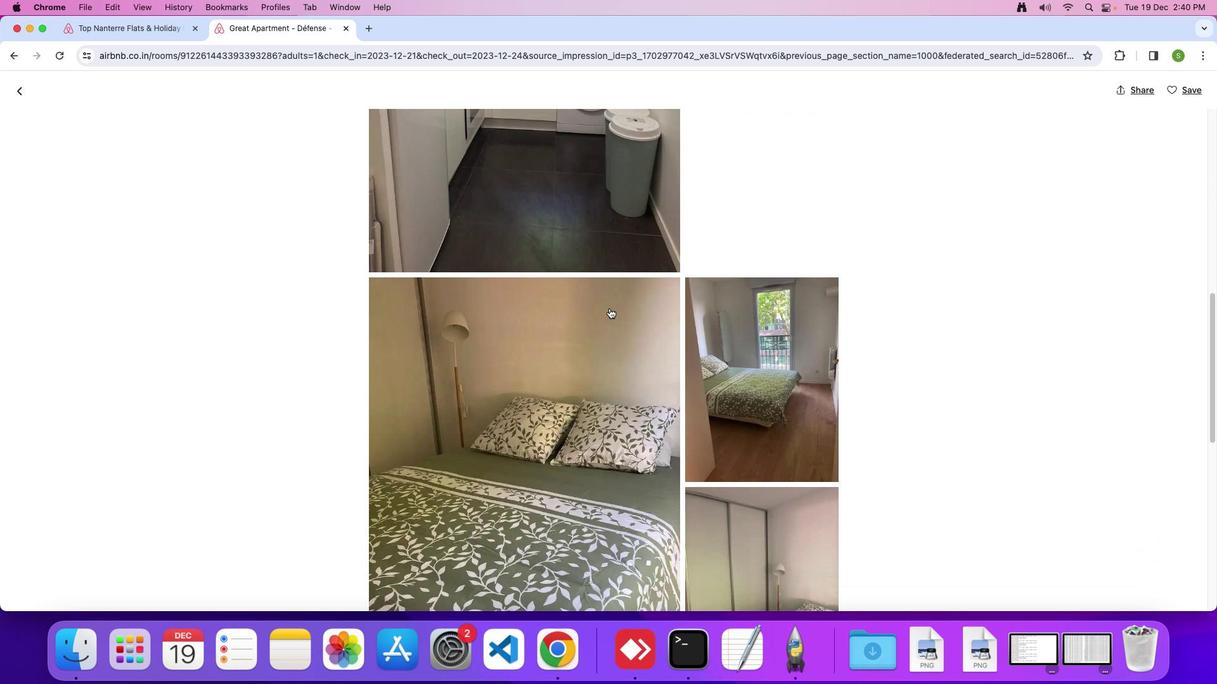 
Action: Mouse scrolled (610, 308) with delta (0, 0)
Screenshot: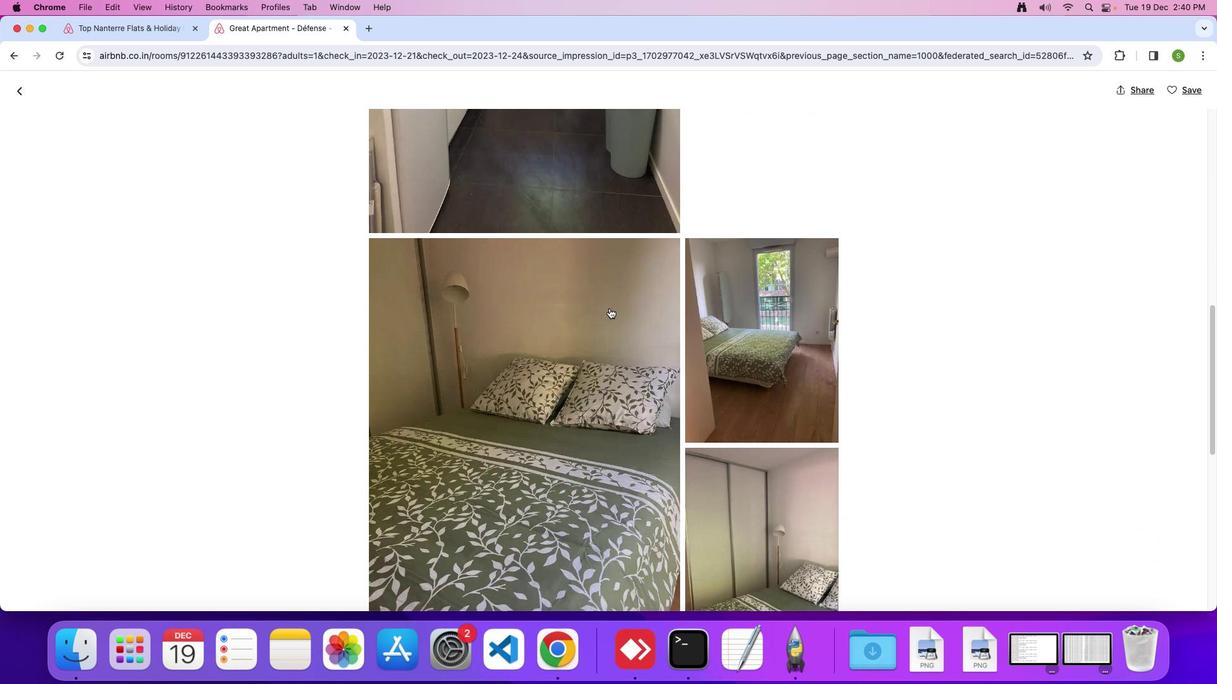 
Action: Mouse scrolled (610, 308) with delta (0, 0)
Screenshot: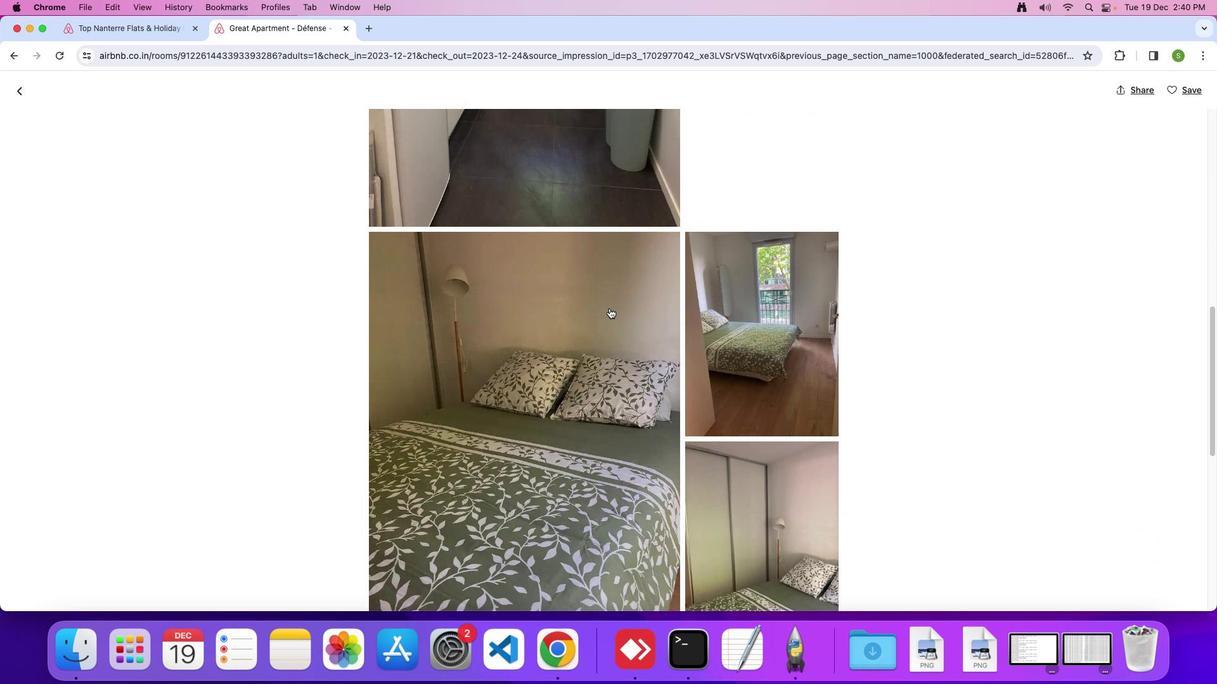 
Action: Mouse scrolled (610, 308) with delta (0, -1)
Screenshot: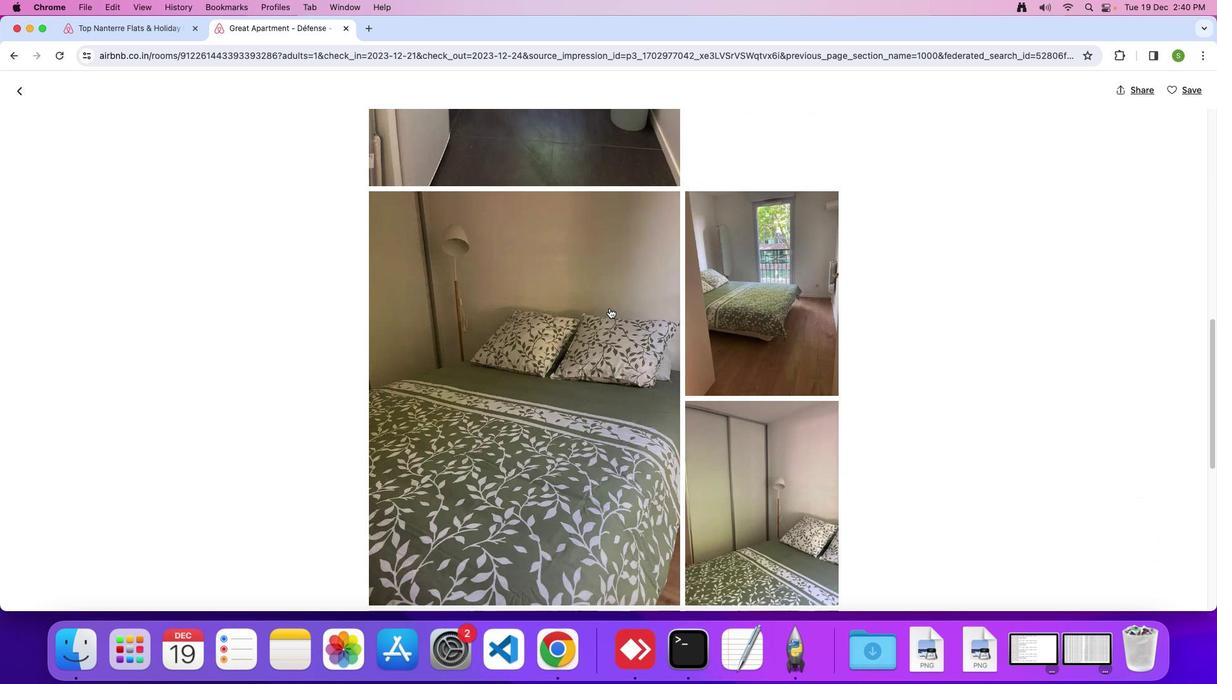 
Action: Mouse moved to (609, 308)
Screenshot: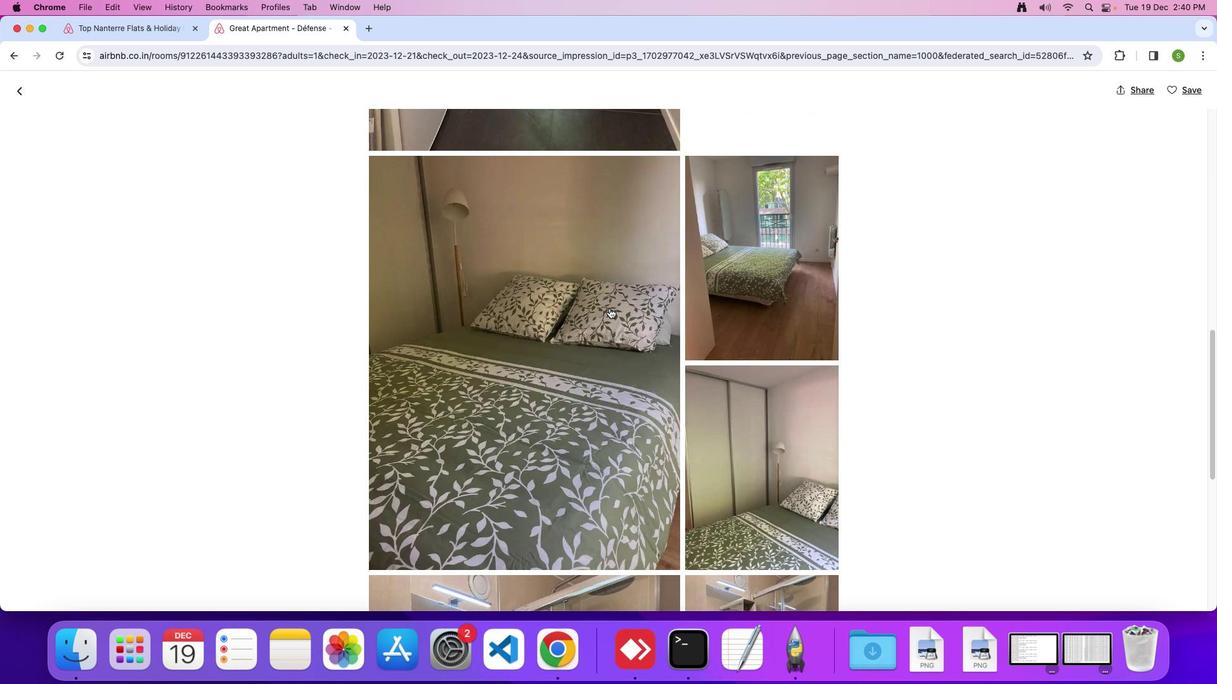 
Action: Mouse scrolled (609, 308) with delta (0, 0)
Screenshot: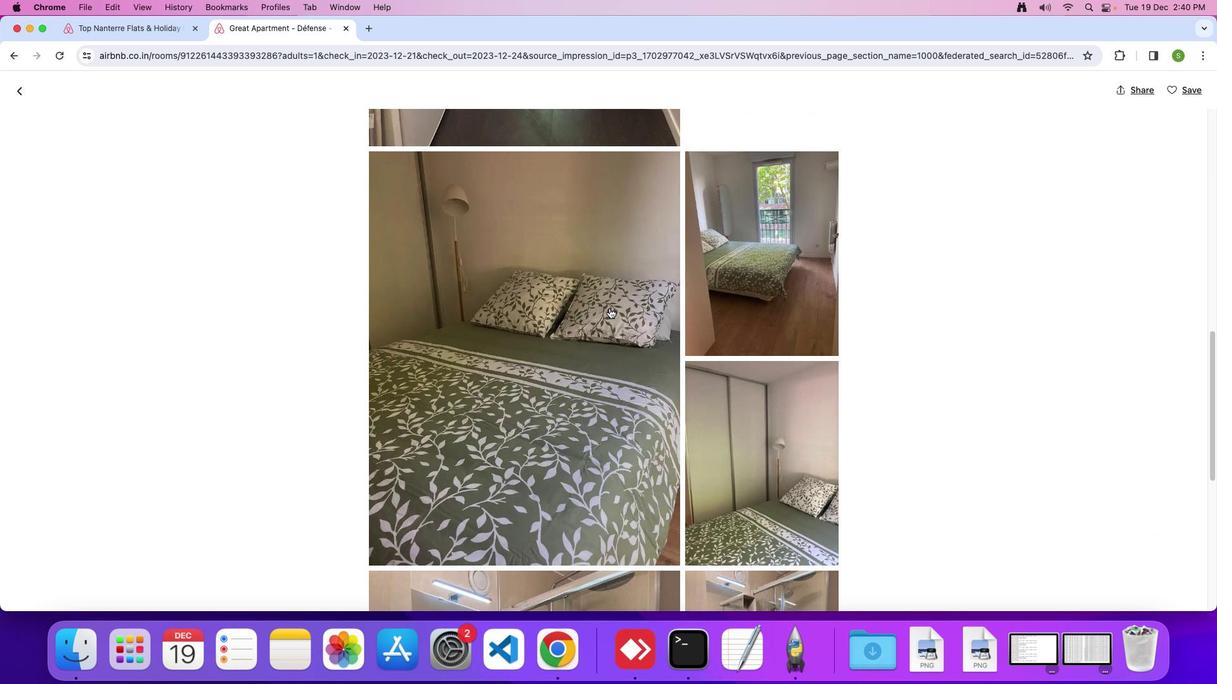 
Action: Mouse scrolled (609, 308) with delta (0, 0)
Screenshot: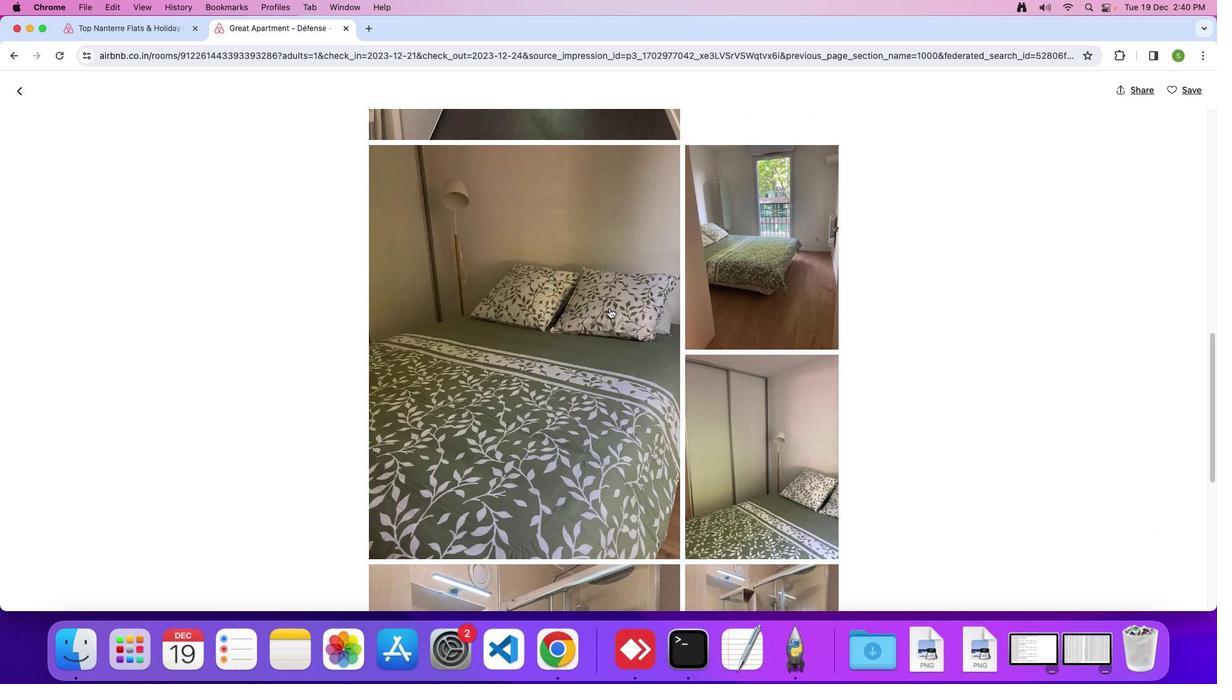 
Action: Mouse scrolled (609, 308) with delta (0, -1)
Screenshot: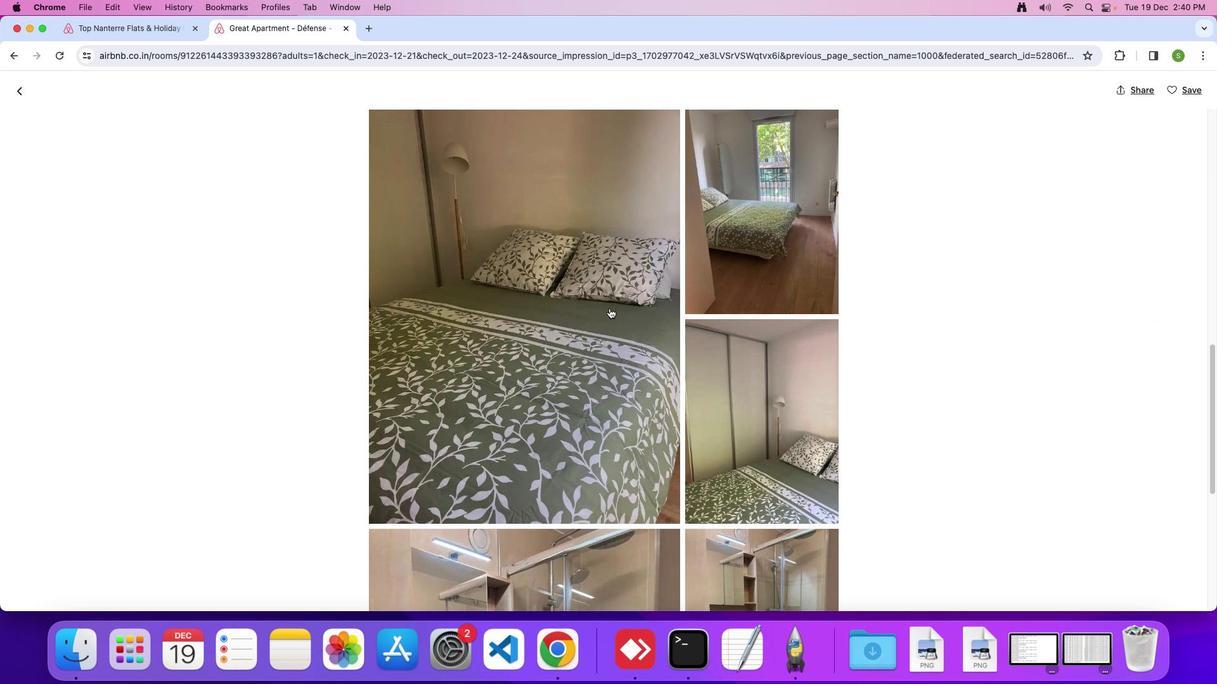 
Action: Mouse moved to (608, 308)
Screenshot: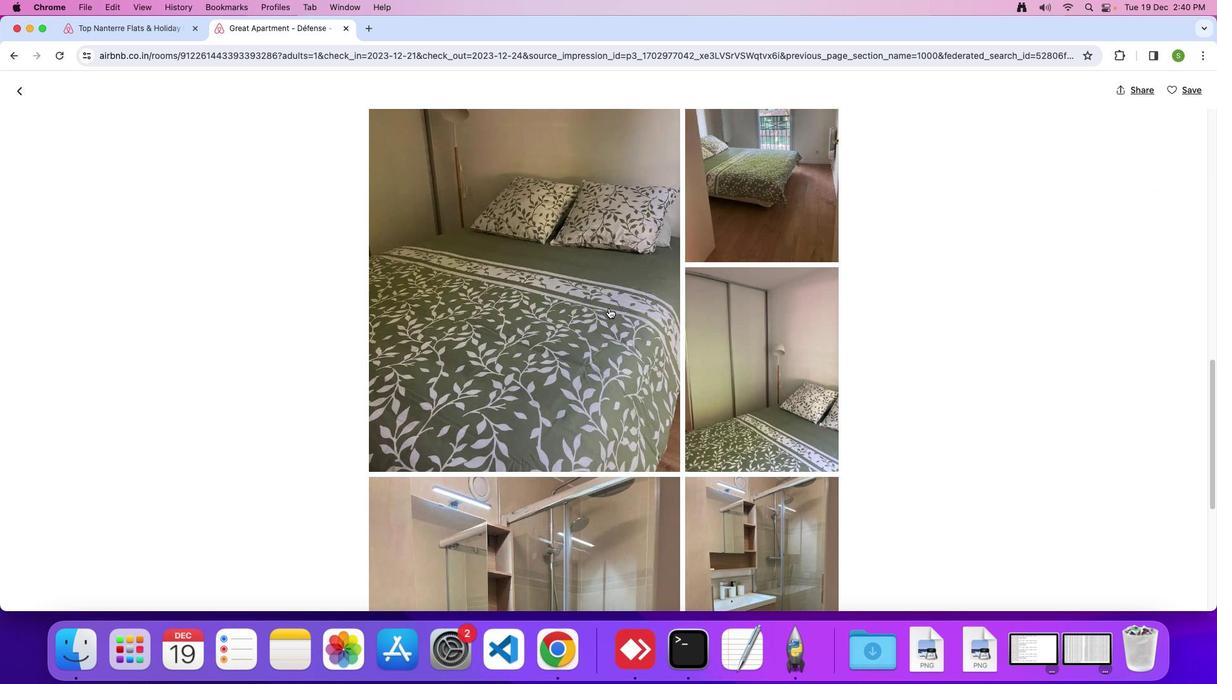
Action: Mouse scrolled (608, 308) with delta (0, 0)
Screenshot: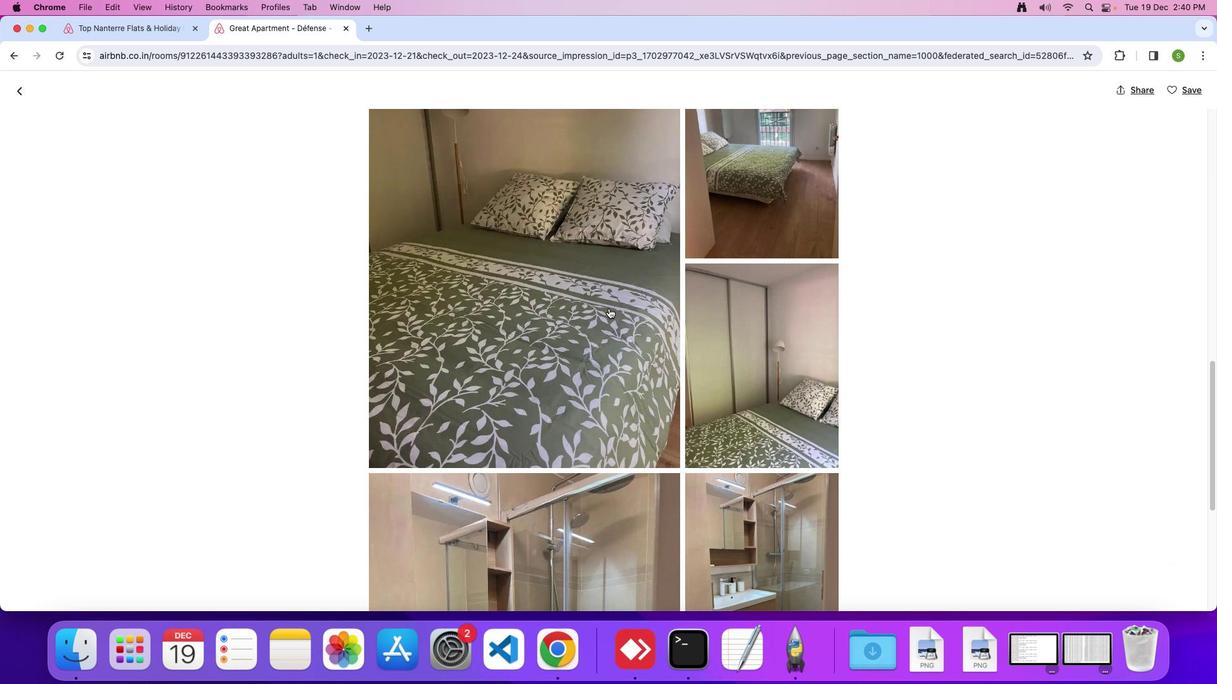 
Action: Mouse scrolled (608, 308) with delta (0, 0)
Screenshot: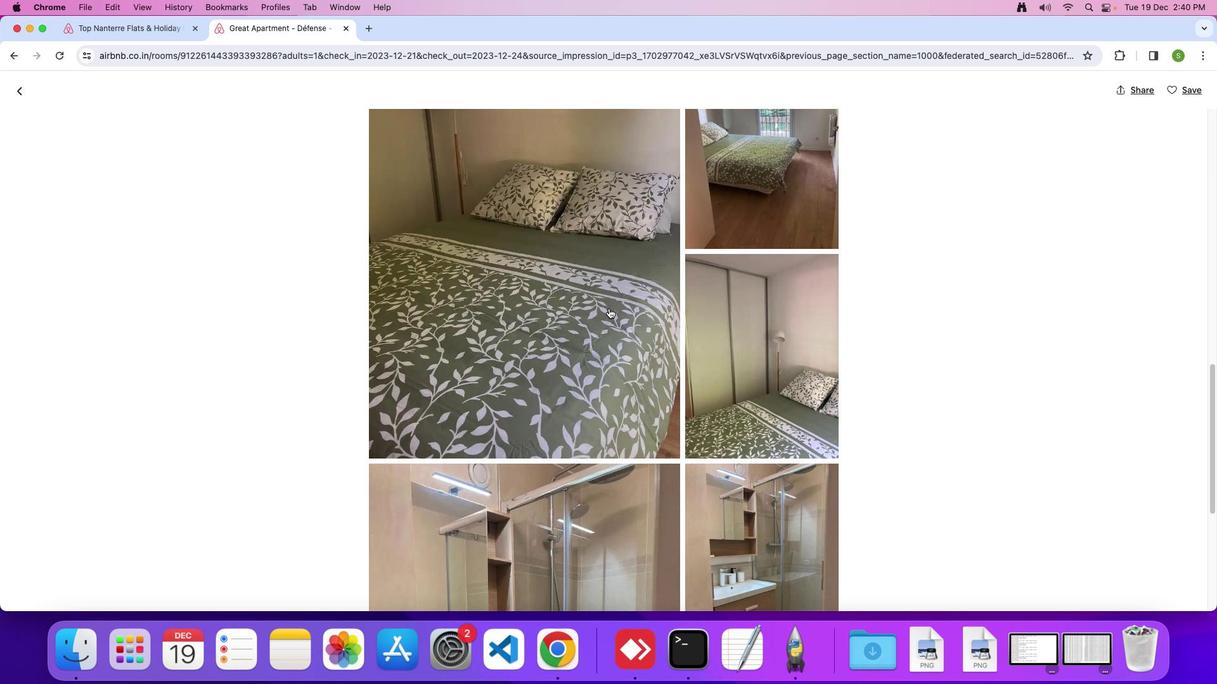
Action: Mouse scrolled (608, 308) with delta (0, 0)
Screenshot: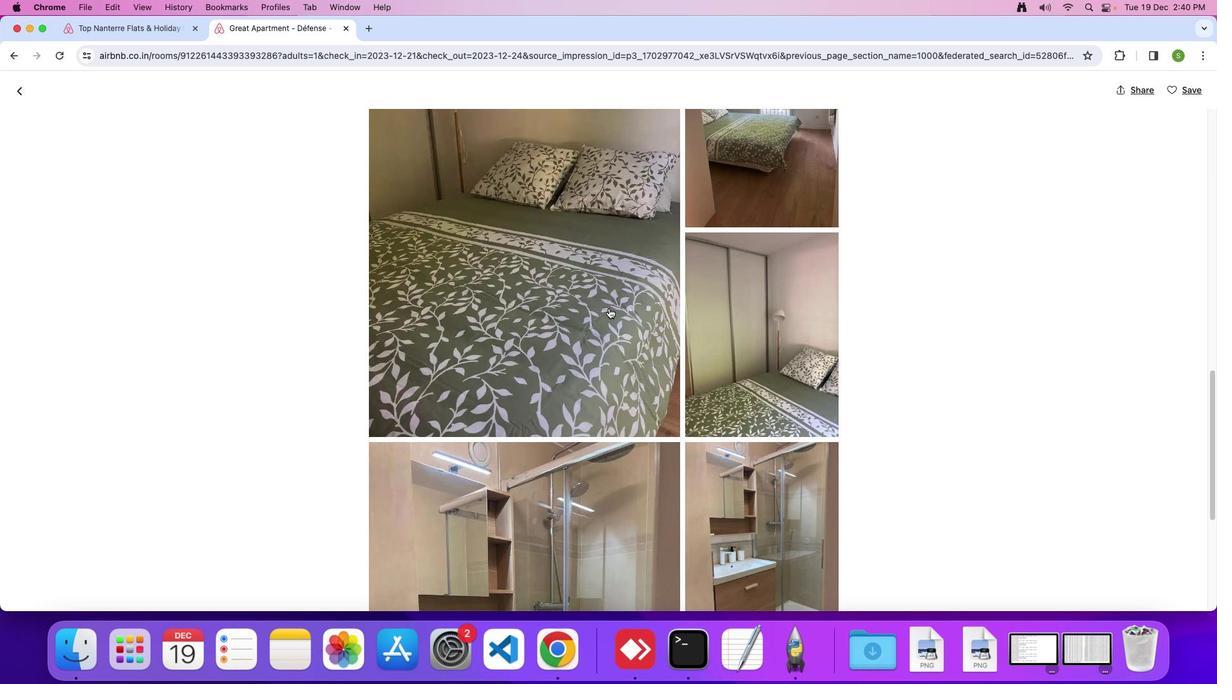 
Action: Mouse moved to (609, 308)
Screenshot: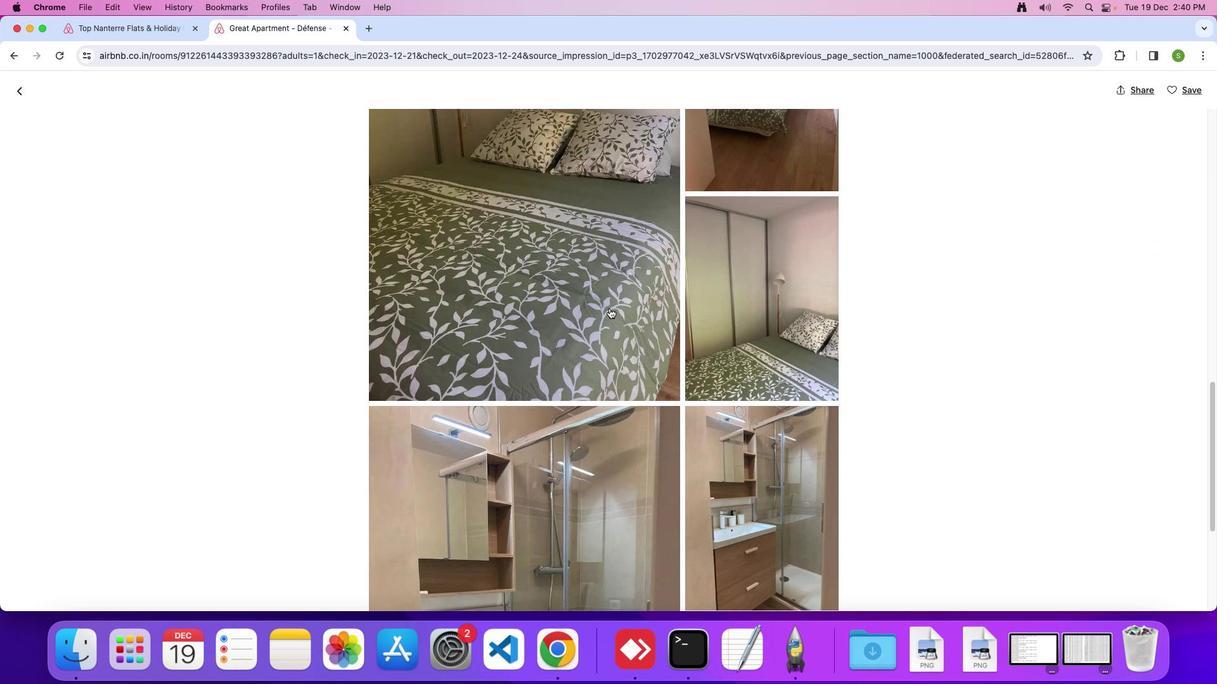 
Action: Mouse scrolled (609, 308) with delta (0, 0)
Screenshot: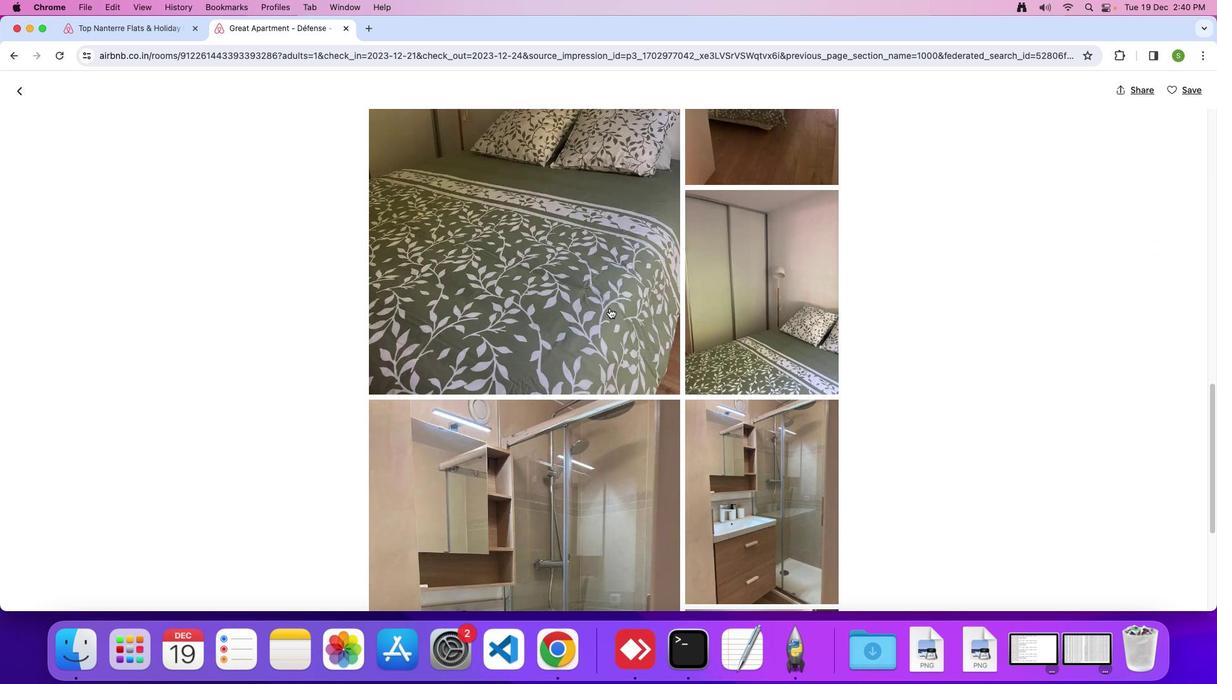 
Action: Mouse scrolled (609, 308) with delta (0, 0)
Screenshot: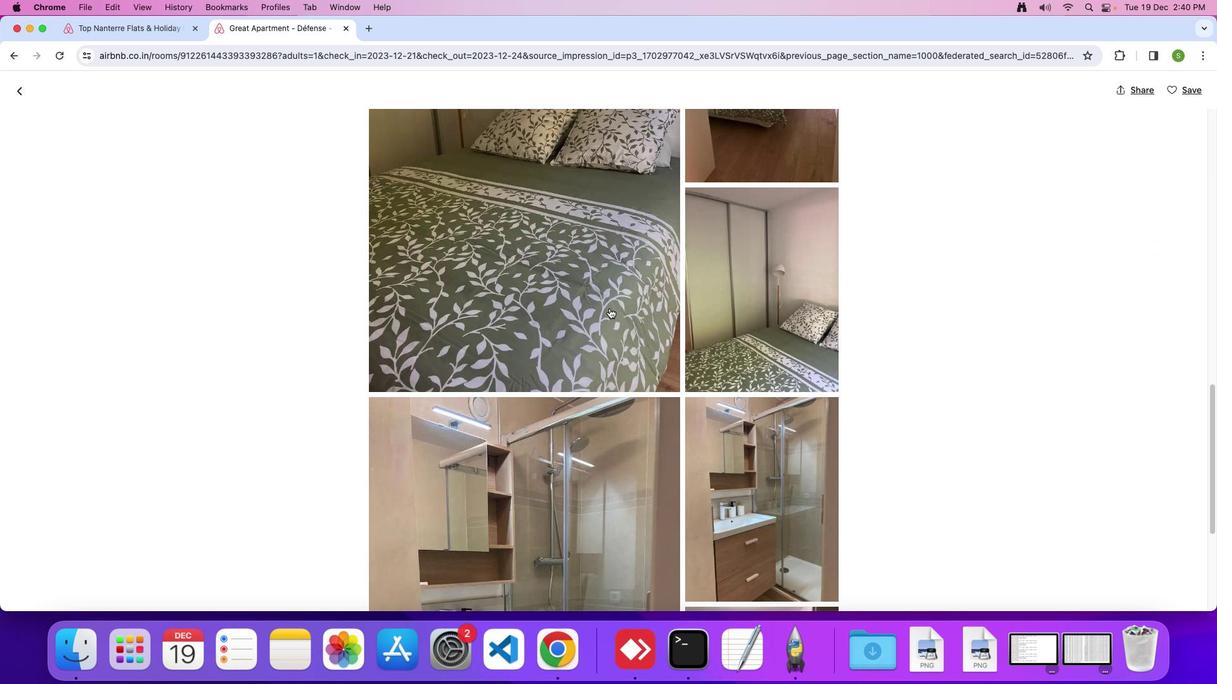 
Action: Mouse scrolled (609, 308) with delta (0, -1)
Screenshot: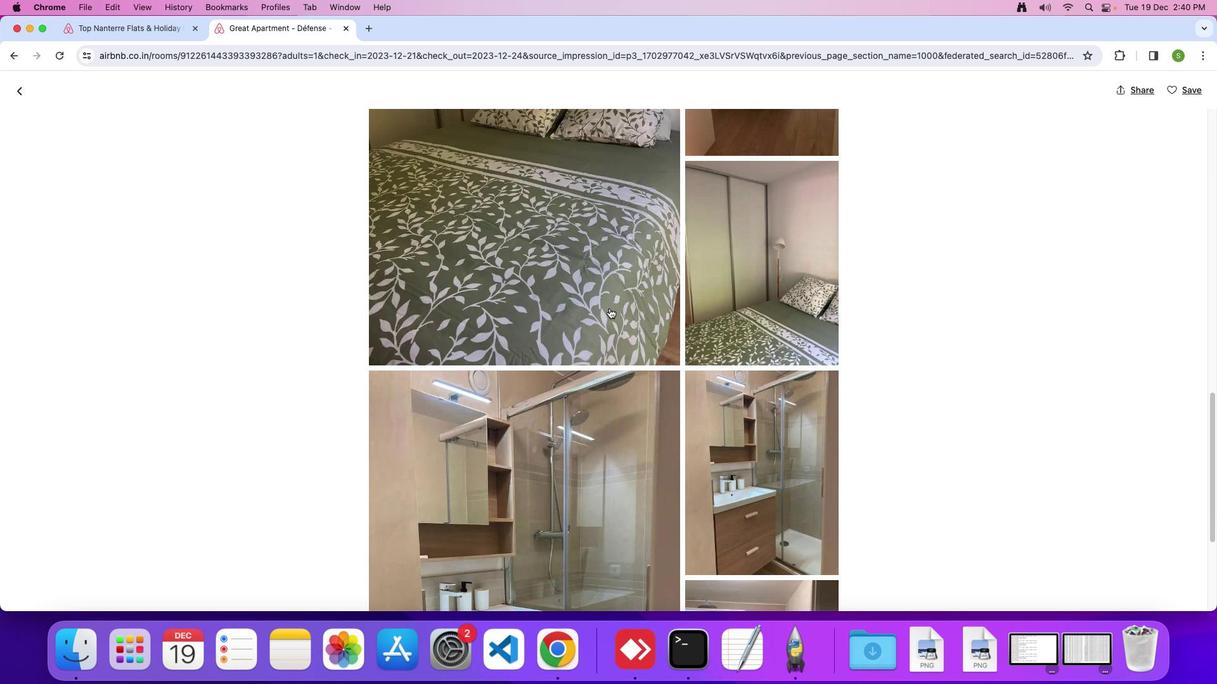 
Action: Mouse moved to (607, 308)
Screenshot: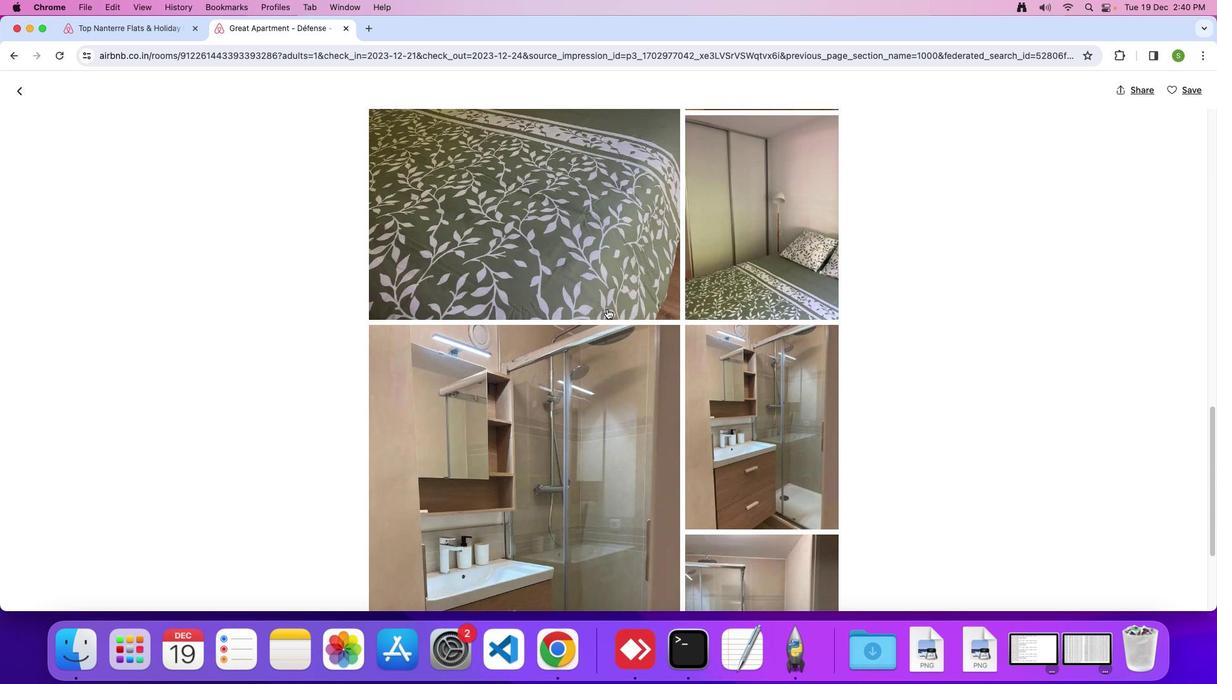 
Action: Mouse scrolled (607, 308) with delta (0, 0)
Screenshot: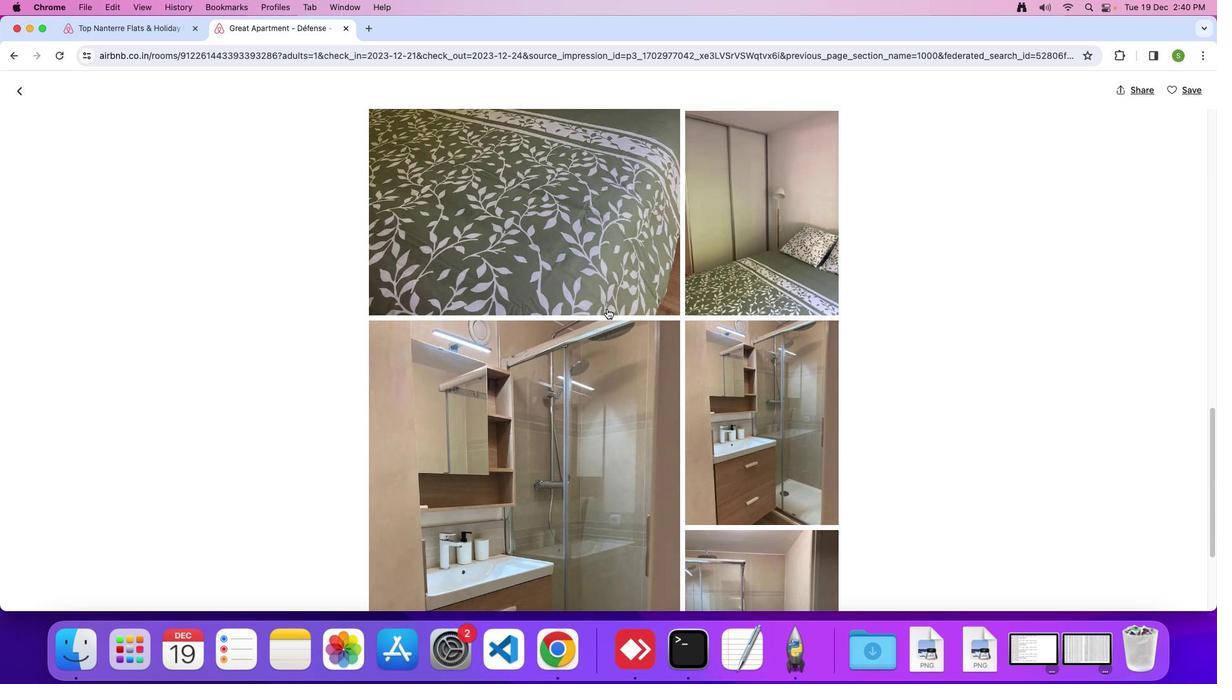 
Action: Mouse scrolled (607, 308) with delta (0, 0)
Screenshot: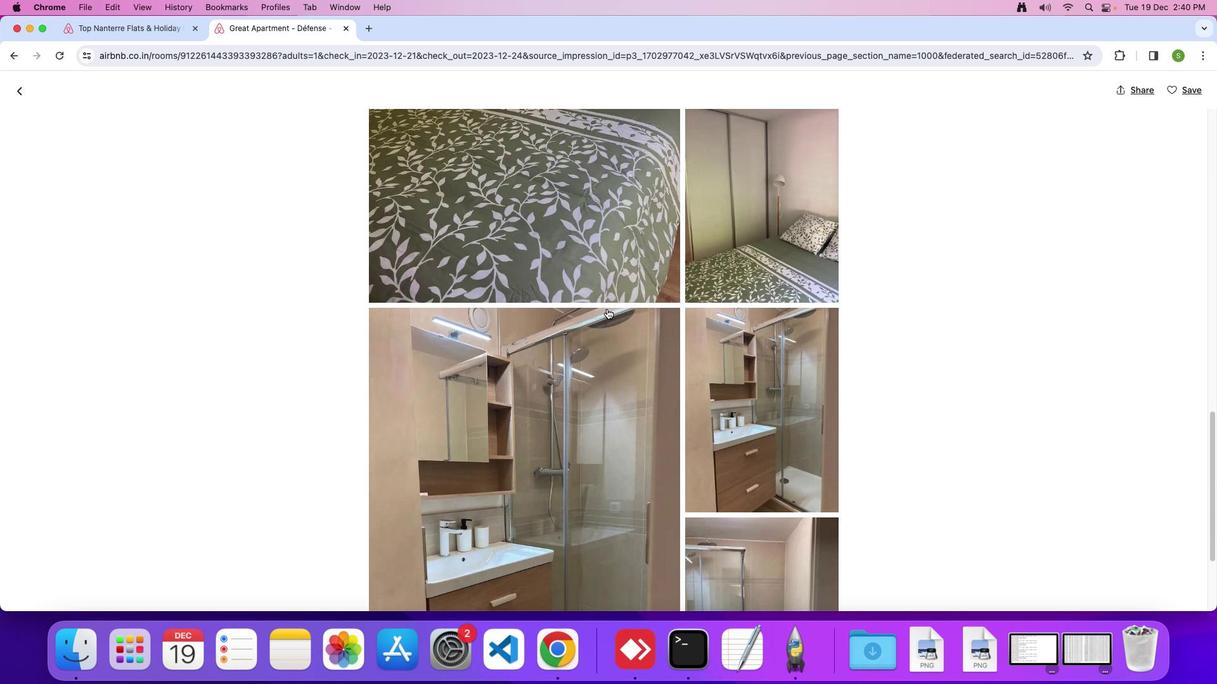
Action: Mouse scrolled (607, 308) with delta (0, 0)
Screenshot: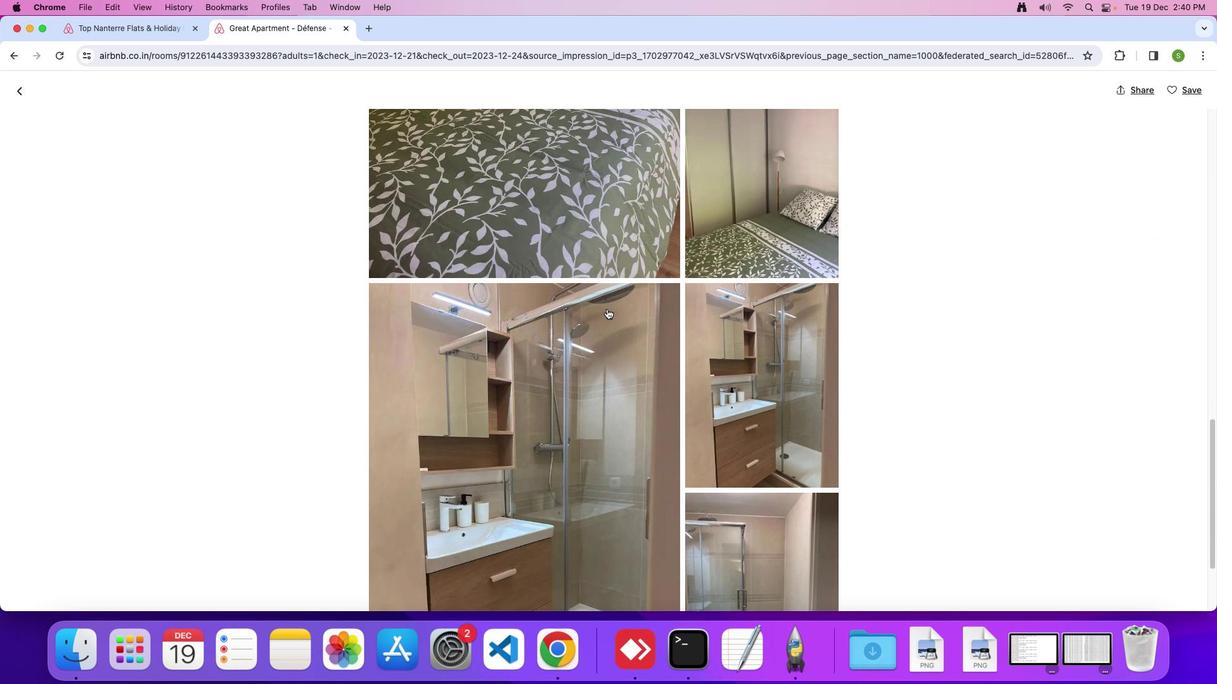 
Action: Mouse moved to (605, 310)
Screenshot: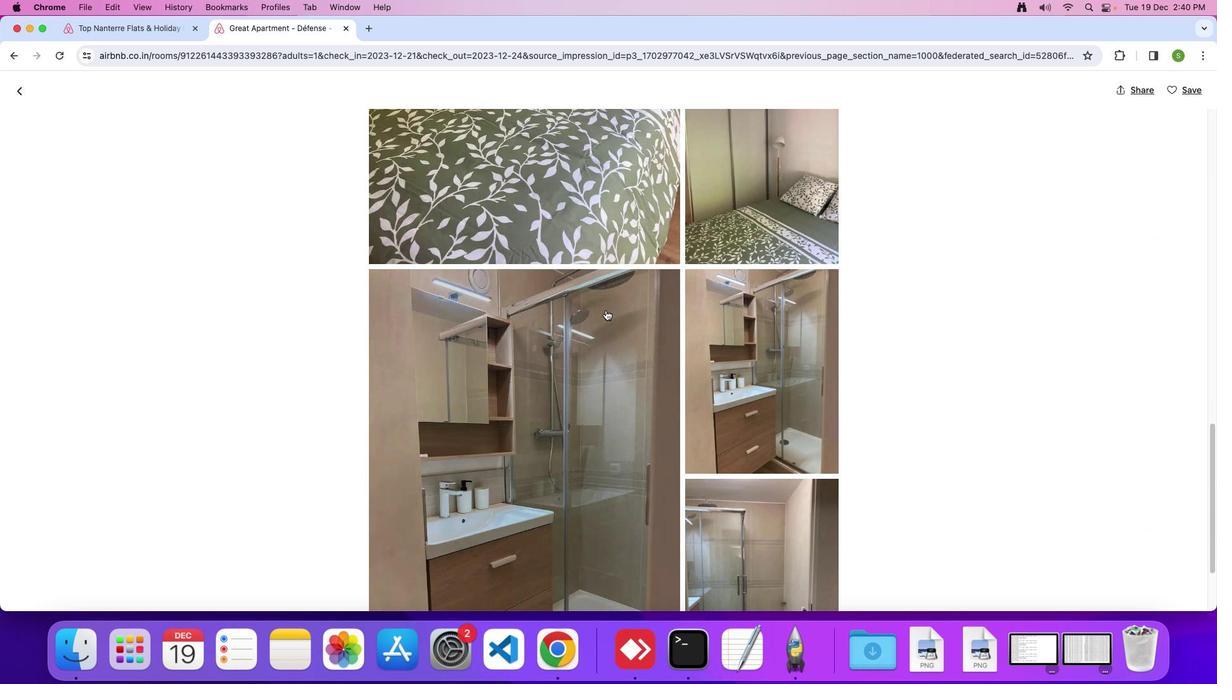 
Action: Mouse scrolled (605, 310) with delta (0, 0)
Screenshot: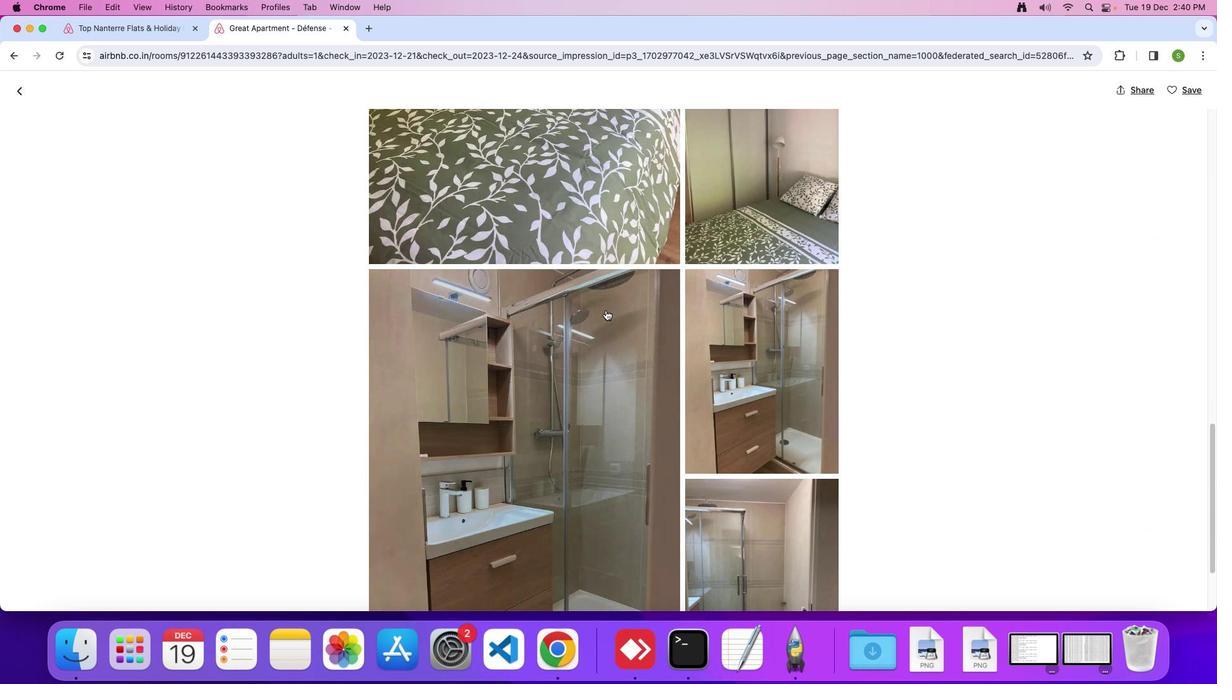 
Action: Mouse moved to (605, 310)
Screenshot: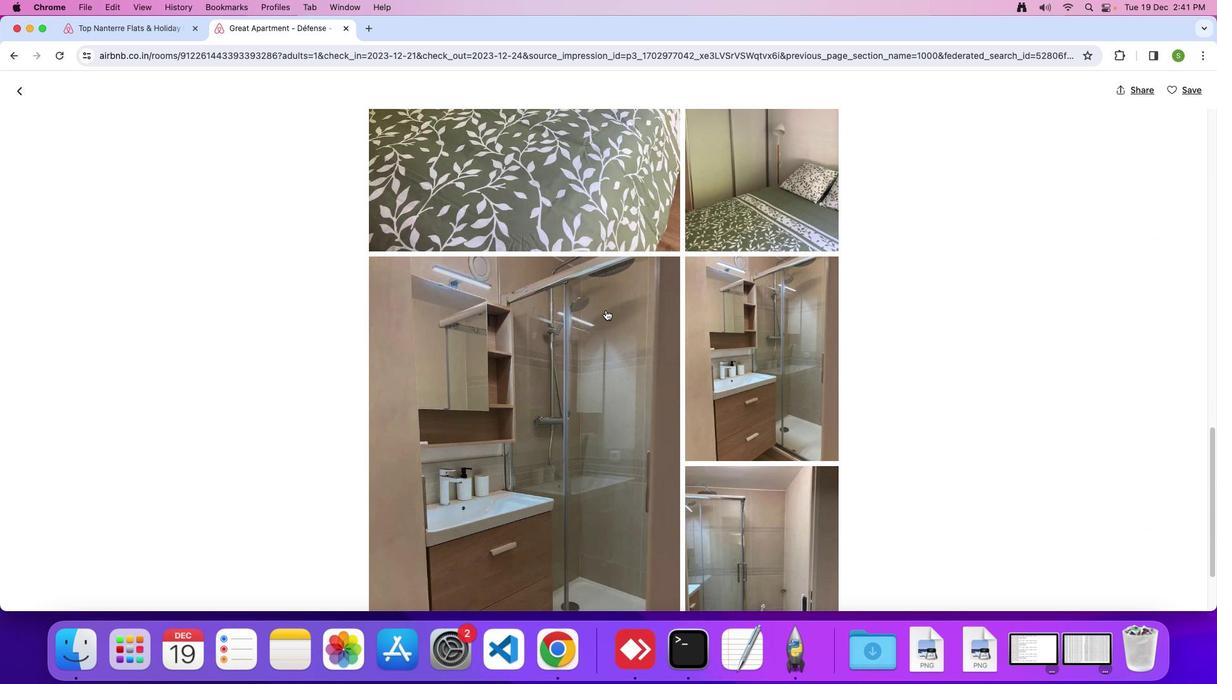
Action: Mouse scrolled (605, 310) with delta (0, 0)
Screenshot: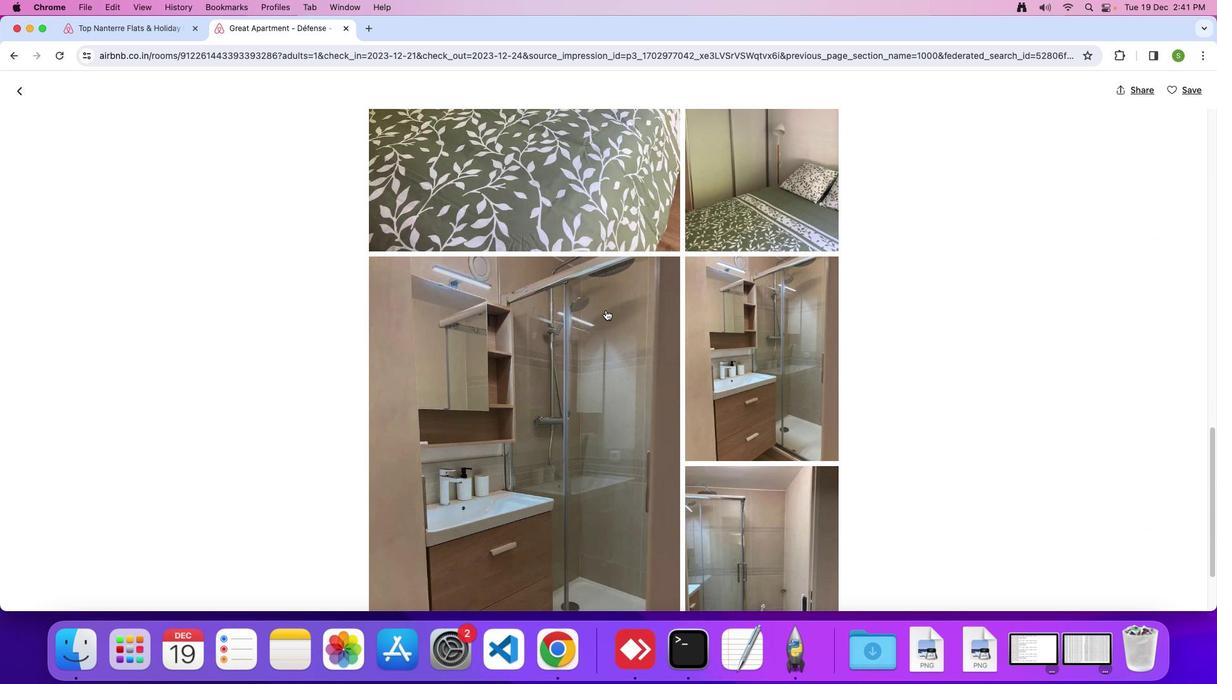 
Action: Mouse scrolled (605, 310) with delta (0, -1)
Screenshot: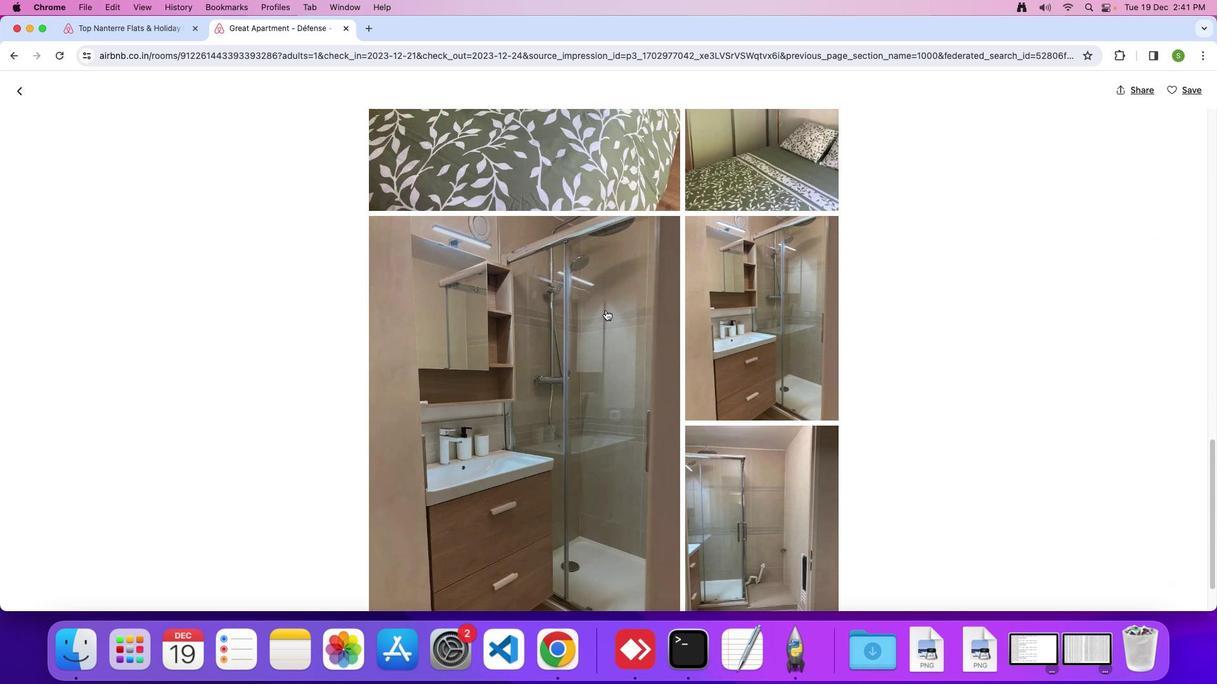 
Action: Mouse scrolled (605, 310) with delta (0, 0)
Screenshot: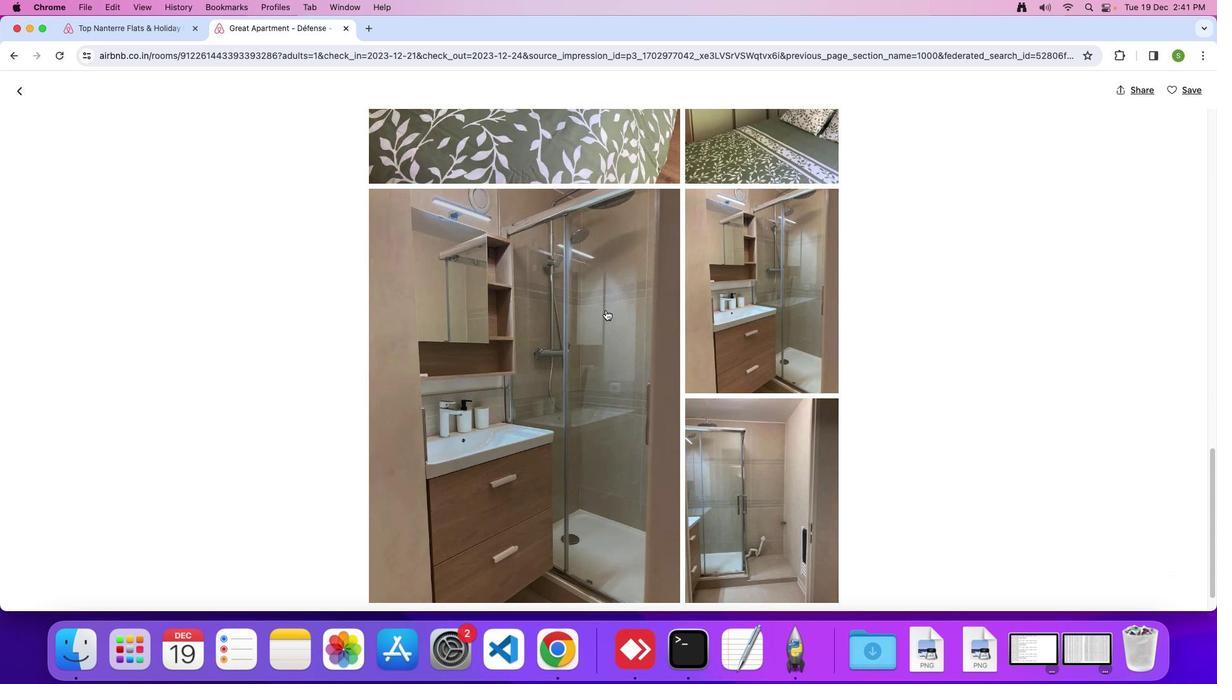 
Action: Mouse scrolled (605, 310) with delta (0, 0)
Screenshot: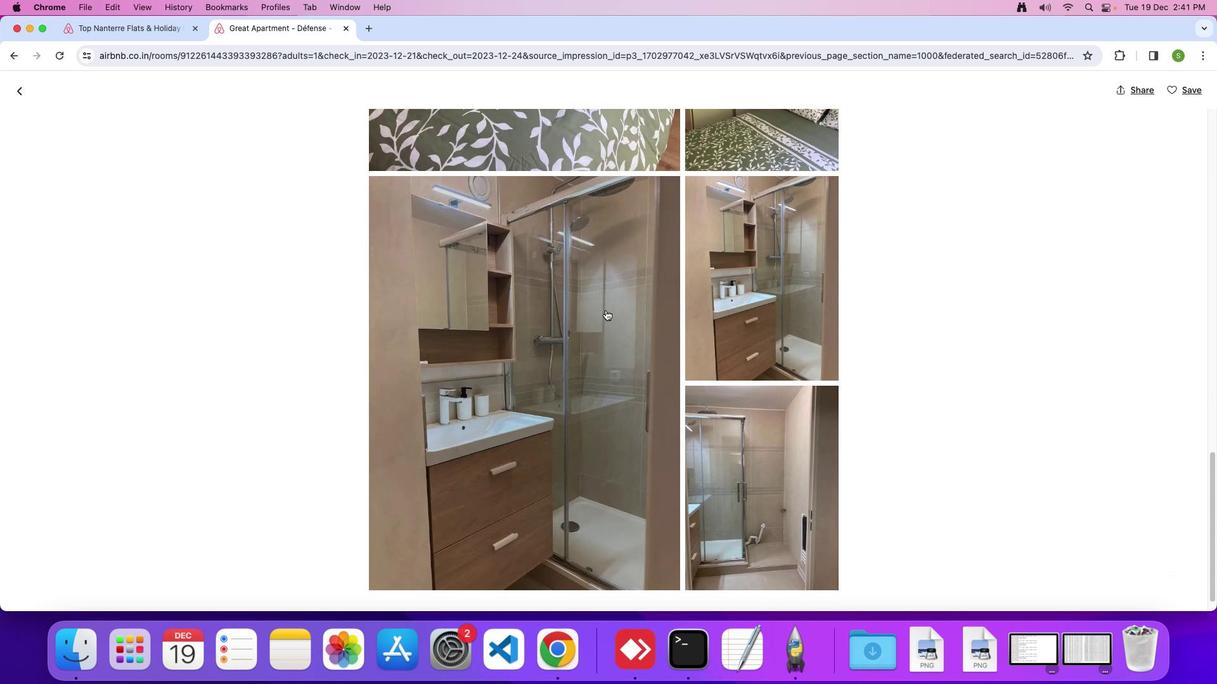 
Action: Mouse moved to (605, 311)
Screenshot: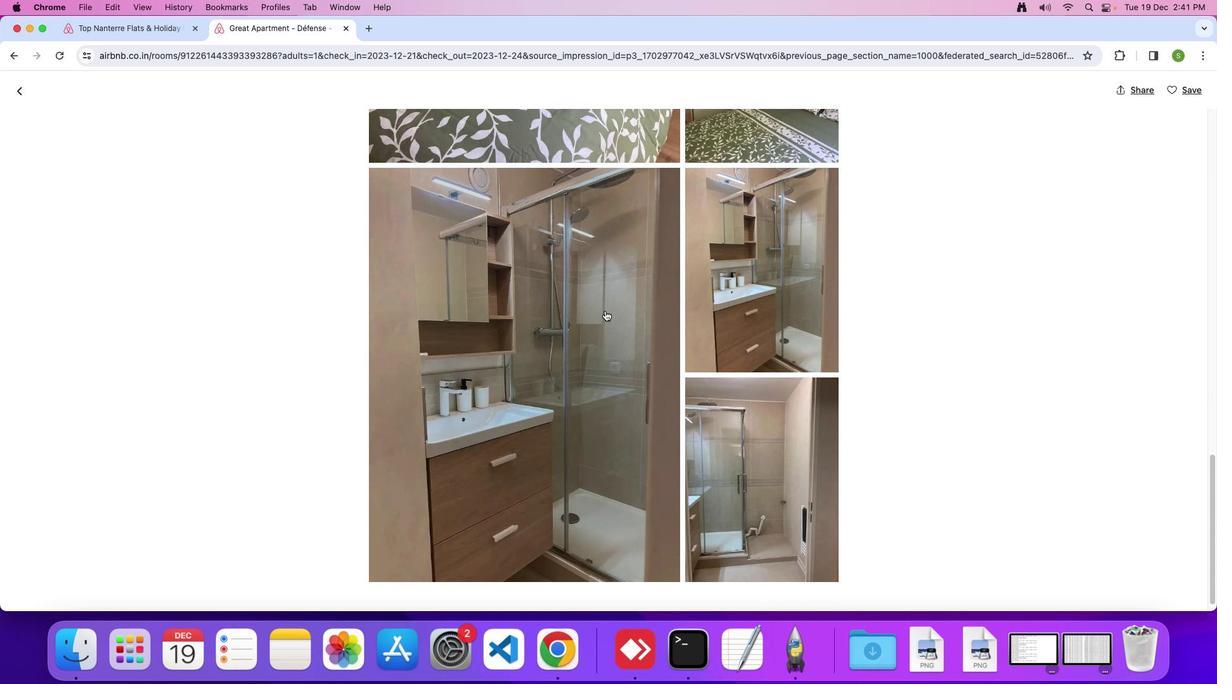 
Action: Mouse scrolled (605, 311) with delta (0, 0)
Screenshot: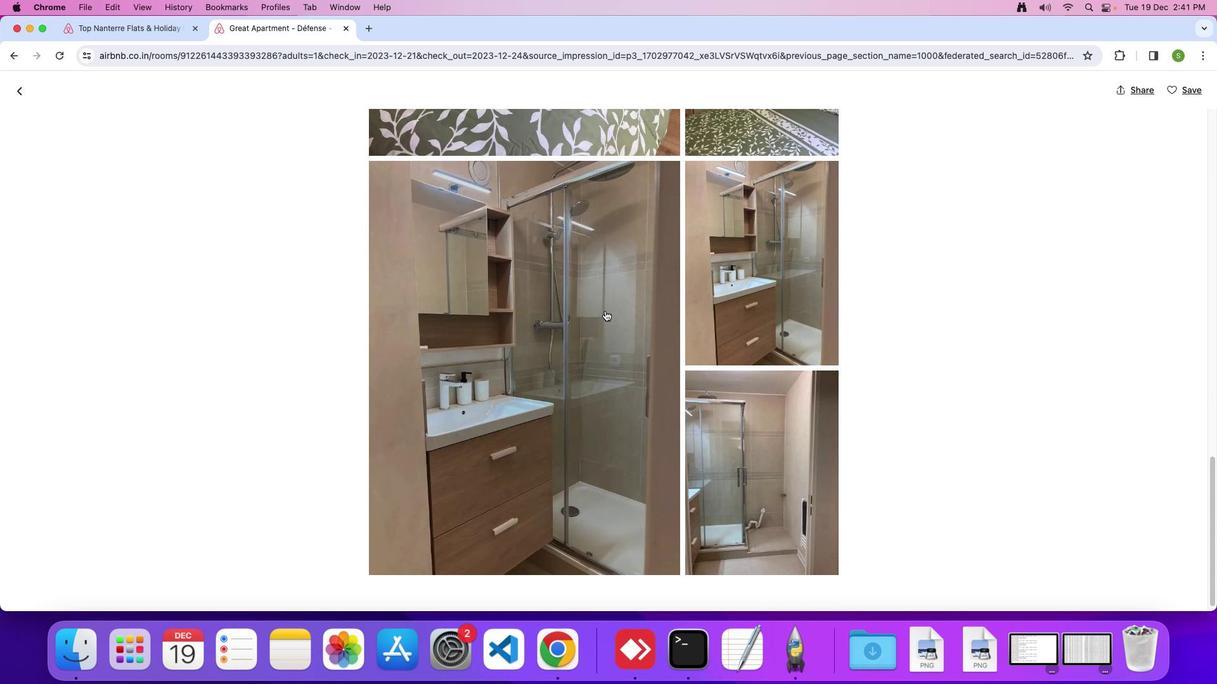 
Action: Mouse scrolled (605, 311) with delta (0, 0)
Screenshot: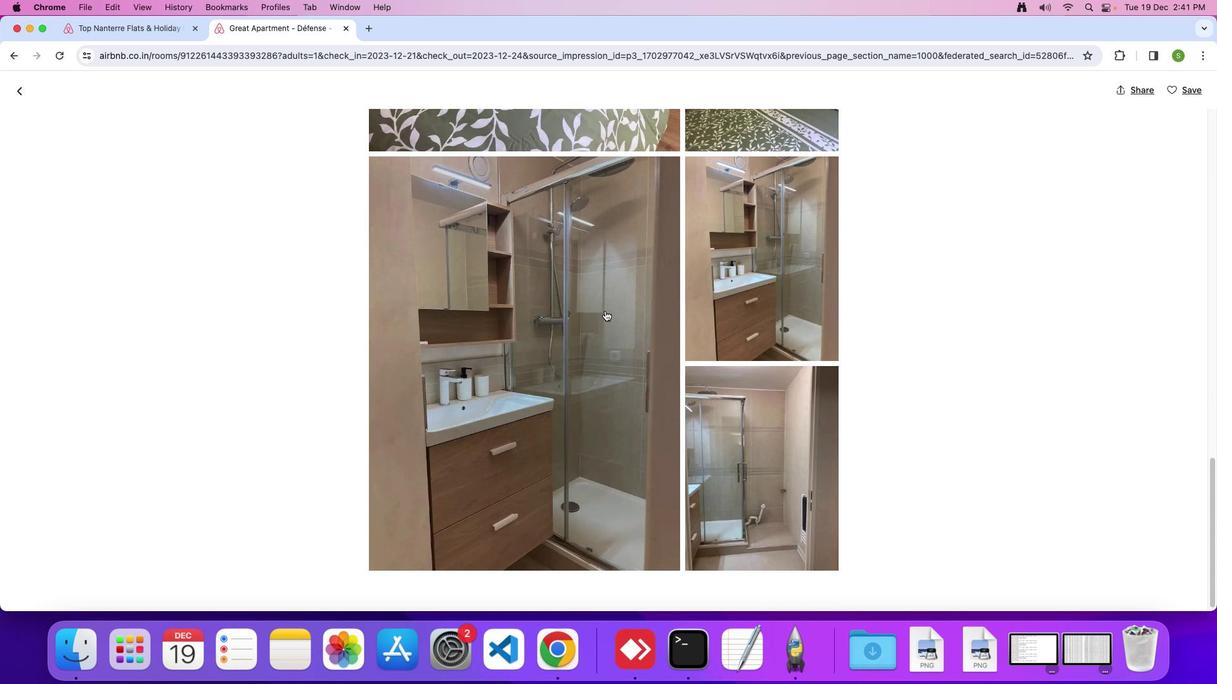 
Action: Mouse scrolled (605, 311) with delta (0, -1)
Screenshot: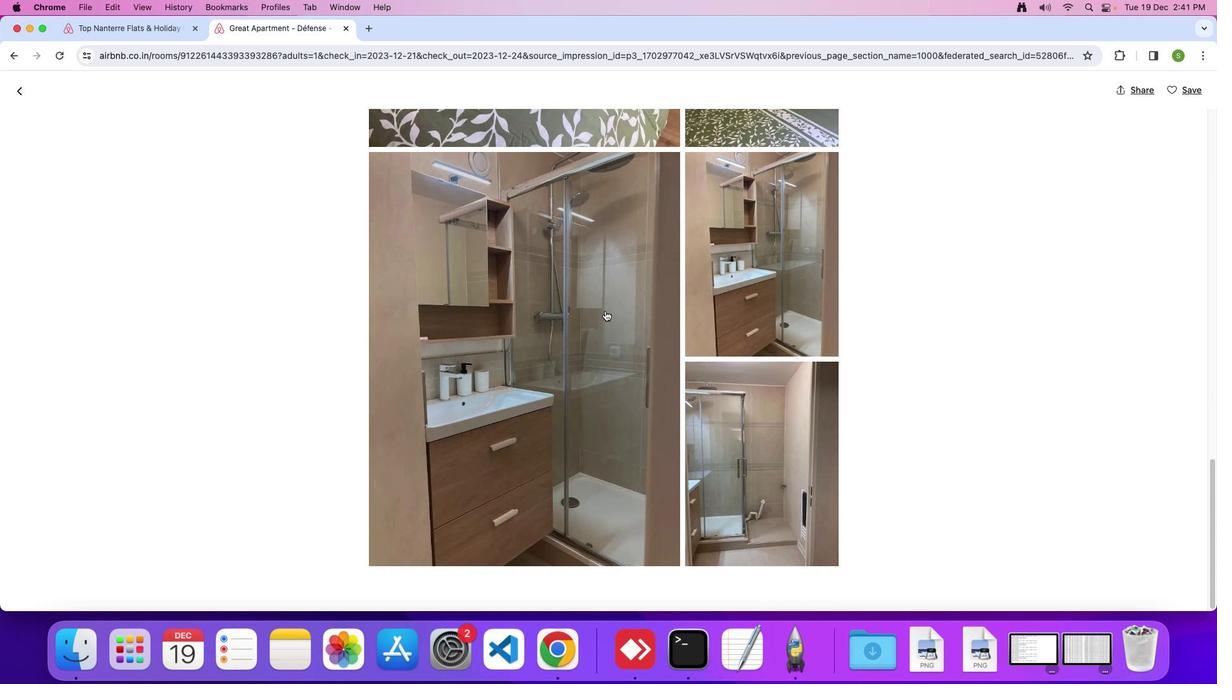 
Action: Mouse moved to (25, 85)
Screenshot: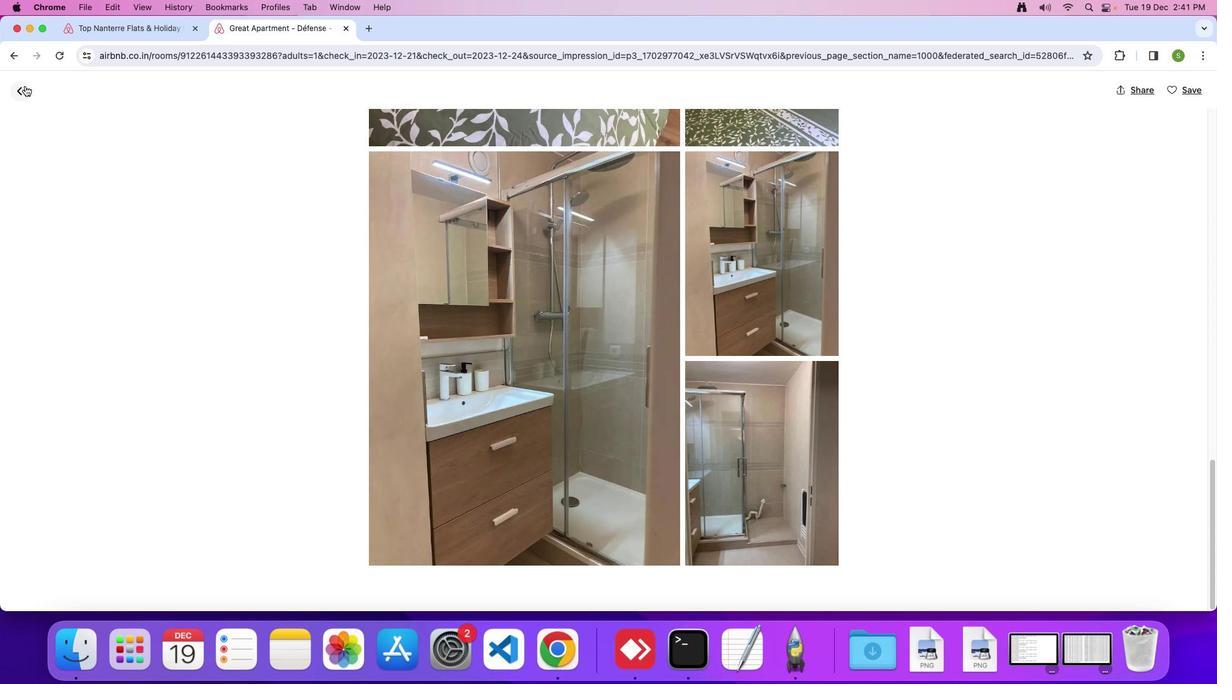 
Action: Mouse pressed left at (25, 85)
Screenshot: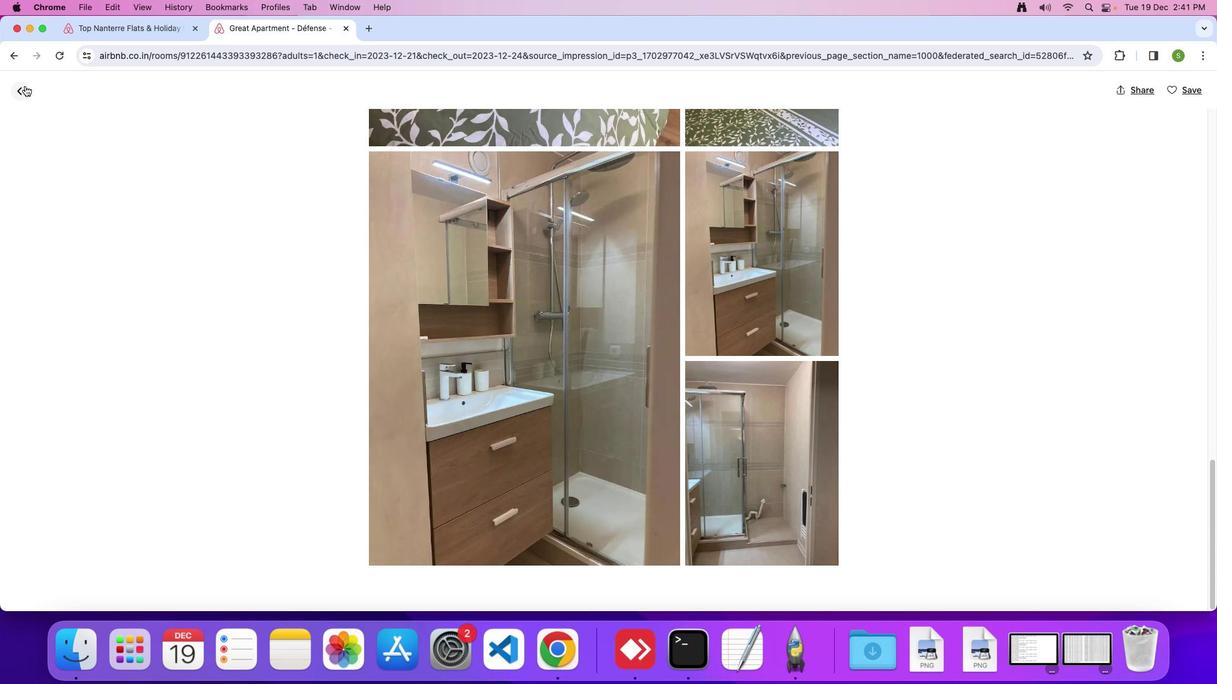 
Action: Mouse moved to (504, 334)
Screenshot: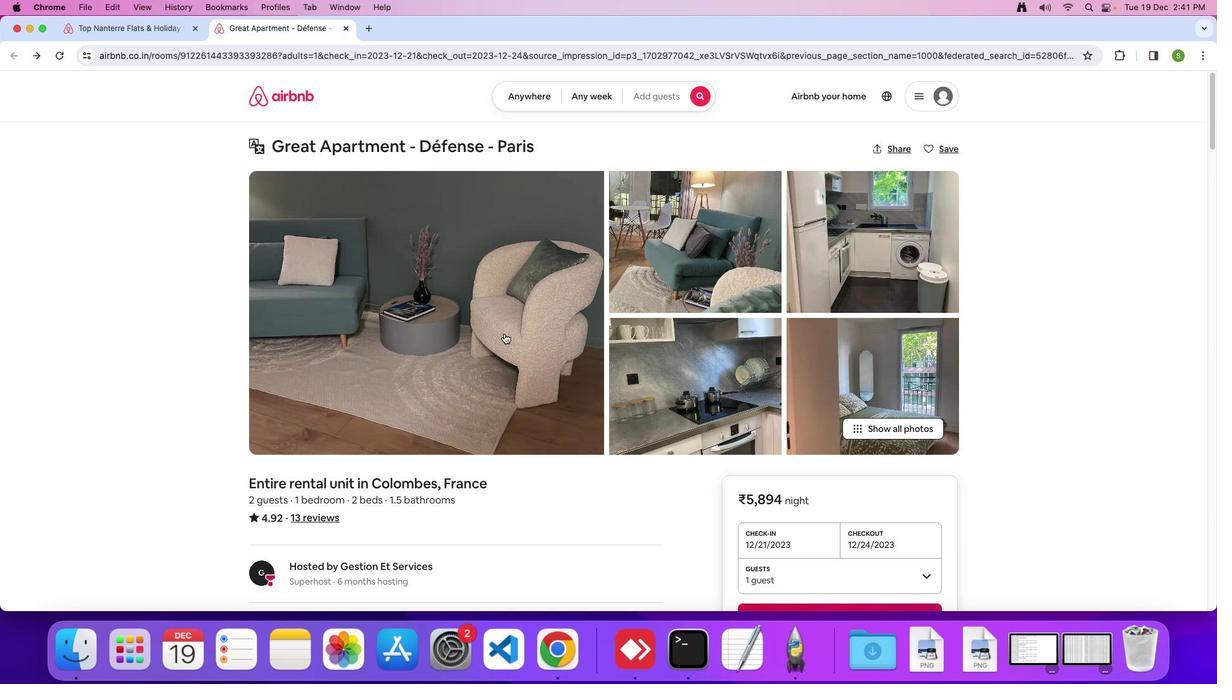 
Action: Mouse scrolled (504, 334) with delta (0, 0)
Screenshot: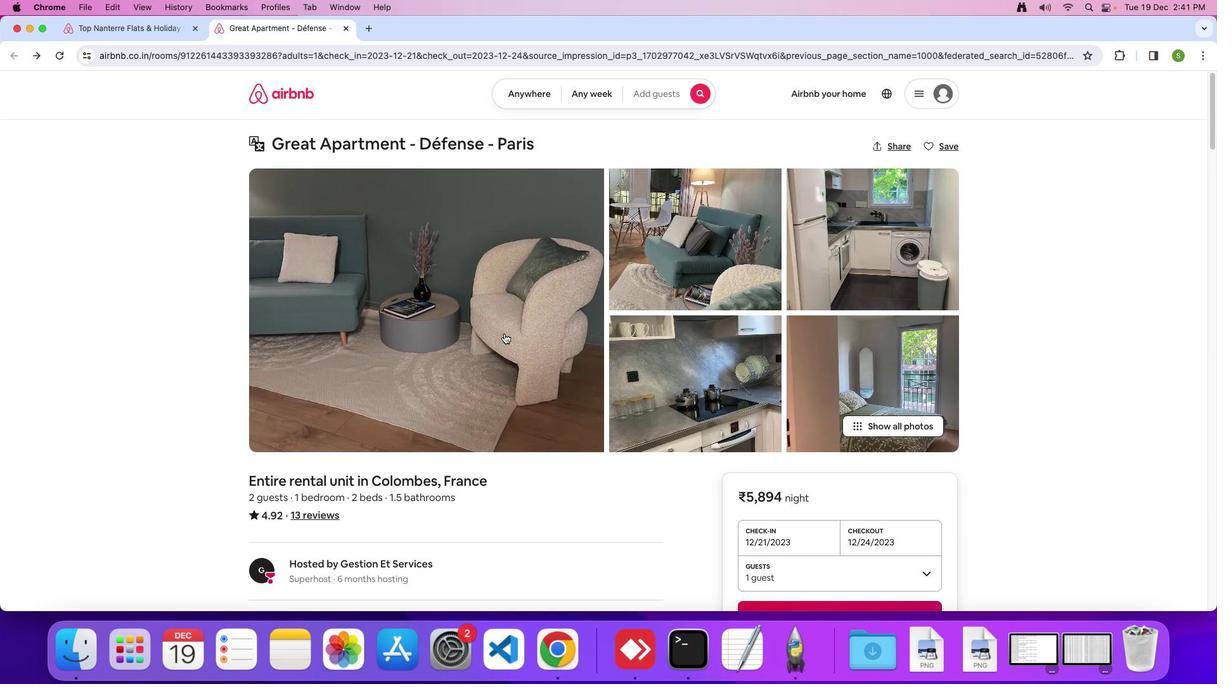 
Action: Mouse scrolled (504, 334) with delta (0, 0)
Screenshot: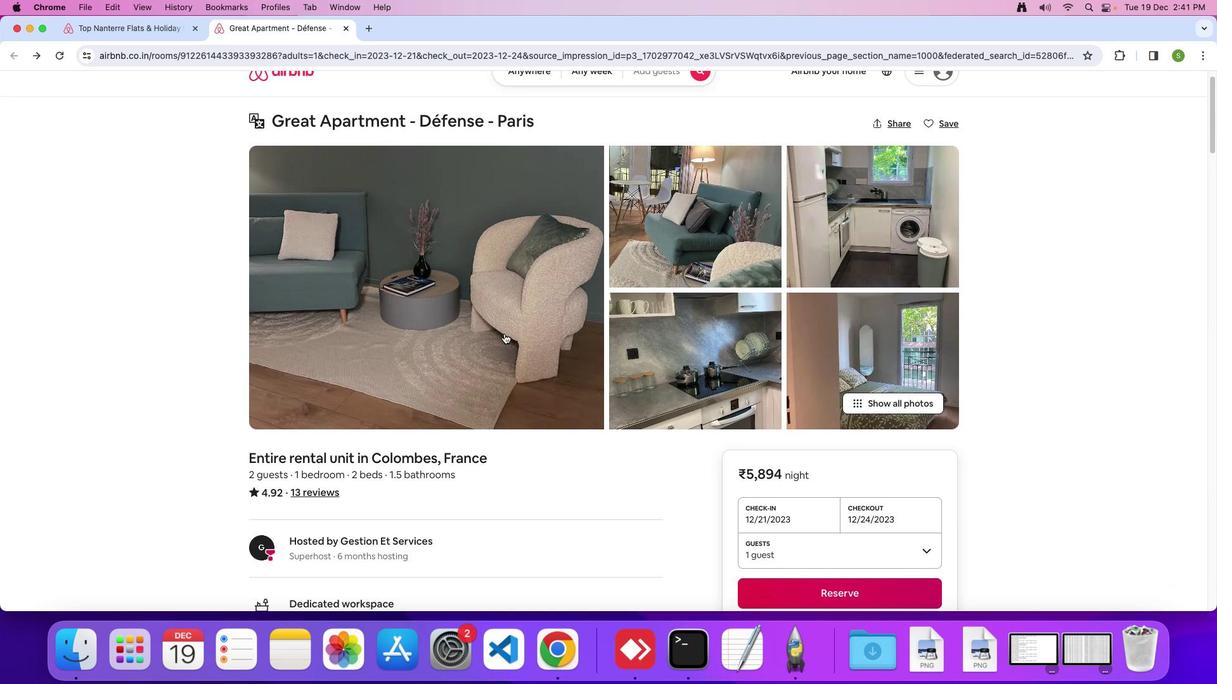 
Action: Mouse scrolled (504, 334) with delta (0, -1)
Screenshot: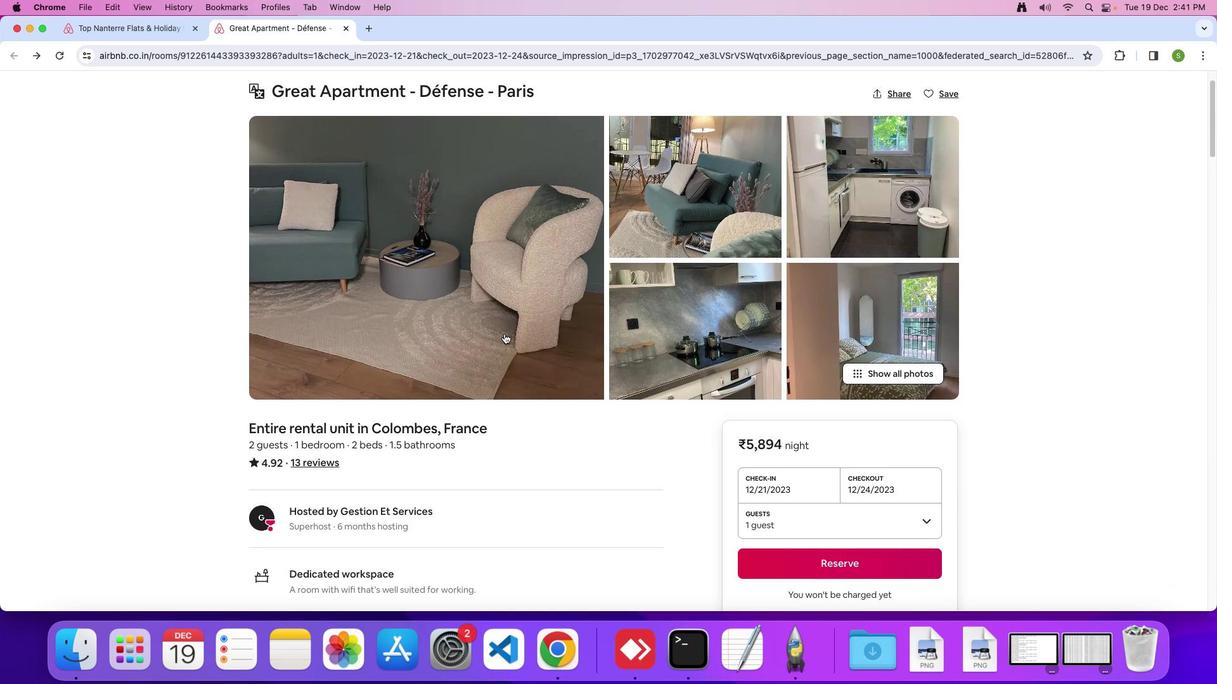 
Action: Mouse scrolled (504, 334) with delta (0, 0)
Screenshot: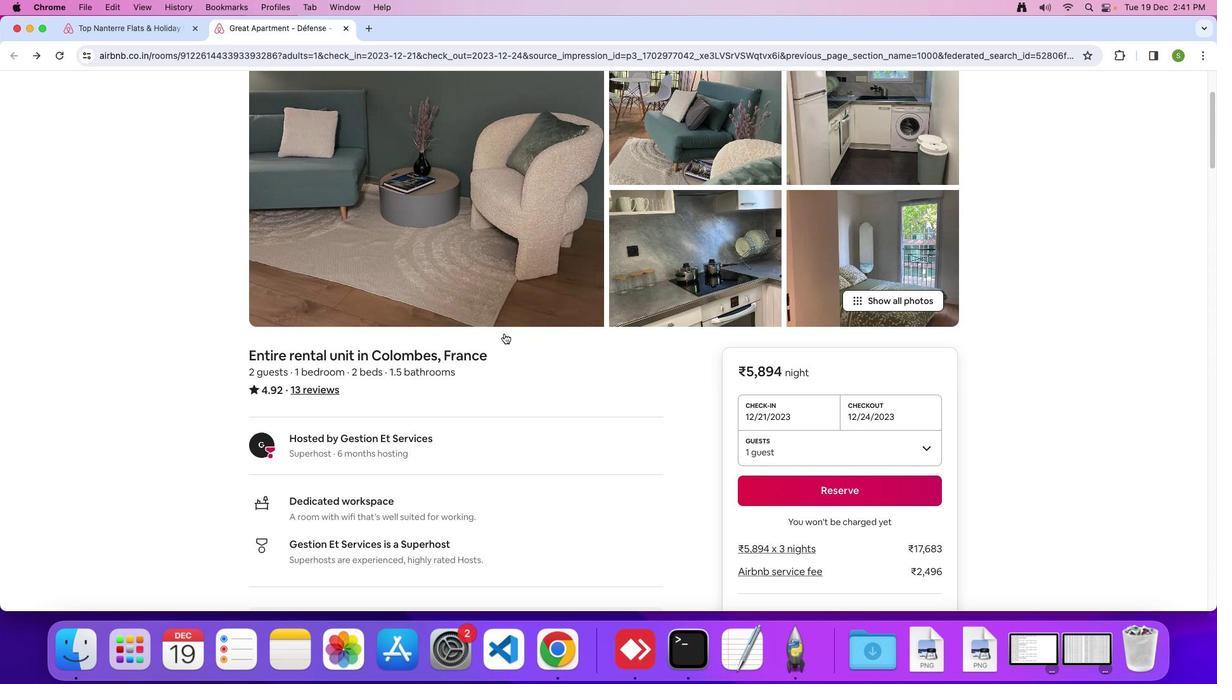 
Action: Mouse scrolled (504, 334) with delta (0, 0)
Screenshot: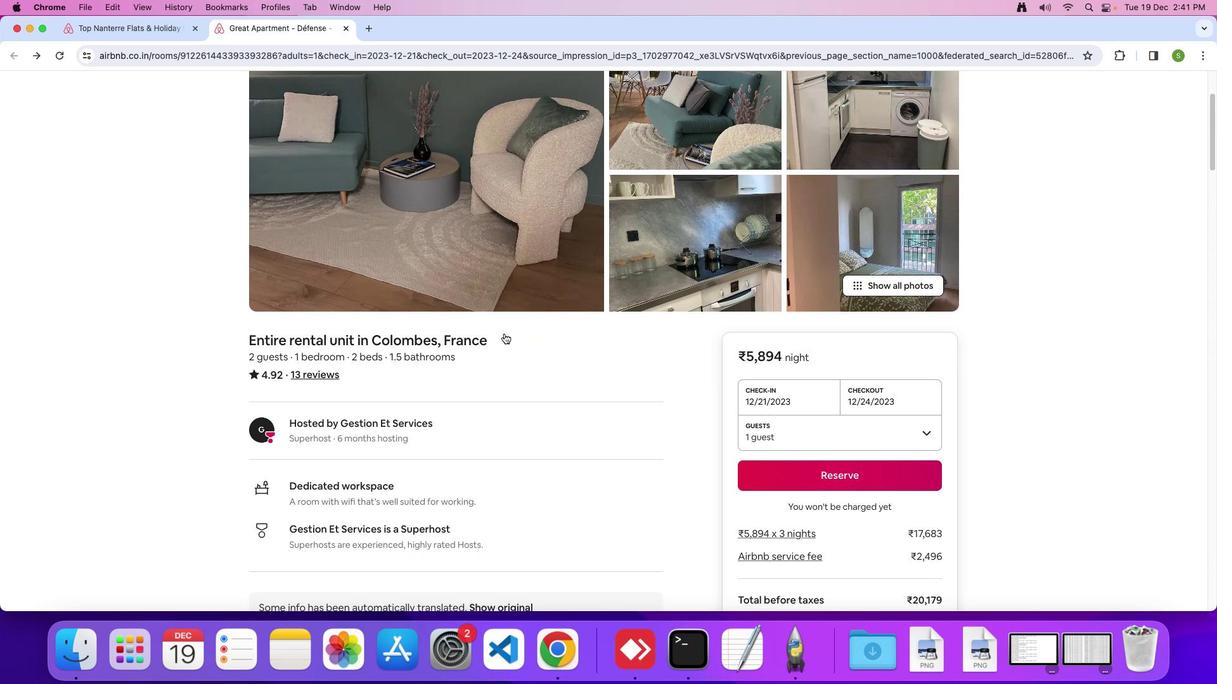 
Action: Mouse scrolled (504, 334) with delta (0, -1)
Screenshot: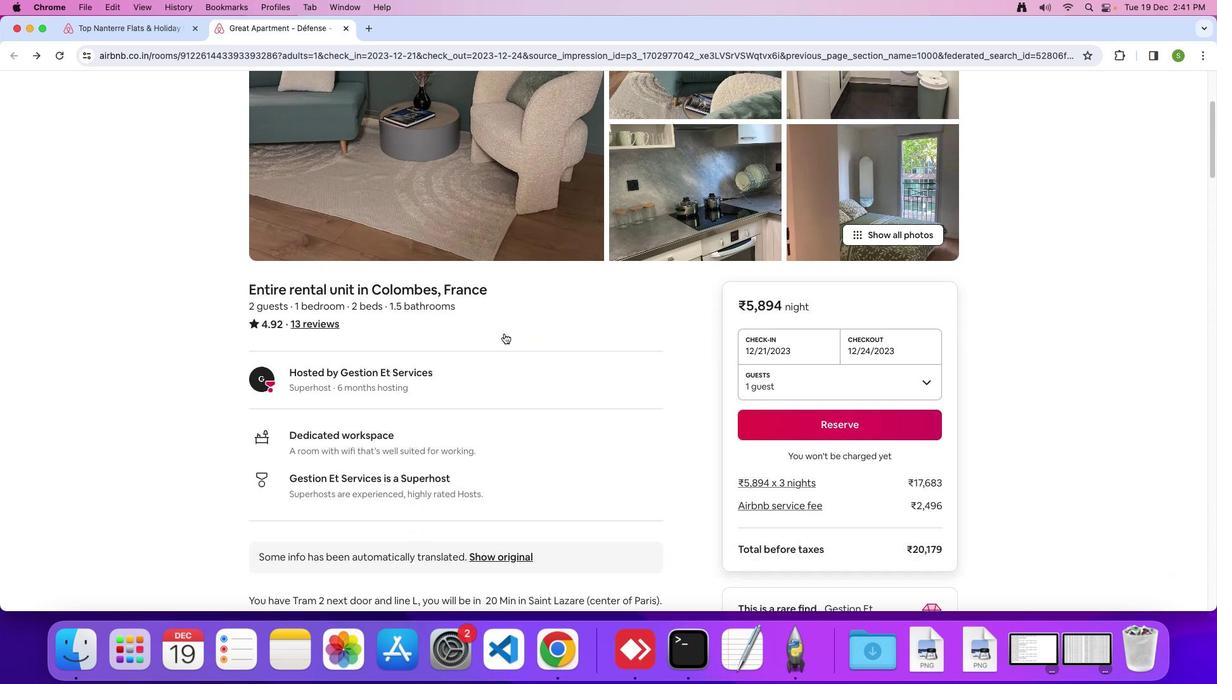 
Action: Mouse scrolled (504, 334) with delta (0, 0)
Screenshot: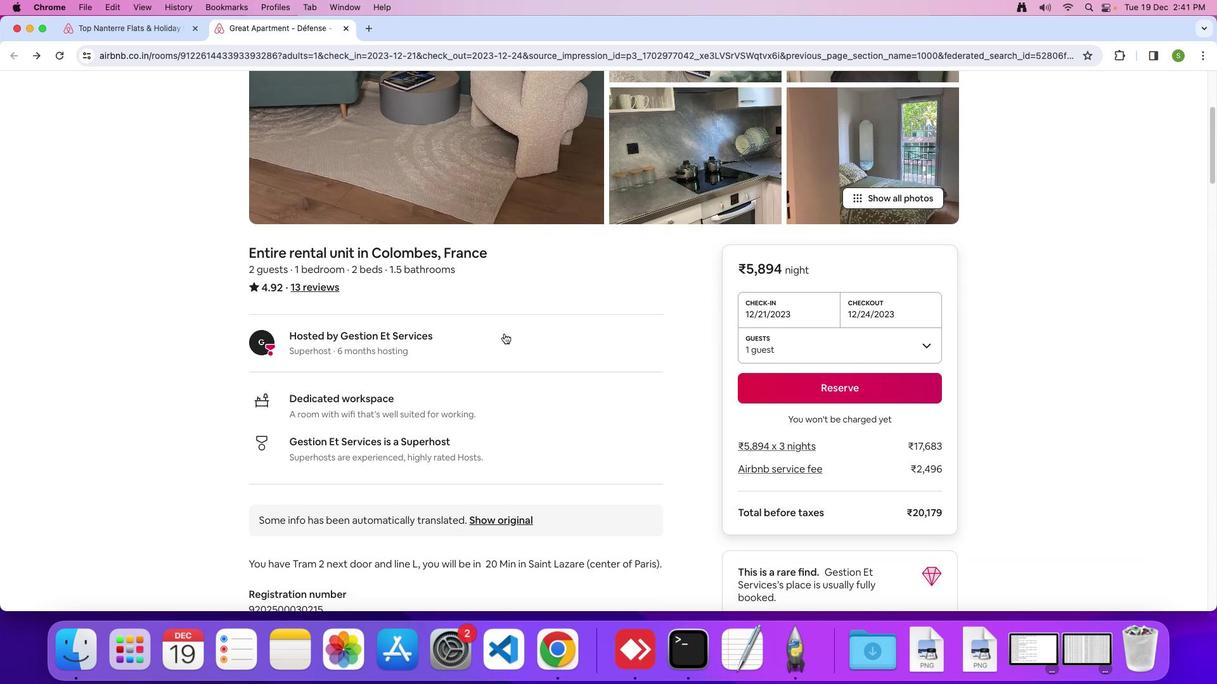 
Action: Mouse scrolled (504, 334) with delta (0, 0)
Screenshot: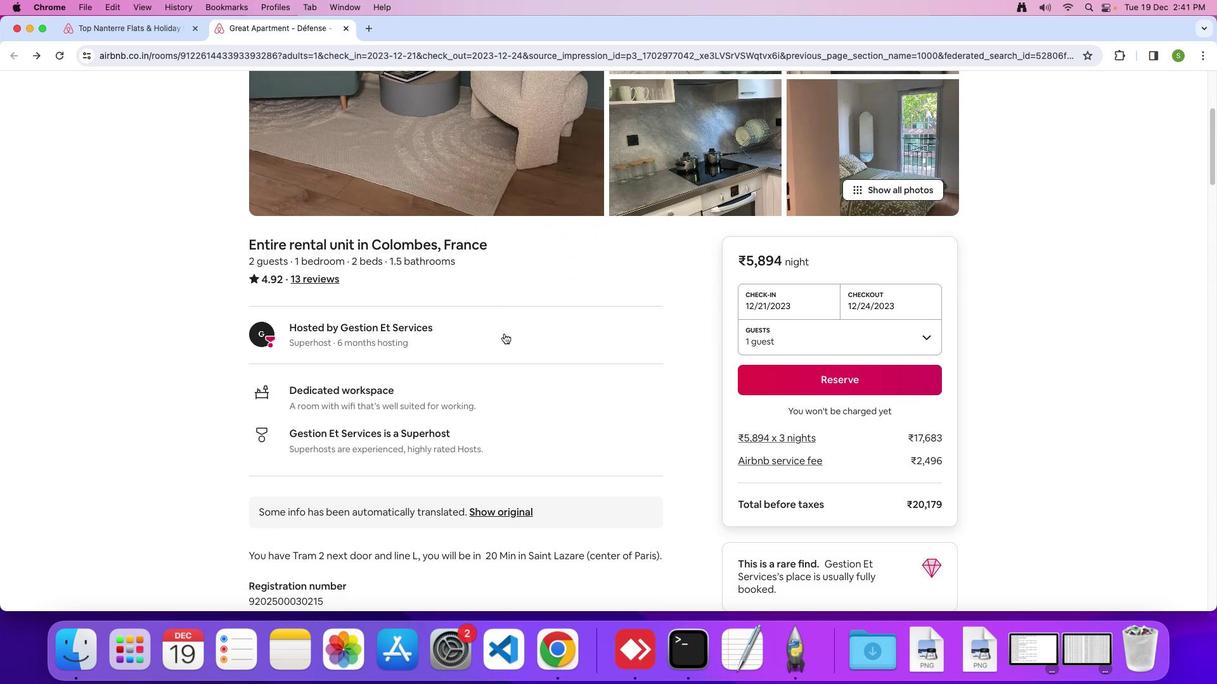 
Action: Mouse scrolled (504, 334) with delta (0, -1)
Screenshot: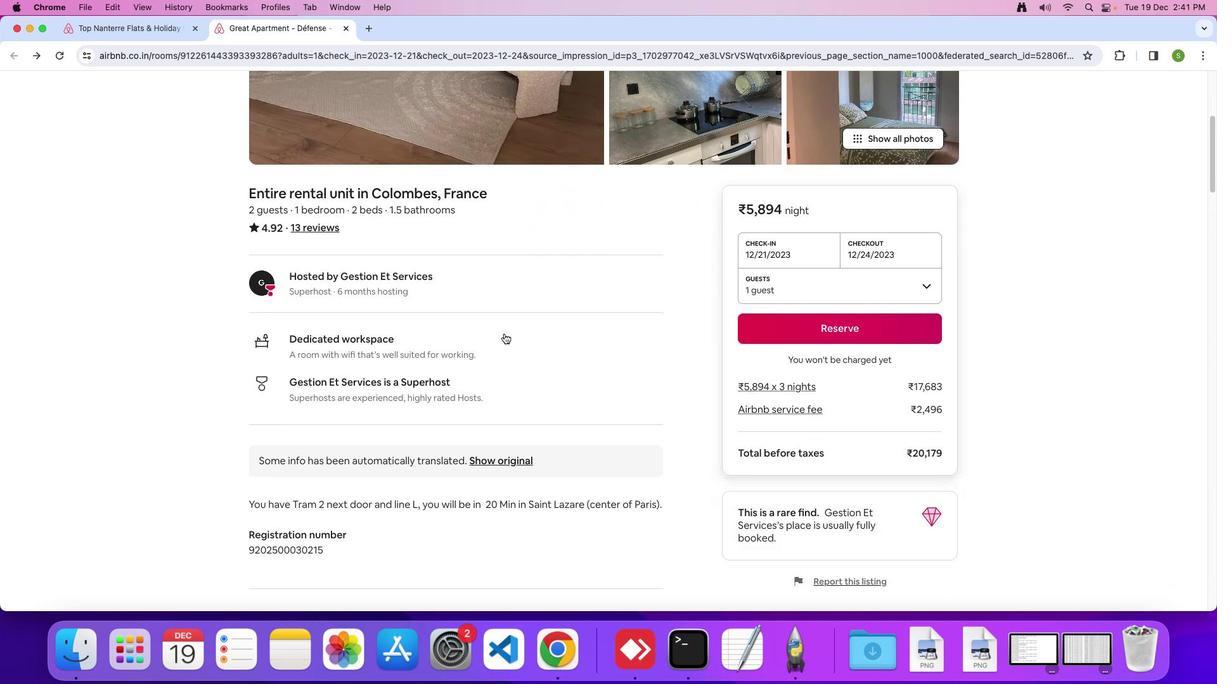 
Action: Mouse scrolled (504, 334) with delta (0, 0)
Screenshot: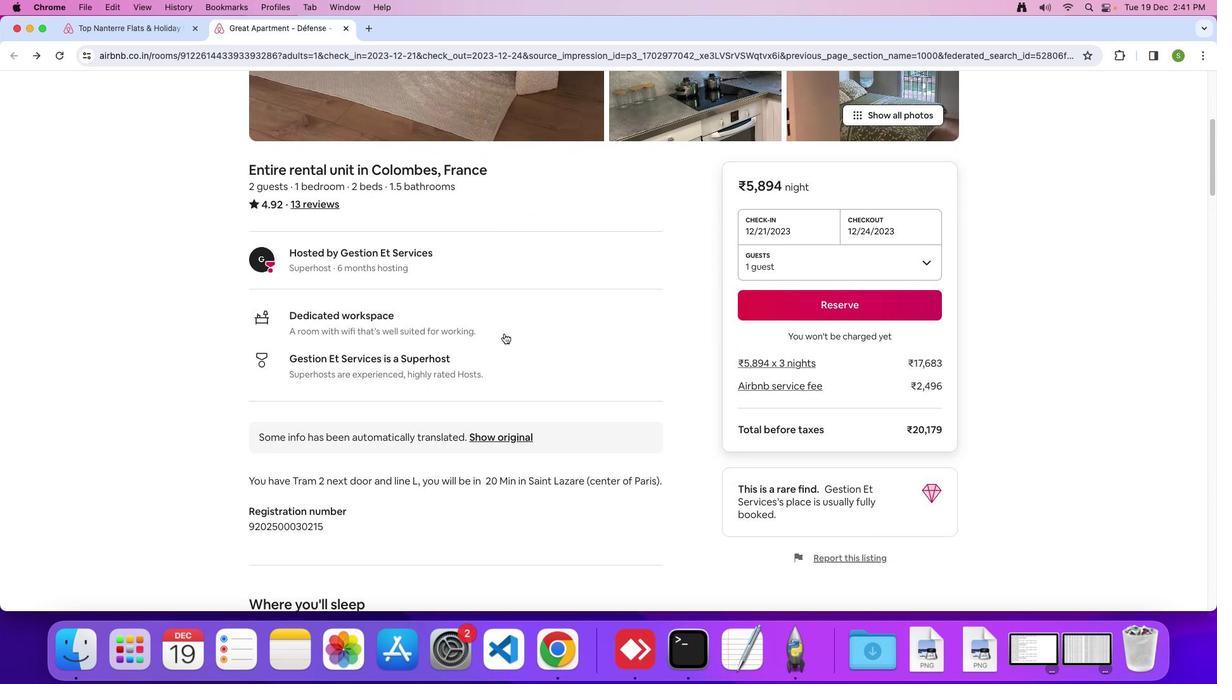 
Action: Mouse scrolled (504, 334) with delta (0, 0)
Screenshot: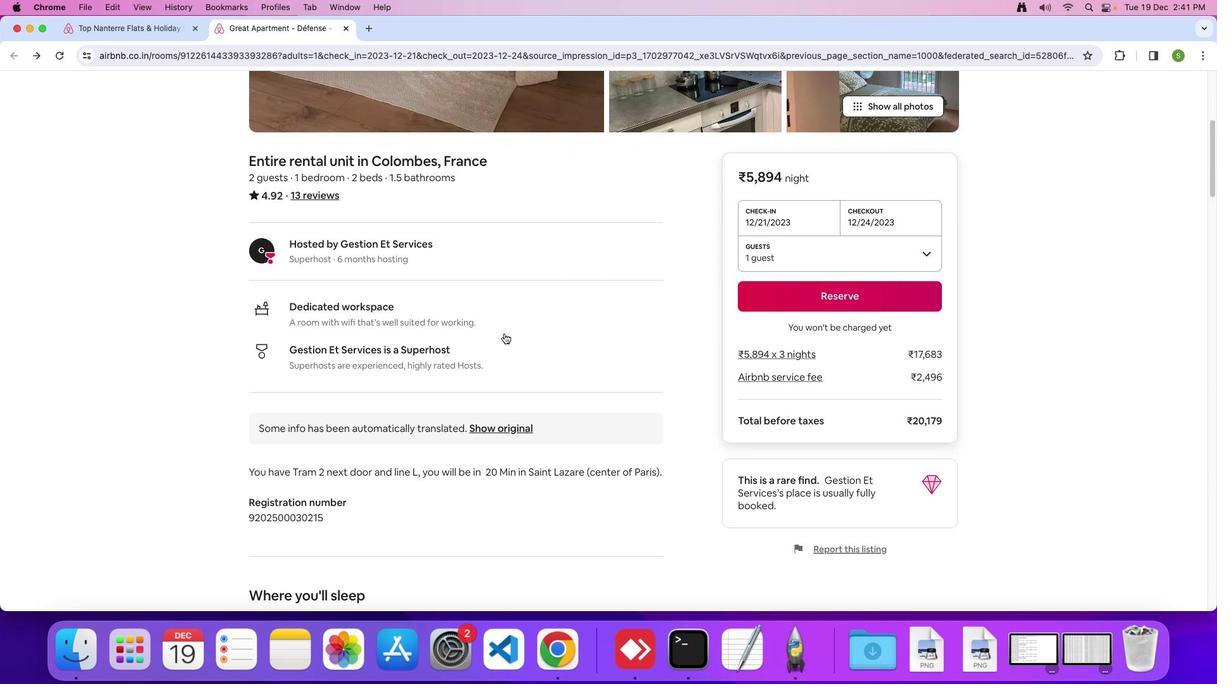 
Action: Mouse scrolled (504, 334) with delta (0, -1)
Screenshot: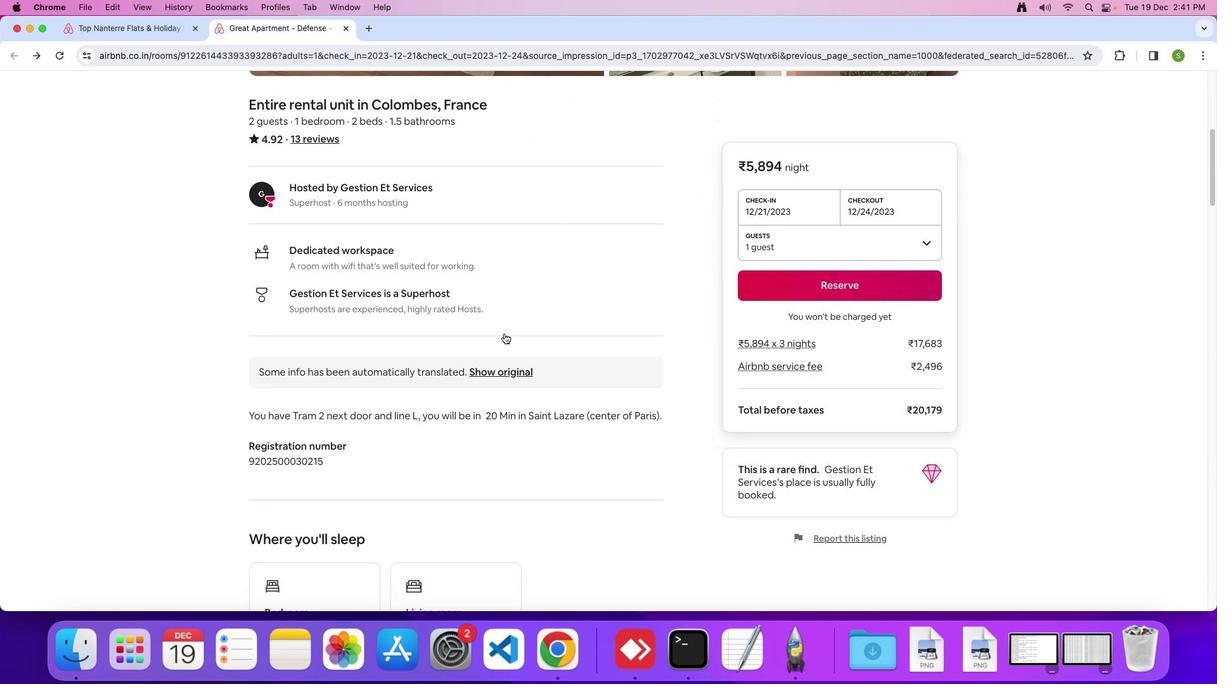 
Action: Mouse scrolled (504, 334) with delta (0, 0)
Screenshot: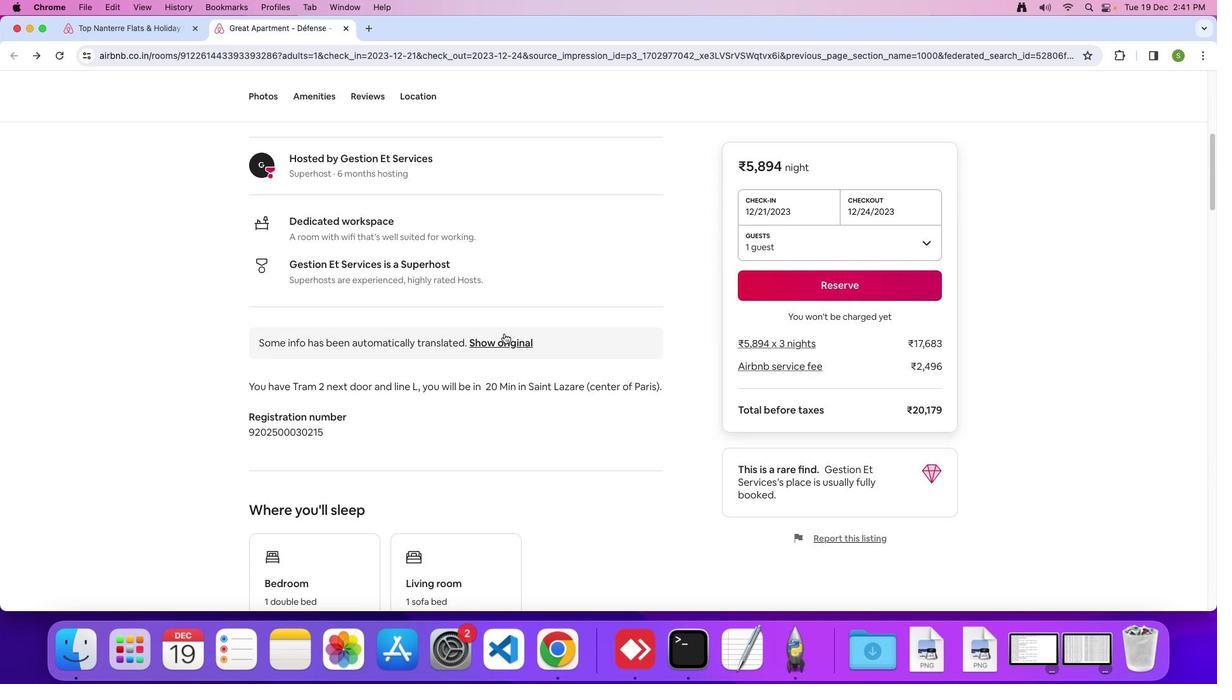 
Action: Mouse scrolled (504, 334) with delta (0, 0)
Screenshot: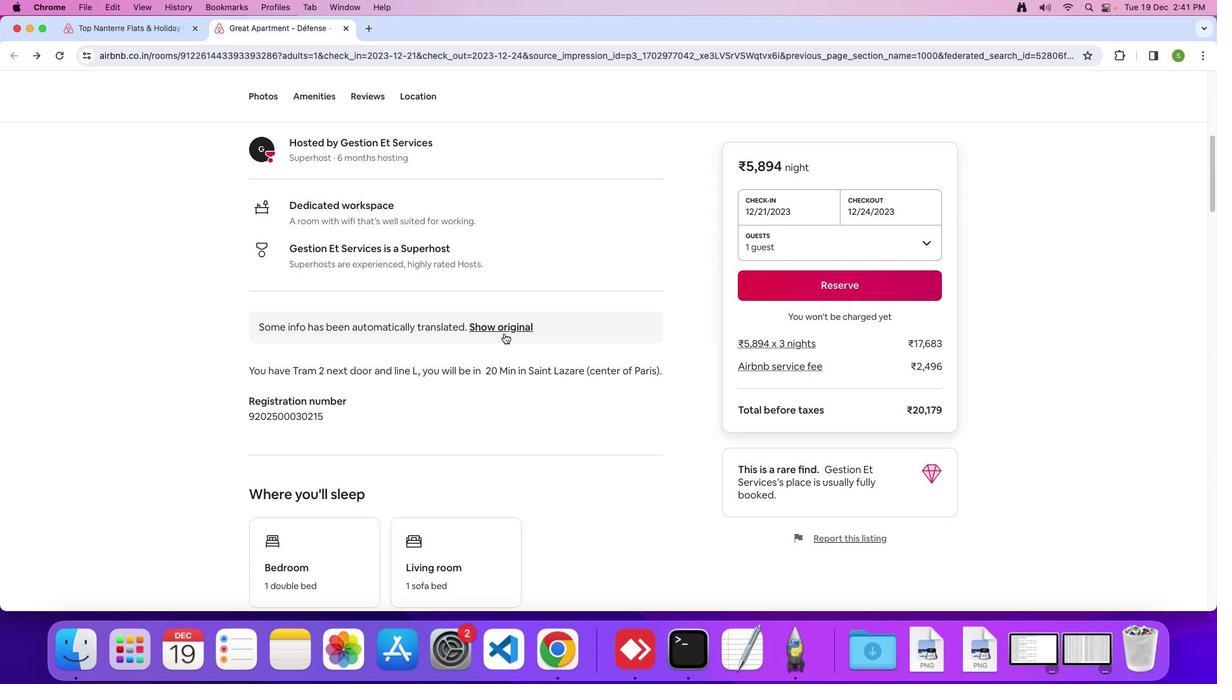 
Action: Mouse scrolled (504, 334) with delta (0, -1)
Screenshot: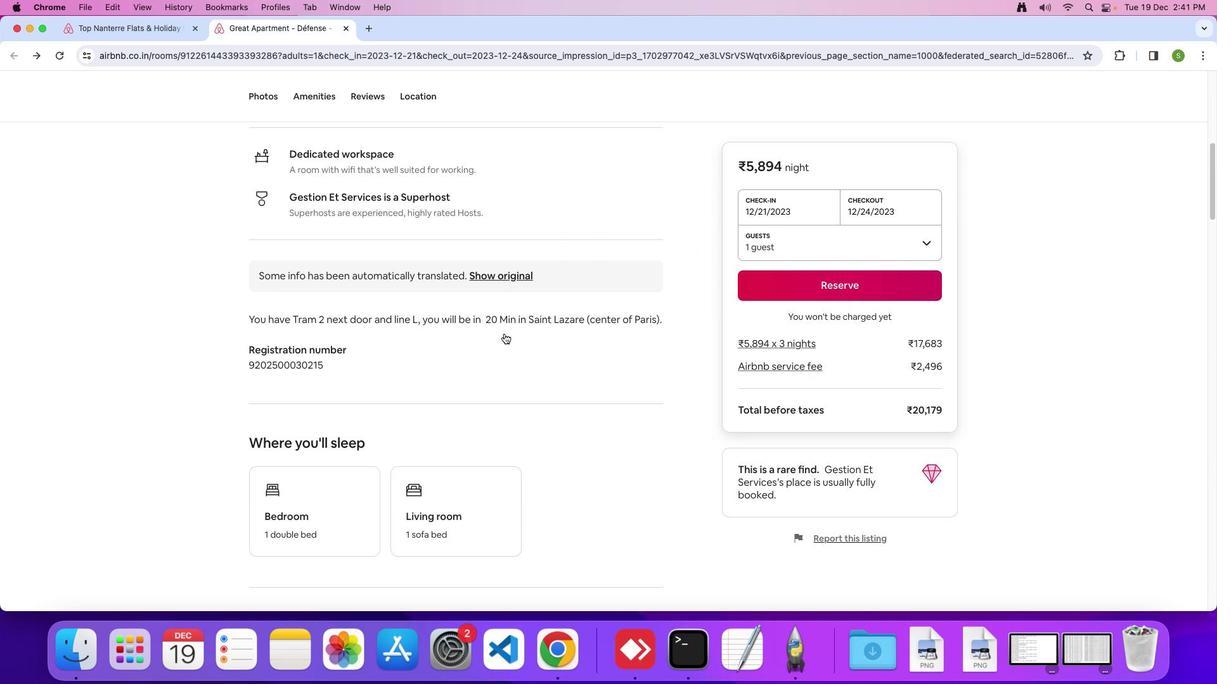 
Action: Mouse scrolled (504, 334) with delta (0, 0)
Screenshot: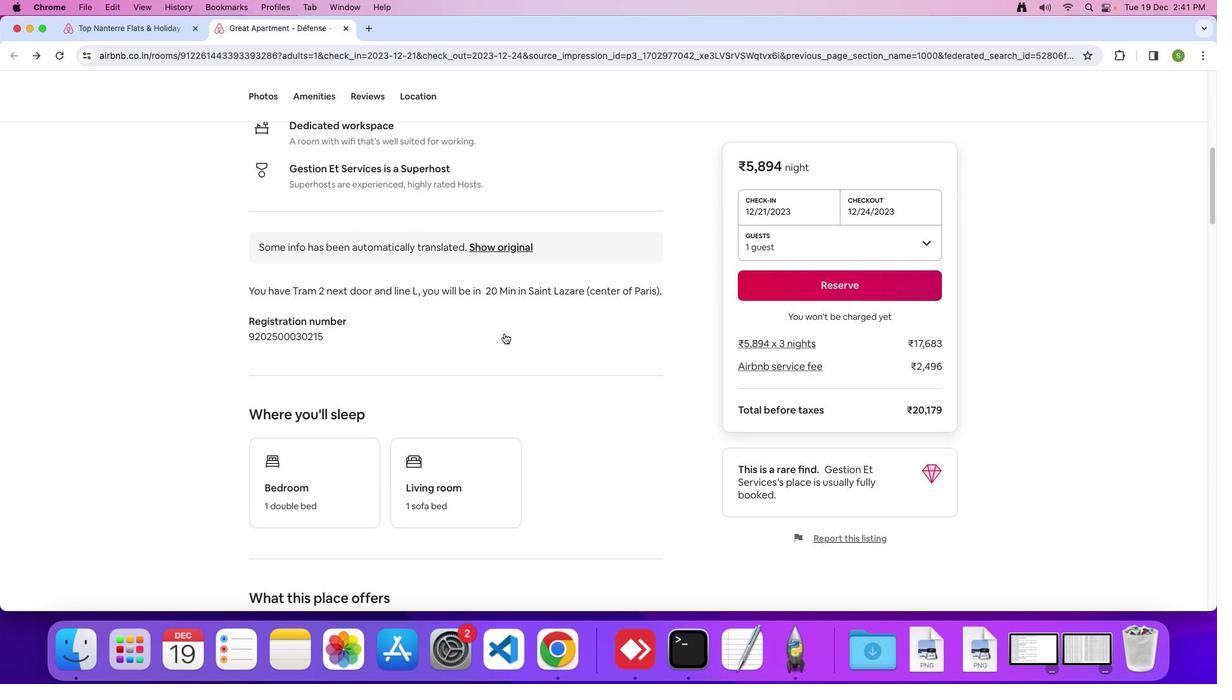 
Action: Mouse scrolled (504, 334) with delta (0, 0)
Screenshot: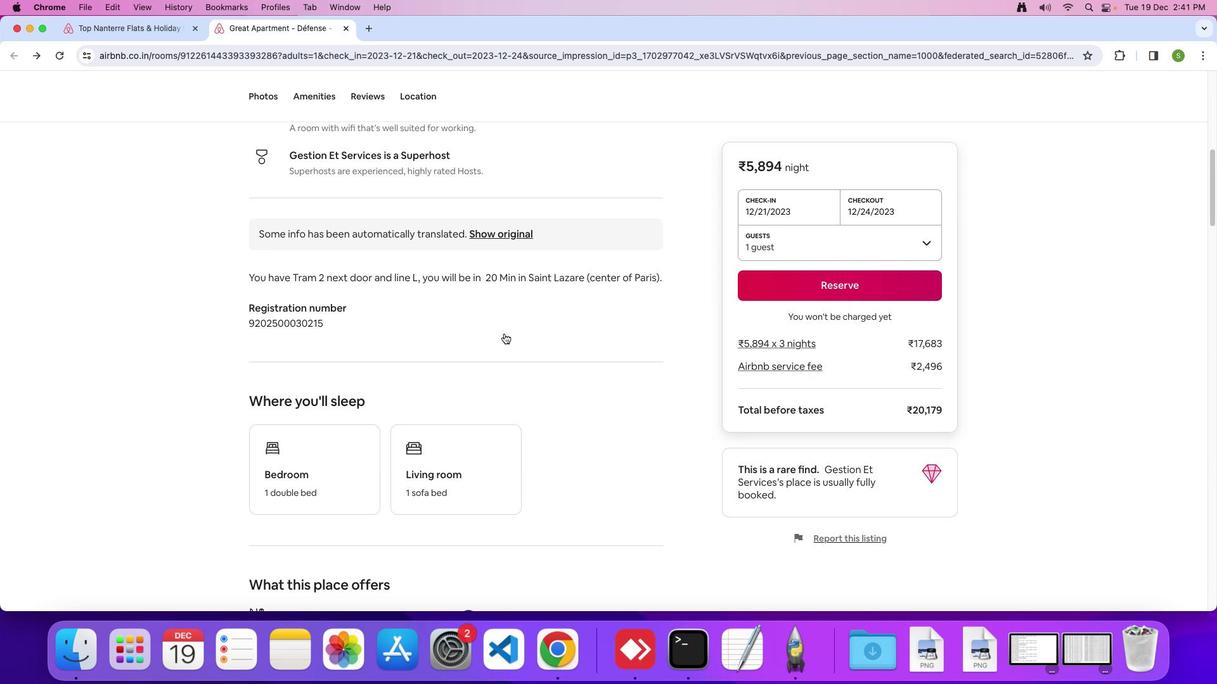 
Action: Mouse scrolled (504, 334) with delta (0, -1)
Screenshot: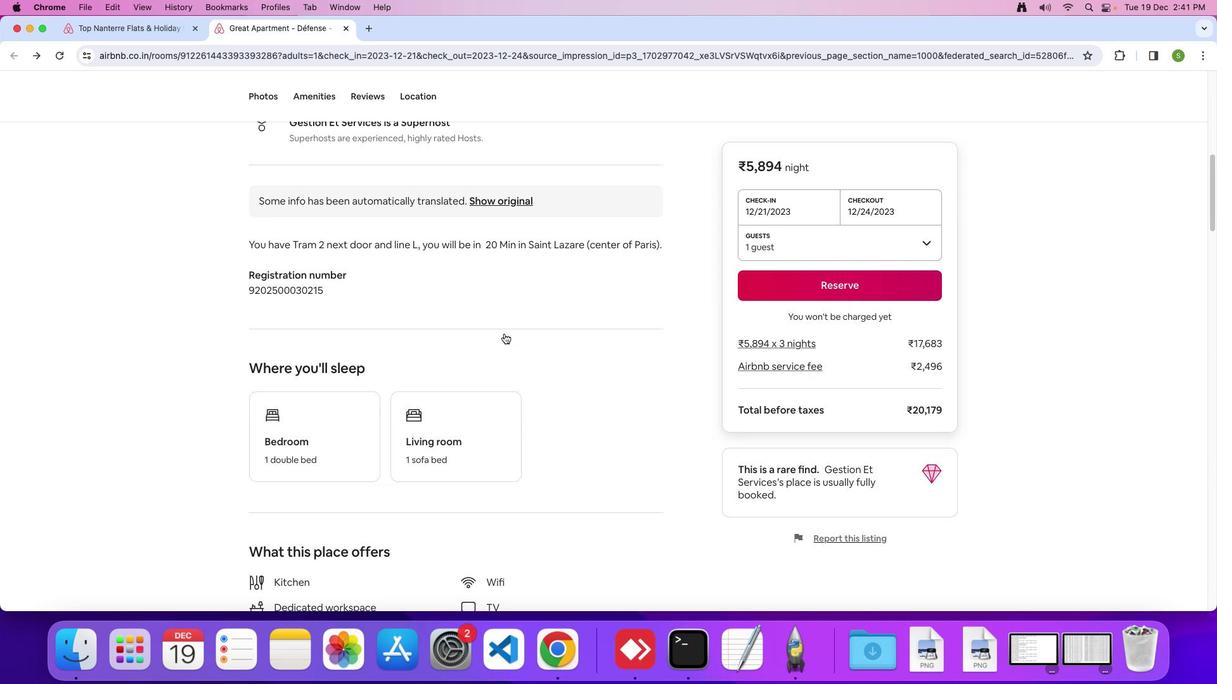 
Action: Mouse scrolled (504, 334) with delta (0, 0)
Screenshot: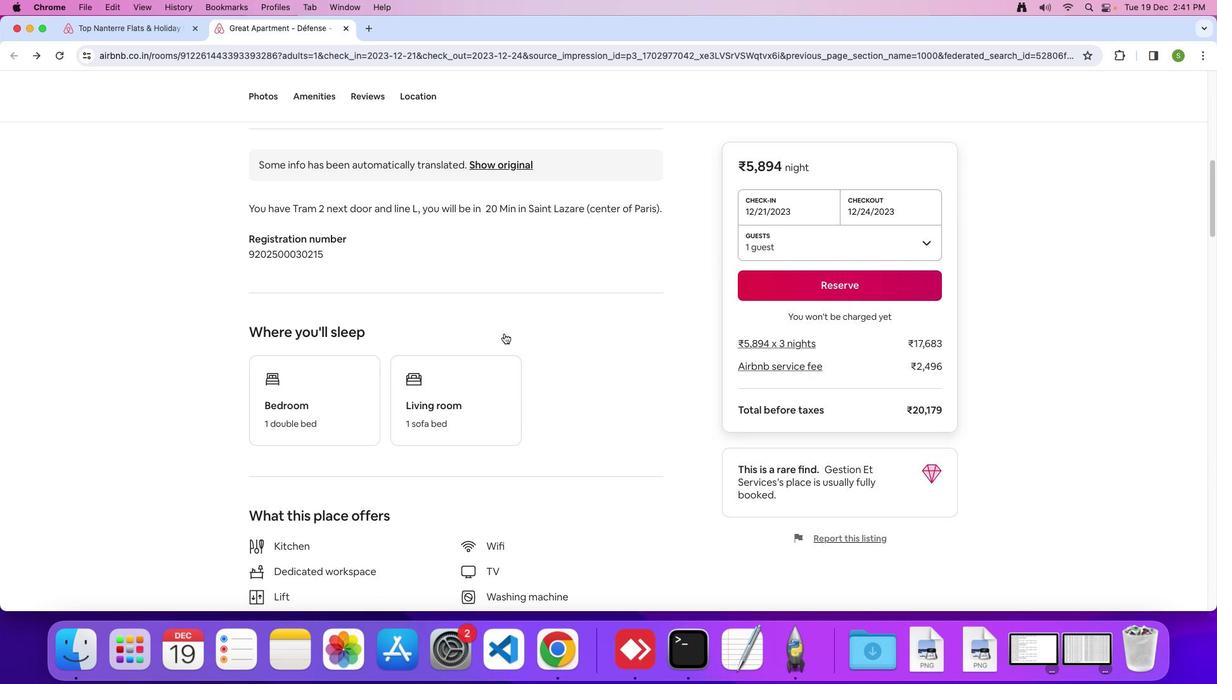 
Action: Mouse scrolled (504, 334) with delta (0, 0)
Screenshot: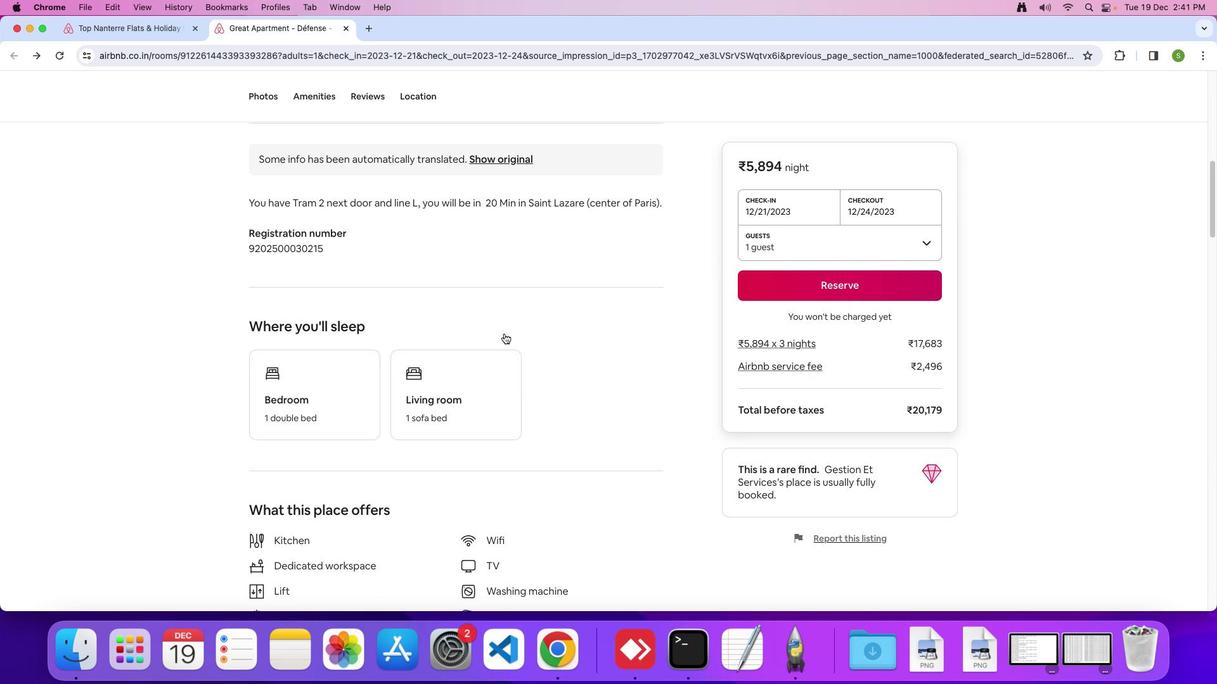 
Action: Mouse scrolled (504, 334) with delta (0, 0)
Screenshot: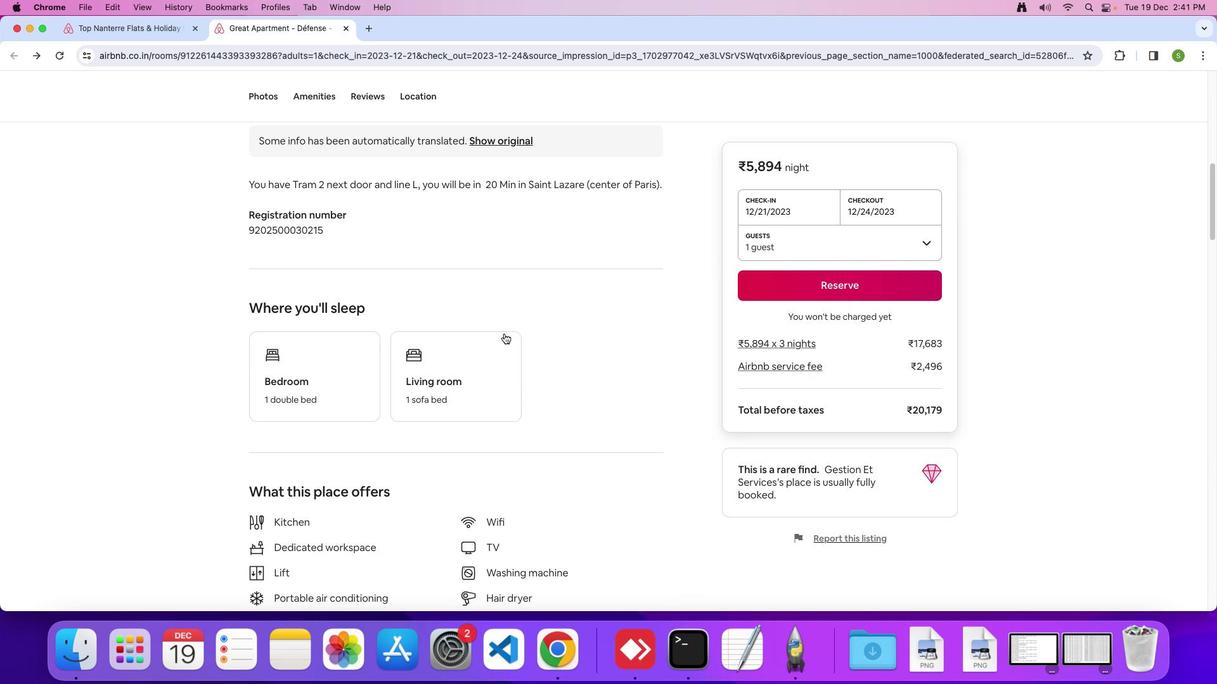 
Action: Mouse scrolled (504, 334) with delta (0, 0)
Screenshot: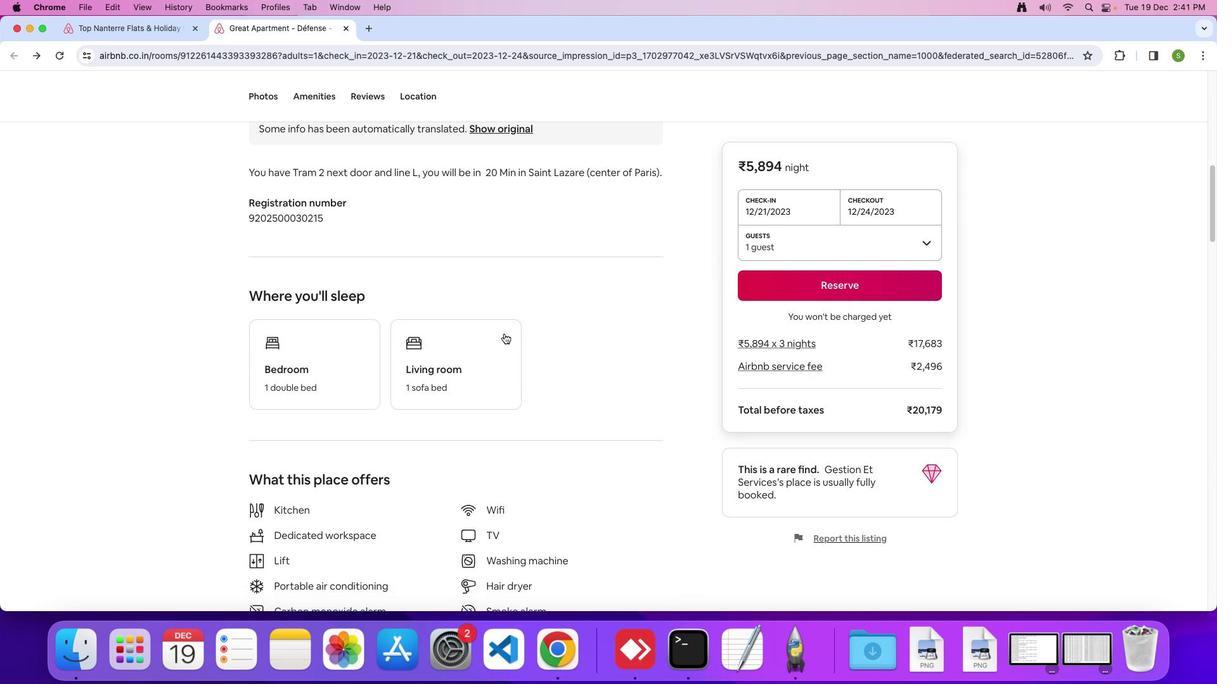 
Action: Mouse scrolled (504, 334) with delta (0, -1)
Screenshot: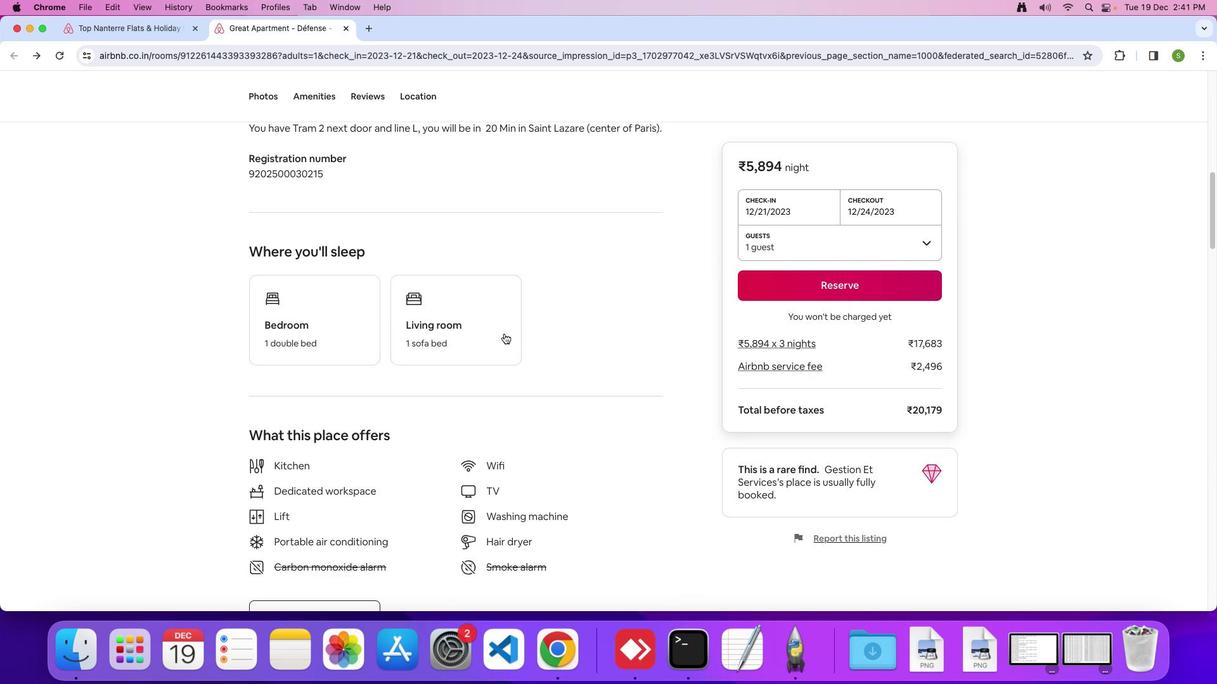 
Action: Mouse scrolled (504, 334) with delta (0, 0)
Screenshot: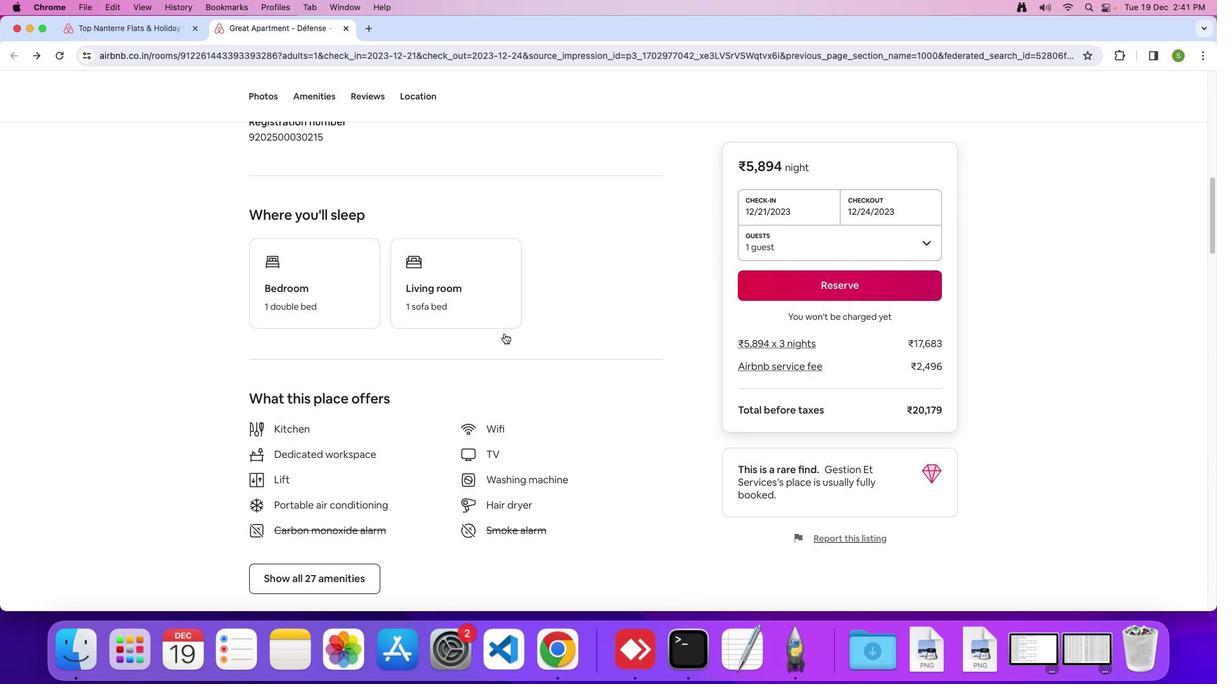 
Action: Mouse scrolled (504, 334) with delta (0, 0)
Screenshot: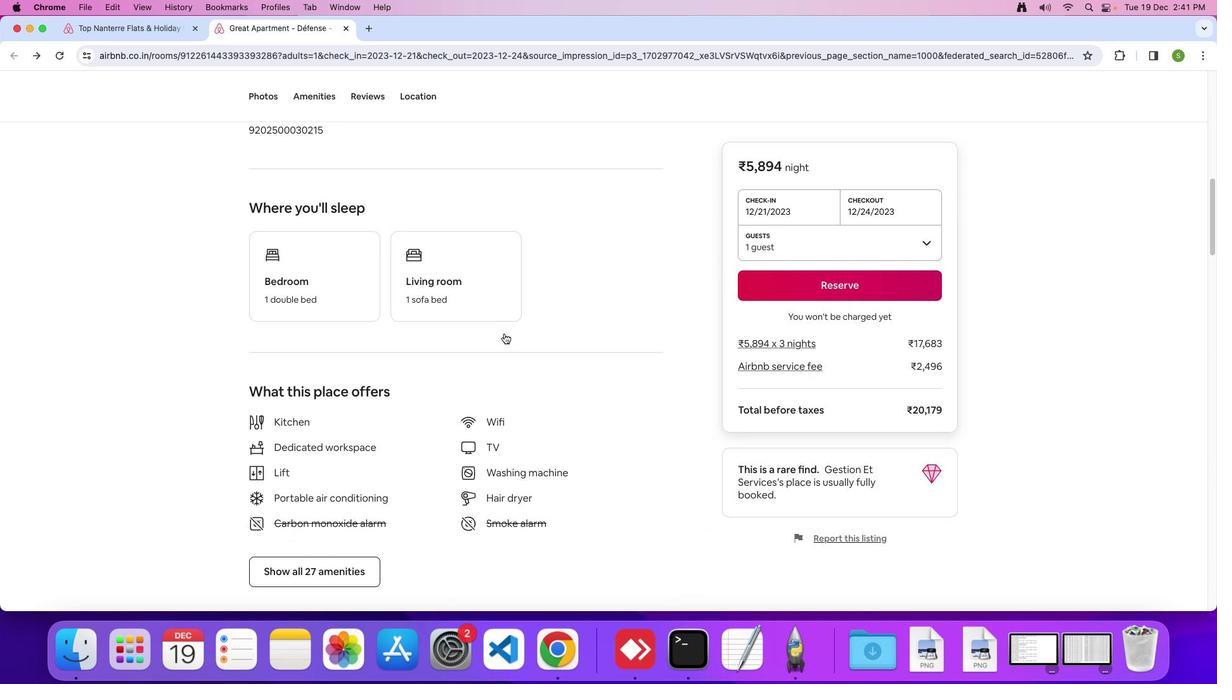 
Action: Mouse scrolled (504, 334) with delta (0, 0)
Screenshot: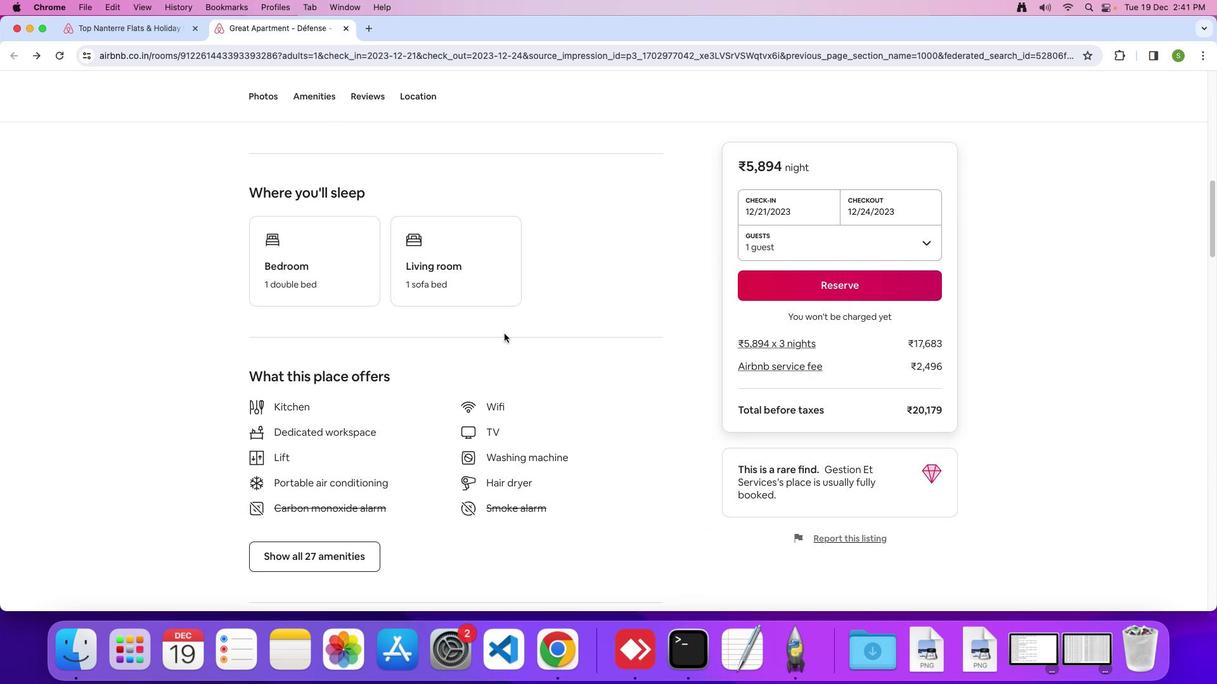 
Action: Mouse scrolled (504, 334) with delta (0, 0)
Screenshot: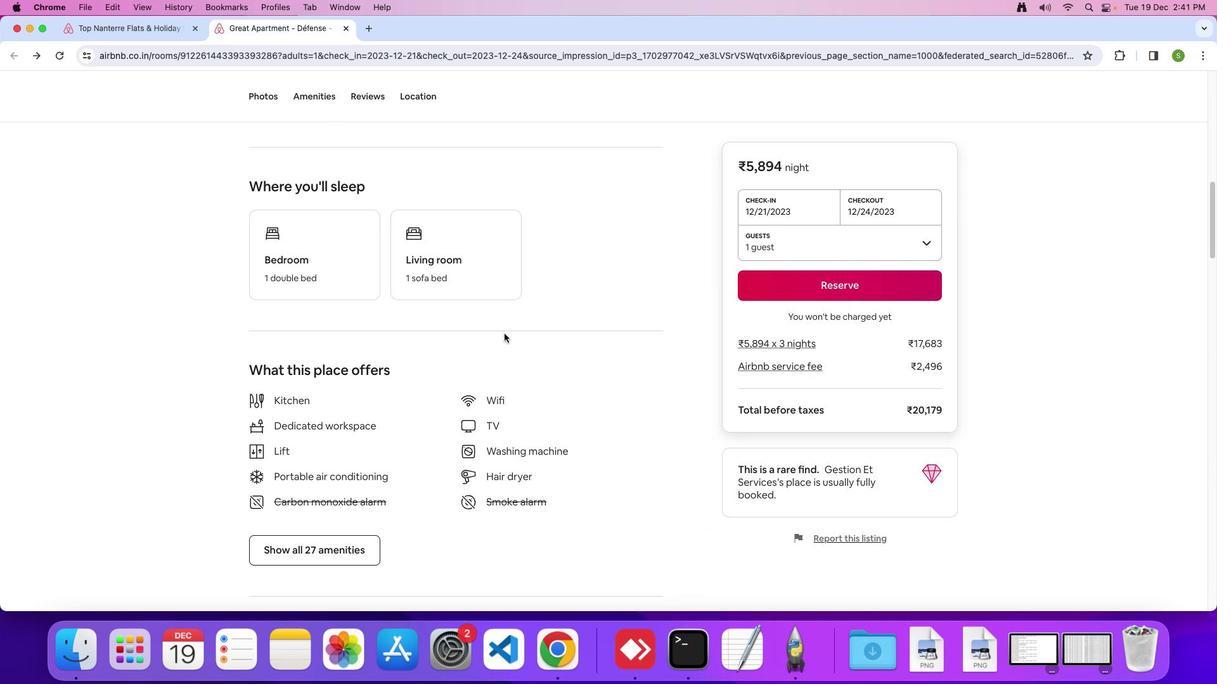 
Action: Mouse scrolled (504, 334) with delta (0, 0)
Screenshot: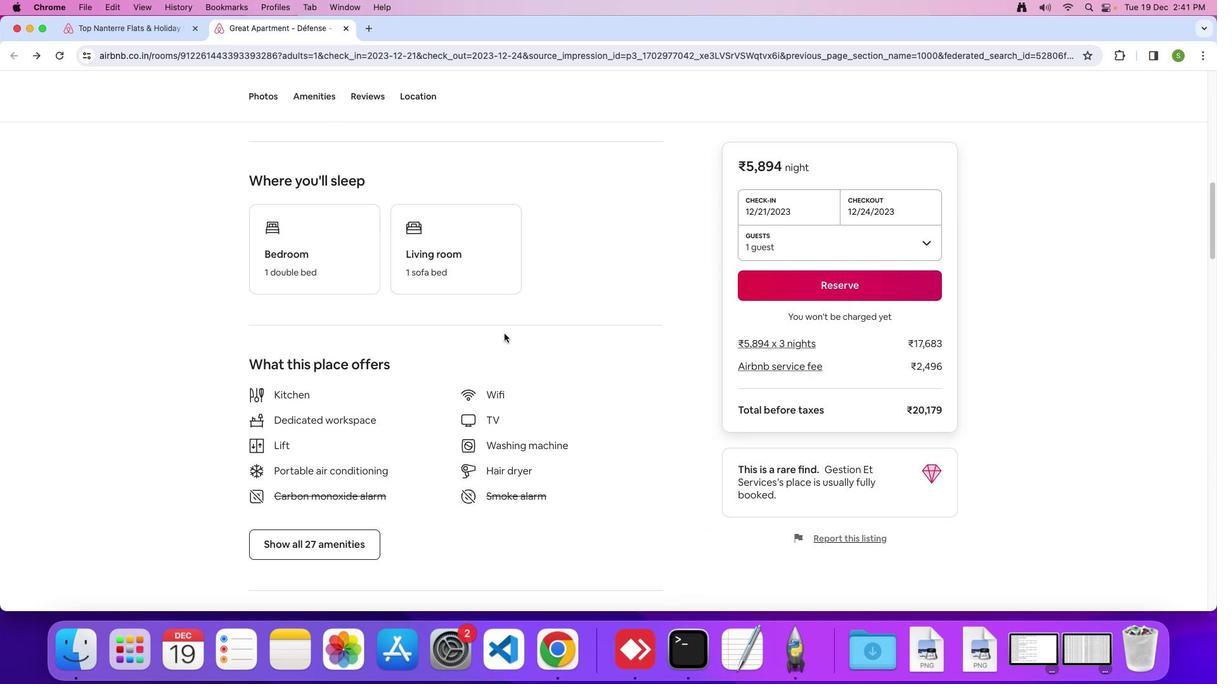 
Action: Mouse scrolled (504, 334) with delta (0, 0)
Screenshot: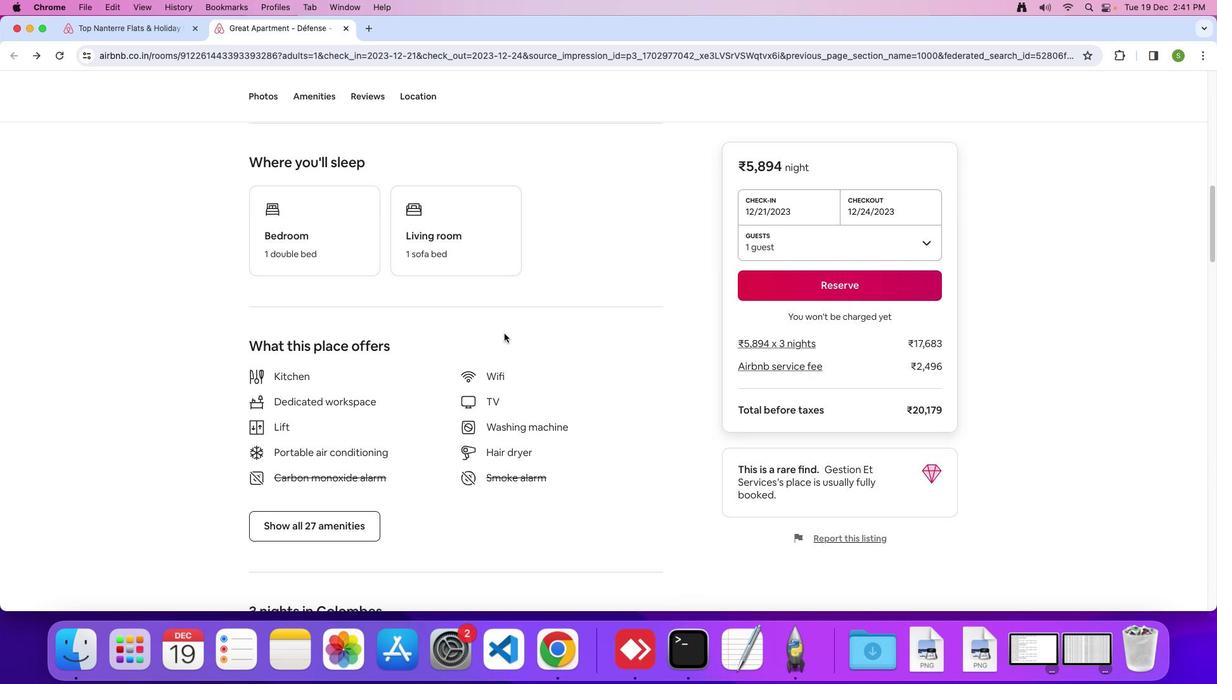 
Action: Mouse scrolled (504, 334) with delta (0, 0)
Screenshot: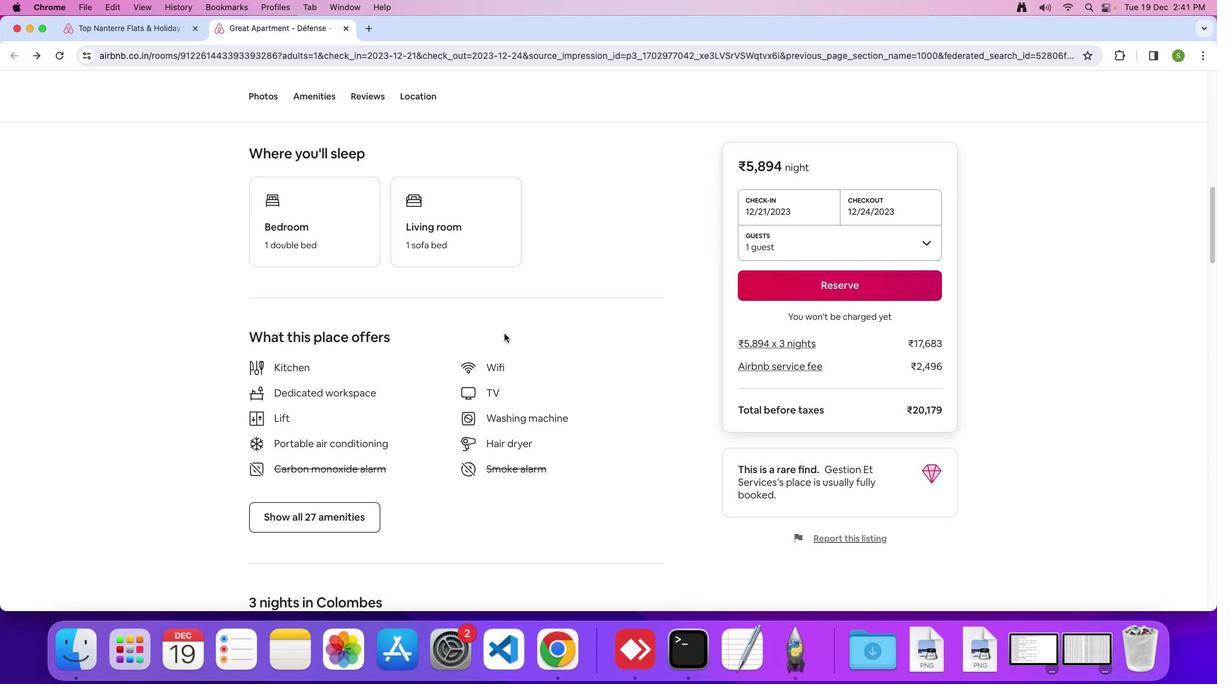 
Action: Mouse scrolled (504, 334) with delta (0, -1)
Screenshot: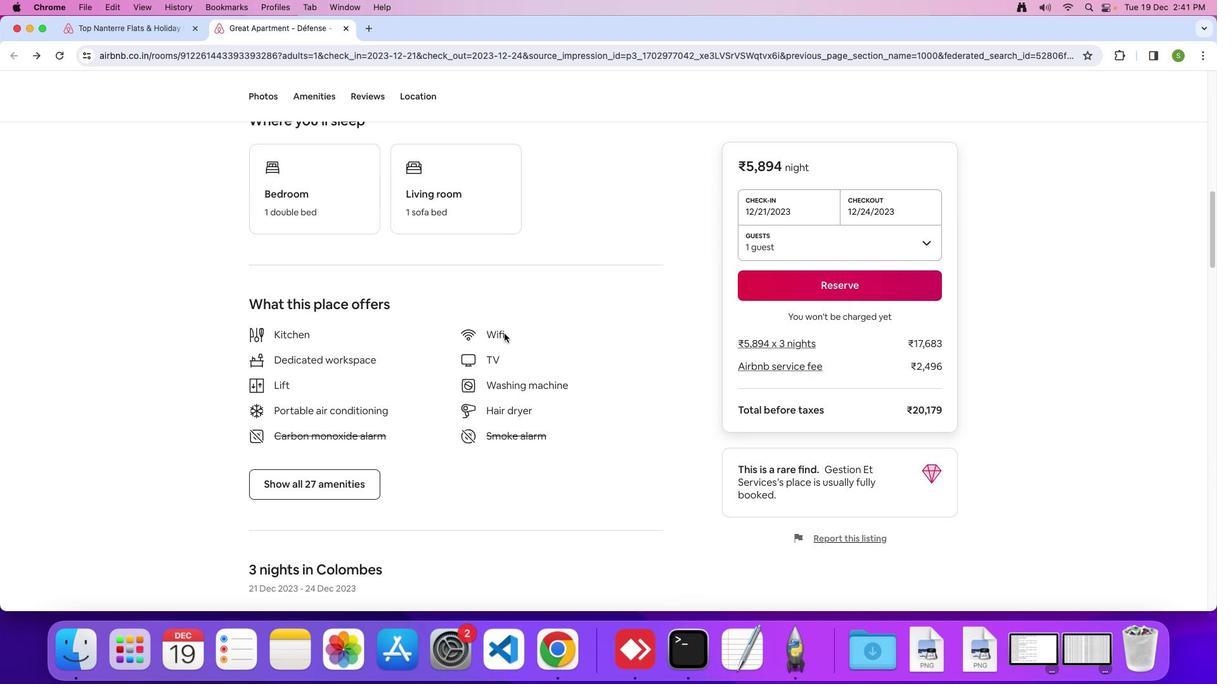 
Action: Mouse scrolled (504, 334) with delta (0, 0)
Screenshot: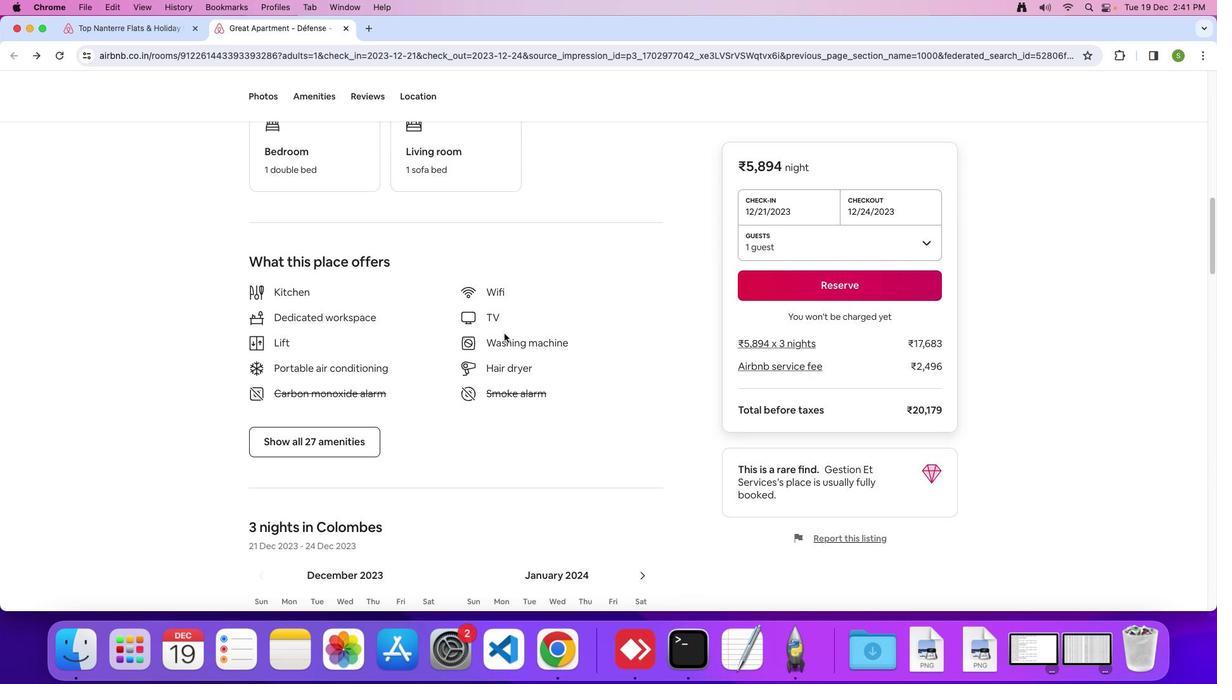 
Action: Mouse scrolled (504, 334) with delta (0, 0)
Screenshot: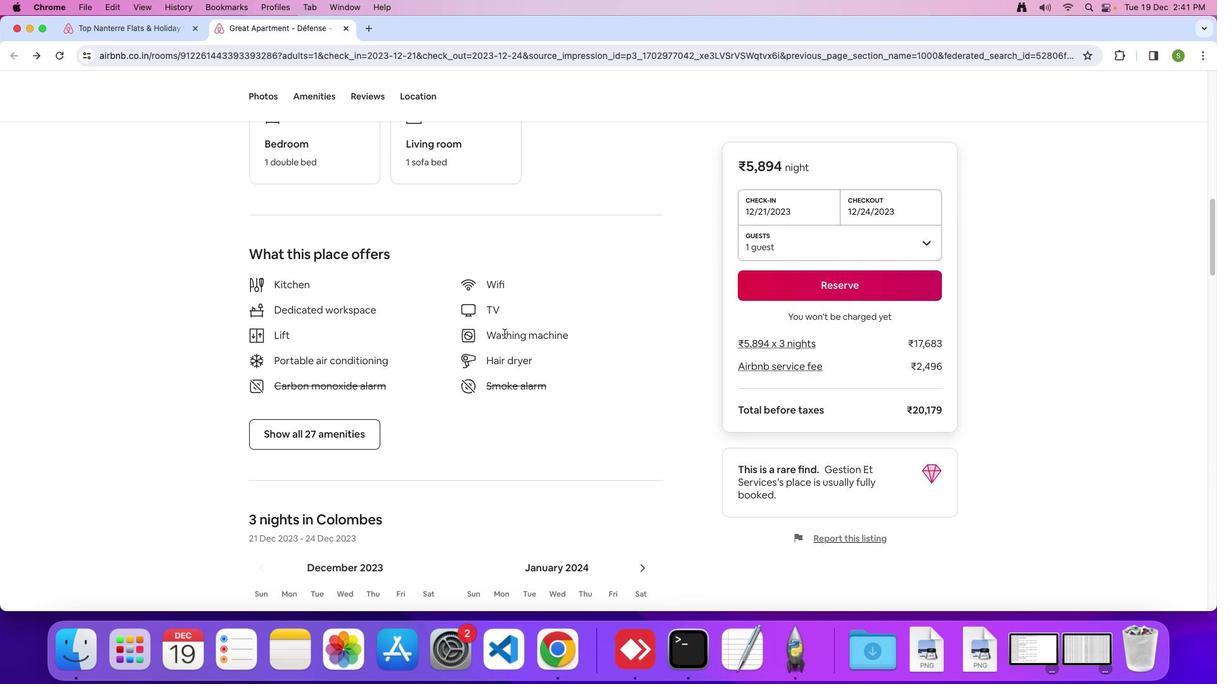 
Action: Mouse scrolled (504, 334) with delta (0, 0)
Screenshot: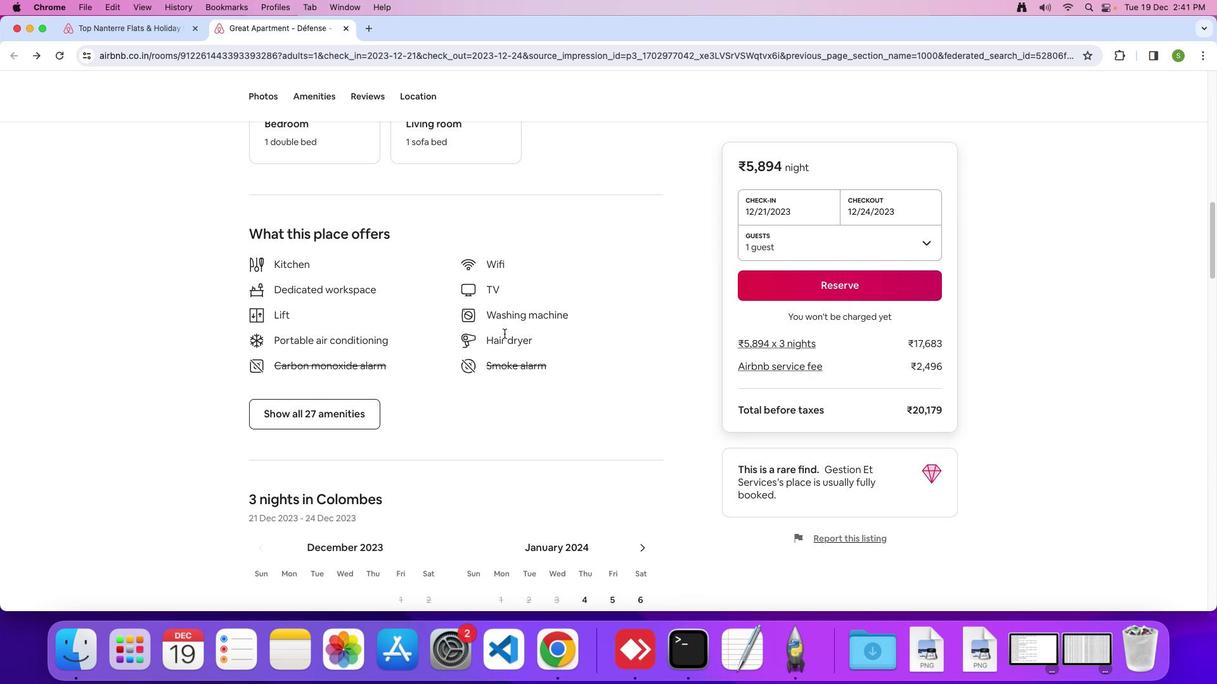 
Action: Mouse scrolled (504, 334) with delta (0, 0)
Screenshot: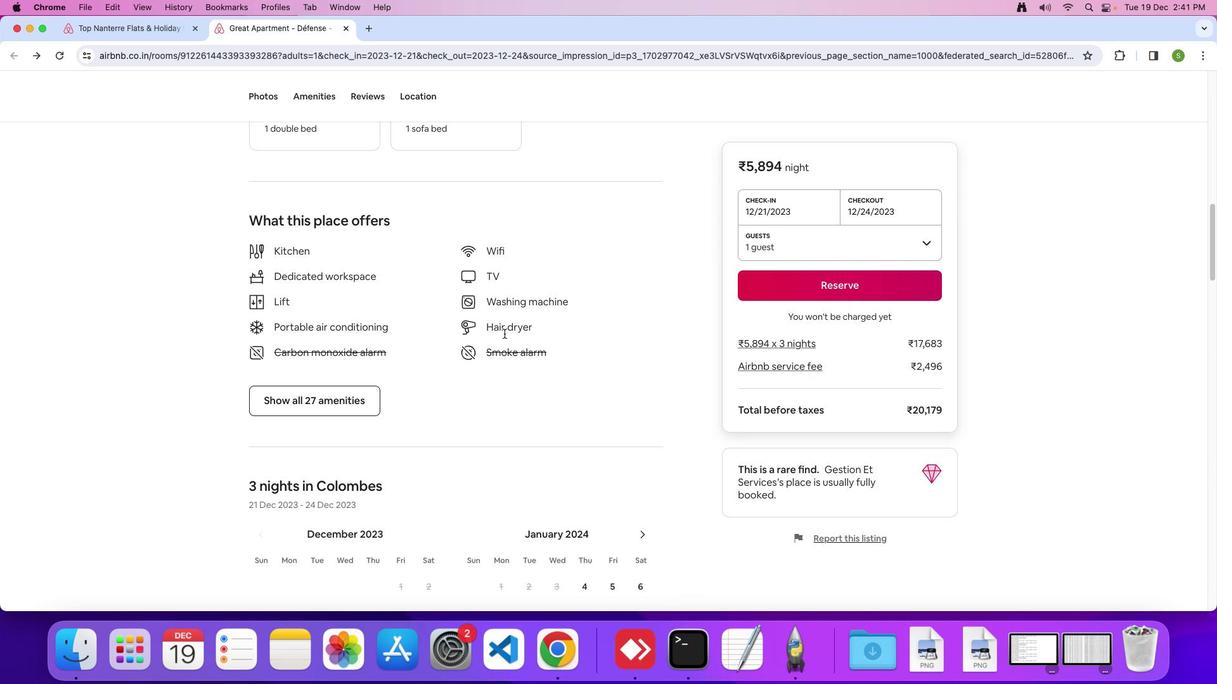 
Action: Mouse scrolled (504, 334) with delta (0, -1)
Screenshot: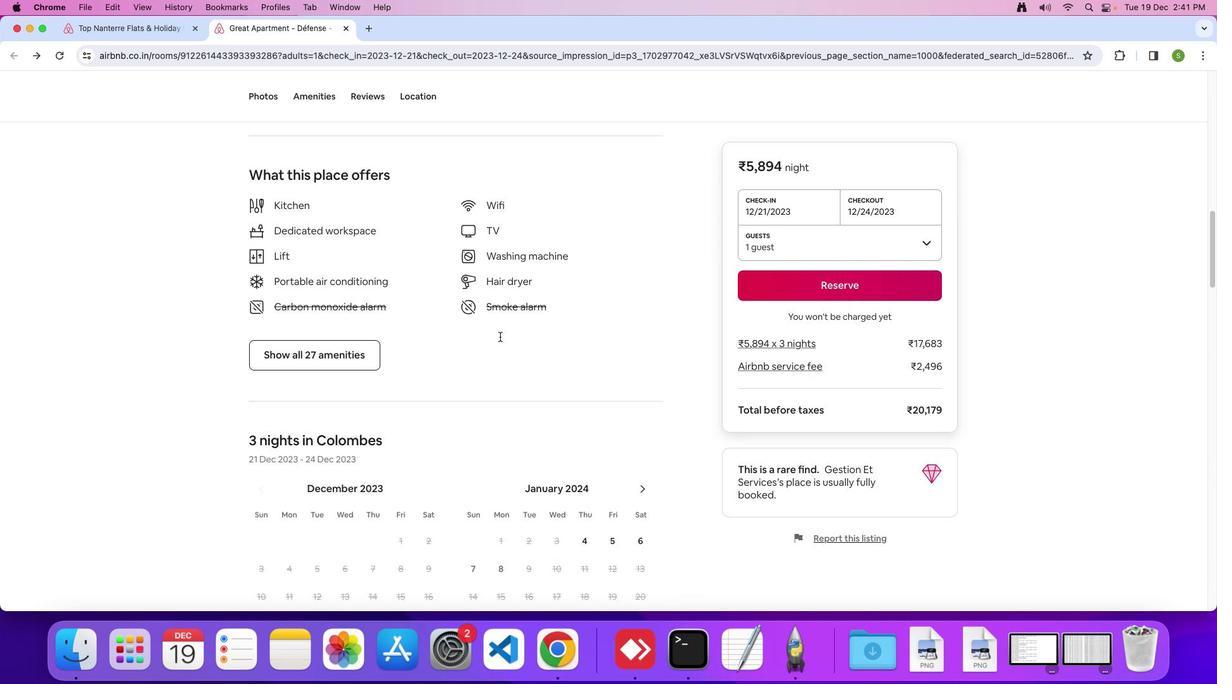 
Action: Mouse moved to (303, 338)
Screenshot: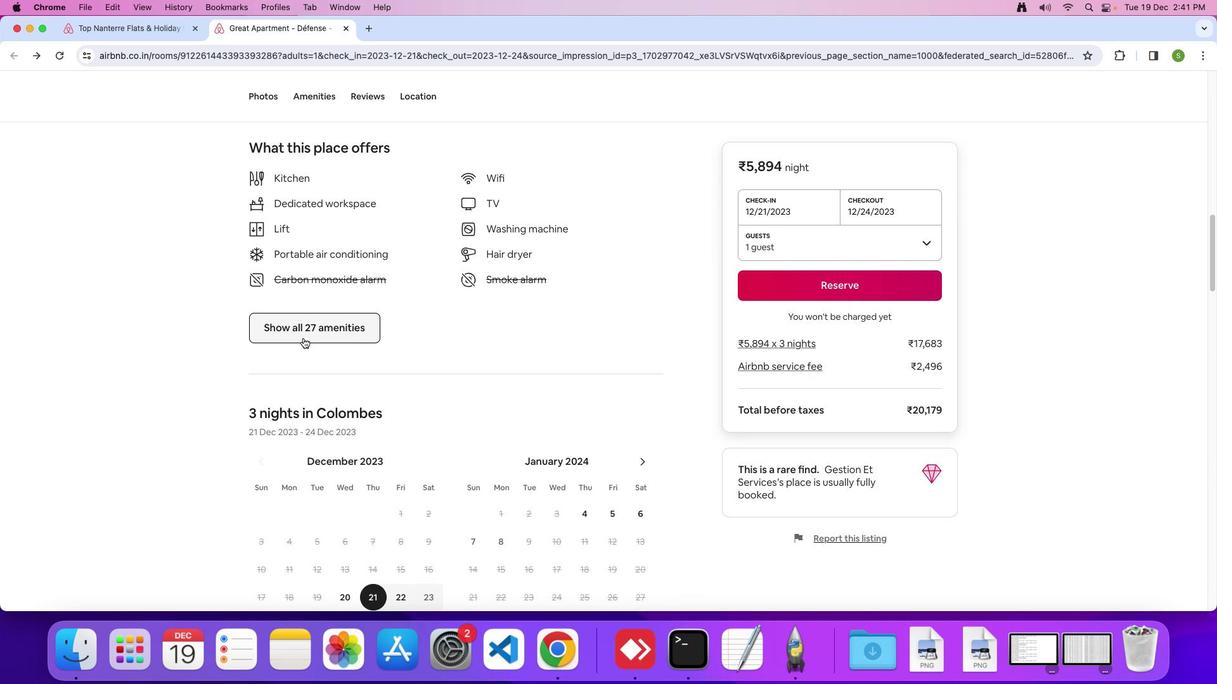 
Action: Mouse pressed left at (303, 338)
Screenshot: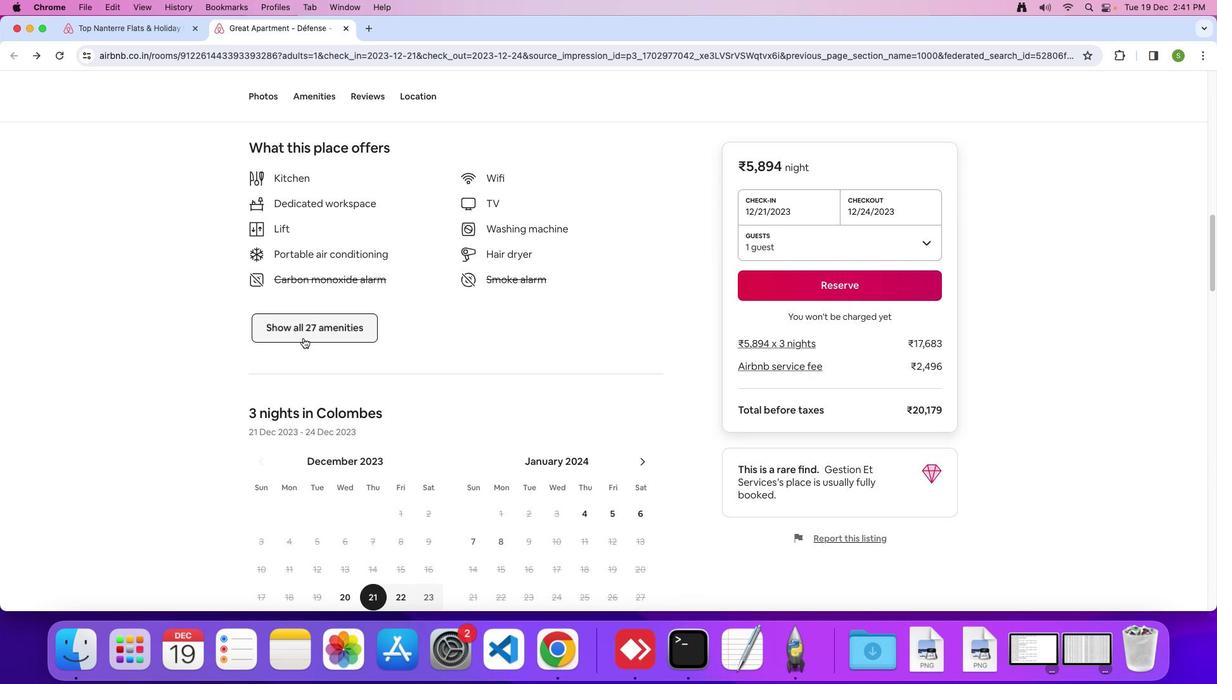 
Action: Mouse moved to (669, 365)
Screenshot: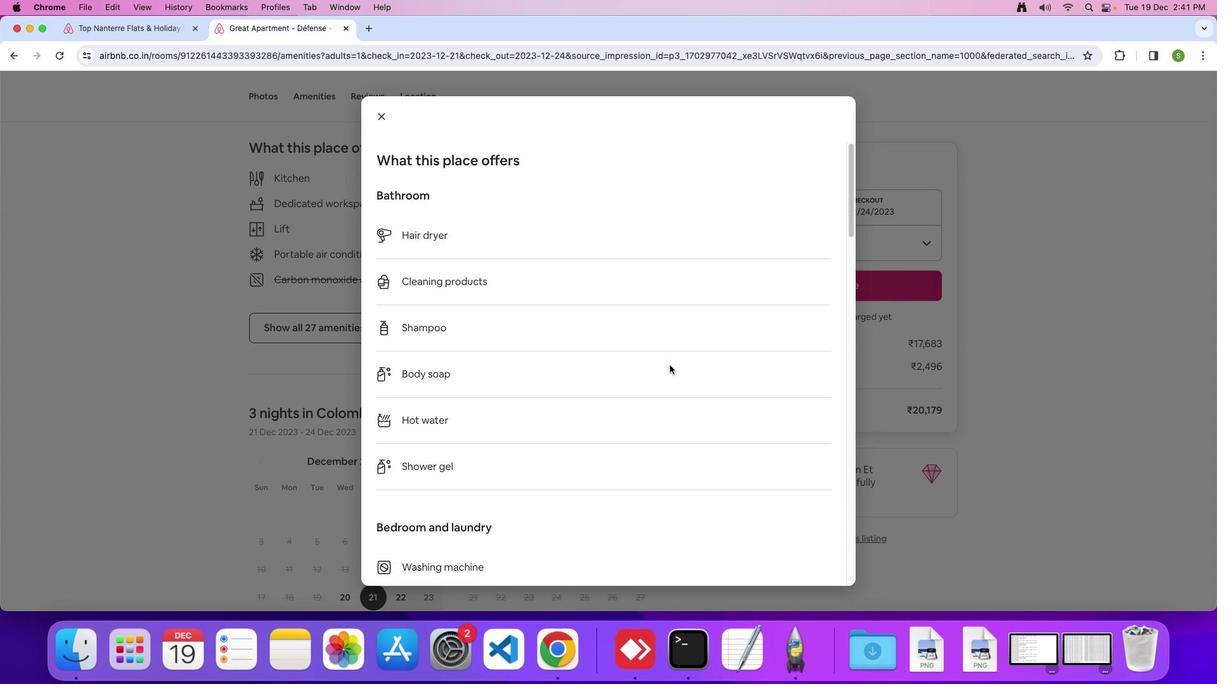 
Action: Mouse scrolled (669, 365) with delta (0, 0)
Screenshot: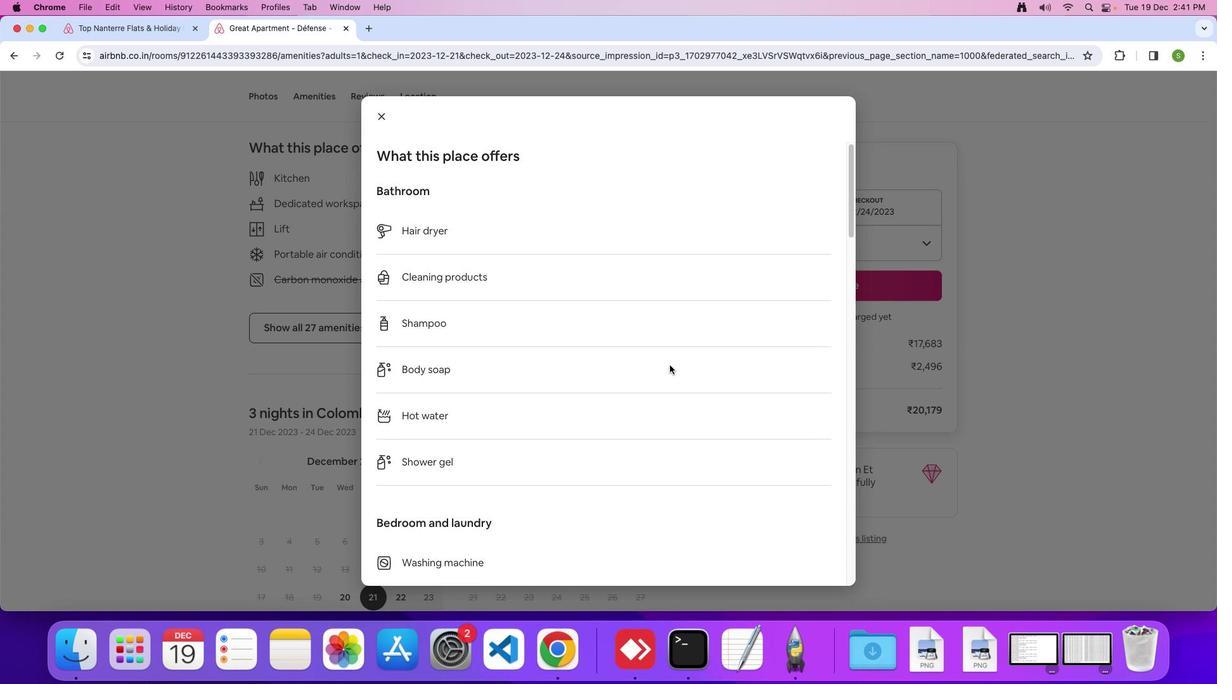 
Action: Mouse scrolled (669, 365) with delta (0, 0)
Screenshot: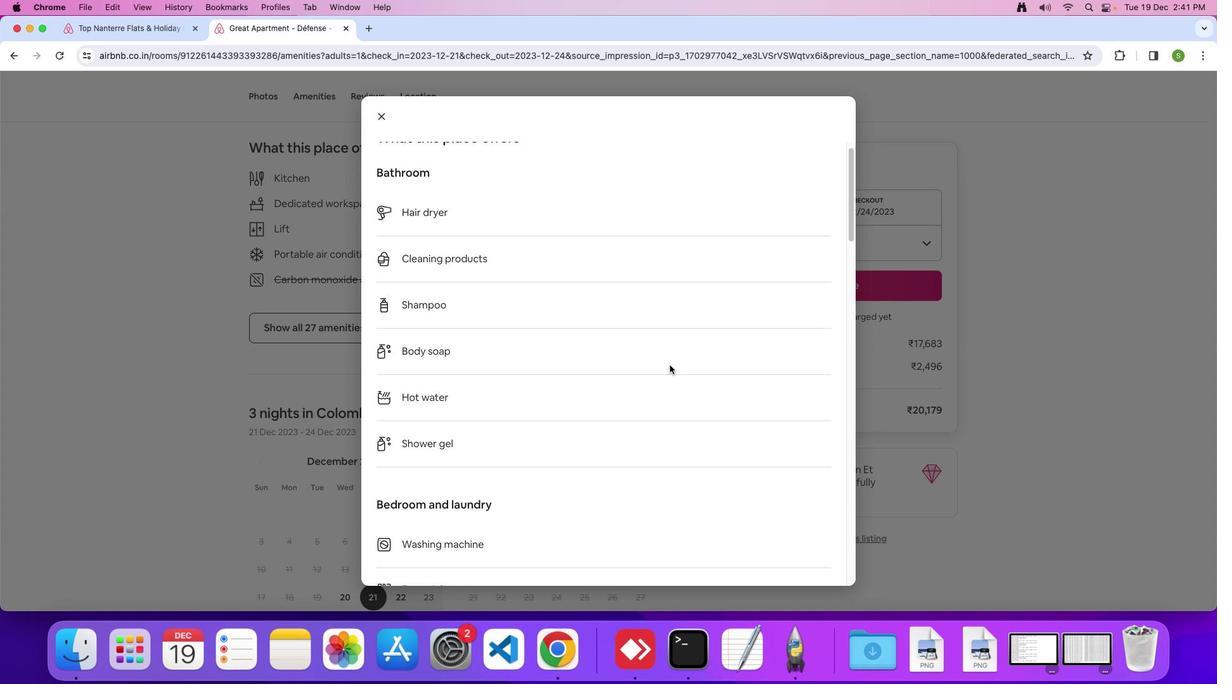 
Action: Mouse scrolled (669, 365) with delta (0, -1)
Screenshot: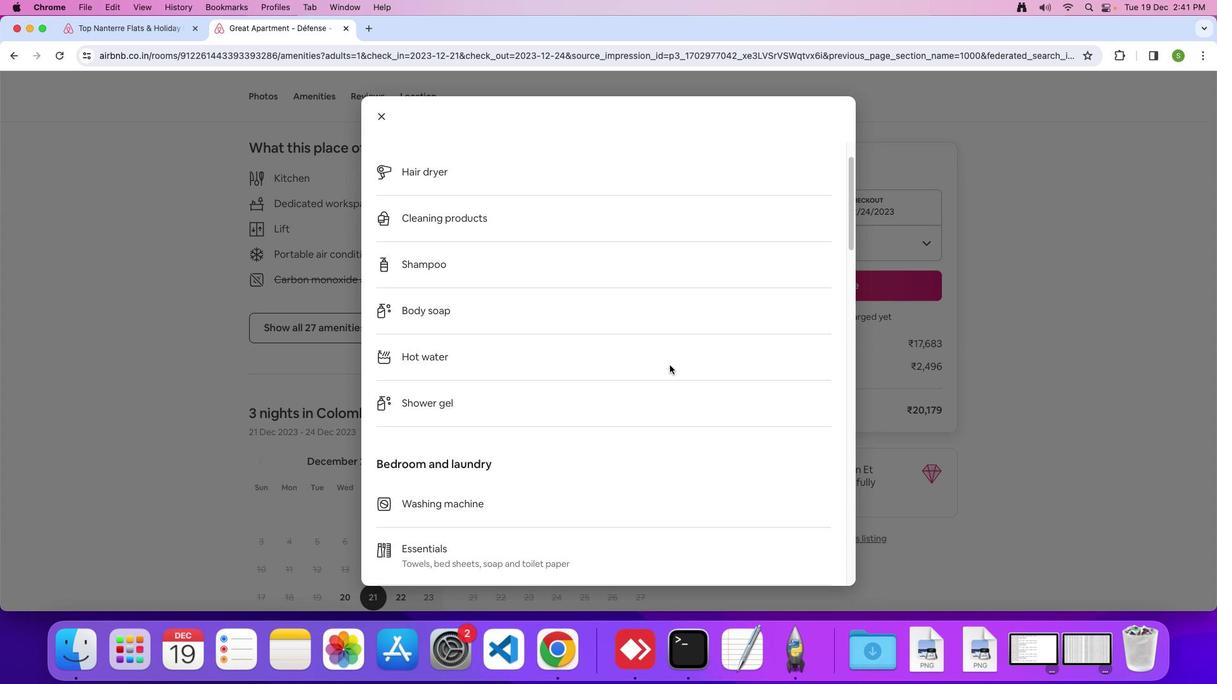 
Action: Mouse scrolled (669, 365) with delta (0, 0)
Screenshot: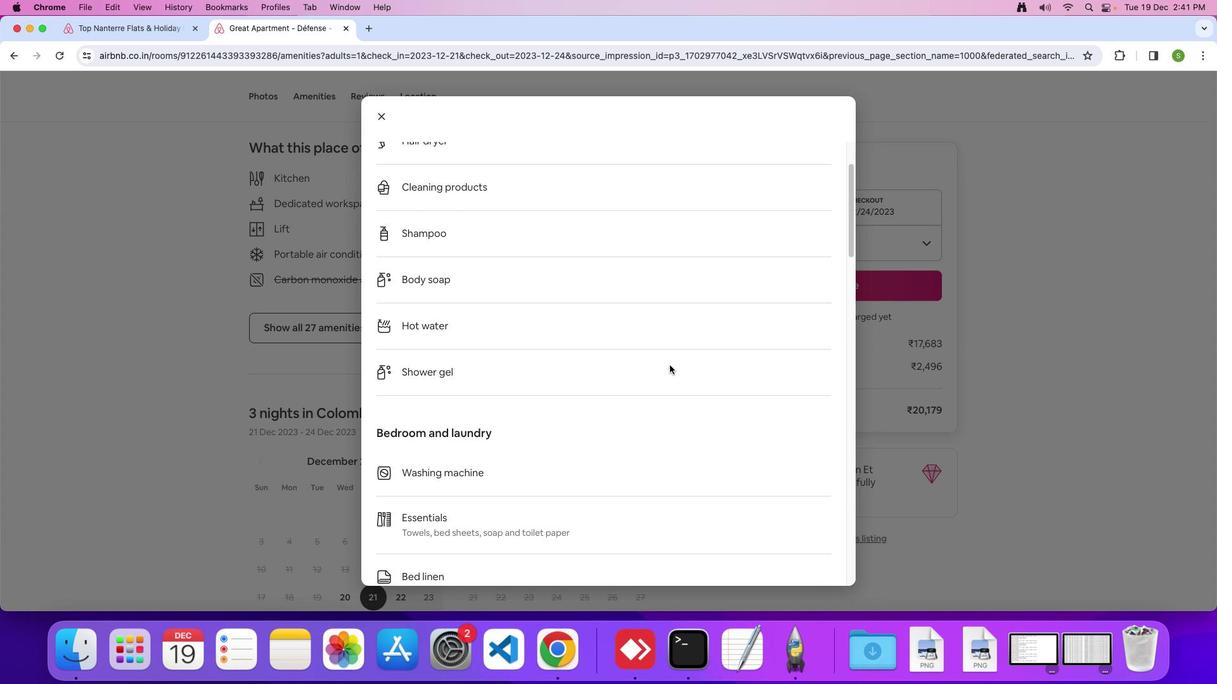 
Action: Mouse scrolled (669, 365) with delta (0, 0)
Screenshot: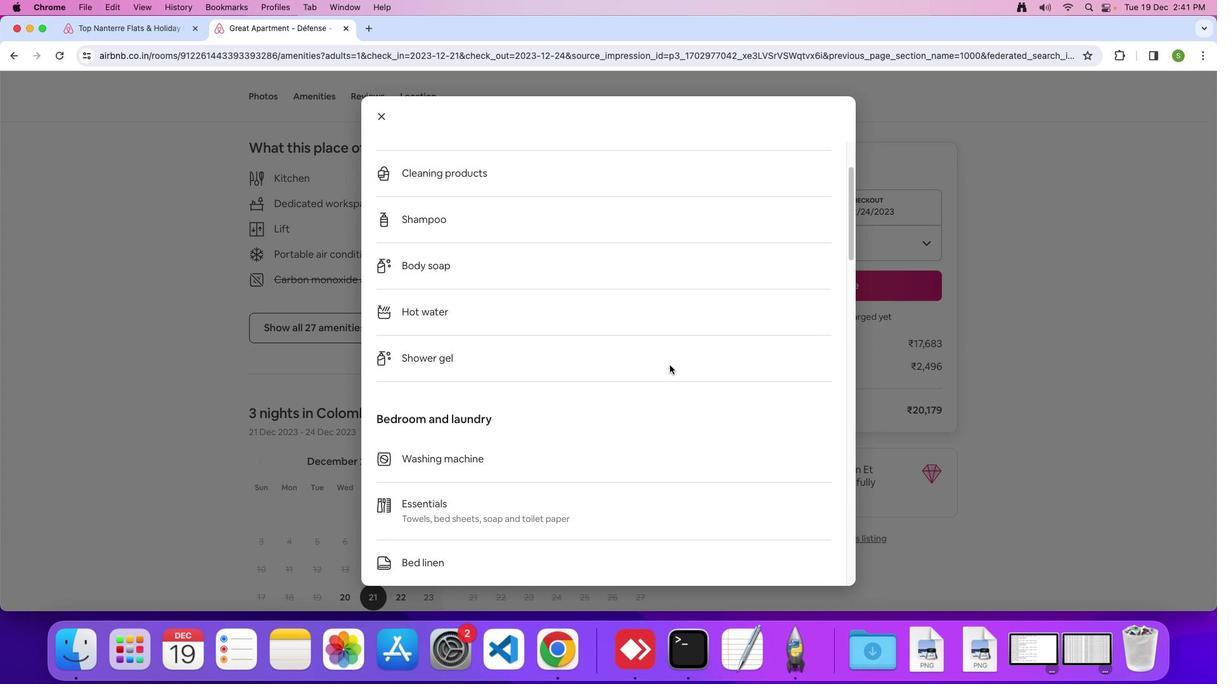 
Action: Mouse scrolled (669, 365) with delta (0, 0)
Screenshot: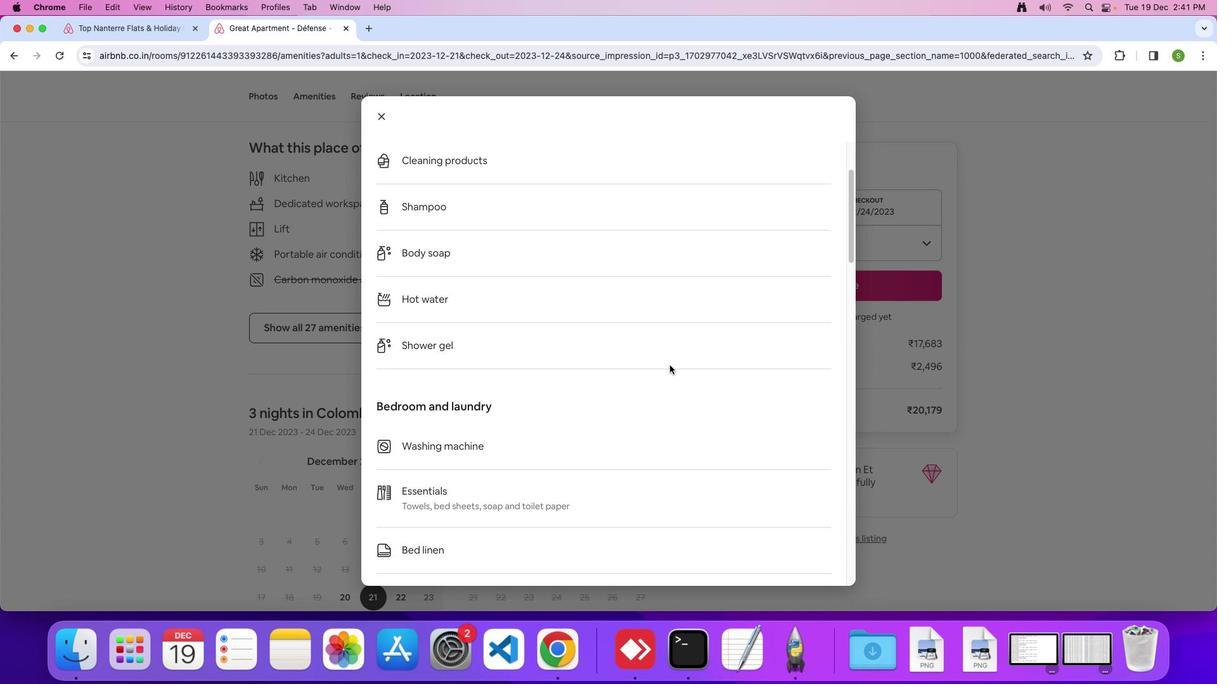 
Action: Mouse scrolled (669, 365) with delta (0, 0)
Screenshot: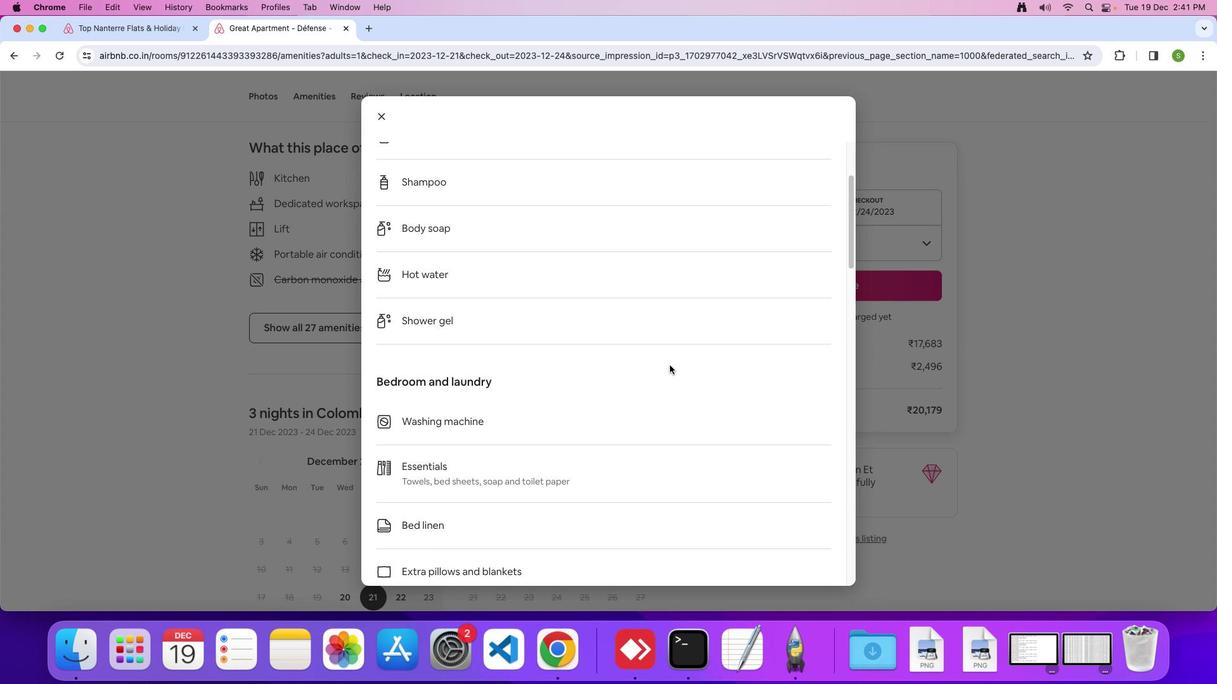 
Action: Mouse scrolled (669, 365) with delta (0, -1)
Screenshot: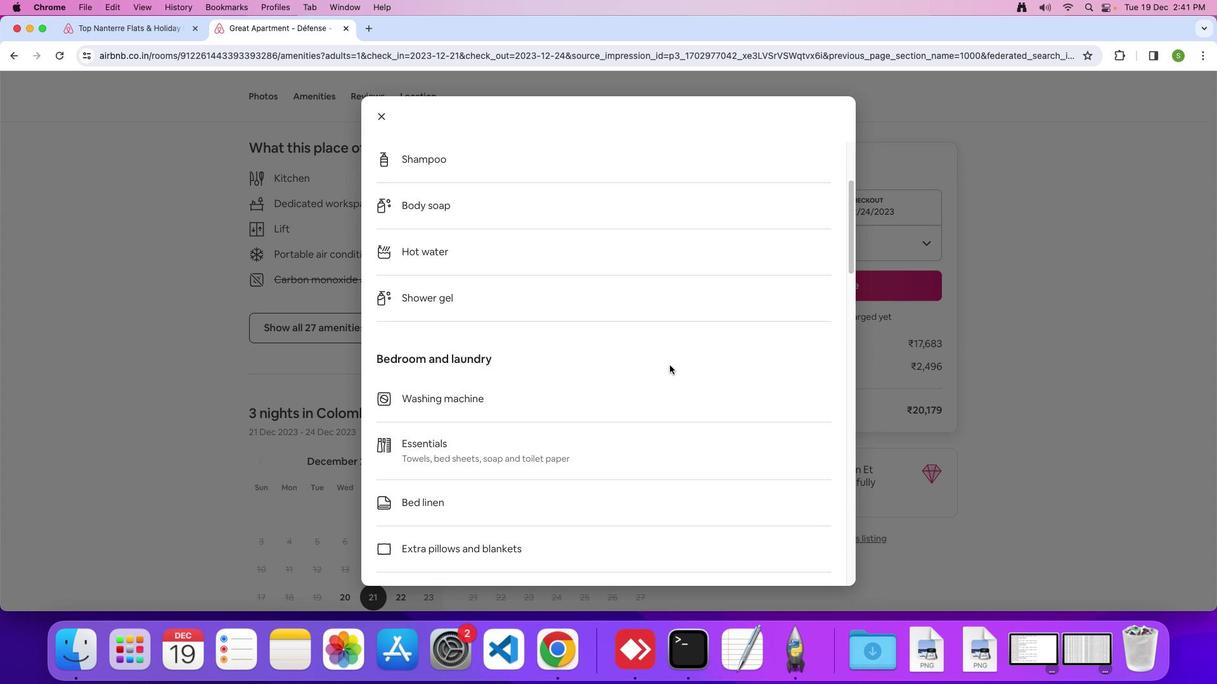 
Action: Mouse scrolled (669, 365) with delta (0, 0)
Screenshot: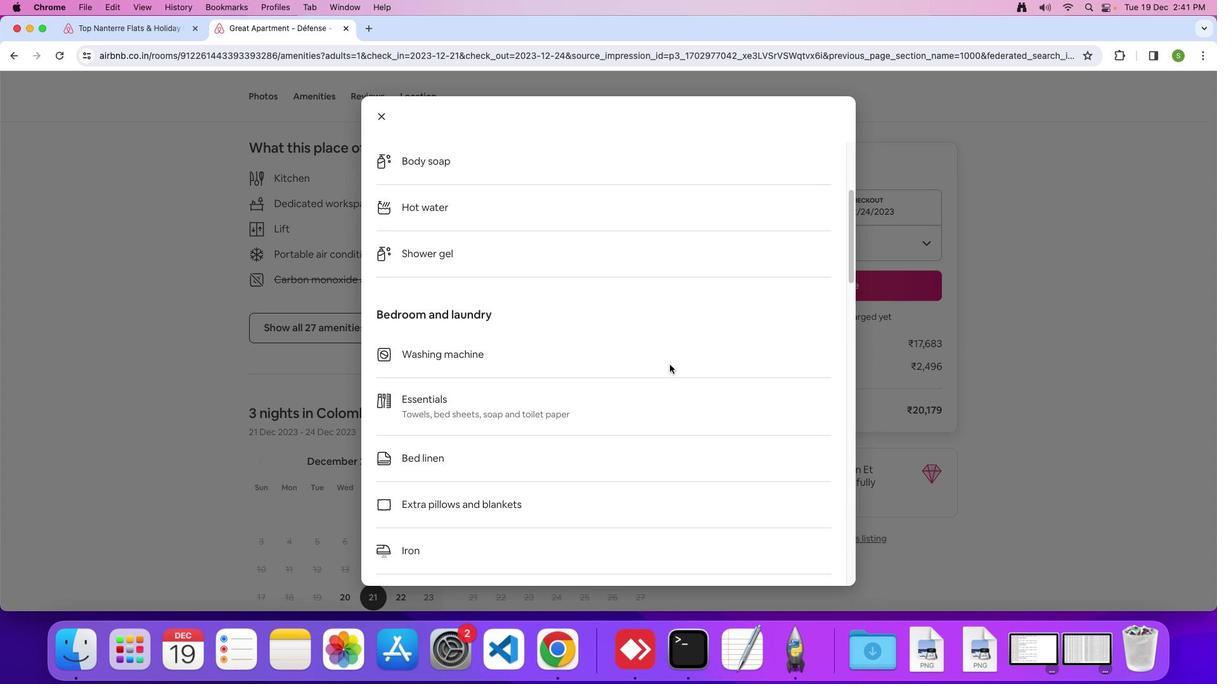 
Action: Mouse scrolled (669, 365) with delta (0, 0)
Screenshot: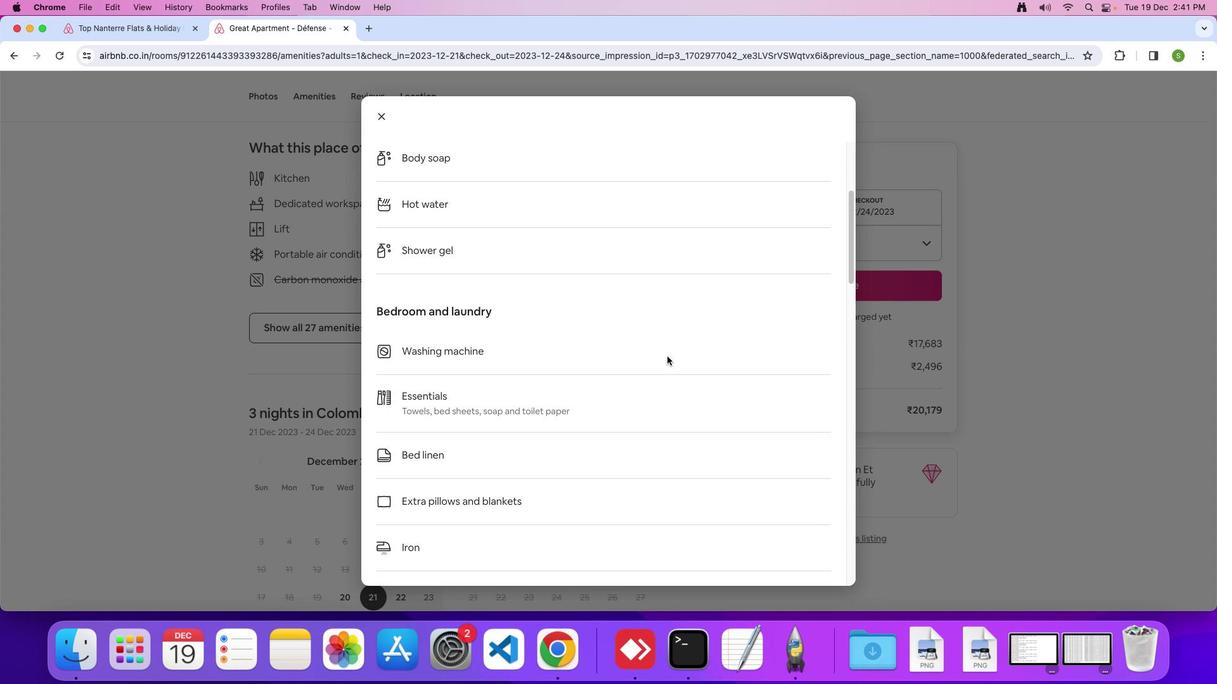 
Action: Mouse moved to (667, 358)
Screenshot: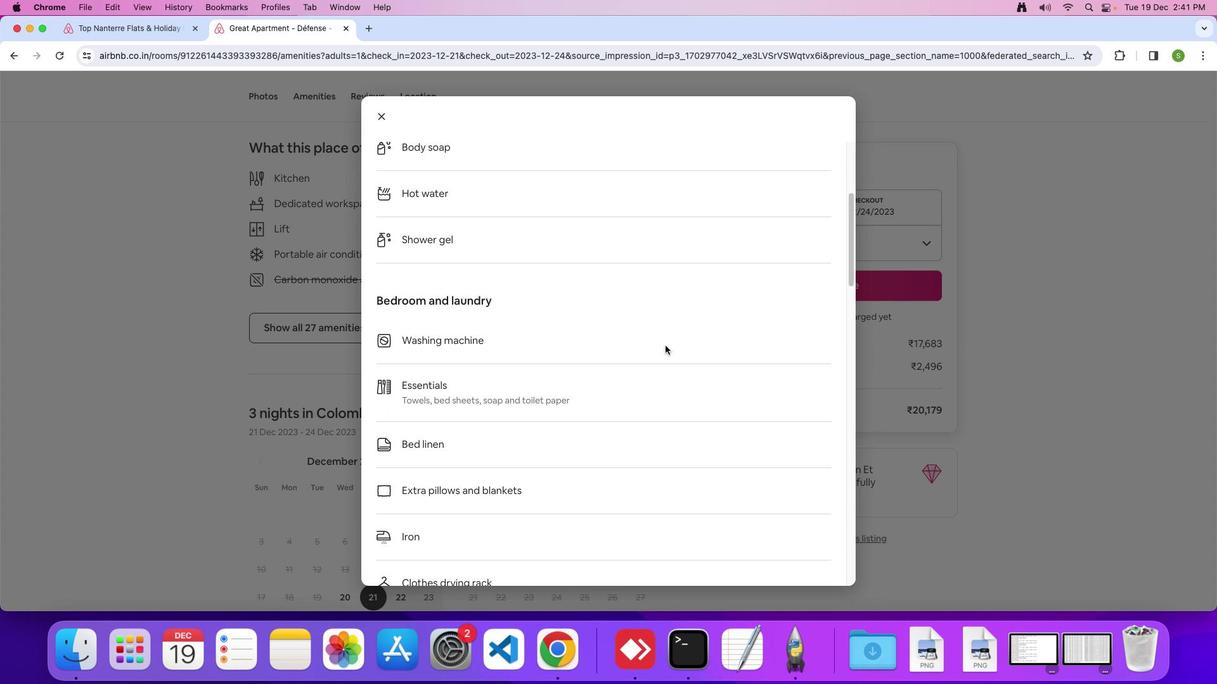 
Action: Mouse scrolled (667, 358) with delta (0, 0)
Screenshot: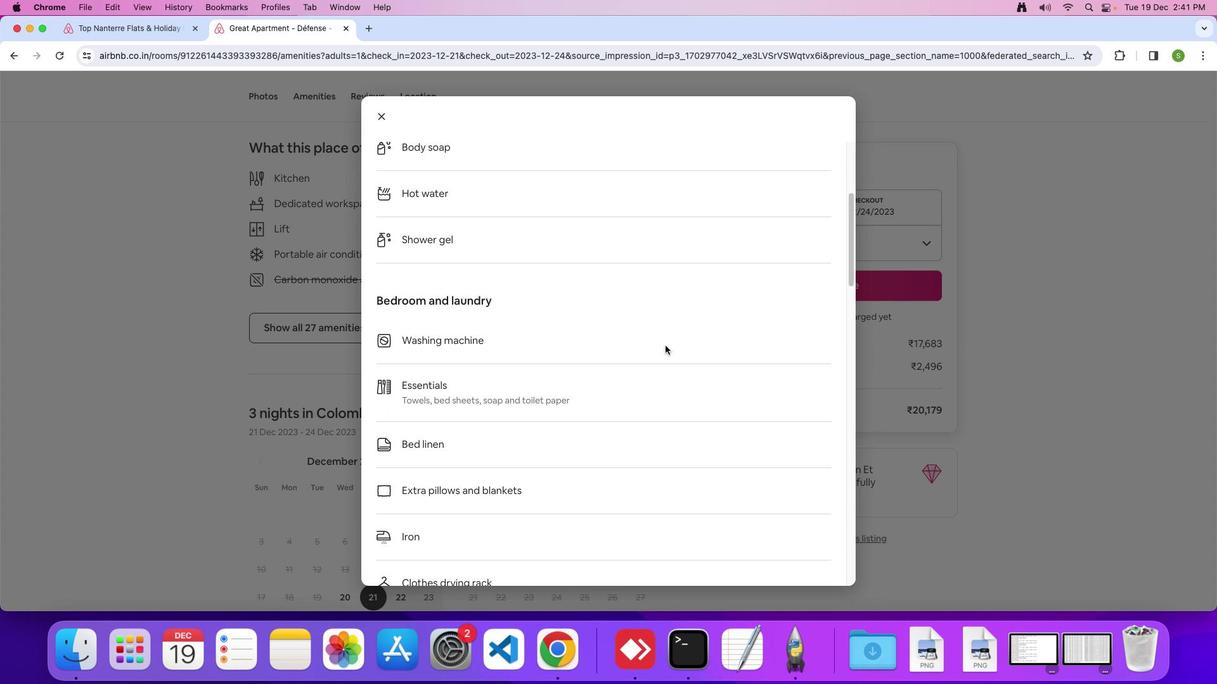 
Action: Mouse moved to (664, 339)
